 Task: When did the Fluxus movement emerge?
Action: Mouse moved to (143, 141)
Screenshot: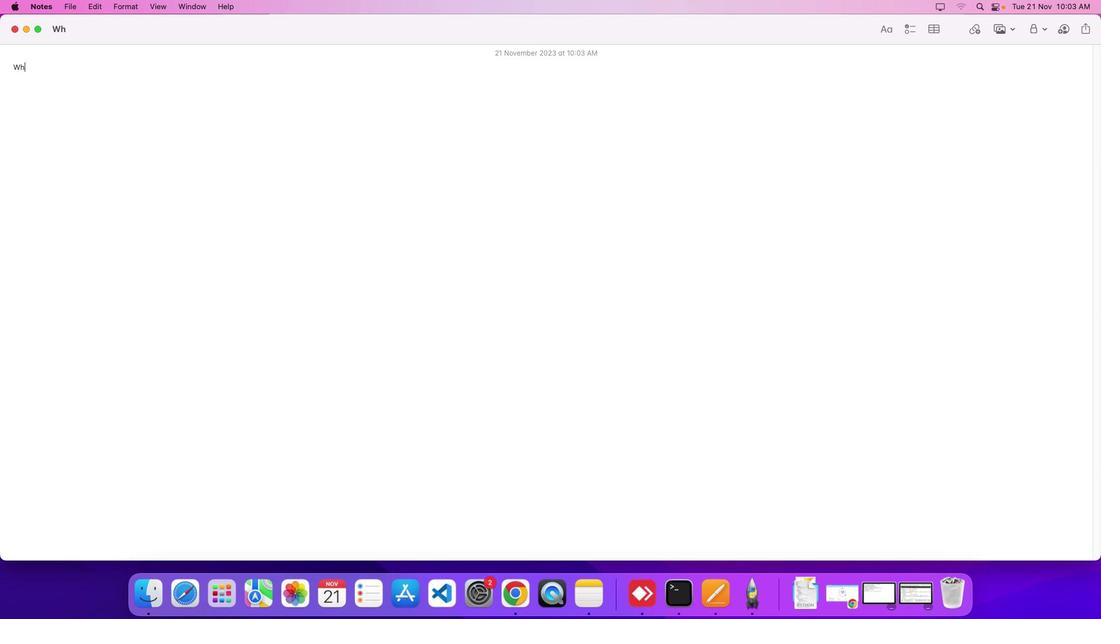 
Action: Mouse pressed left at (143, 141)
Screenshot: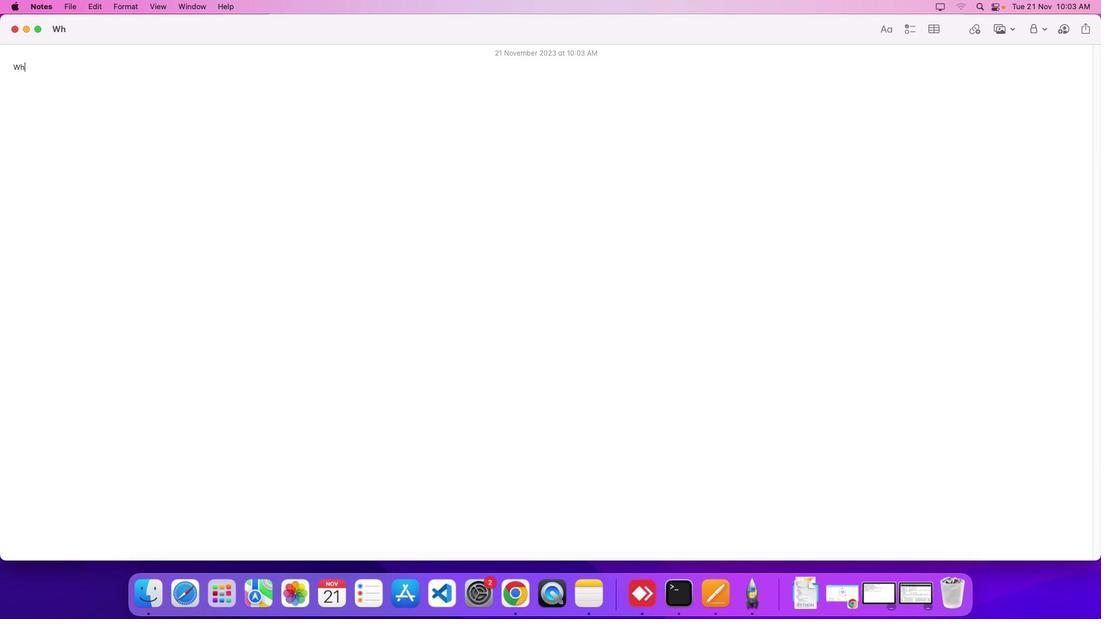 
Action: Key pressed Key.shift'W''h''e''n'Key.space'd''i''d'Key.space't''h''e'Key.spaceKey.shift'F''l''u''x''u''s''s'Key.space'm''o''v''e''m''e''n''t'Key.space'e''m''e''r''g''e'Key.shift_r'?'Key.enter
Screenshot: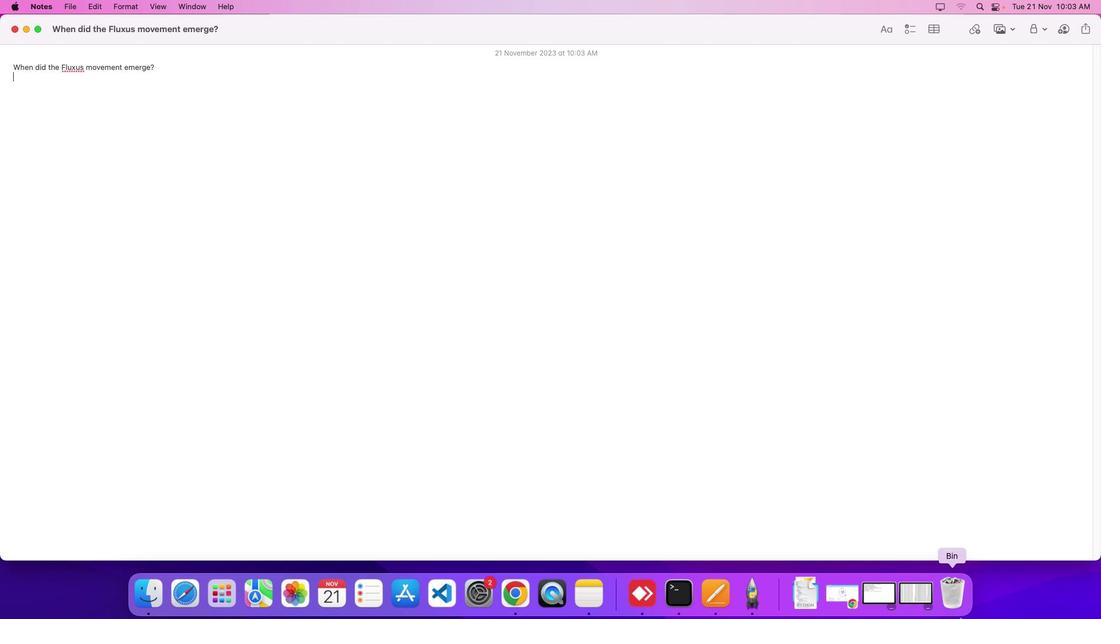 
Action: Mouse moved to (452, 368)
Screenshot: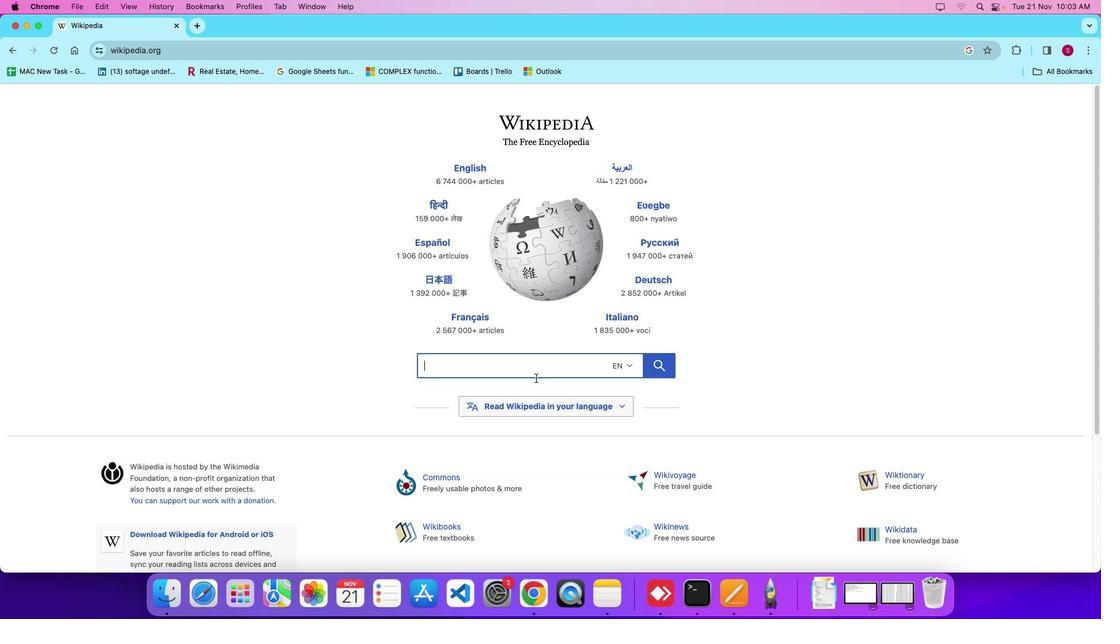 
Action: Mouse pressed left at (452, 368)
Screenshot: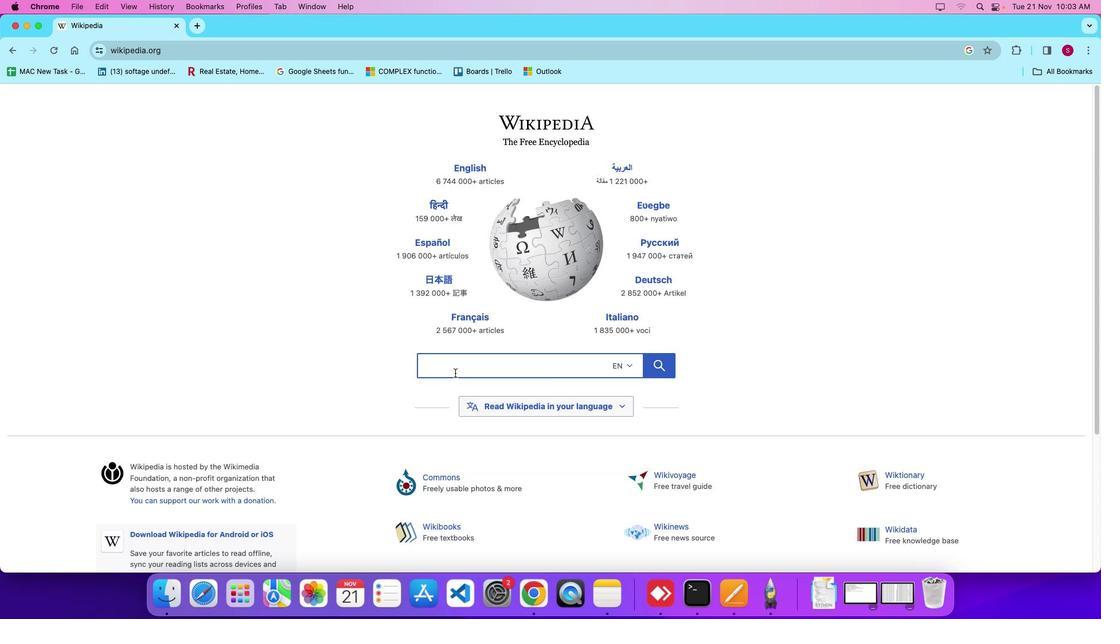 
Action: Mouse moved to (272, 261)
Screenshot: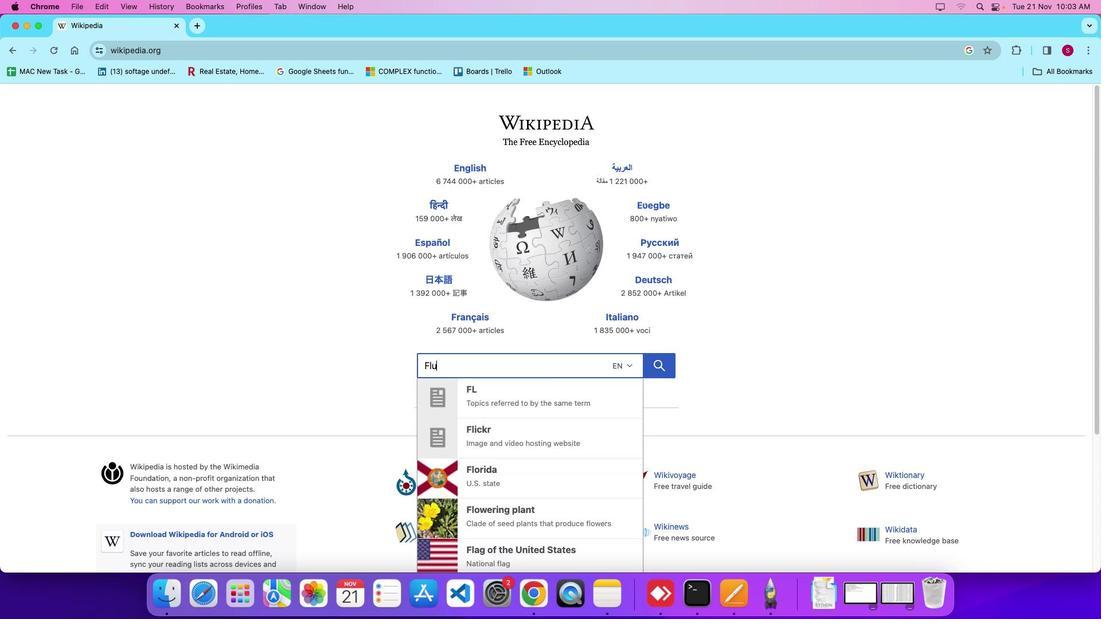 
Action: Mouse pressed left at (272, 261)
Screenshot: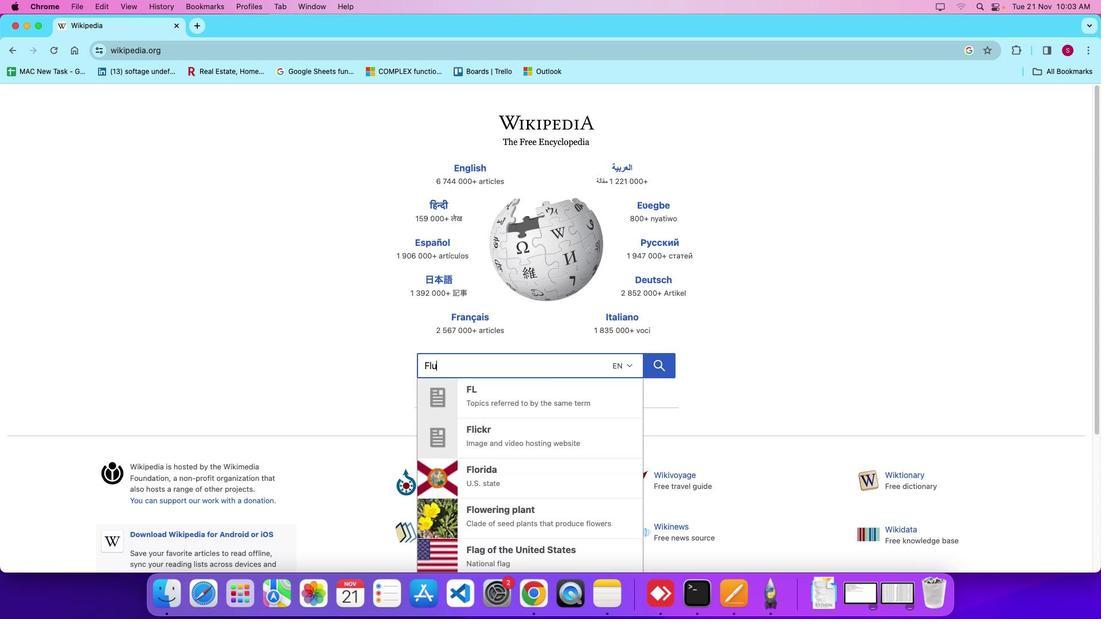 
Action: Key pressed Key.shift'F''l''u''x''u''s'Key.space'm''o''v''e''m''e''n''t'
Screenshot: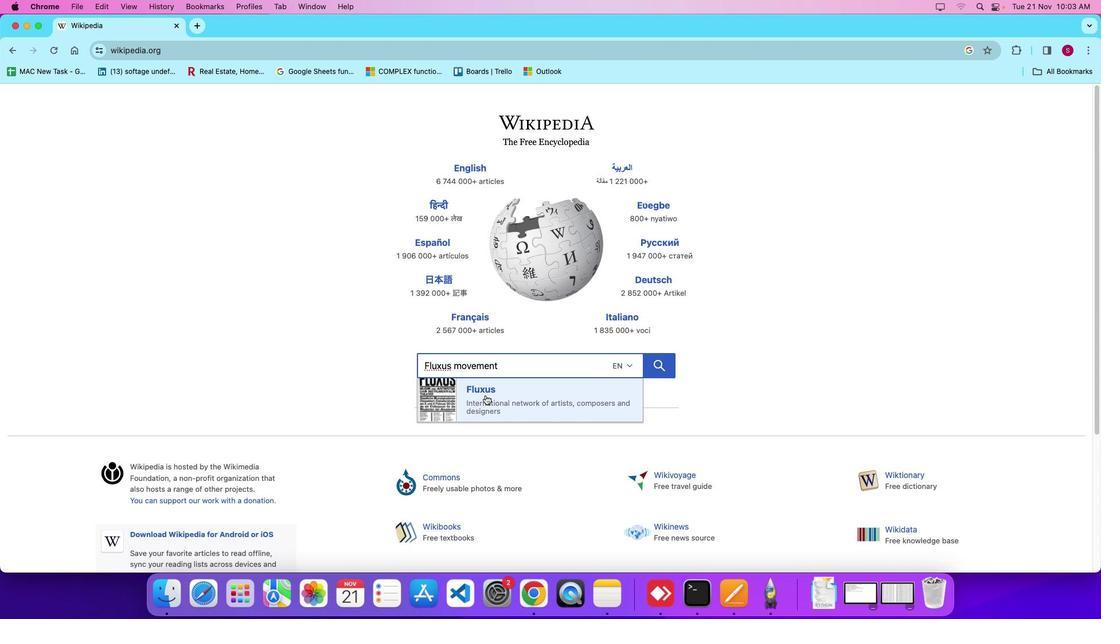 
Action: Mouse moved to (285, 269)
Screenshot: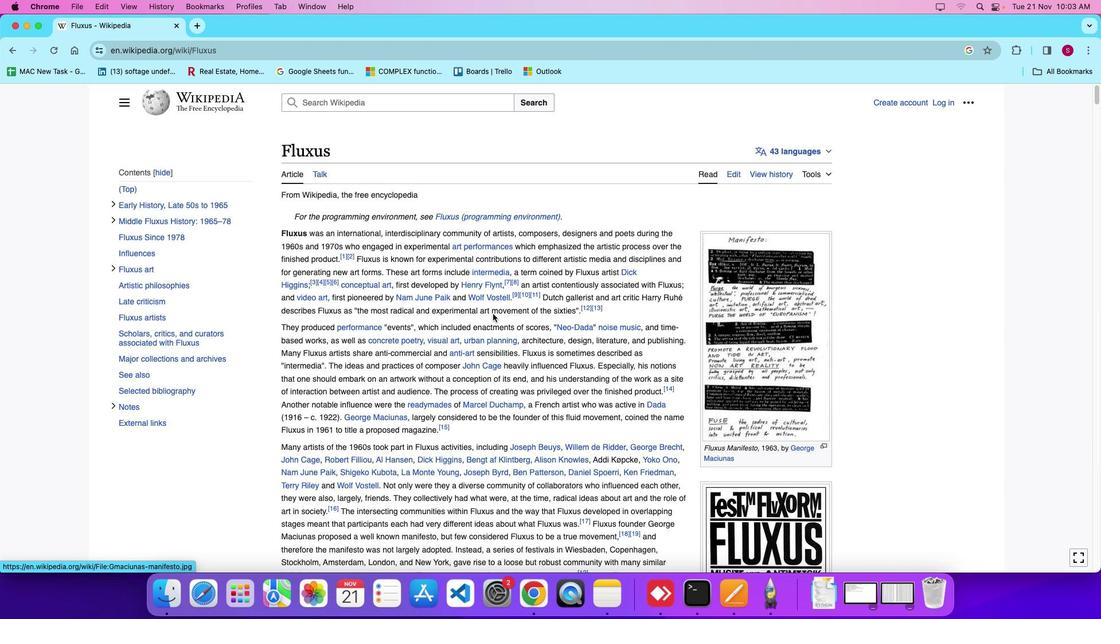 
Action: Mouse pressed left at (285, 269)
Screenshot: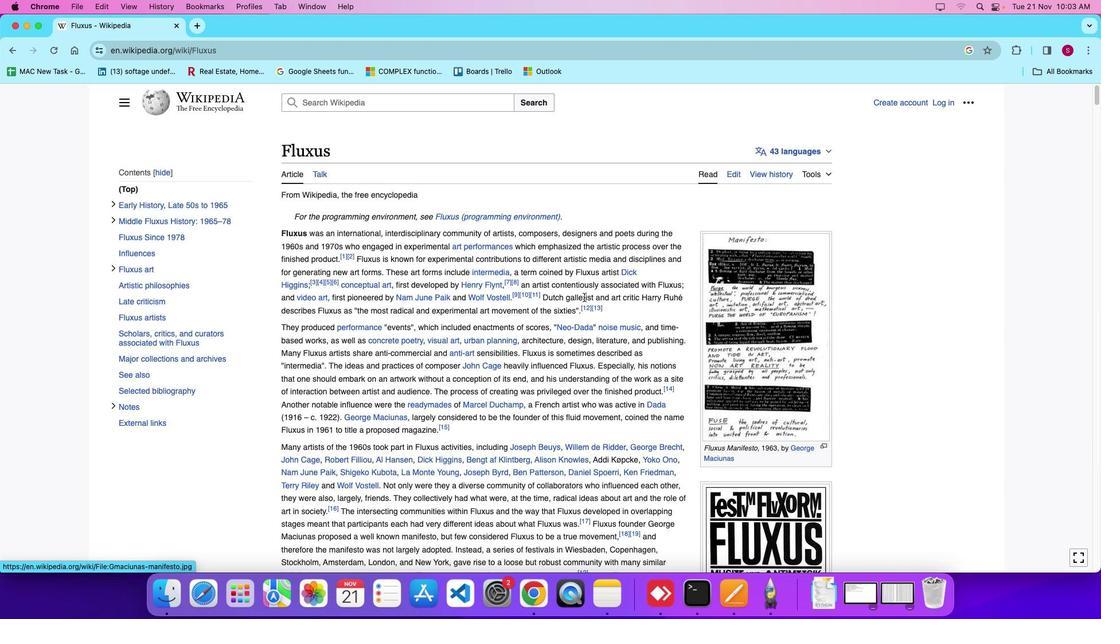 
Action: Mouse moved to (385, 220)
Screenshot: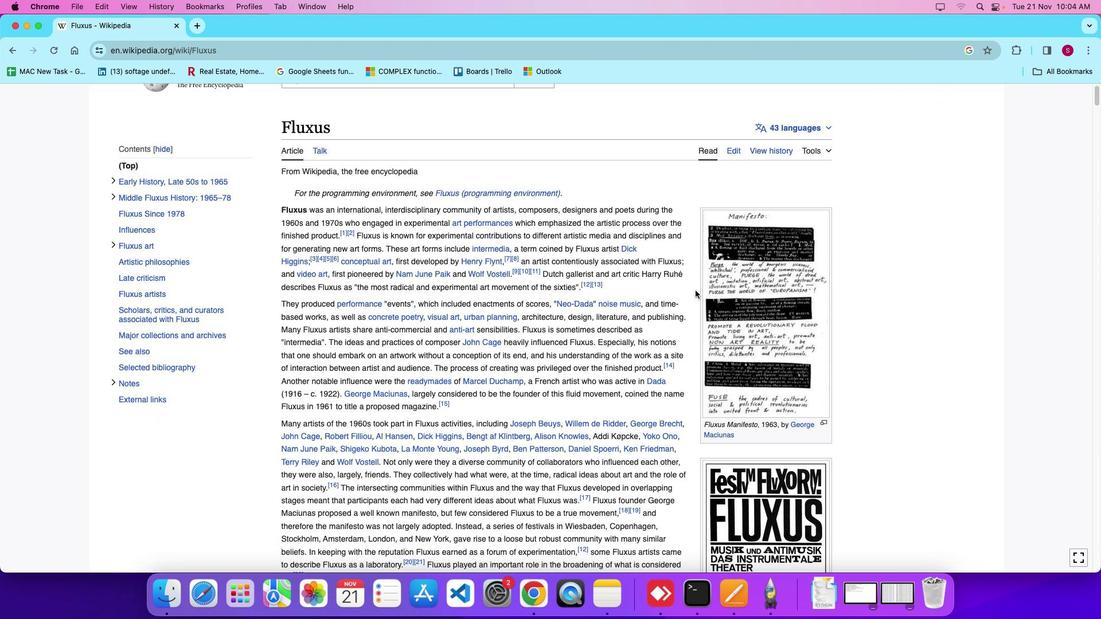 
Action: Mouse scrolled (385, 220) with delta (63, 79)
Screenshot: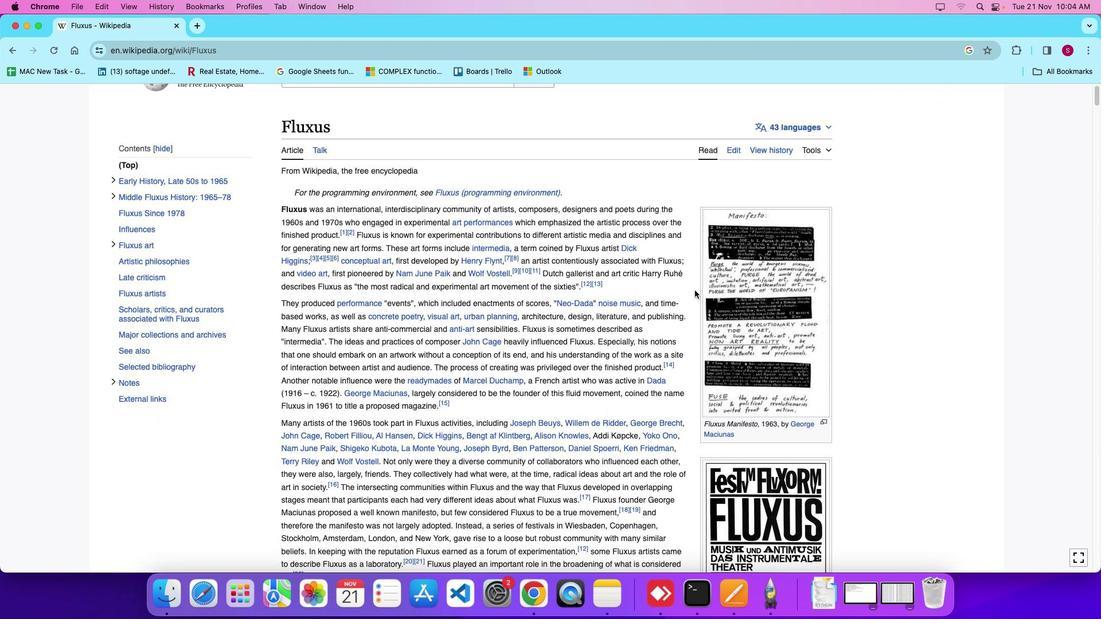 
Action: Mouse scrolled (385, 220) with delta (63, 79)
Screenshot: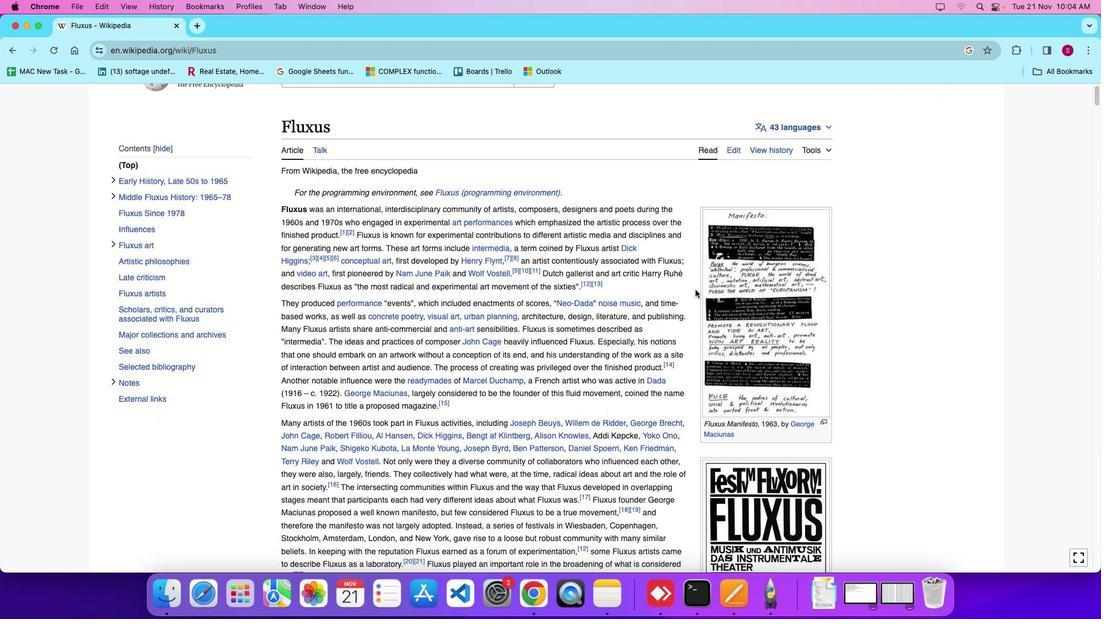 
Action: Mouse moved to (385, 220)
Screenshot: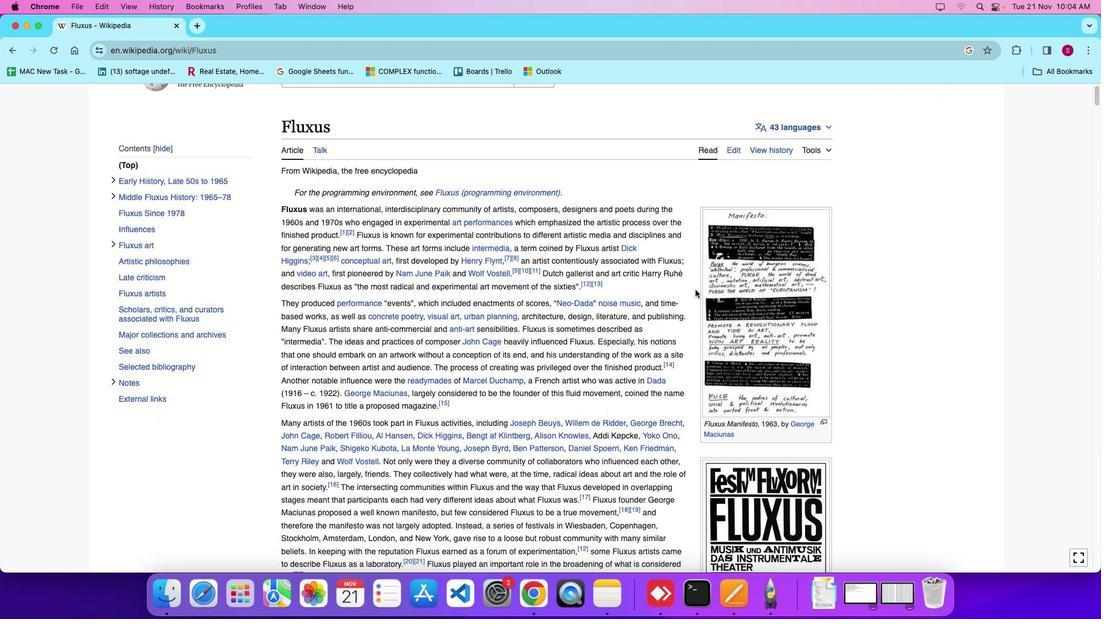 
Action: Mouse scrolled (385, 220) with delta (63, 79)
Screenshot: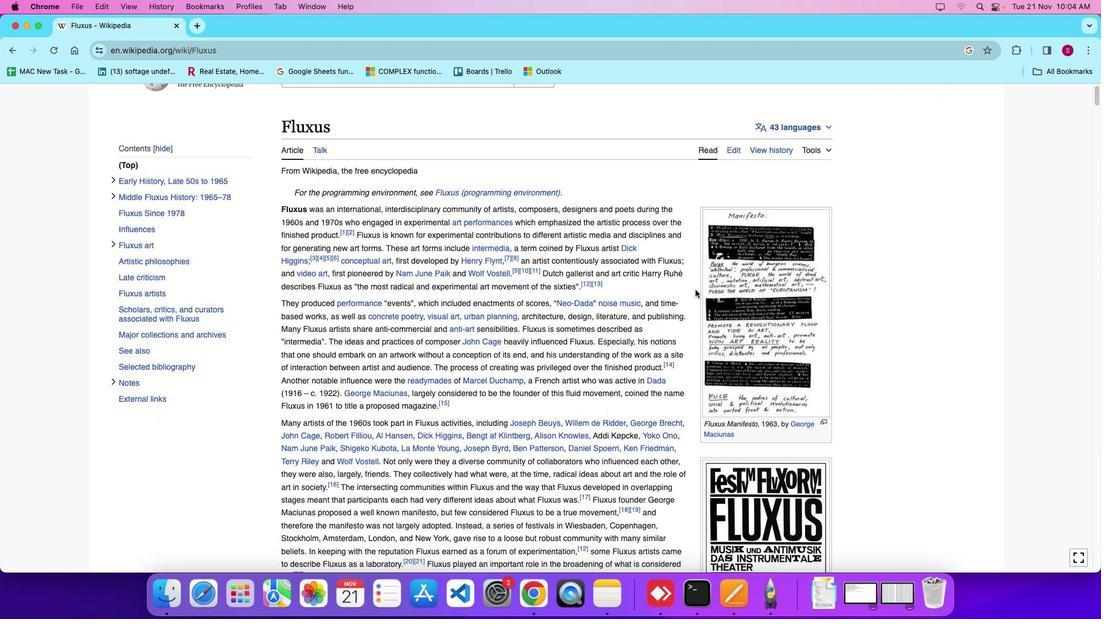 
Action: Mouse moved to (381, 220)
Screenshot: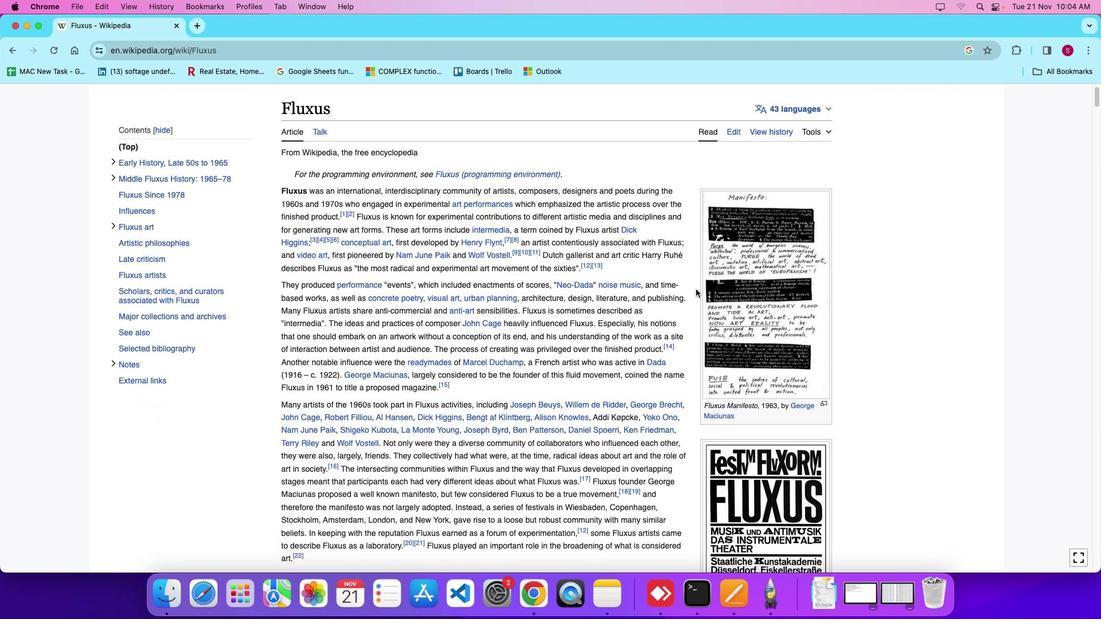
Action: Mouse scrolled (381, 220) with delta (63, 79)
Screenshot: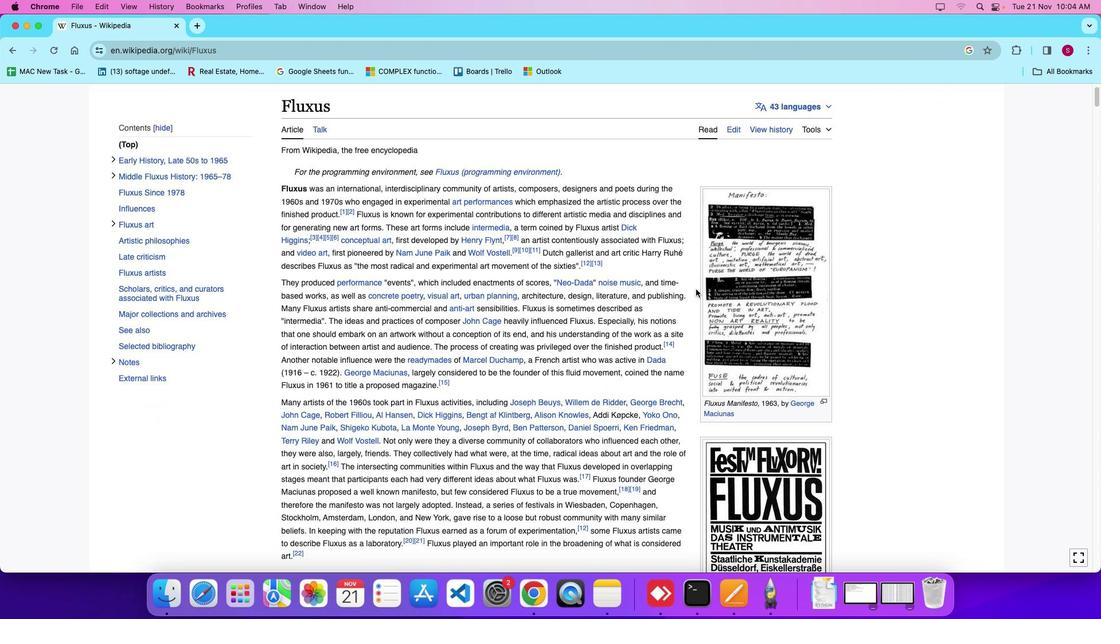 
Action: Mouse scrolled (381, 220) with delta (63, 79)
Screenshot: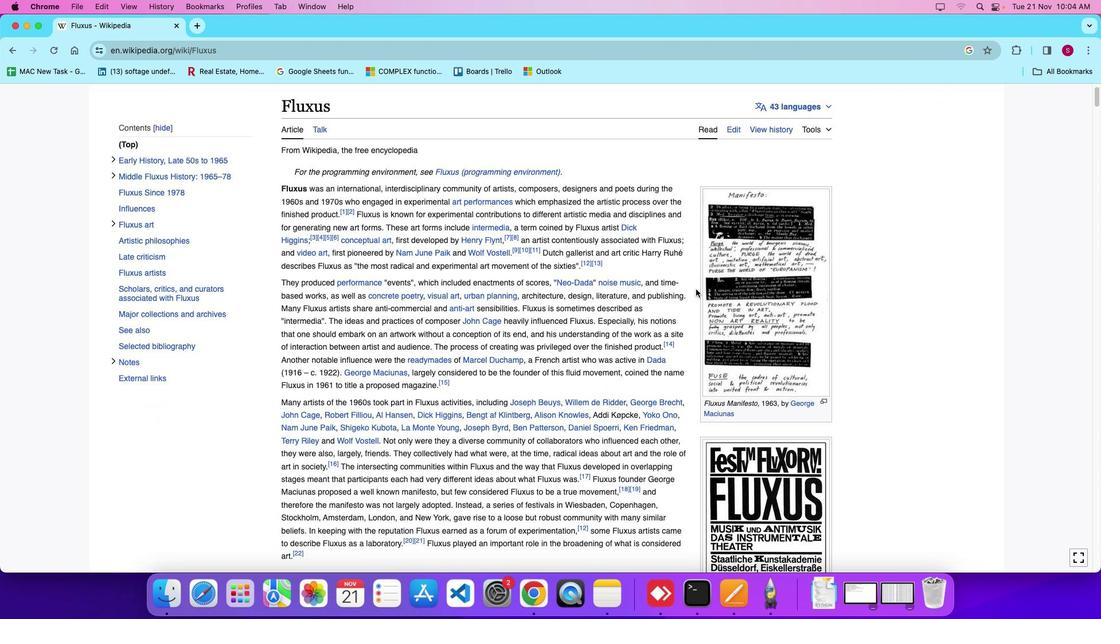 
Action: Mouse scrolled (381, 220) with delta (63, 79)
Screenshot: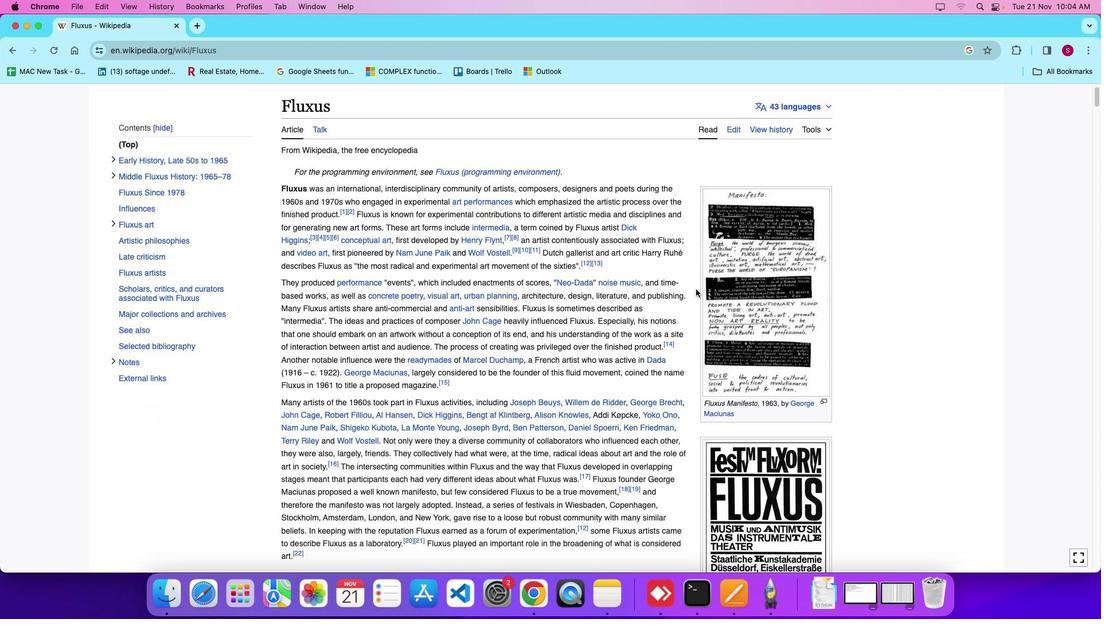 
Action: Mouse moved to (381, 220)
Screenshot: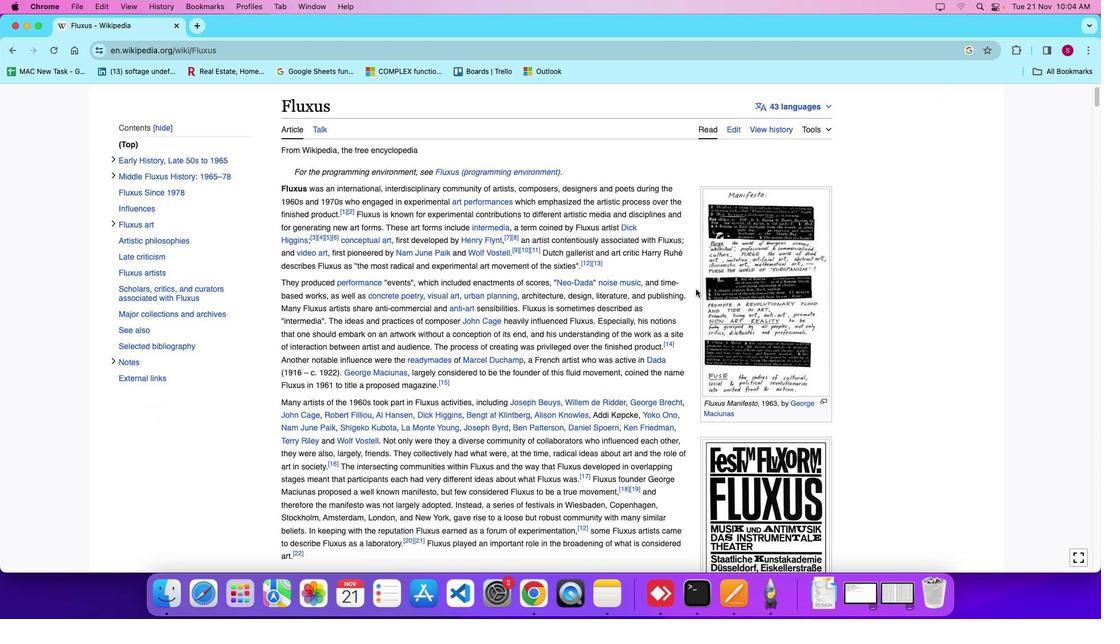 
Action: Mouse scrolled (381, 220) with delta (63, 79)
Screenshot: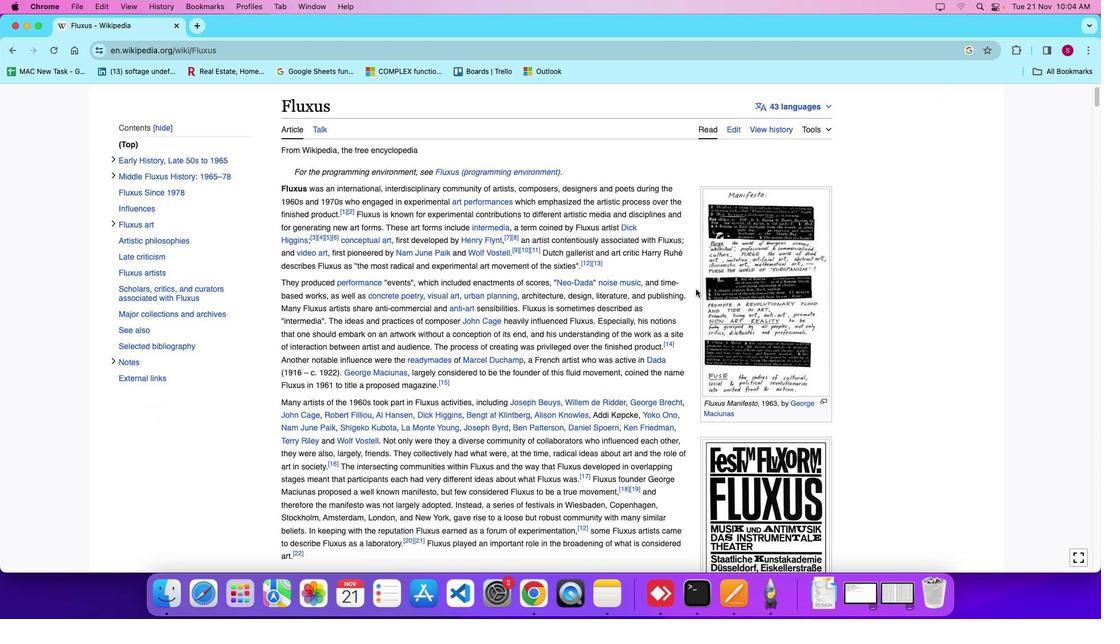 
Action: Mouse scrolled (381, 220) with delta (63, 79)
Screenshot: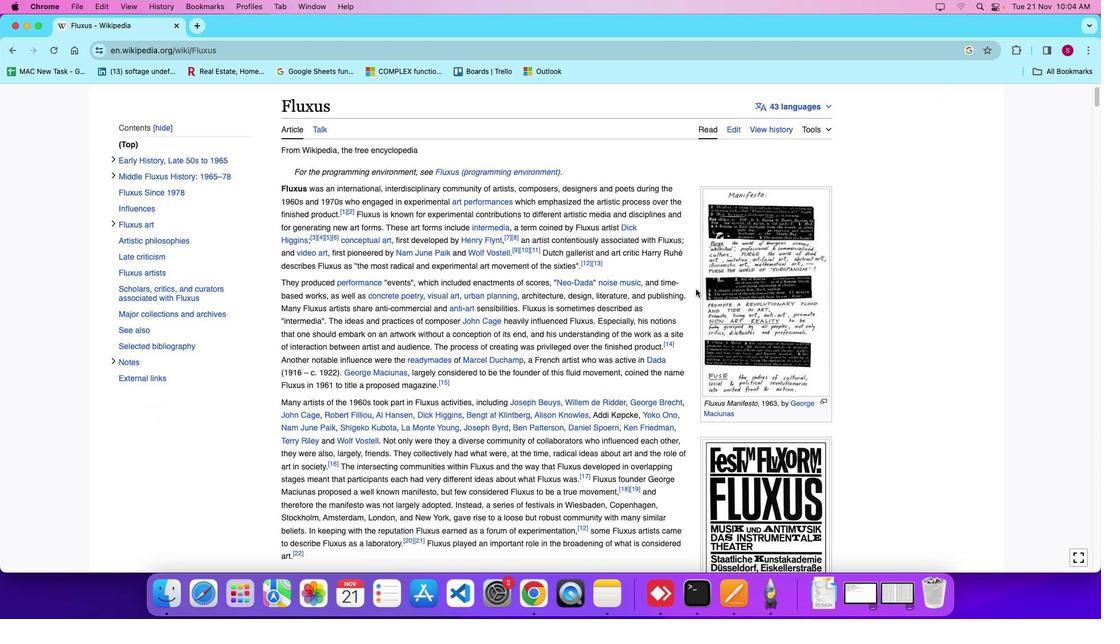 
Action: Mouse scrolled (381, 220) with delta (63, 79)
Screenshot: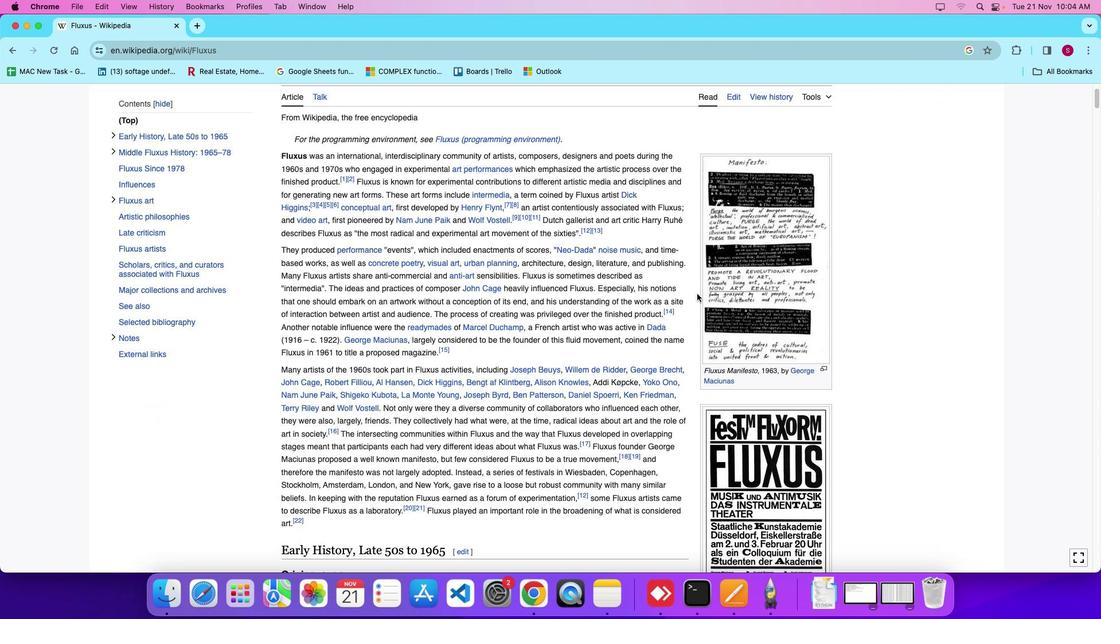
Action: Mouse scrolled (381, 220) with delta (63, 79)
Screenshot: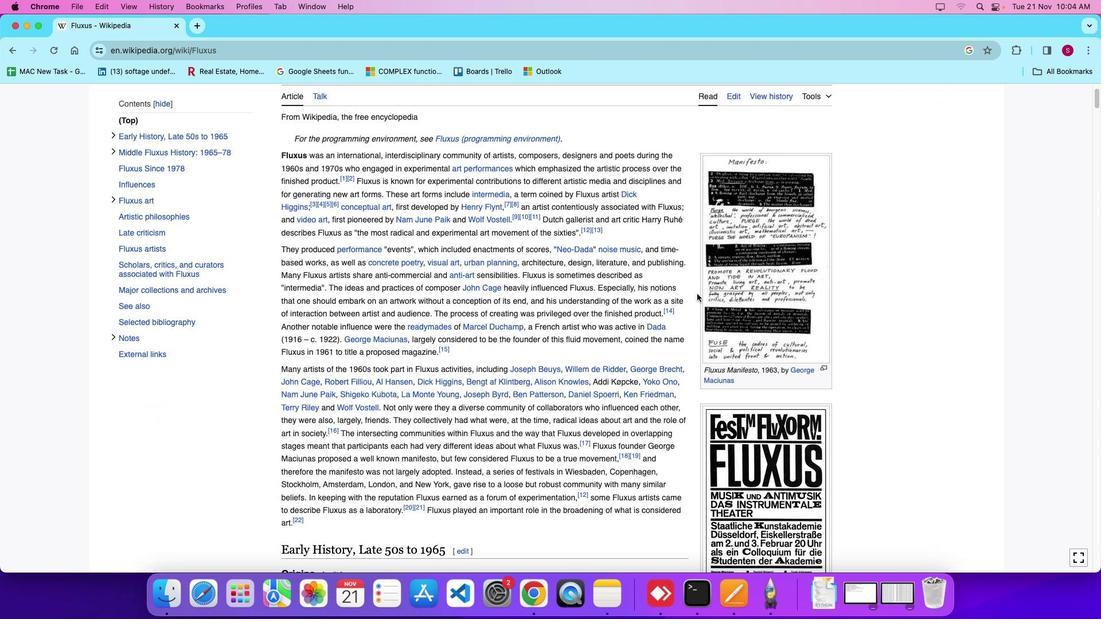 
Action: Mouse scrolled (381, 220) with delta (63, 79)
Screenshot: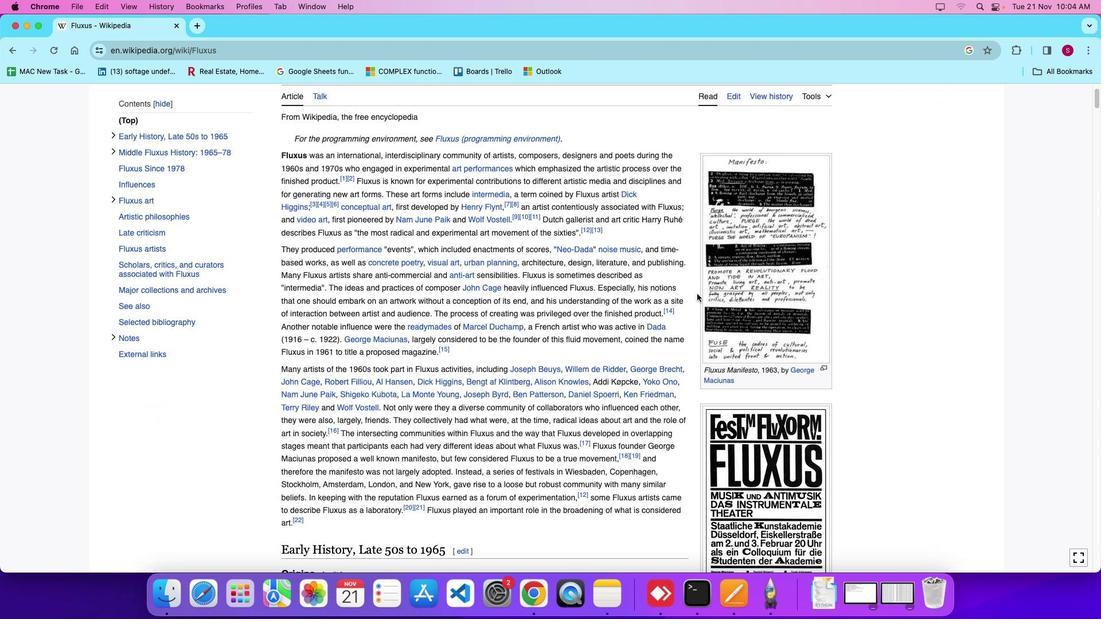 
Action: Mouse moved to (382, 222)
Screenshot: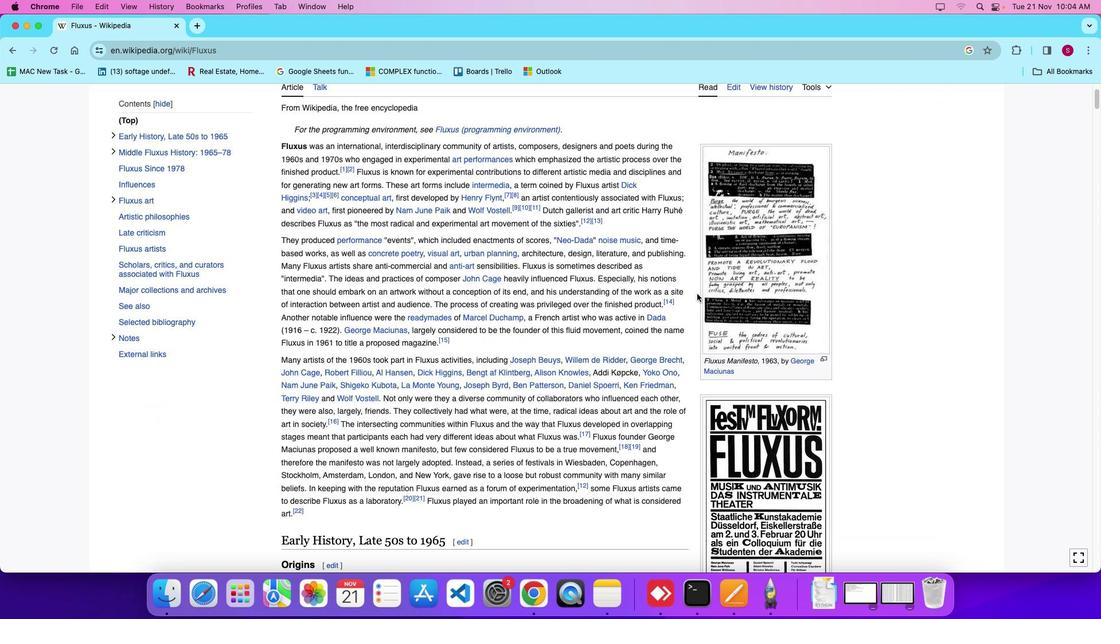 
Action: Mouse scrolled (382, 222) with delta (63, 79)
Screenshot: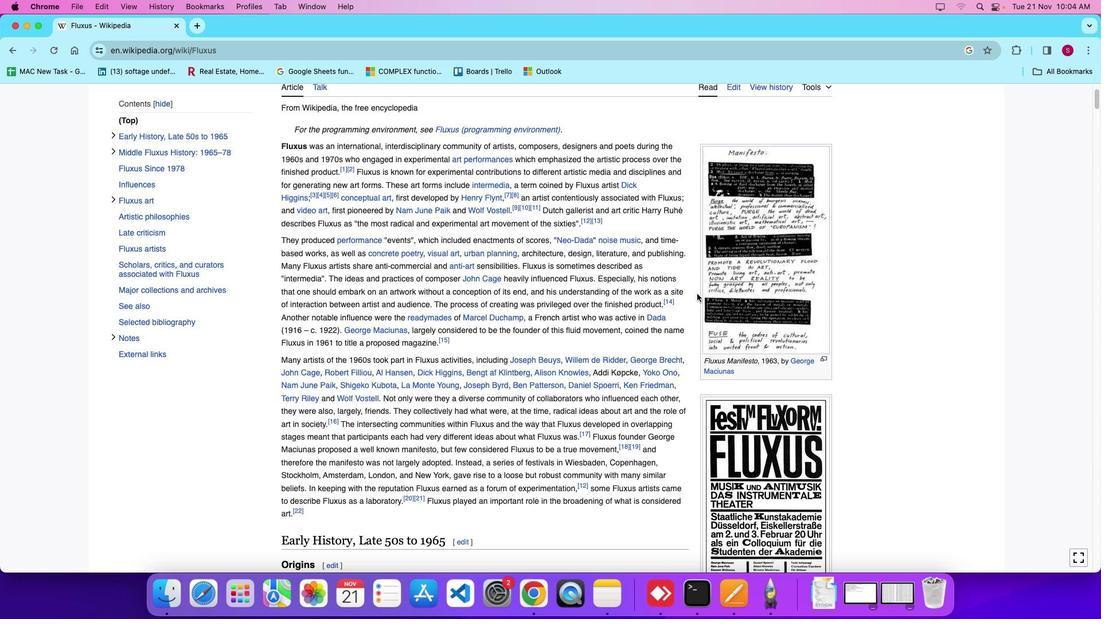 
Action: Mouse scrolled (382, 222) with delta (63, 79)
Screenshot: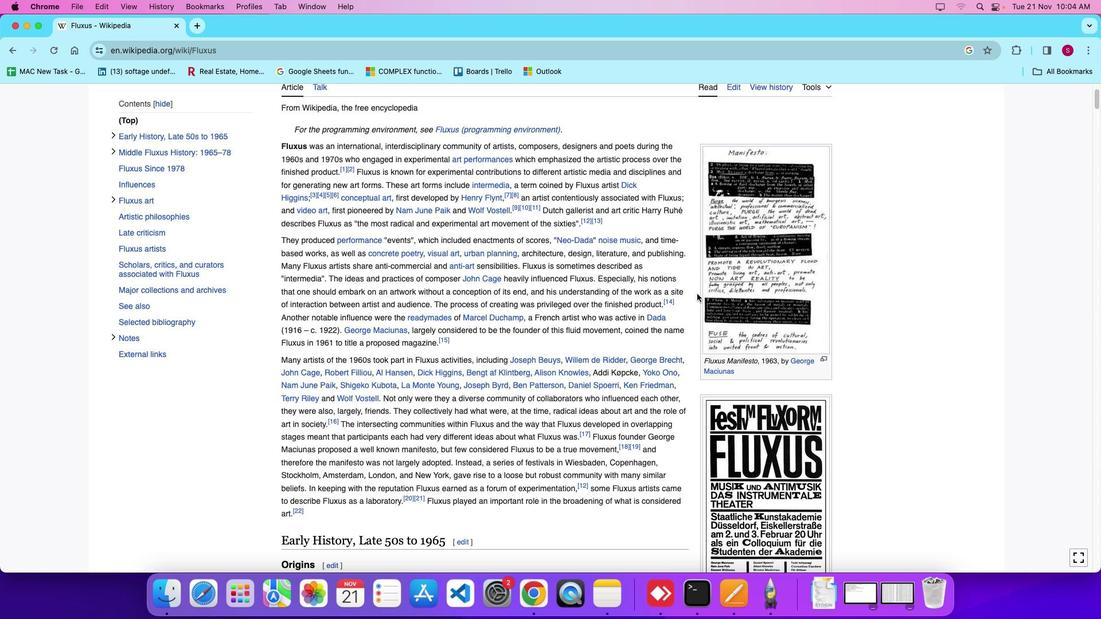 
Action: Mouse moved to (382, 222)
Screenshot: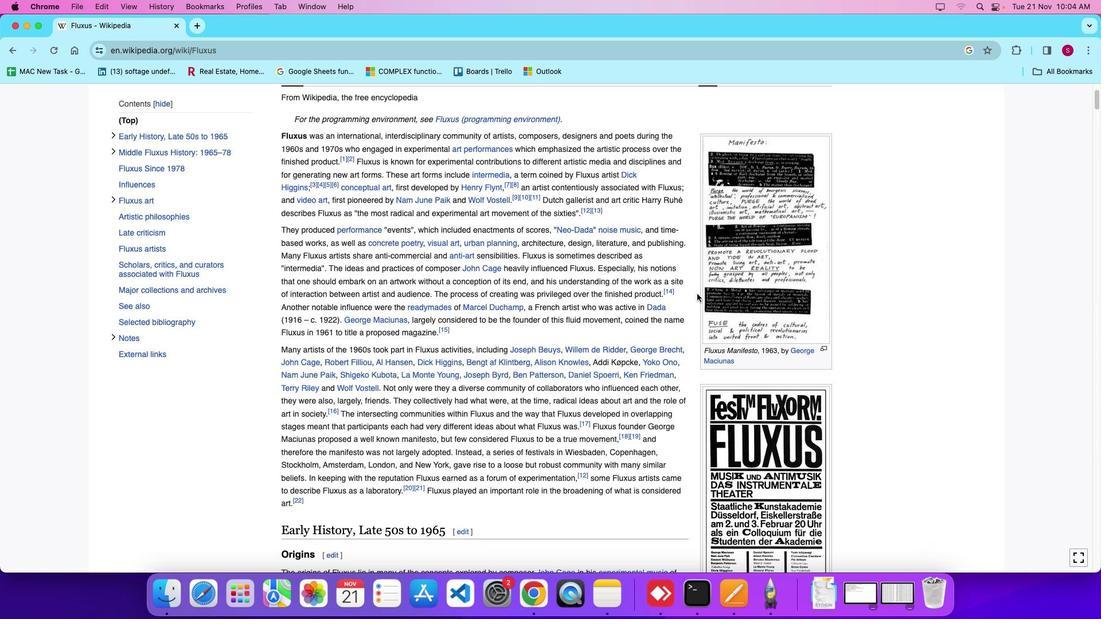 
Action: Mouse scrolled (382, 222) with delta (63, 79)
Screenshot: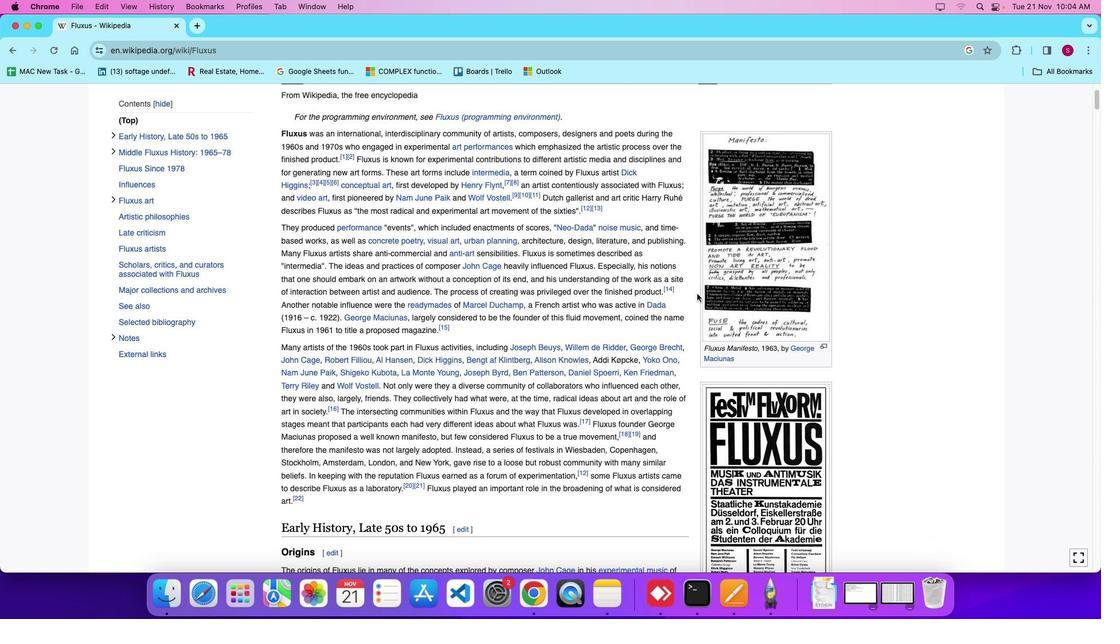
Action: Mouse scrolled (382, 222) with delta (63, 79)
Screenshot: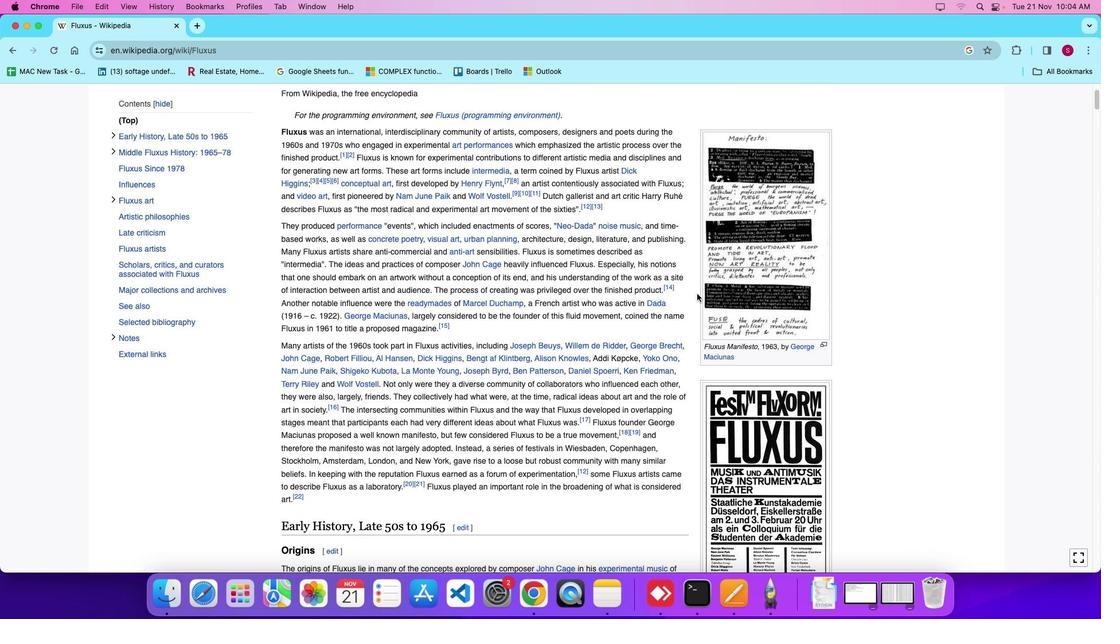 
Action: Mouse scrolled (382, 222) with delta (63, 79)
Screenshot: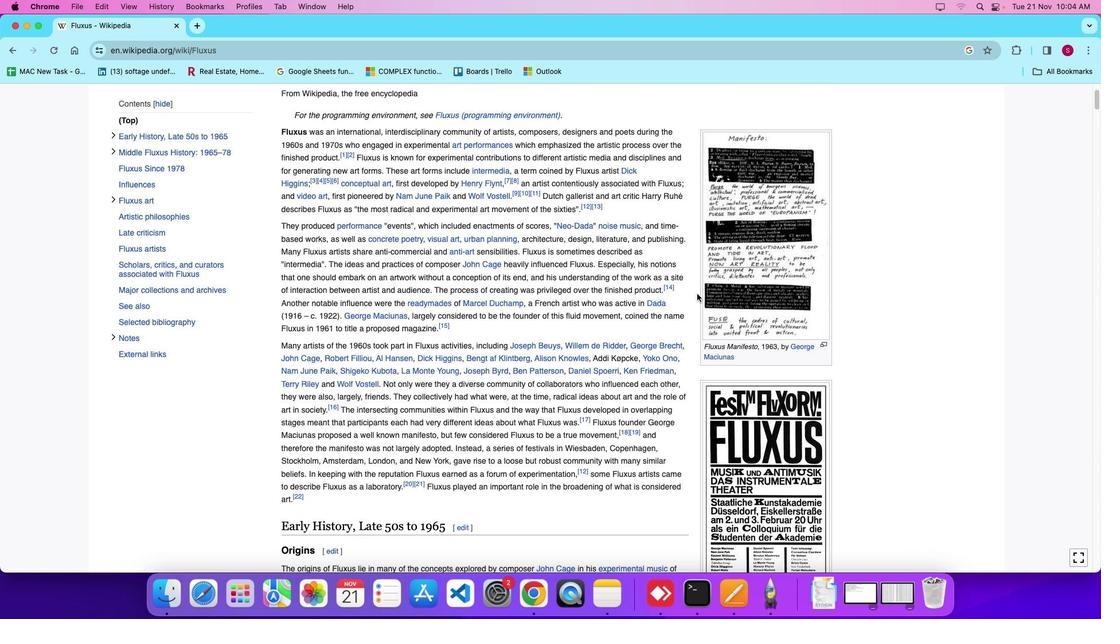 
Action: Mouse scrolled (382, 222) with delta (63, 79)
Screenshot: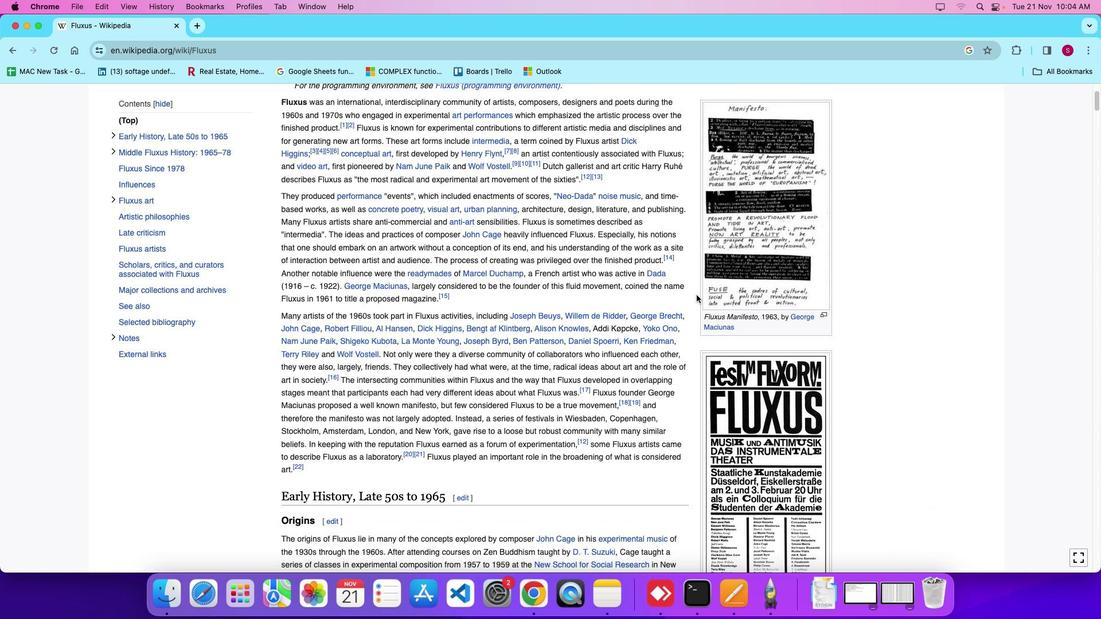 
Action: Mouse scrolled (382, 222) with delta (63, 79)
Screenshot: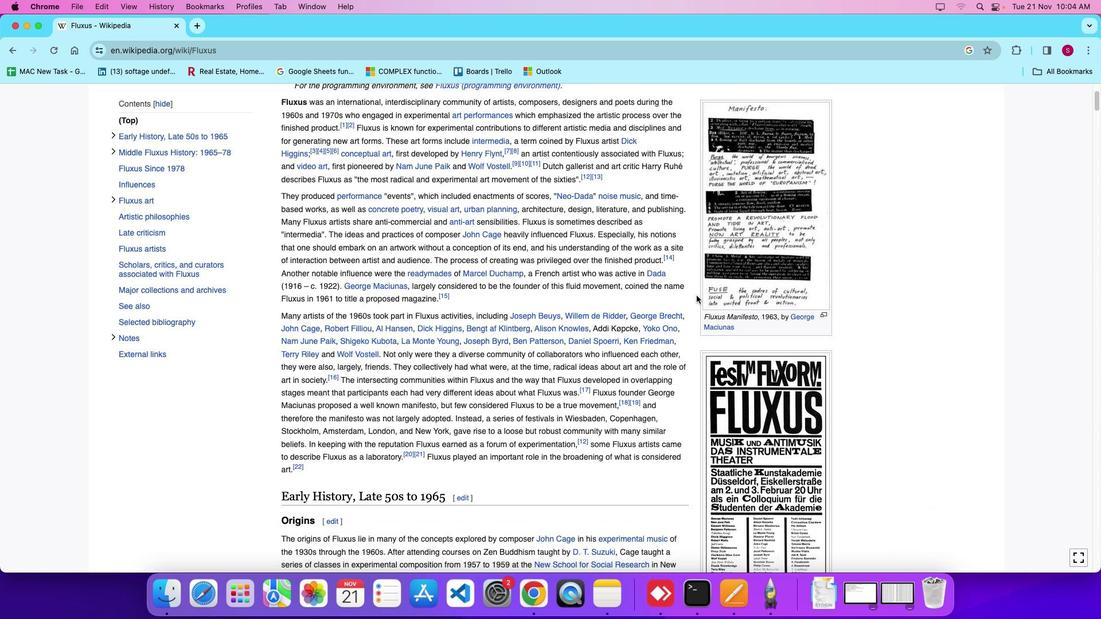 
Action: Mouse scrolled (382, 222) with delta (63, 79)
Screenshot: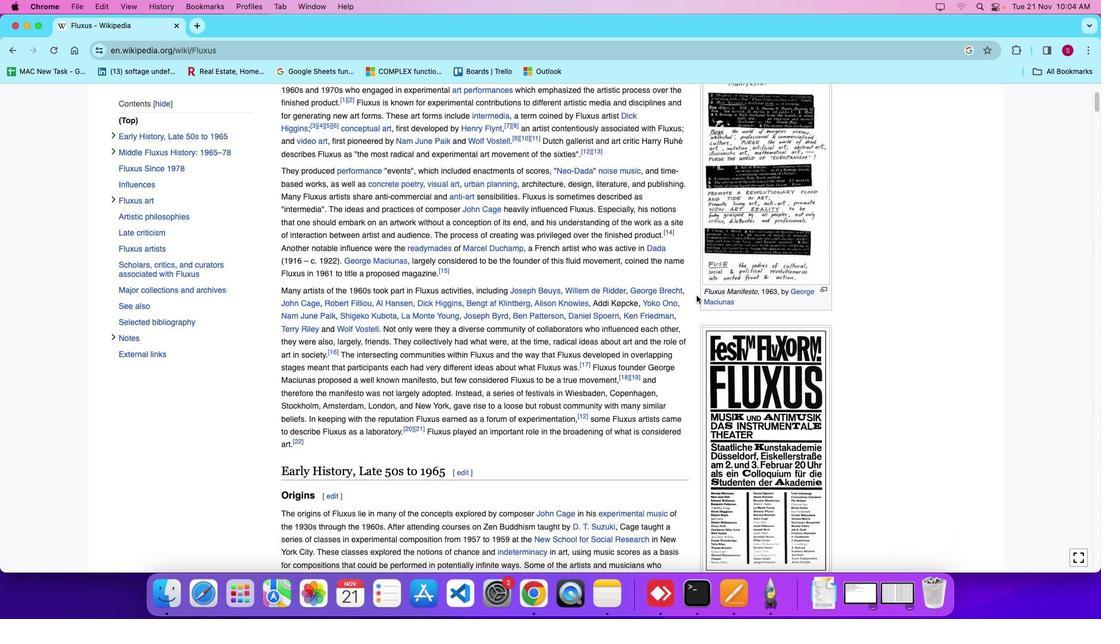 
Action: Mouse scrolled (382, 222) with delta (63, 79)
Screenshot: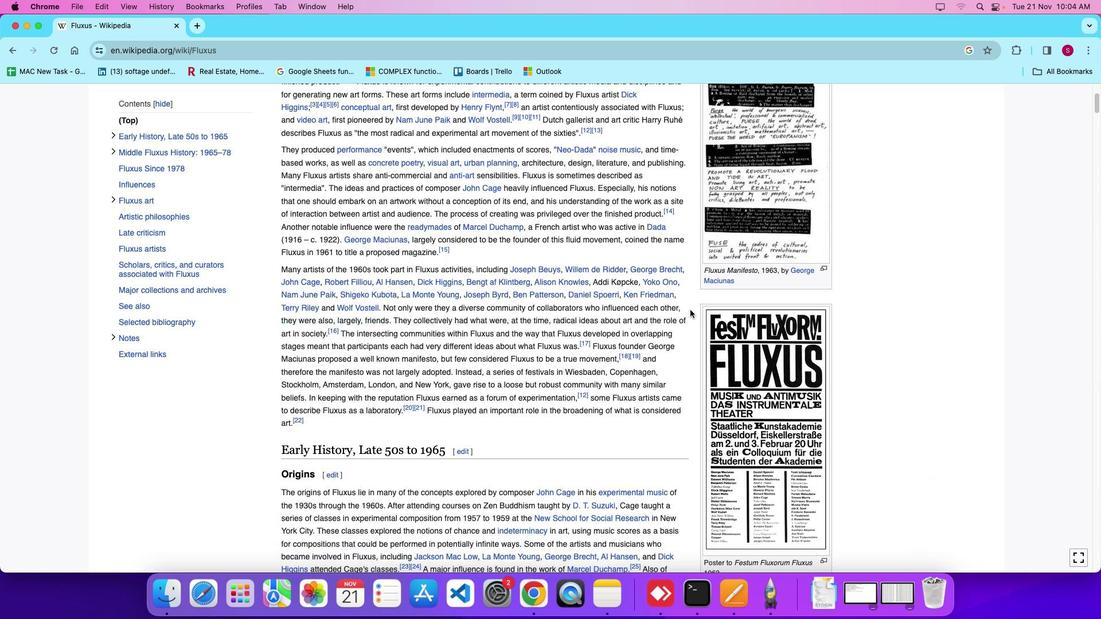 
Action: Mouse scrolled (382, 222) with delta (63, 79)
Screenshot: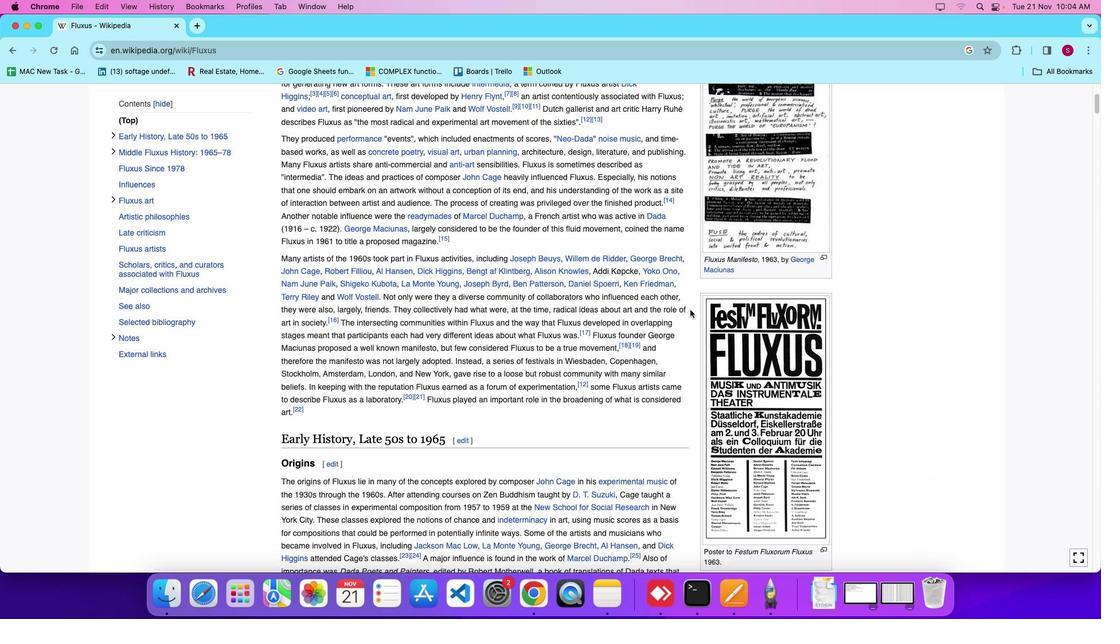 
Action: Mouse scrolled (382, 222) with delta (63, 79)
Screenshot: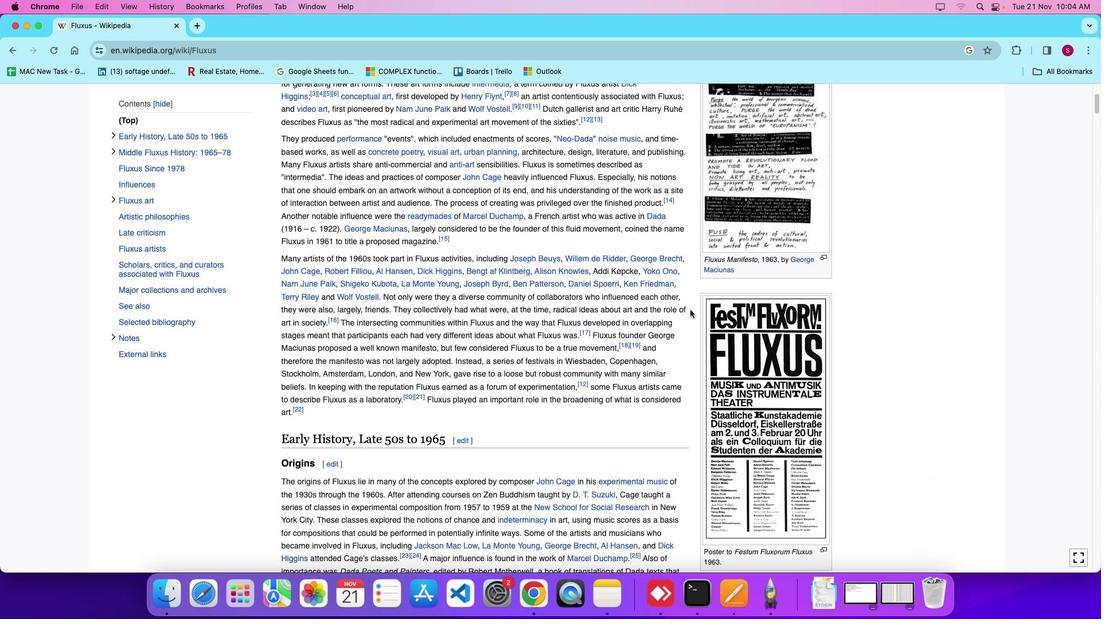 
Action: Mouse moved to (382, 223)
Screenshot: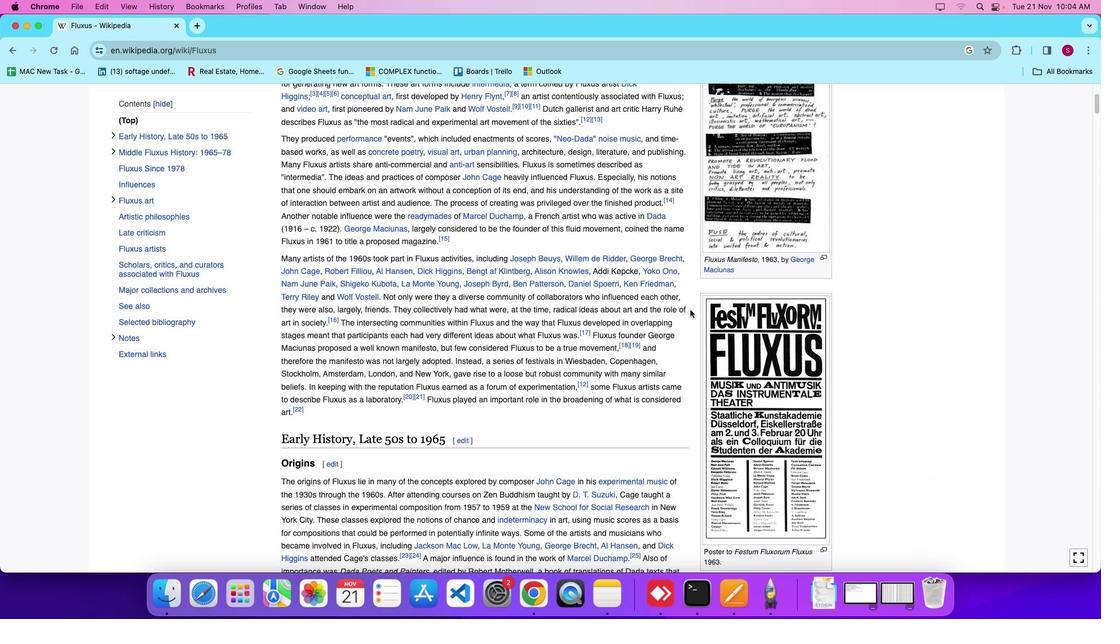 
Action: Mouse scrolled (382, 223) with delta (63, 79)
Screenshot: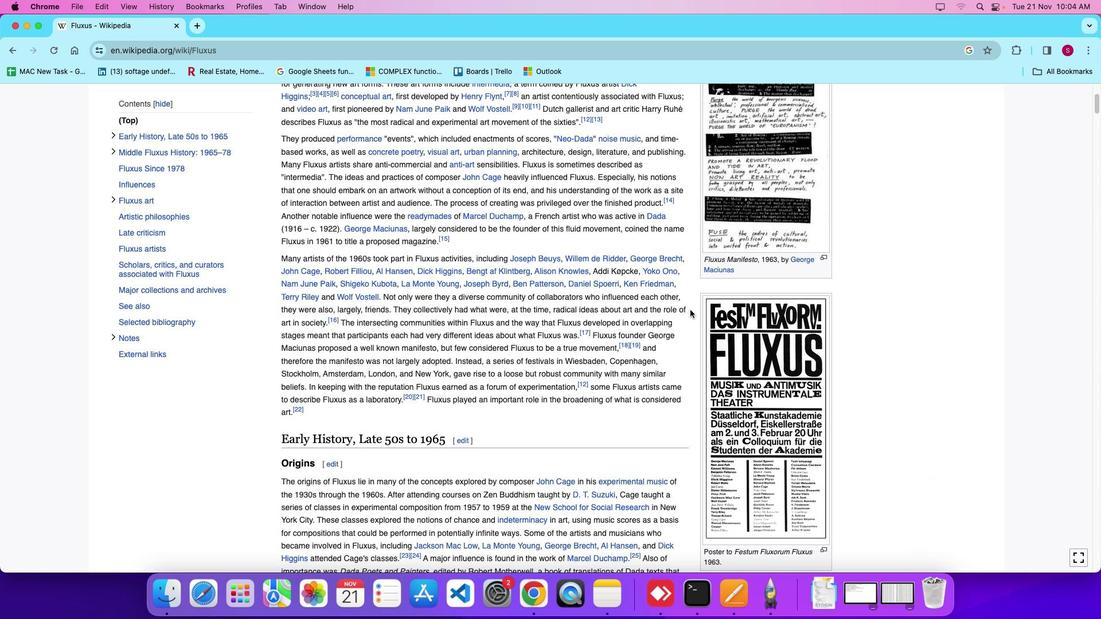 
Action: Mouse scrolled (382, 223) with delta (63, 79)
Screenshot: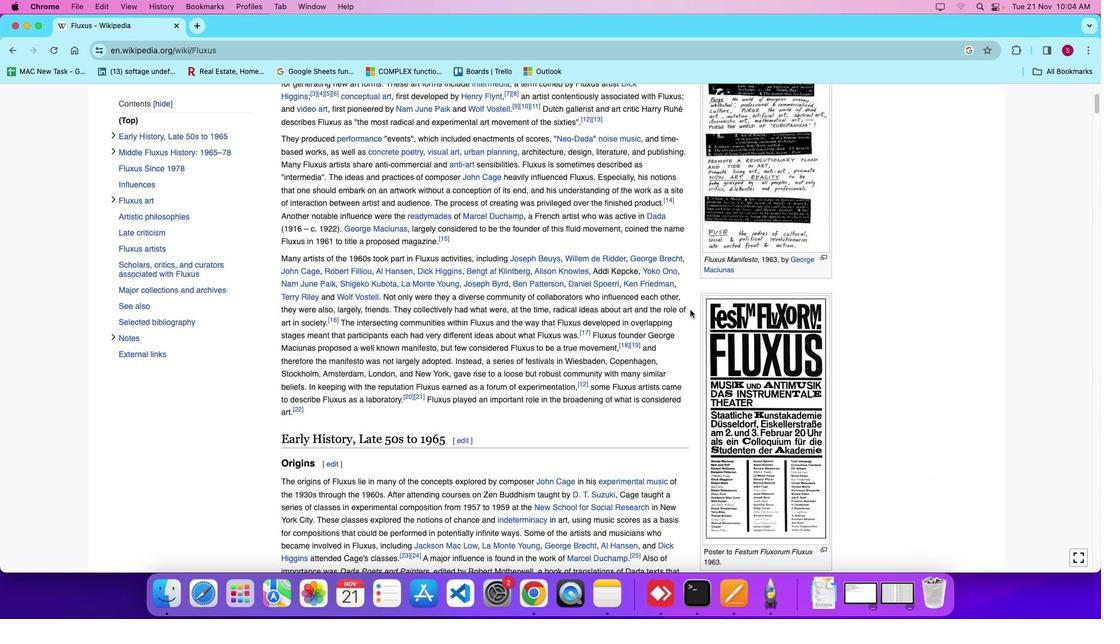 
Action: Mouse moved to (379, 230)
Screenshot: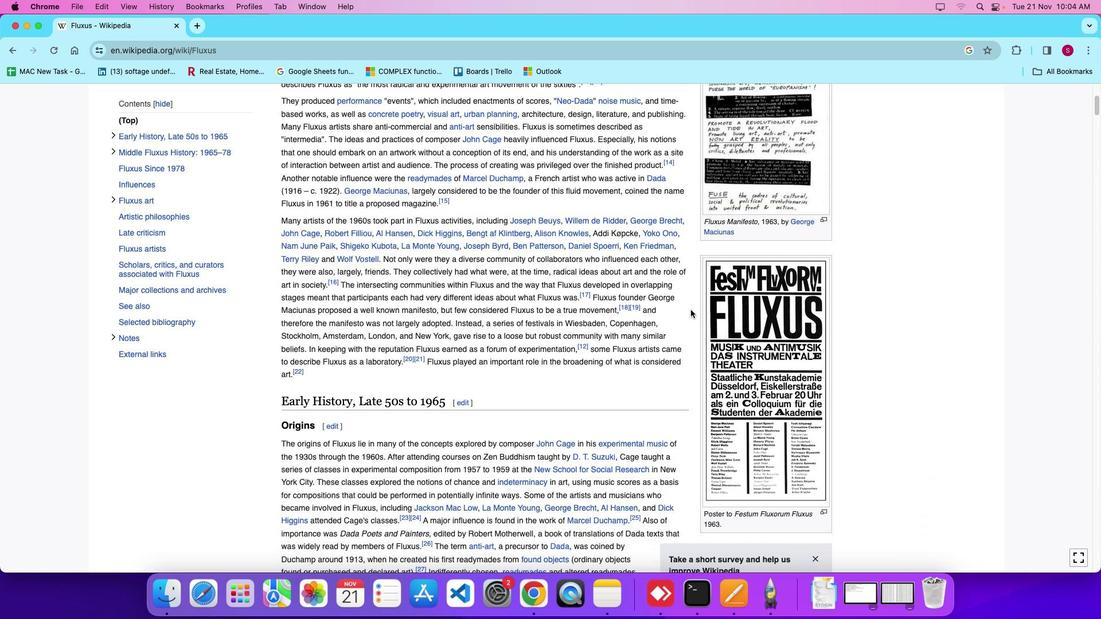 
Action: Mouse scrolled (379, 230) with delta (63, 79)
Screenshot: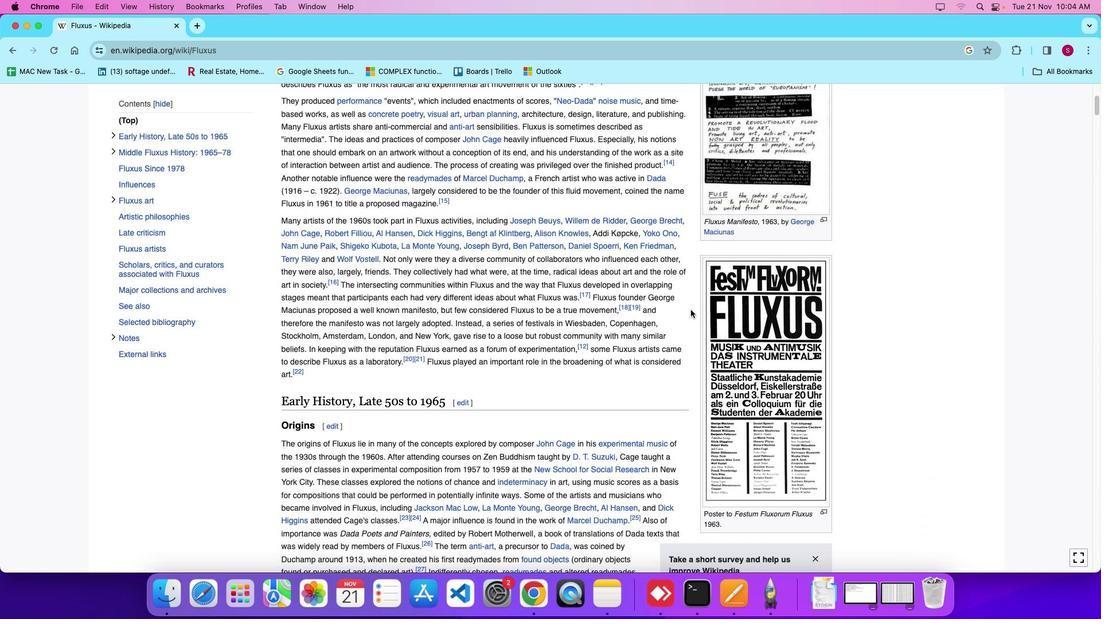 
Action: Mouse scrolled (379, 230) with delta (63, 79)
Screenshot: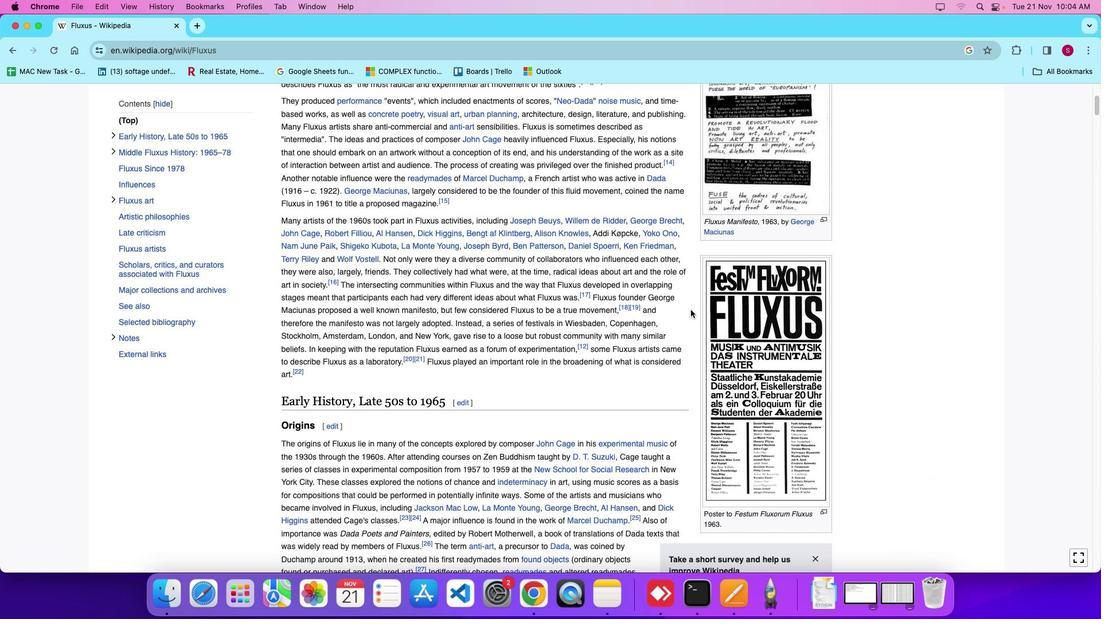 
Action: Mouse moved to (379, 230)
Screenshot: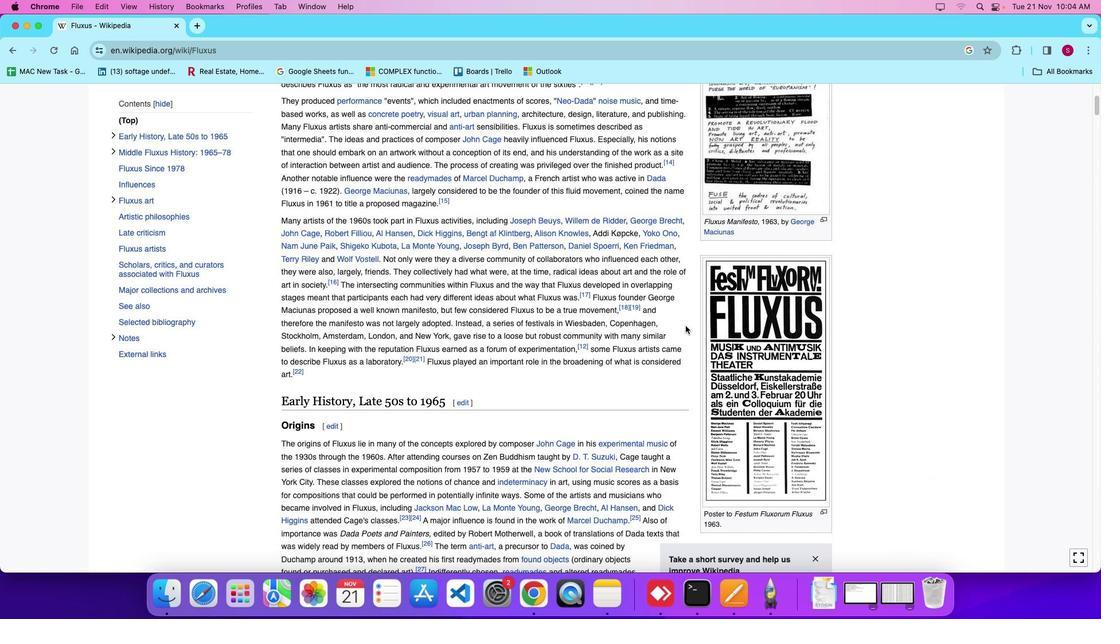 
Action: Mouse scrolled (379, 230) with delta (63, 79)
Screenshot: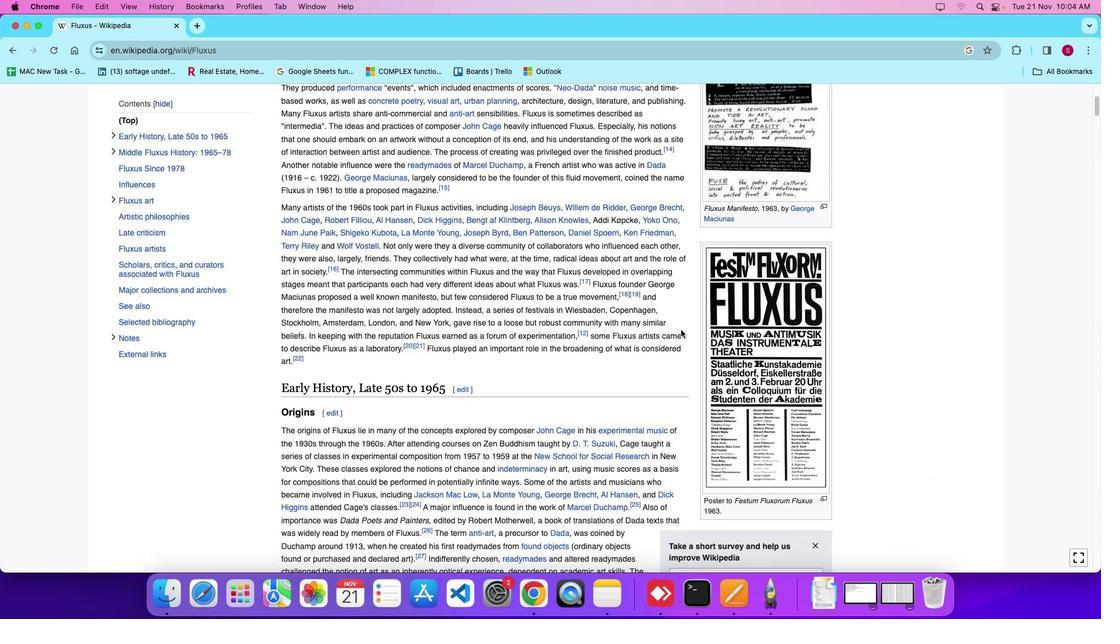 
Action: Mouse scrolled (379, 230) with delta (63, 79)
Screenshot: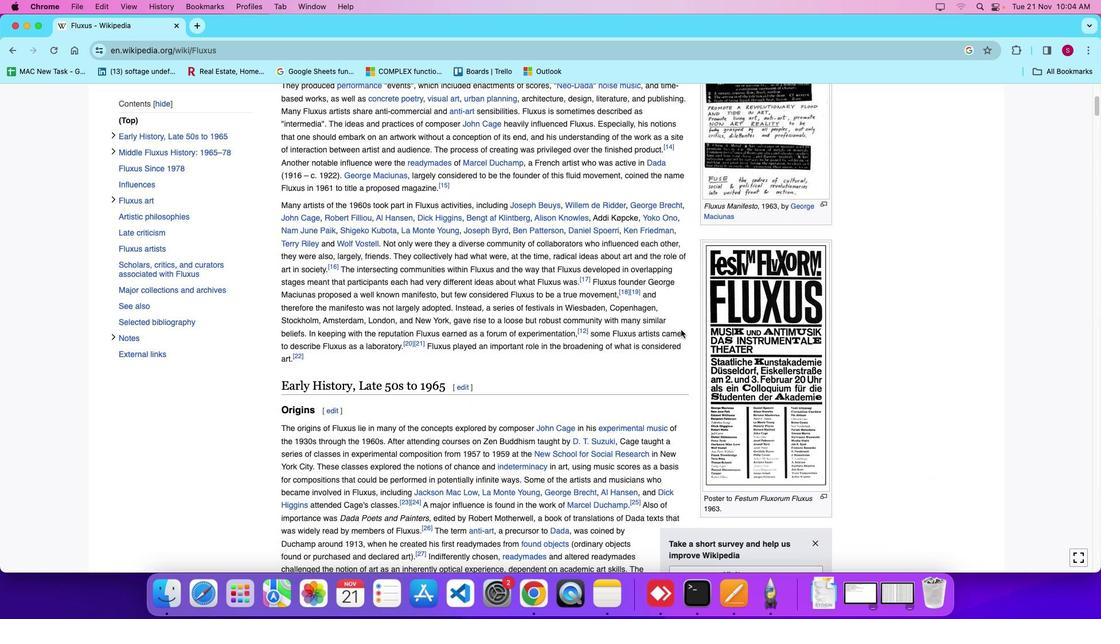 
Action: Mouse moved to (375, 239)
Screenshot: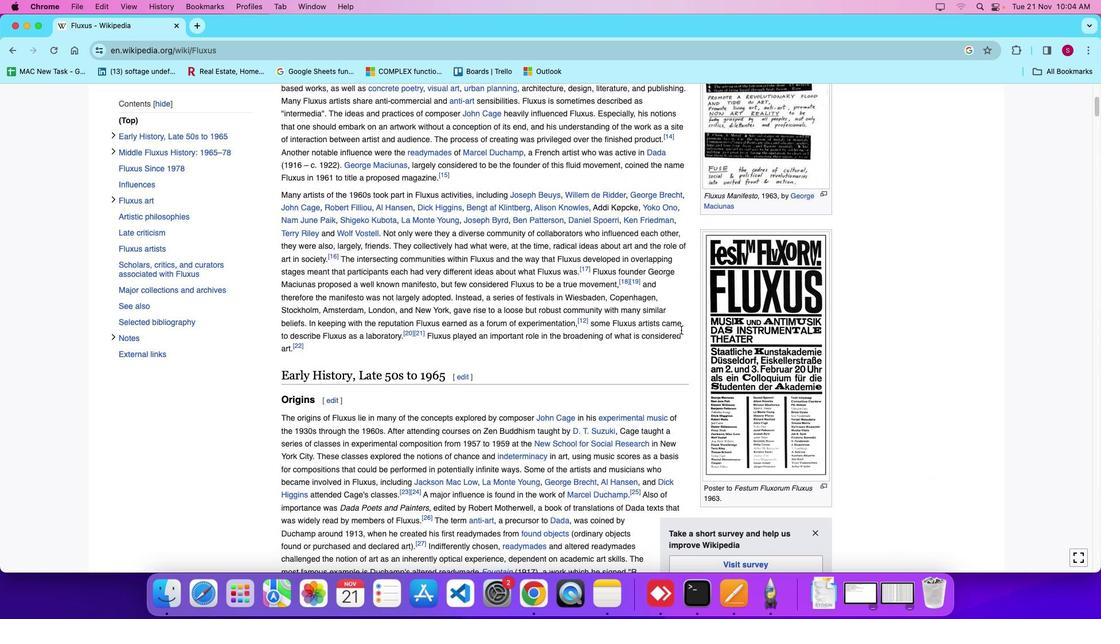 
Action: Mouse scrolled (375, 239) with delta (63, 79)
Screenshot: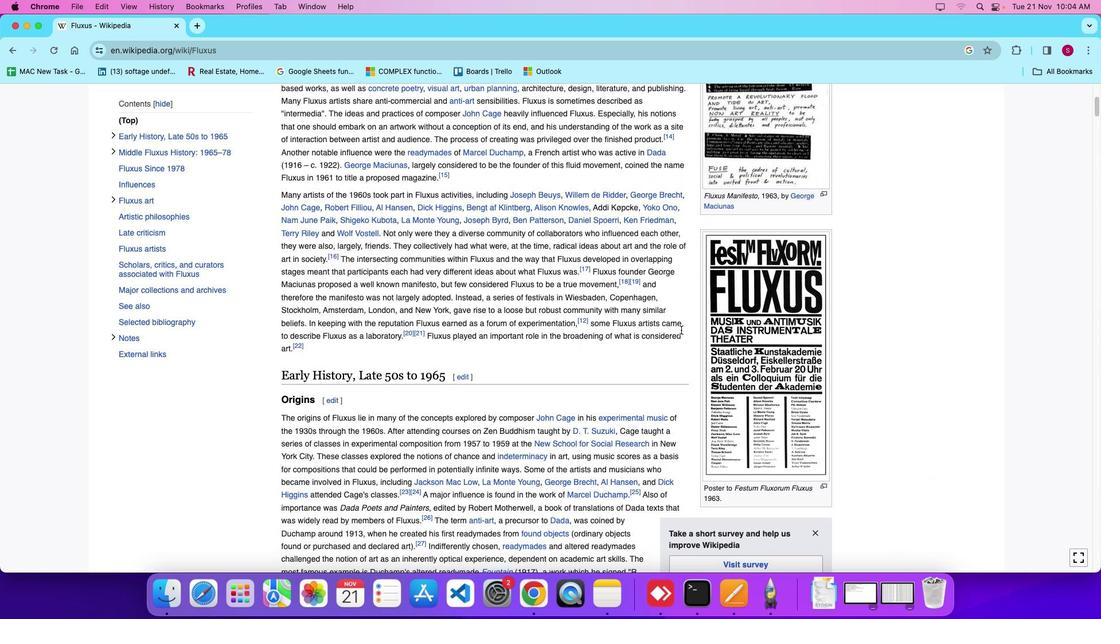 
Action: Mouse scrolled (375, 239) with delta (63, 79)
Screenshot: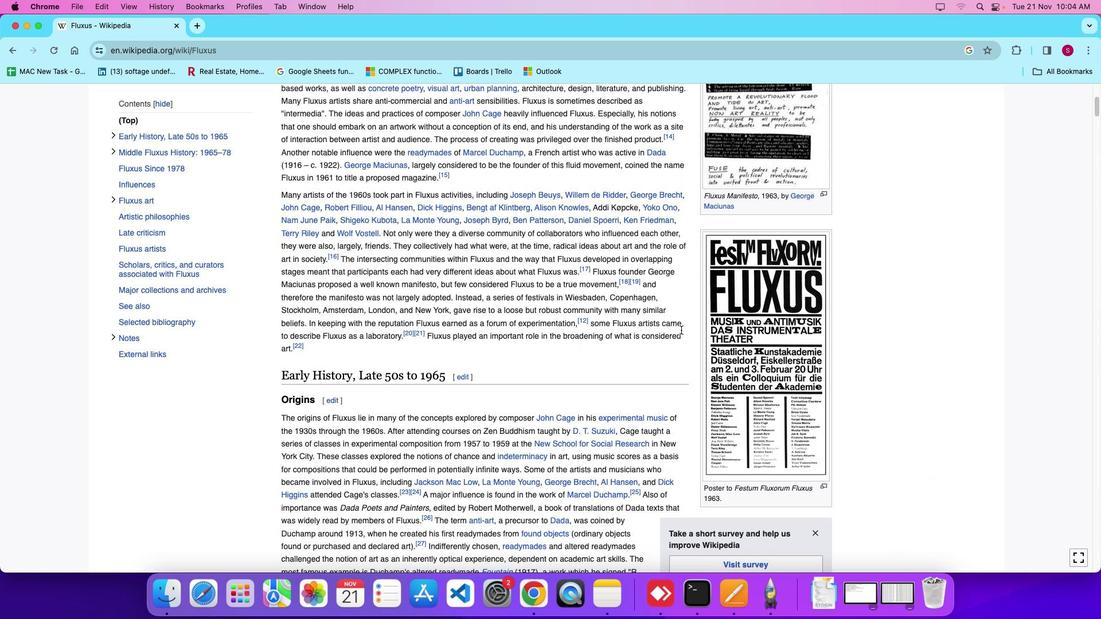 
Action: Mouse scrolled (375, 239) with delta (63, 79)
Screenshot: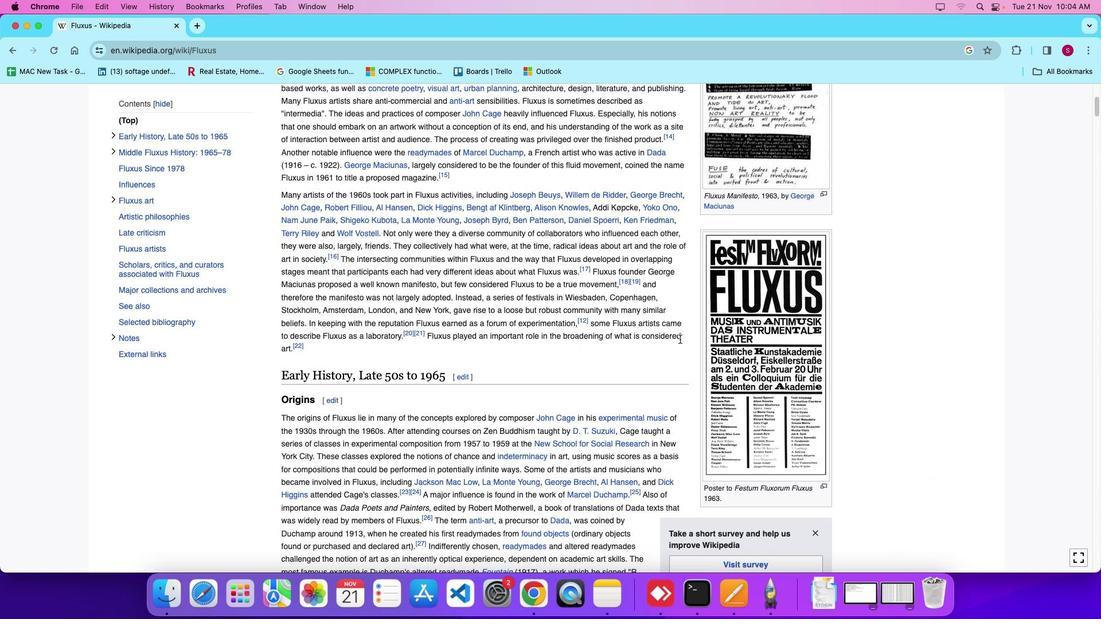 
Action: Mouse scrolled (375, 239) with delta (63, 79)
Screenshot: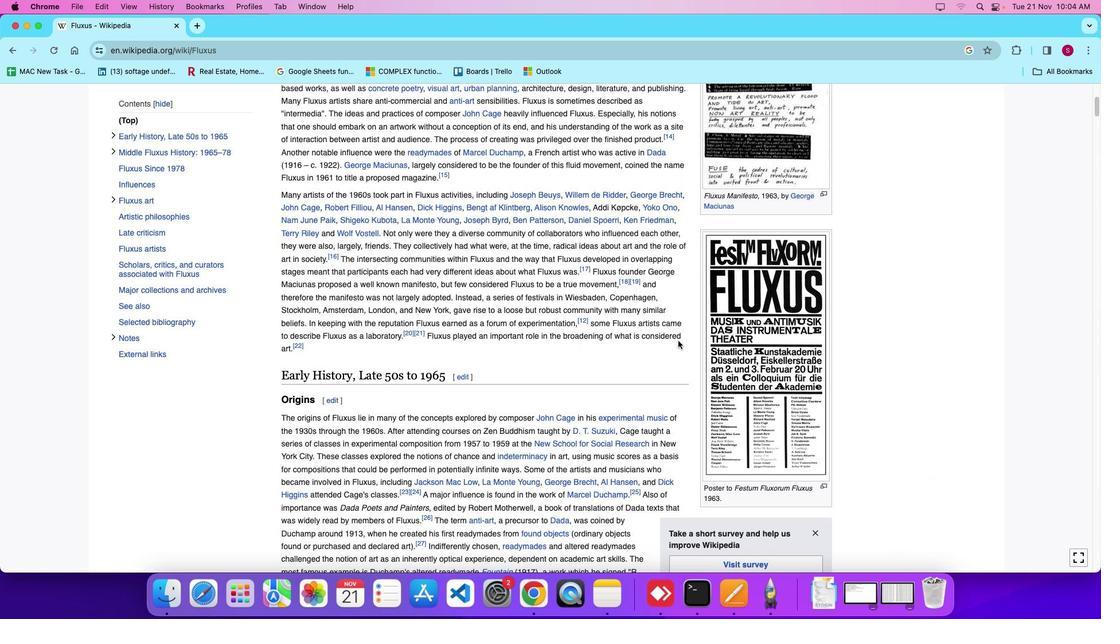 
Action: Mouse scrolled (375, 239) with delta (63, 79)
Screenshot: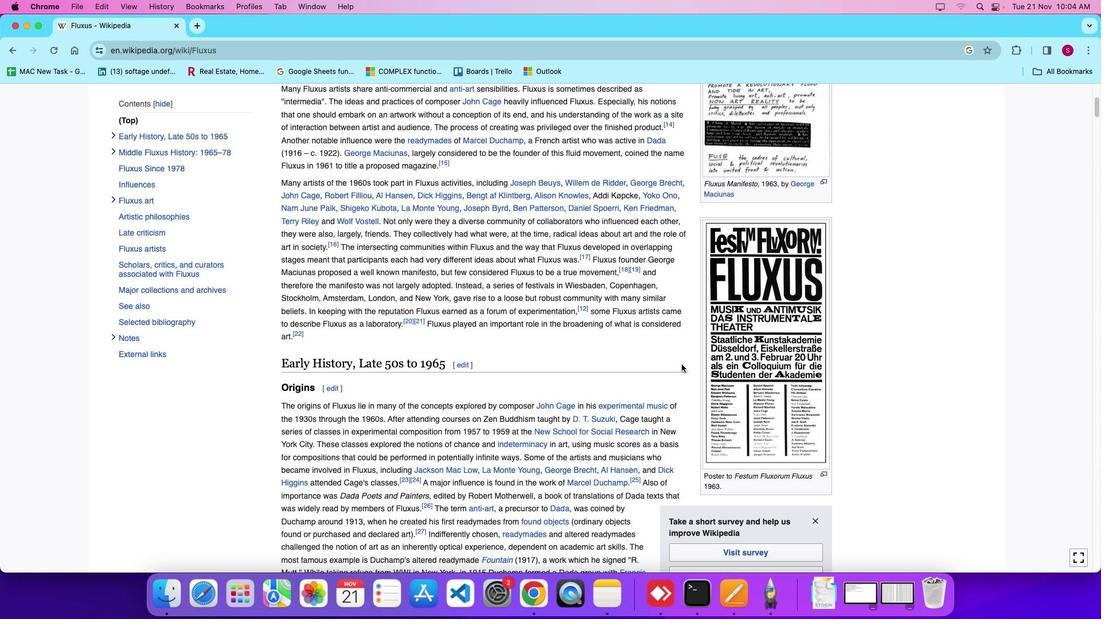
Action: Mouse scrolled (375, 239) with delta (63, 79)
Screenshot: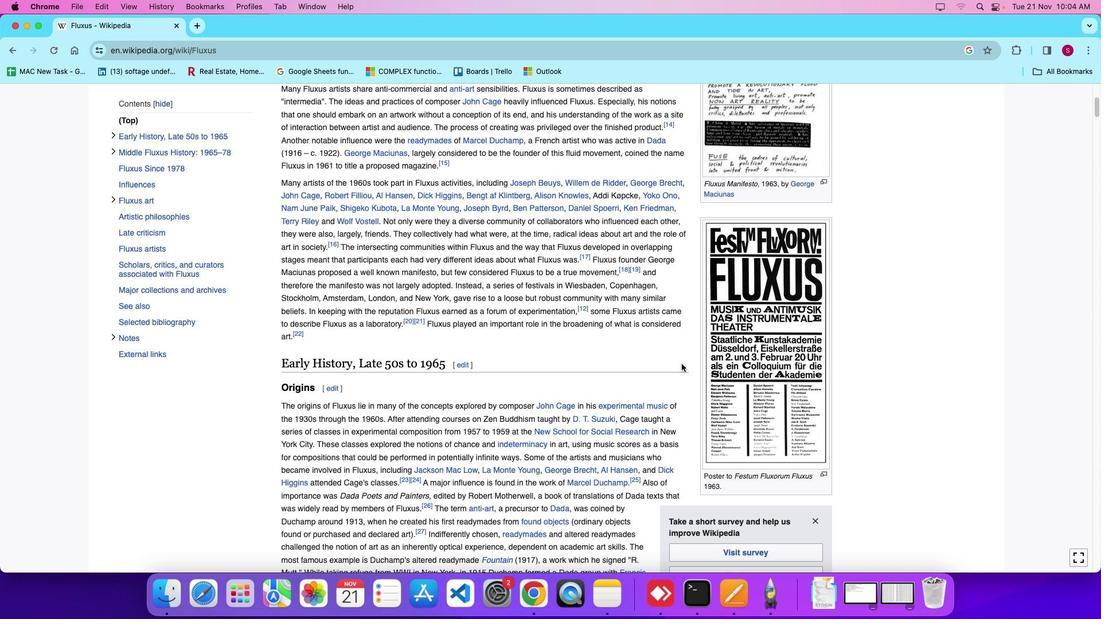 
Action: Mouse moved to (373, 245)
Screenshot: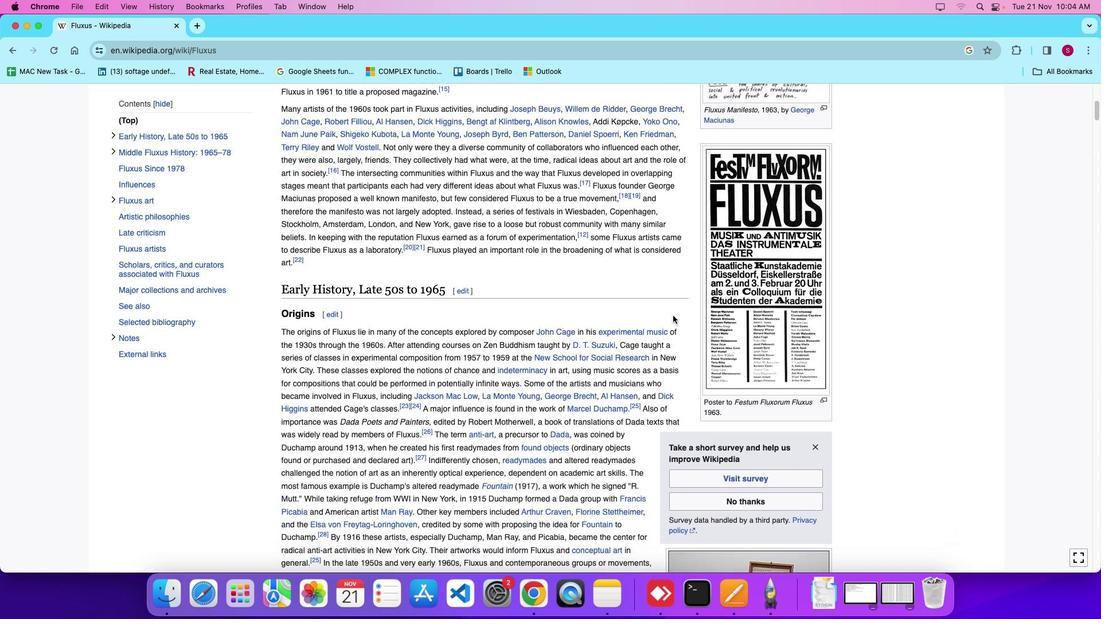 
Action: Mouse scrolled (373, 245) with delta (63, 79)
Screenshot: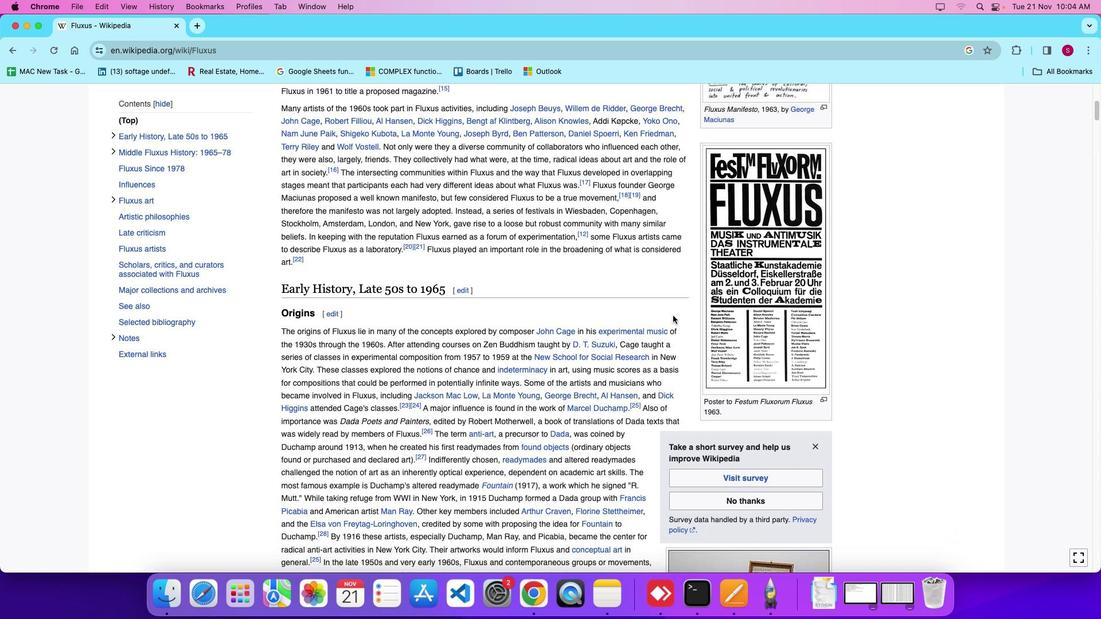 
Action: Mouse moved to (373, 245)
Screenshot: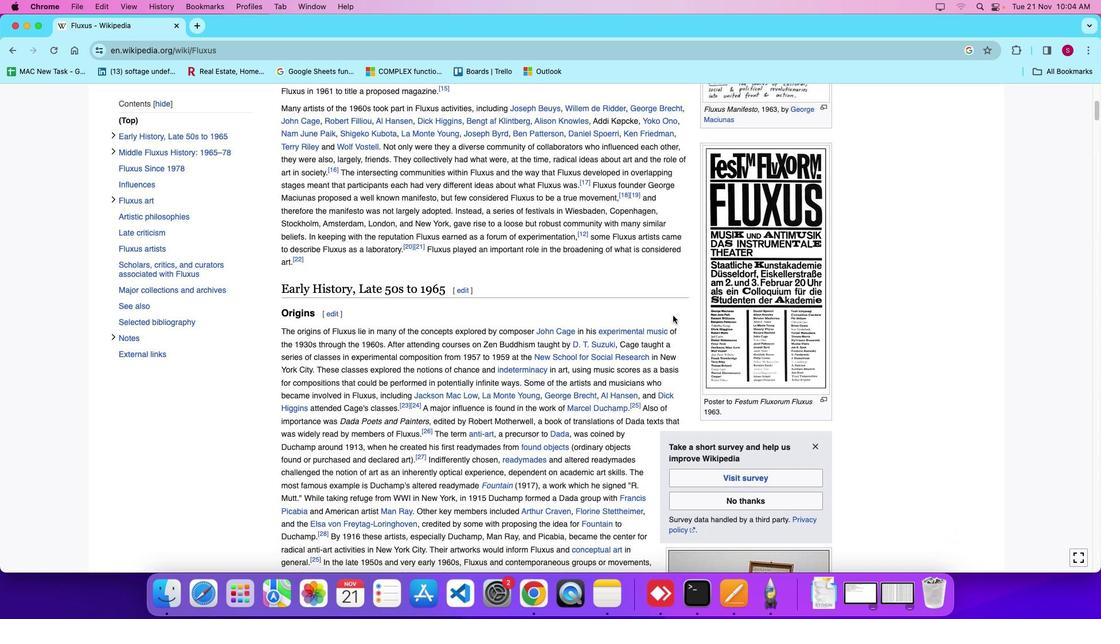 
Action: Mouse scrolled (373, 245) with delta (63, 79)
Screenshot: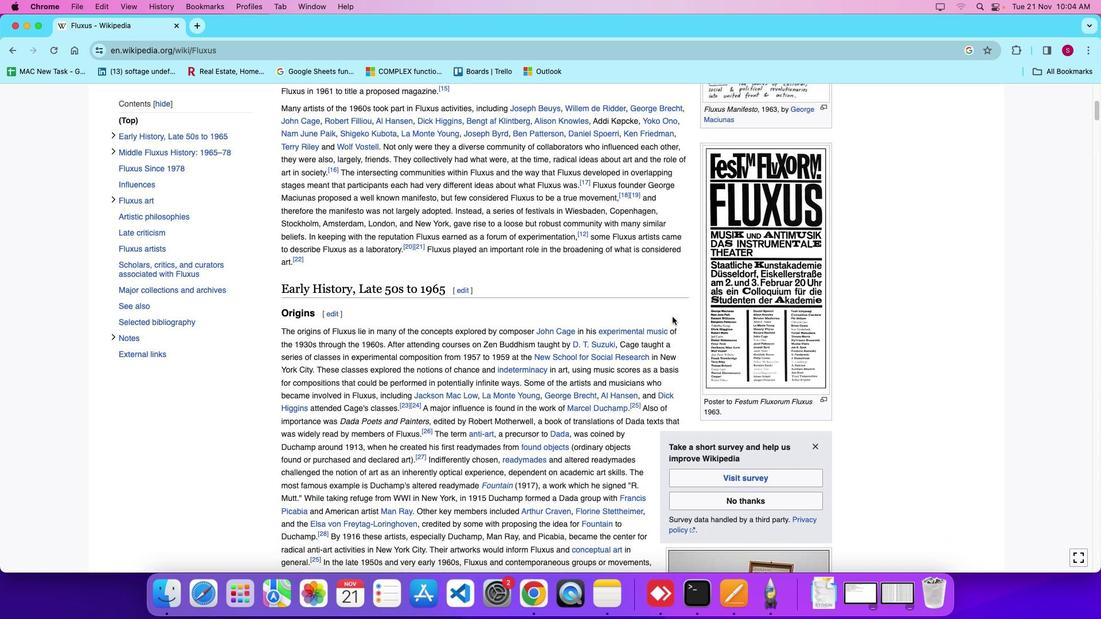 
Action: Mouse moved to (375, 256)
Screenshot: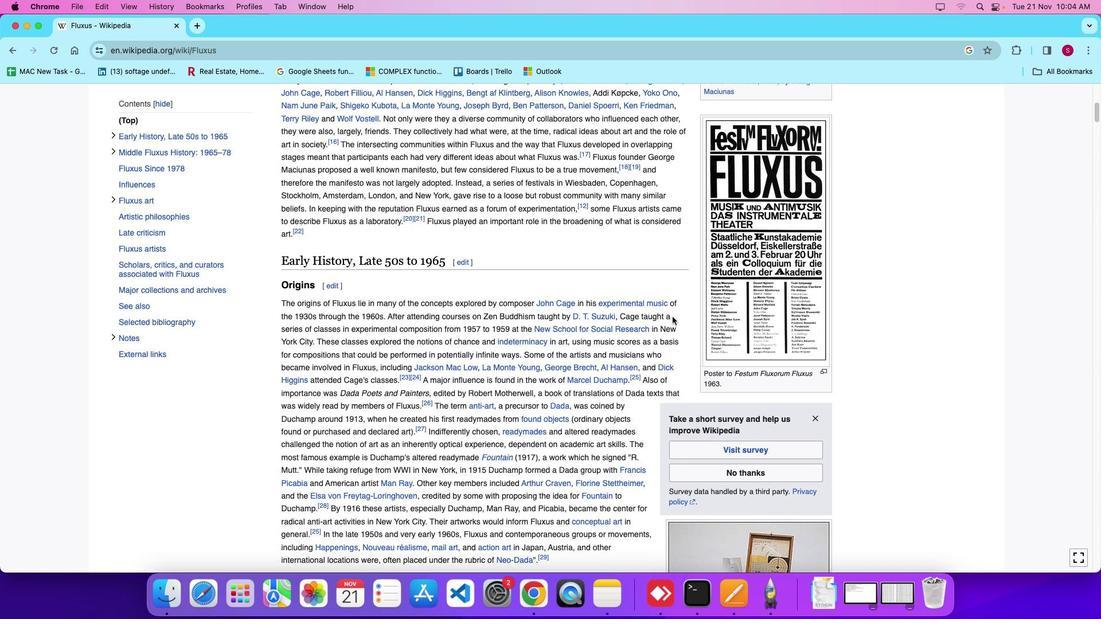 
Action: Mouse scrolled (375, 256) with delta (63, 79)
Screenshot: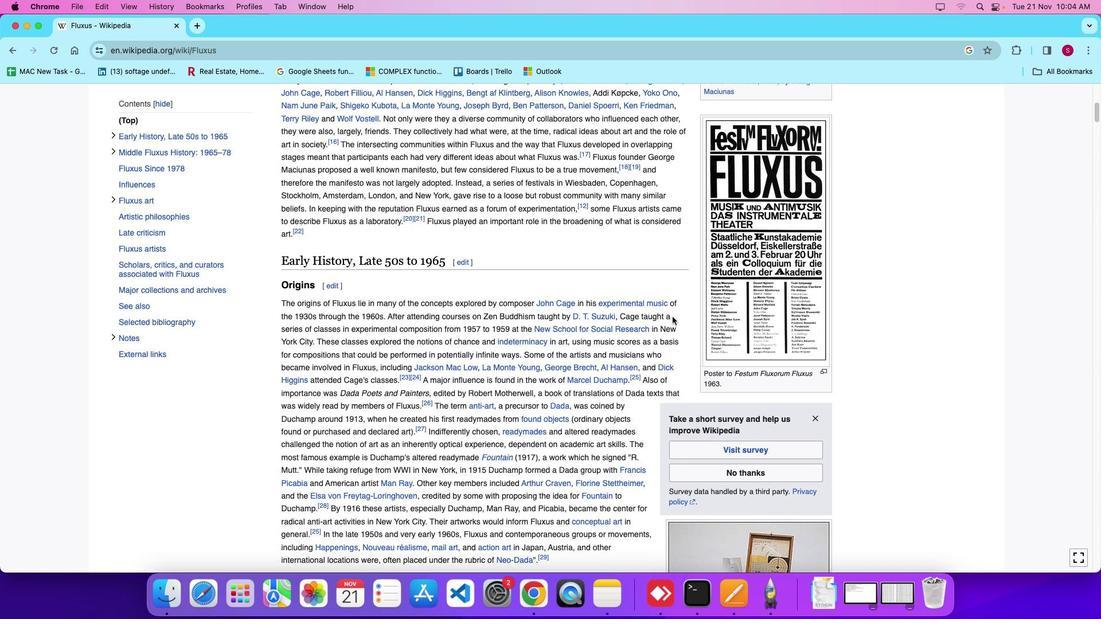
Action: Mouse moved to (375, 256)
Screenshot: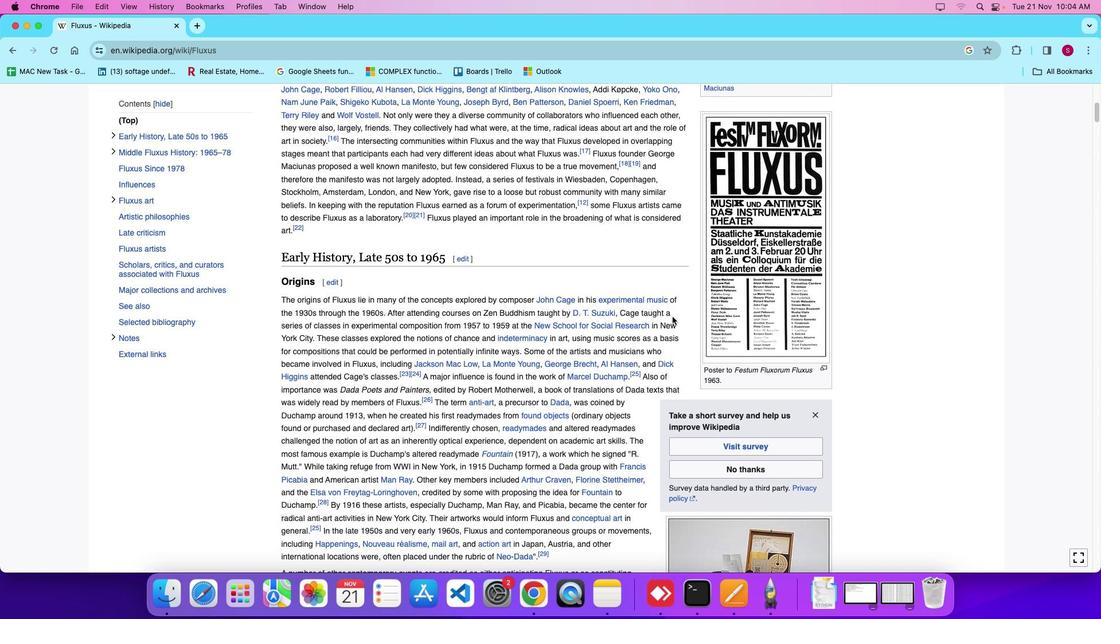 
Action: Mouse scrolled (375, 256) with delta (63, 79)
Screenshot: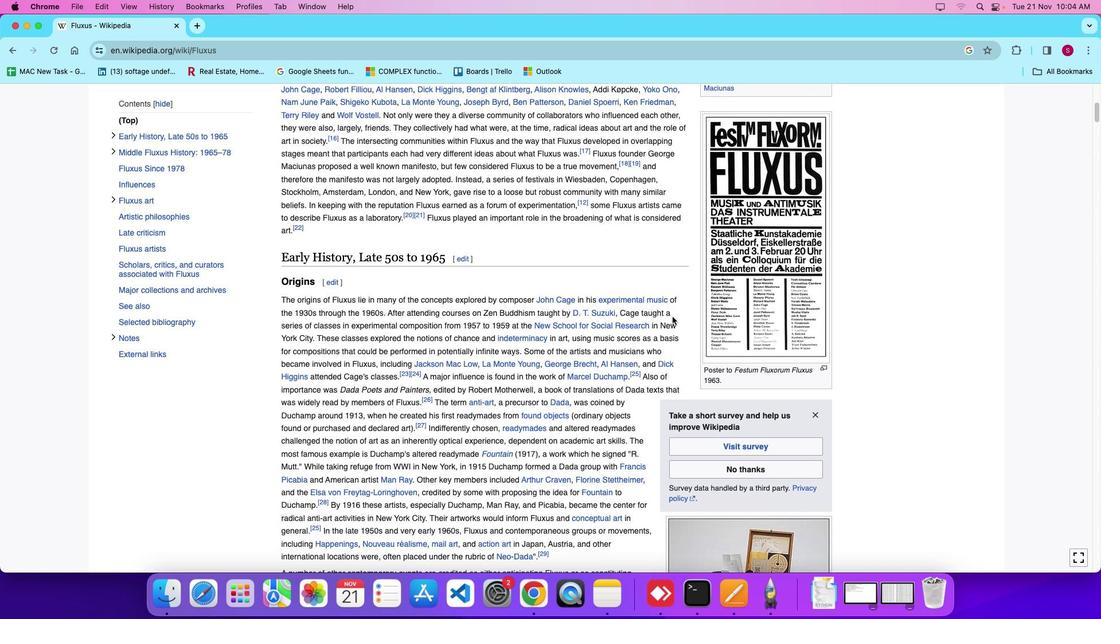 
Action: Mouse moved to (371, 232)
Screenshot: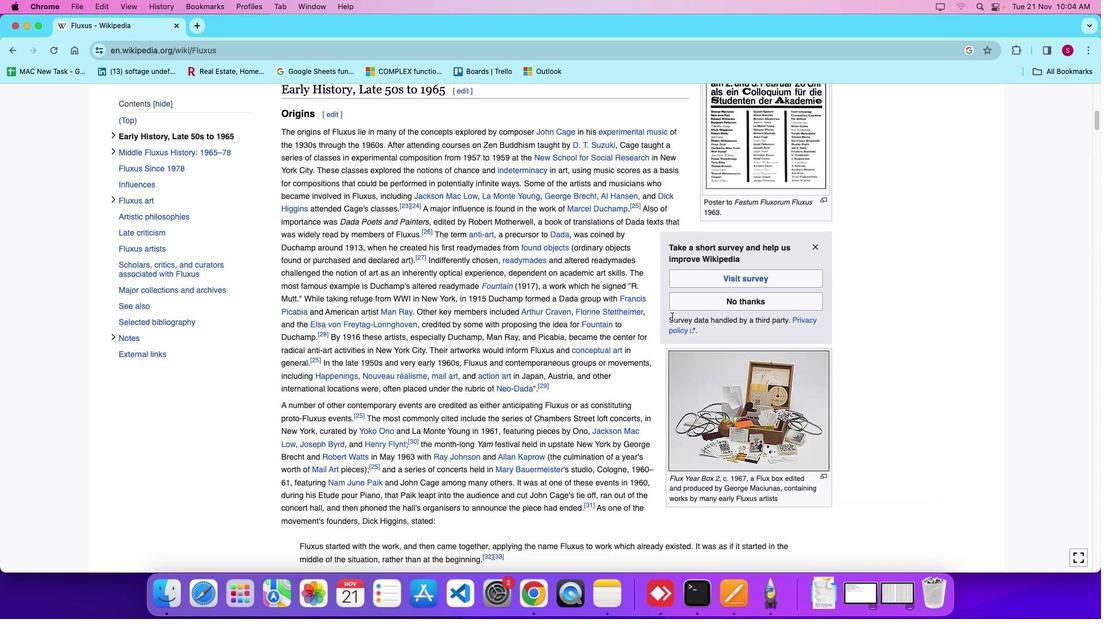 
Action: Mouse scrolled (371, 232) with delta (63, 79)
Screenshot: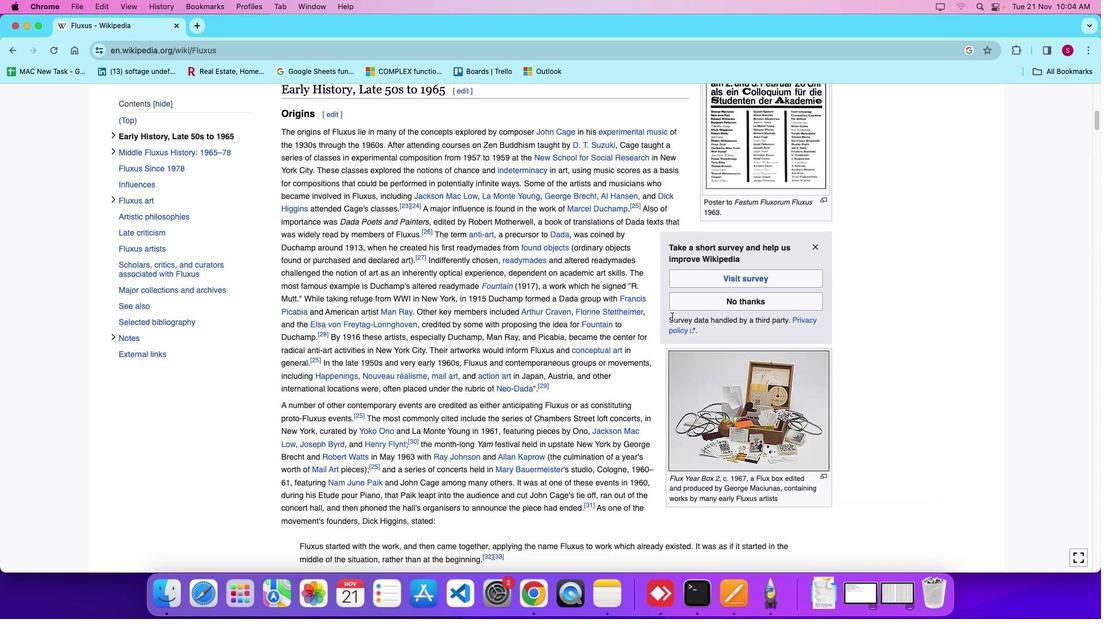 
Action: Mouse scrolled (371, 232) with delta (63, 79)
Screenshot: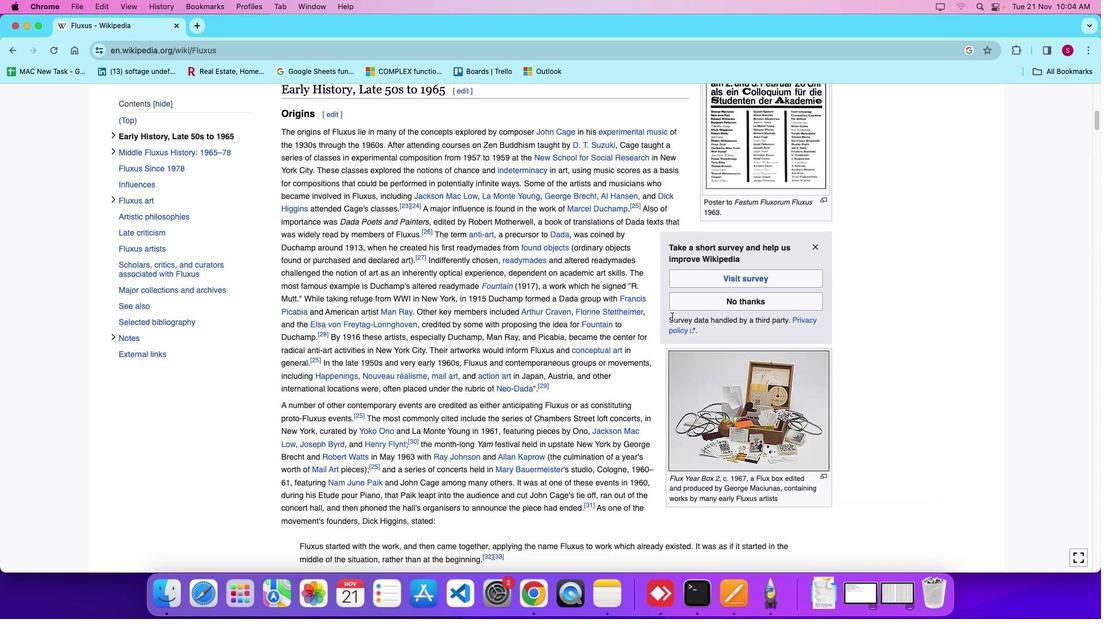 
Action: Mouse moved to (371, 233)
Screenshot: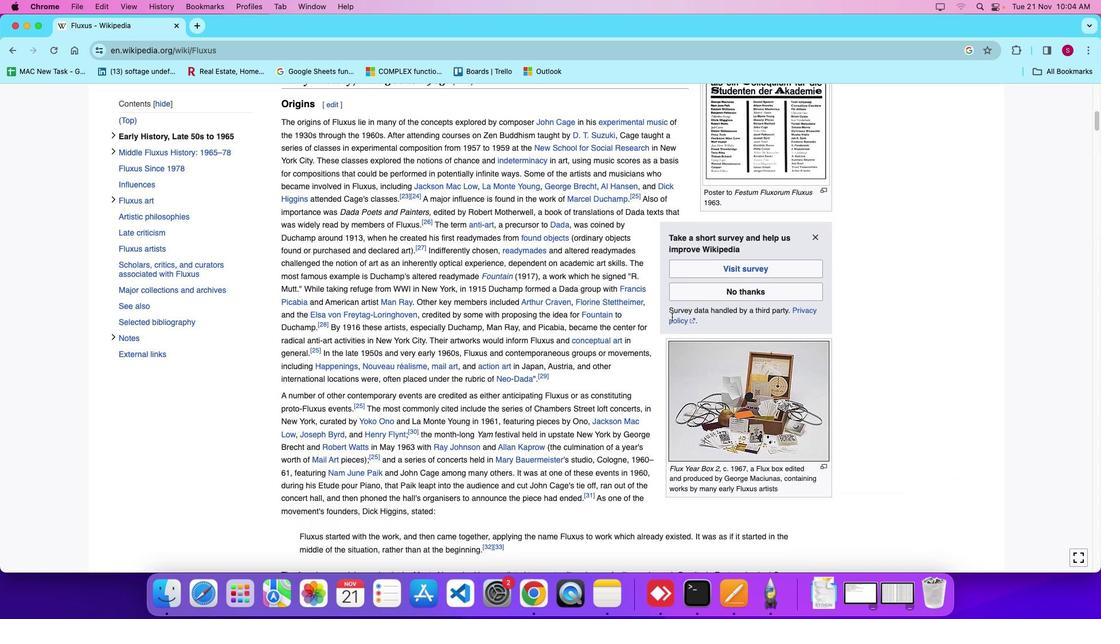 
Action: Mouse scrolled (371, 233) with delta (63, 79)
Screenshot: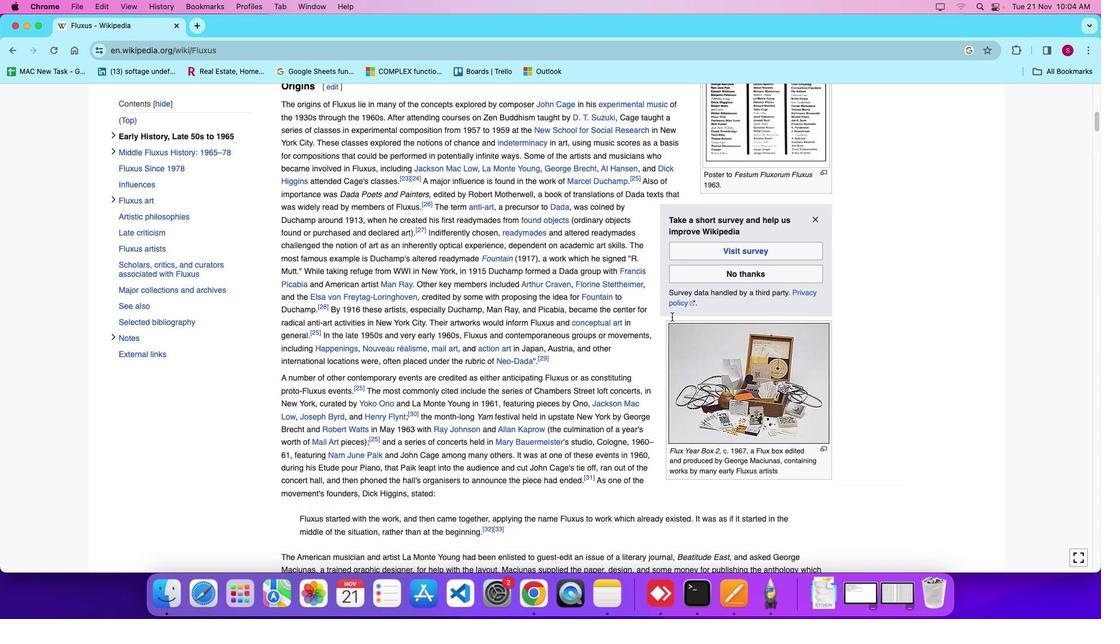 
Action: Mouse scrolled (371, 233) with delta (63, 79)
Screenshot: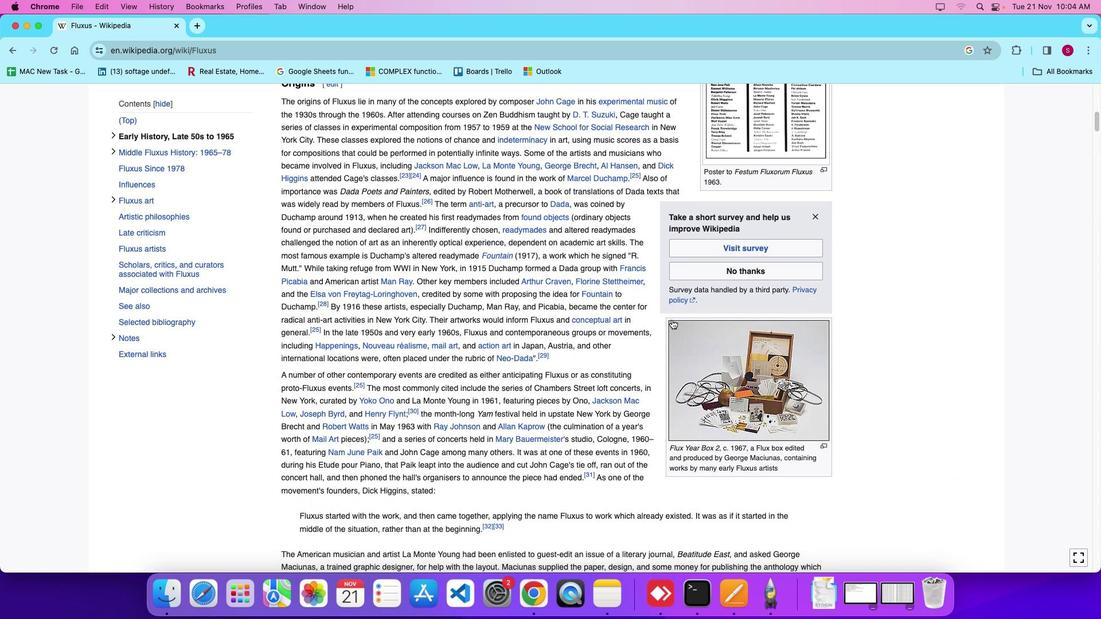 
Action: Mouse scrolled (371, 233) with delta (63, 79)
Screenshot: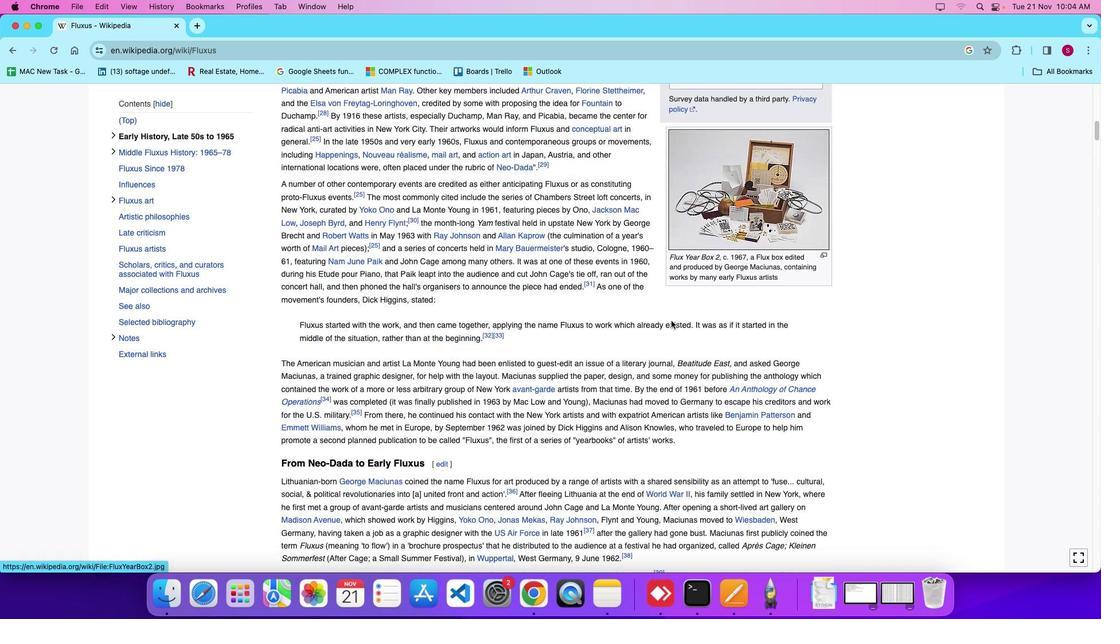 
Action: Mouse scrolled (371, 233) with delta (63, 79)
Screenshot: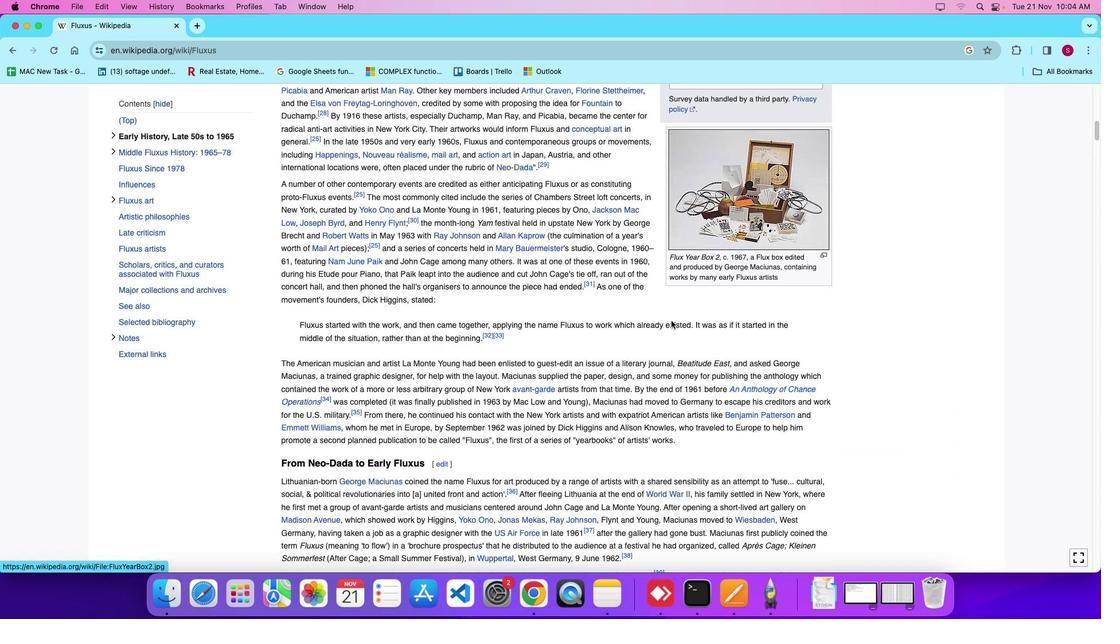 
Action: Mouse scrolled (371, 233) with delta (63, 78)
Screenshot: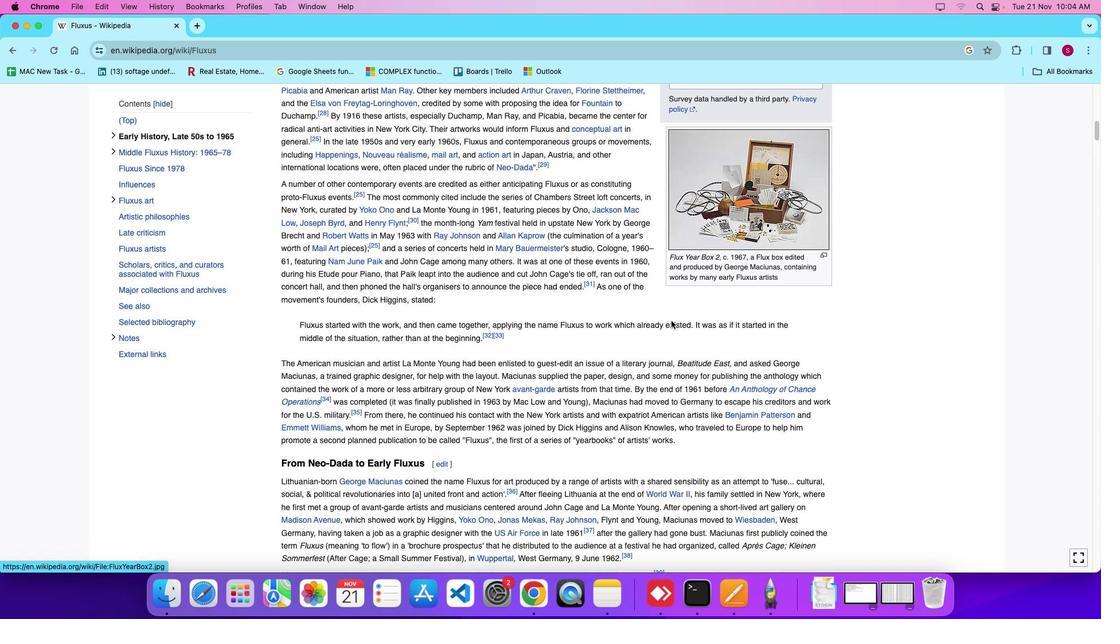 
Action: Mouse moved to (371, 233)
Screenshot: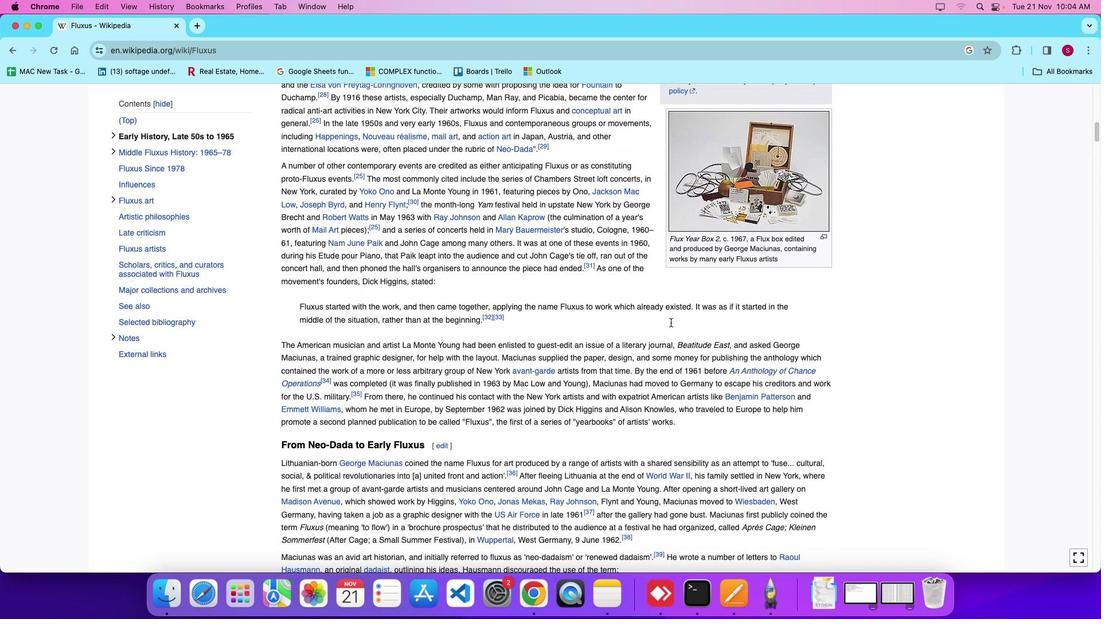 
Action: Mouse scrolled (371, 233) with delta (63, 79)
Screenshot: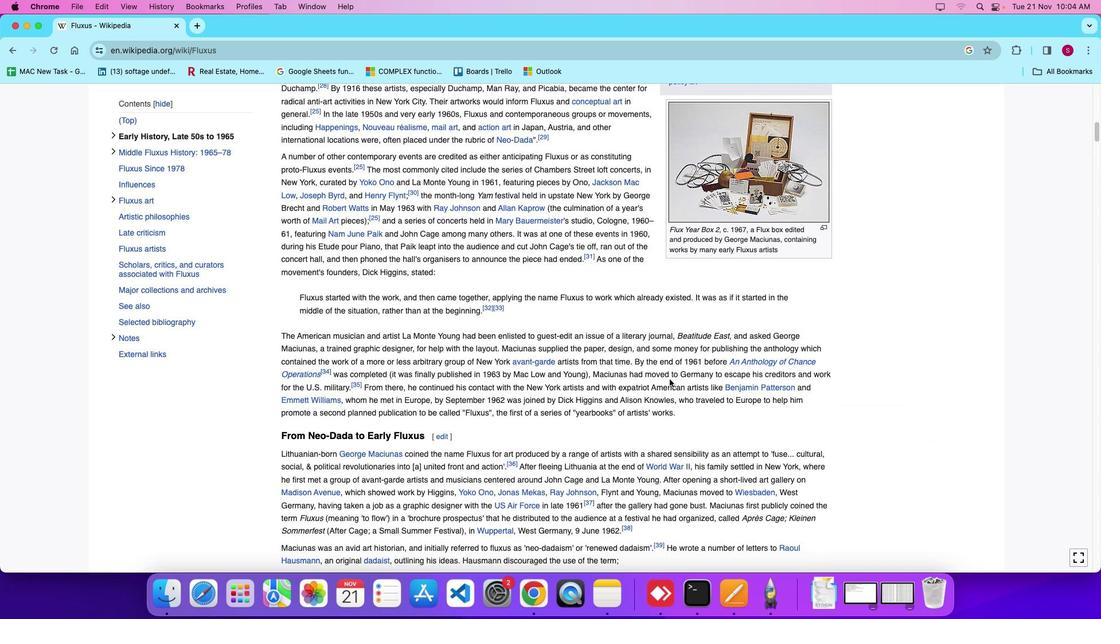 
Action: Mouse scrolled (371, 233) with delta (63, 79)
Screenshot: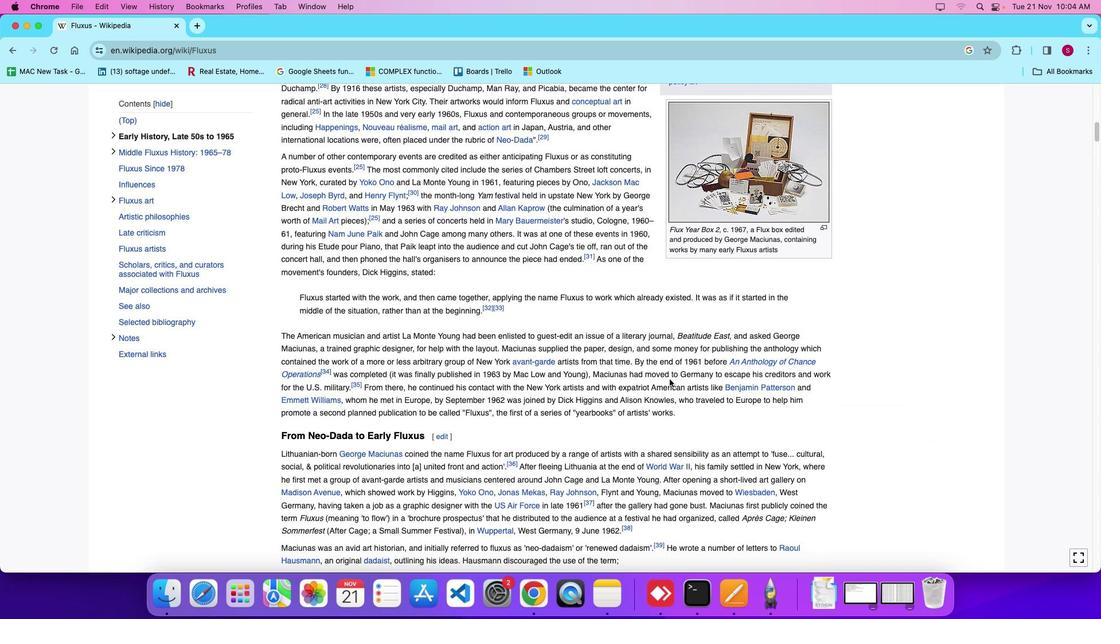 
Action: Mouse moved to (370, 235)
Screenshot: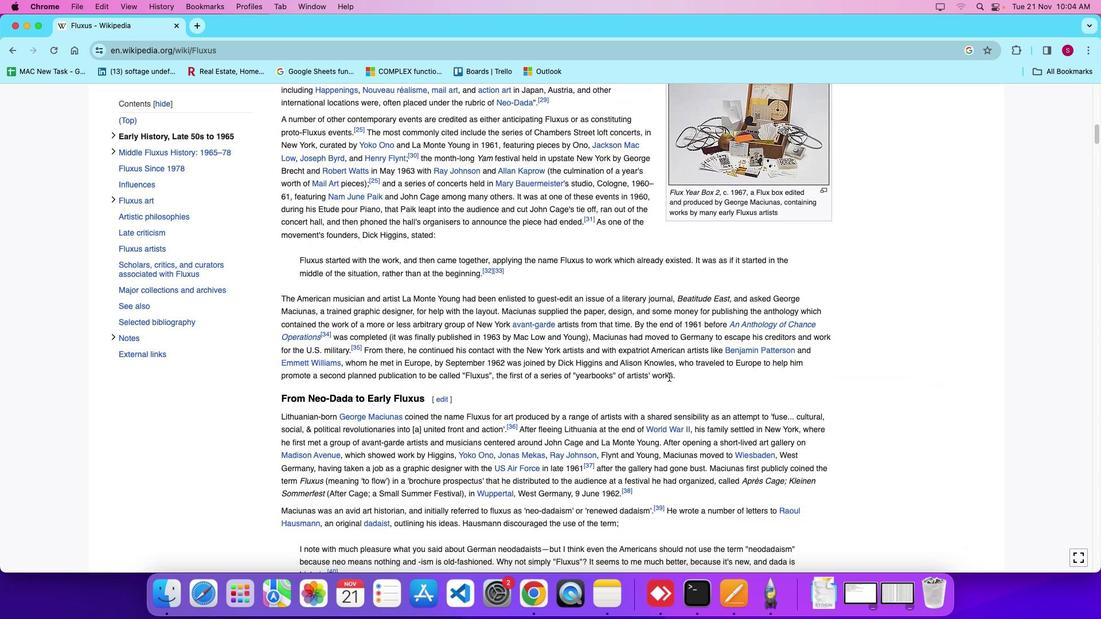 
Action: Mouse scrolled (370, 235) with delta (63, 79)
Screenshot: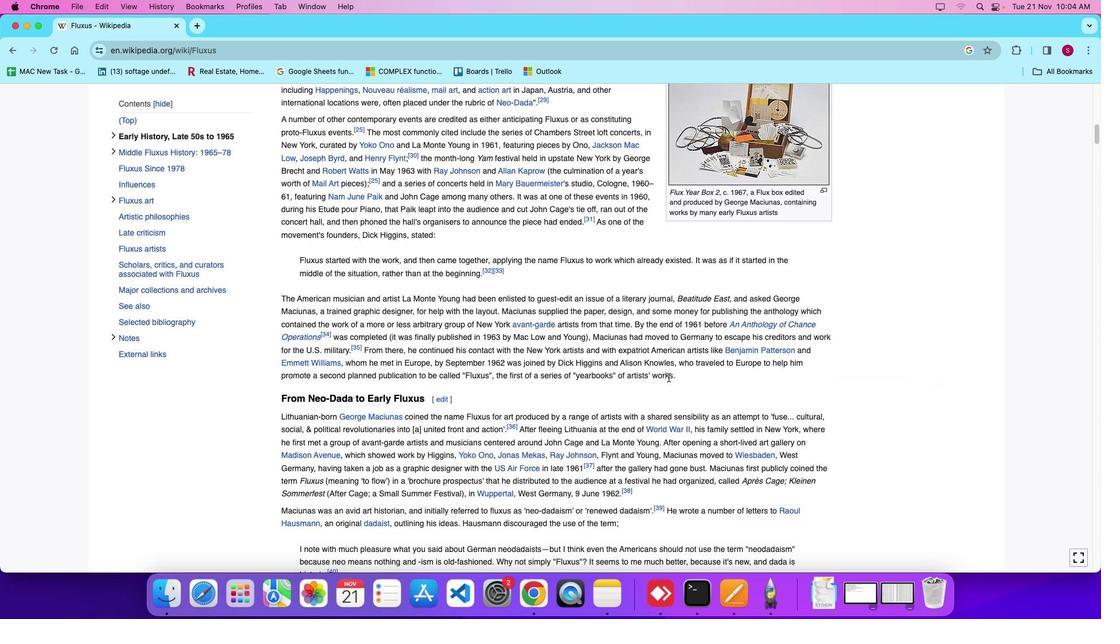 
Action: Mouse scrolled (370, 235) with delta (63, 79)
Screenshot: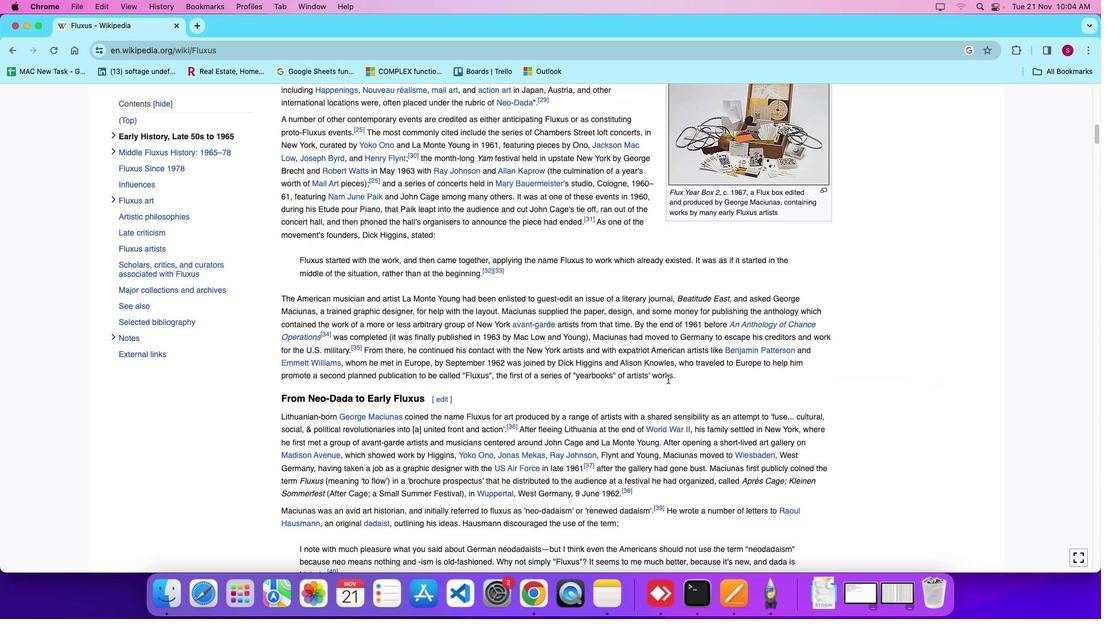
Action: Mouse scrolled (370, 235) with delta (63, 78)
Screenshot: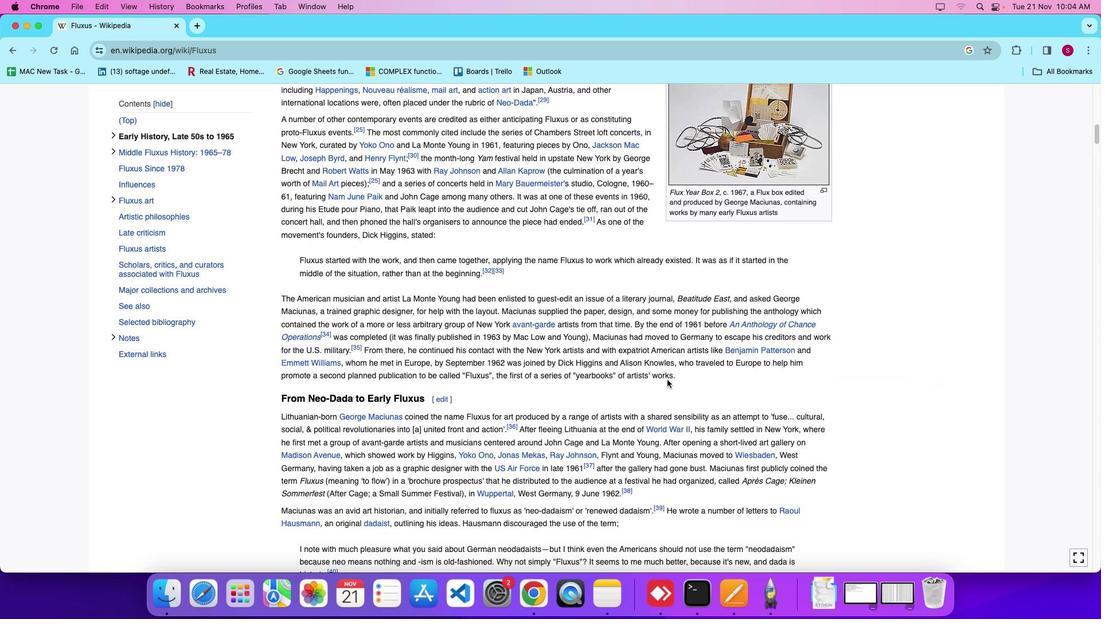 
Action: Mouse moved to (370, 236)
Screenshot: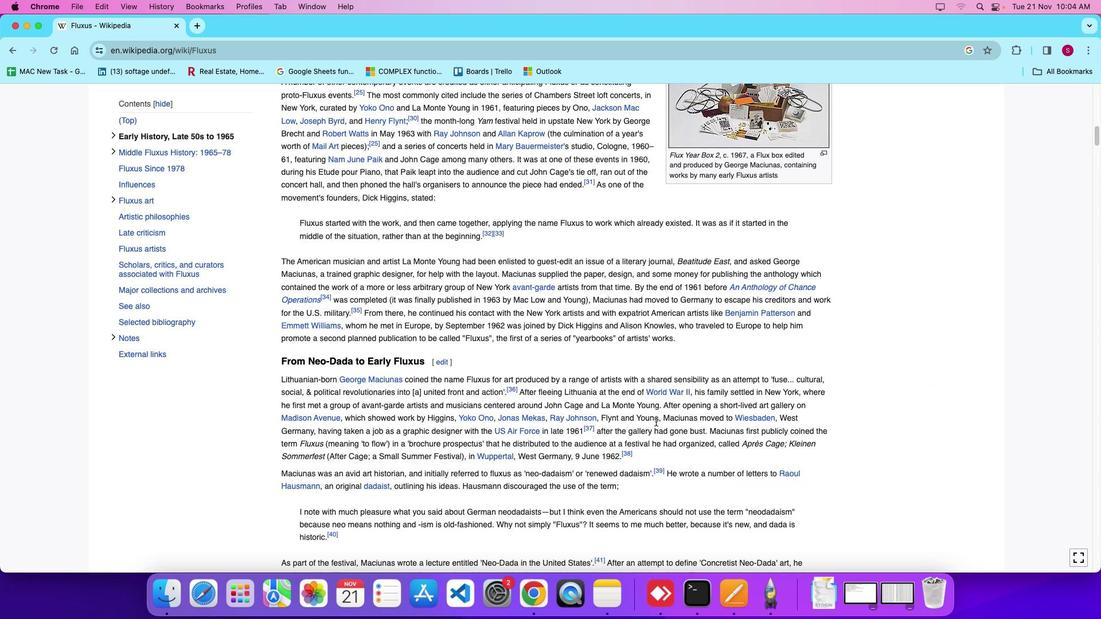 
Action: Mouse scrolled (370, 236) with delta (63, 79)
Screenshot: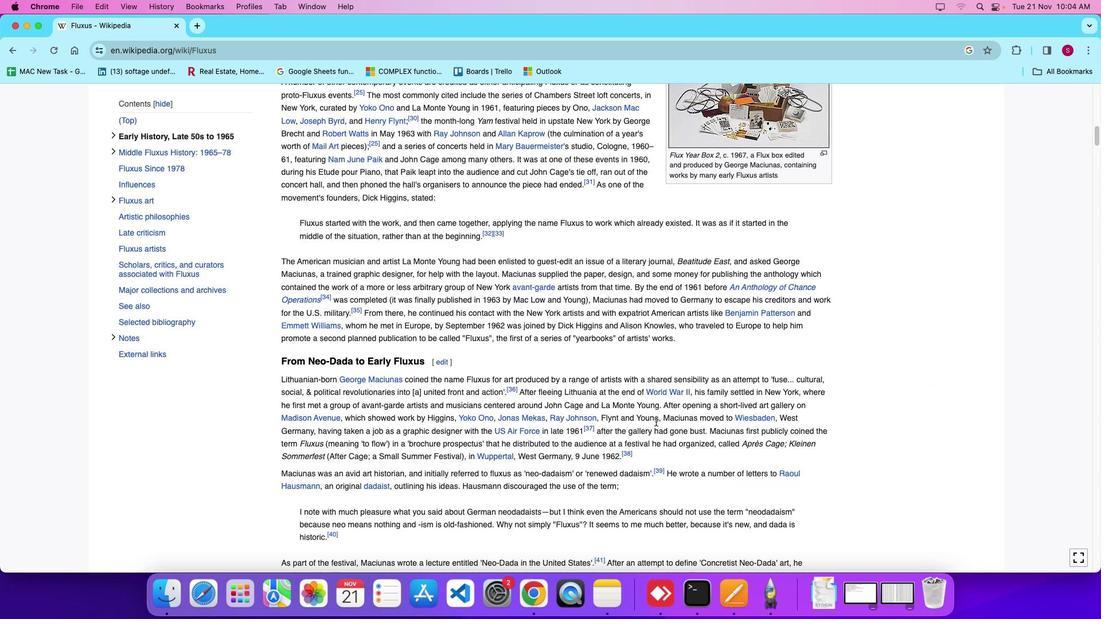 
Action: Mouse scrolled (370, 236) with delta (63, 79)
Screenshot: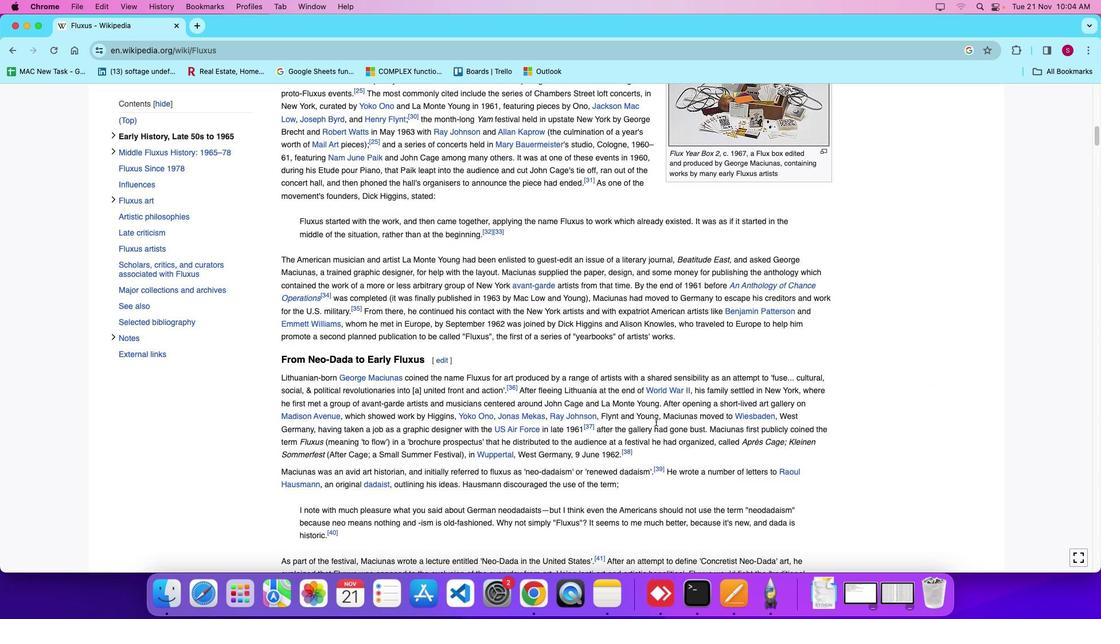 
Action: Mouse moved to (370, 263)
Screenshot: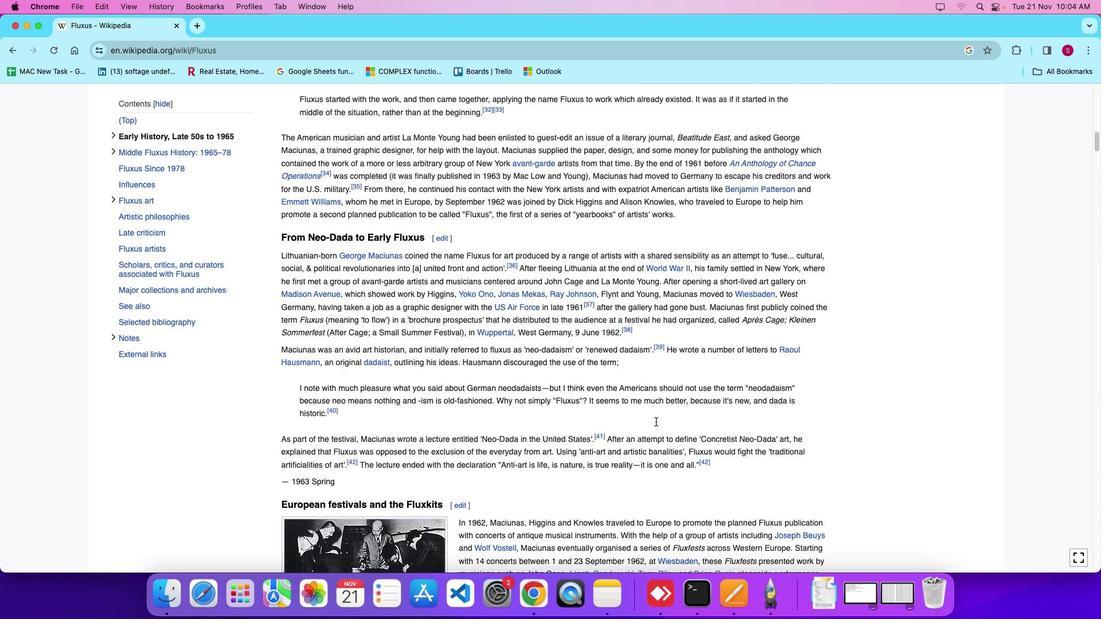 
Action: Mouse scrolled (370, 263) with delta (63, 79)
Screenshot: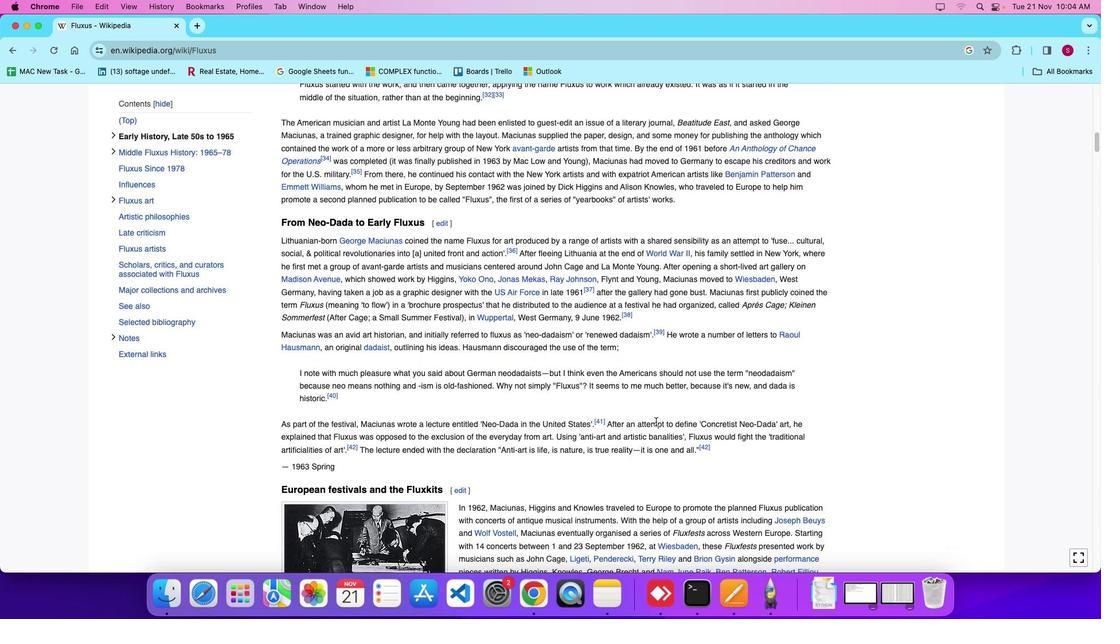 
Action: Mouse scrolled (370, 263) with delta (63, 79)
Screenshot: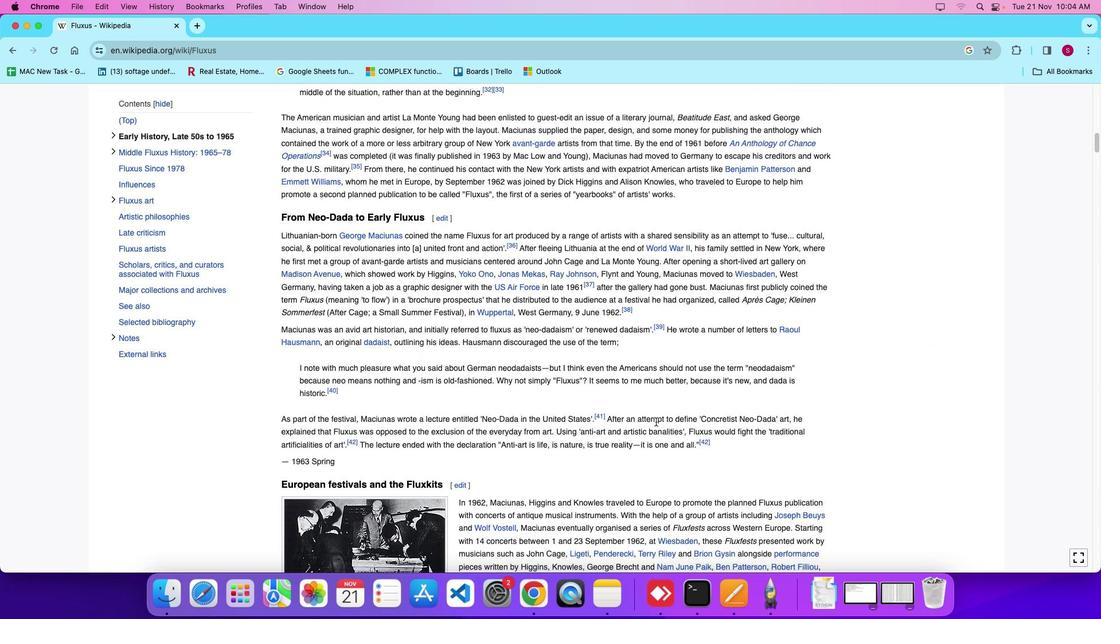
Action: Mouse moved to (367, 266)
Screenshot: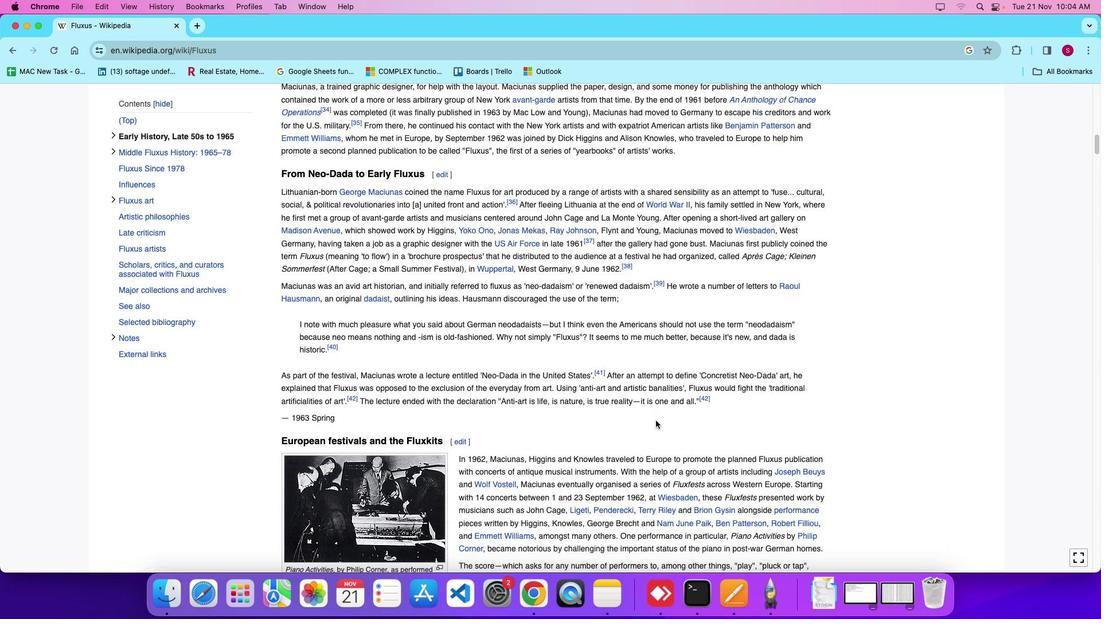 
Action: Mouse scrolled (367, 266) with delta (63, 79)
Screenshot: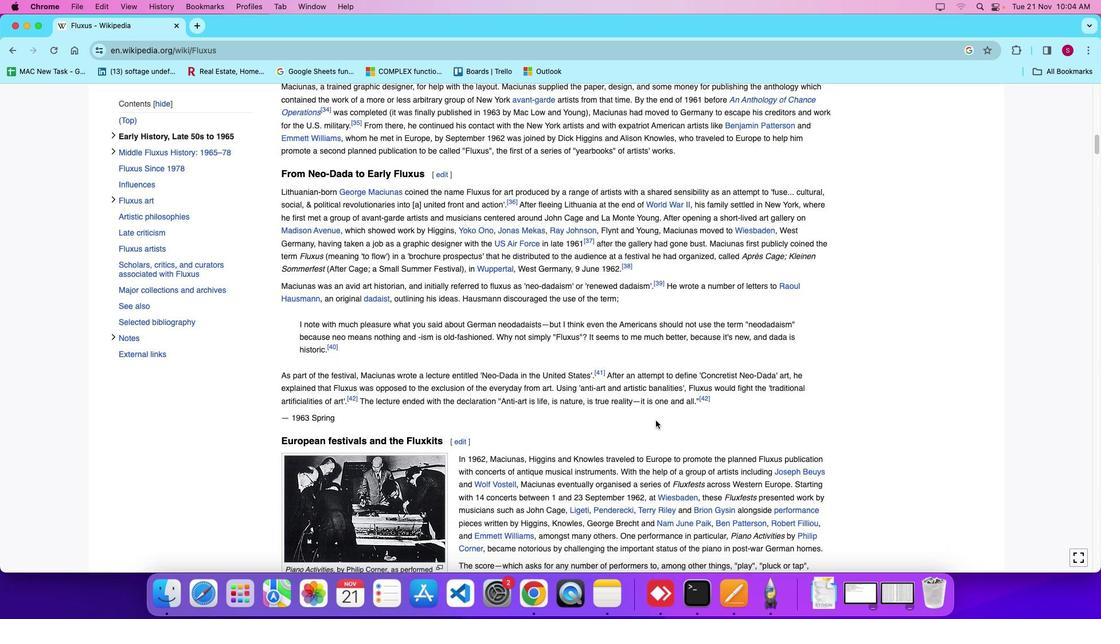 
Action: Mouse scrolled (367, 266) with delta (63, 79)
Screenshot: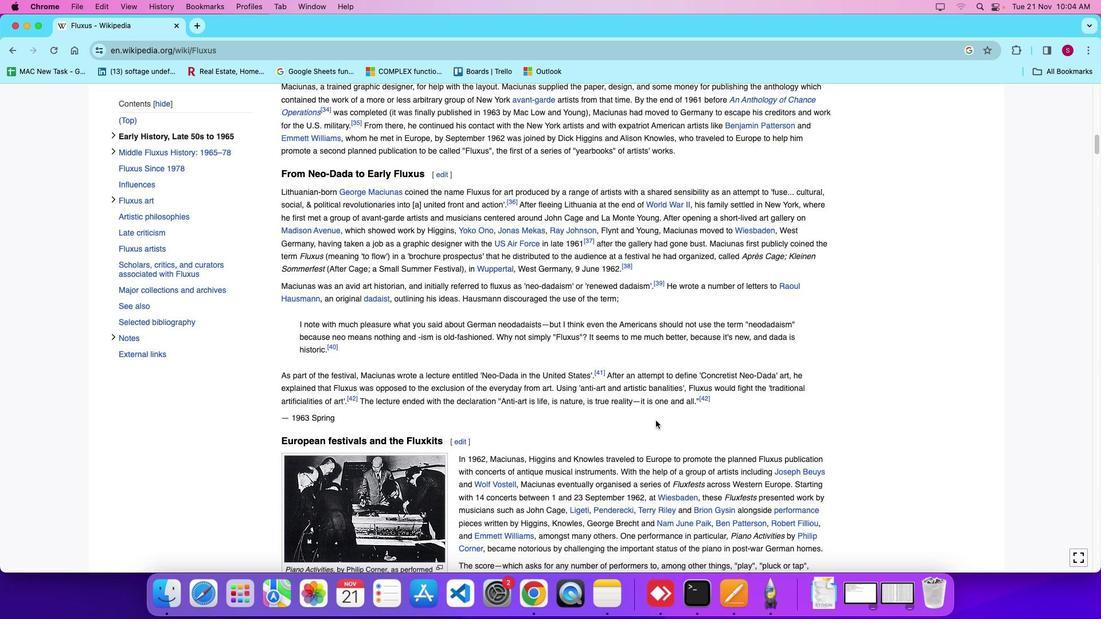
Action: Mouse moved to (363, 284)
Screenshot: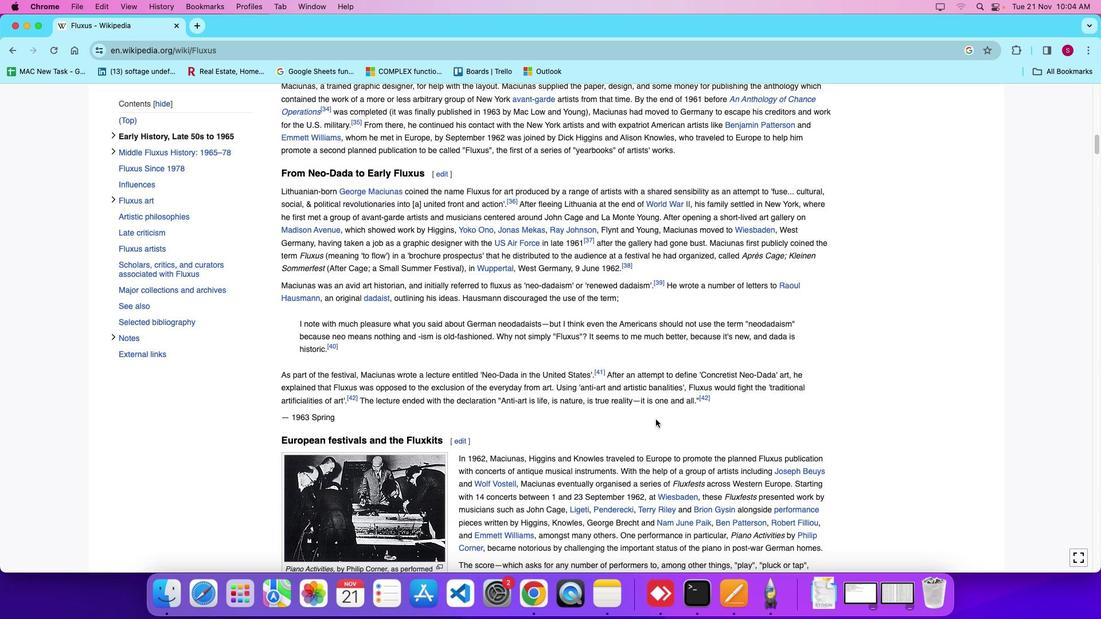 
Action: Mouse scrolled (363, 284) with delta (63, 79)
Screenshot: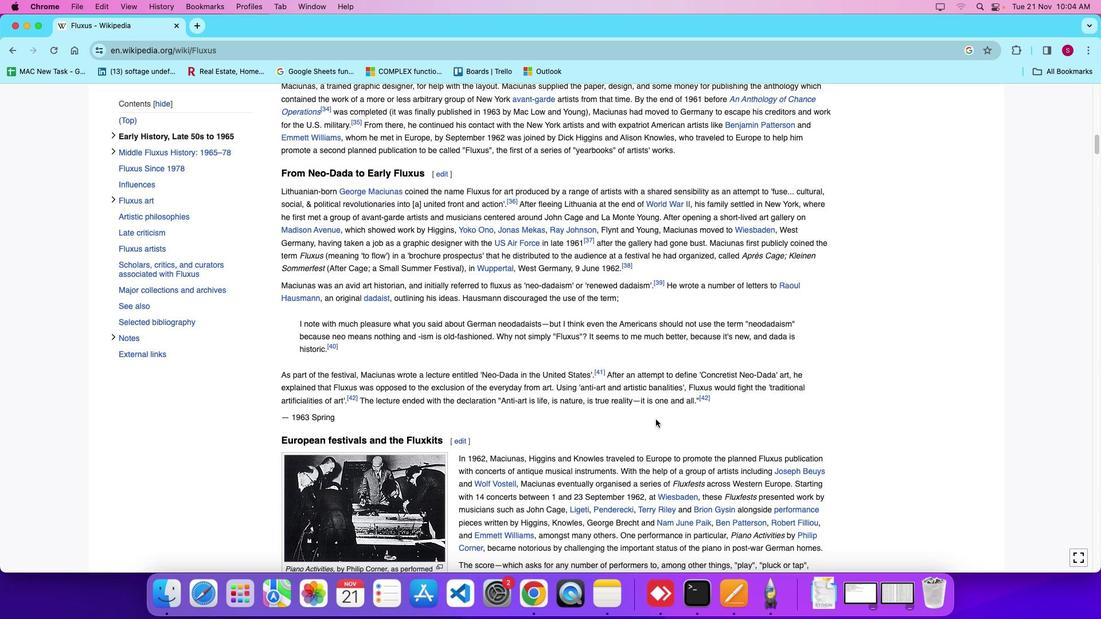 
Action: Mouse scrolled (363, 284) with delta (63, 79)
Screenshot: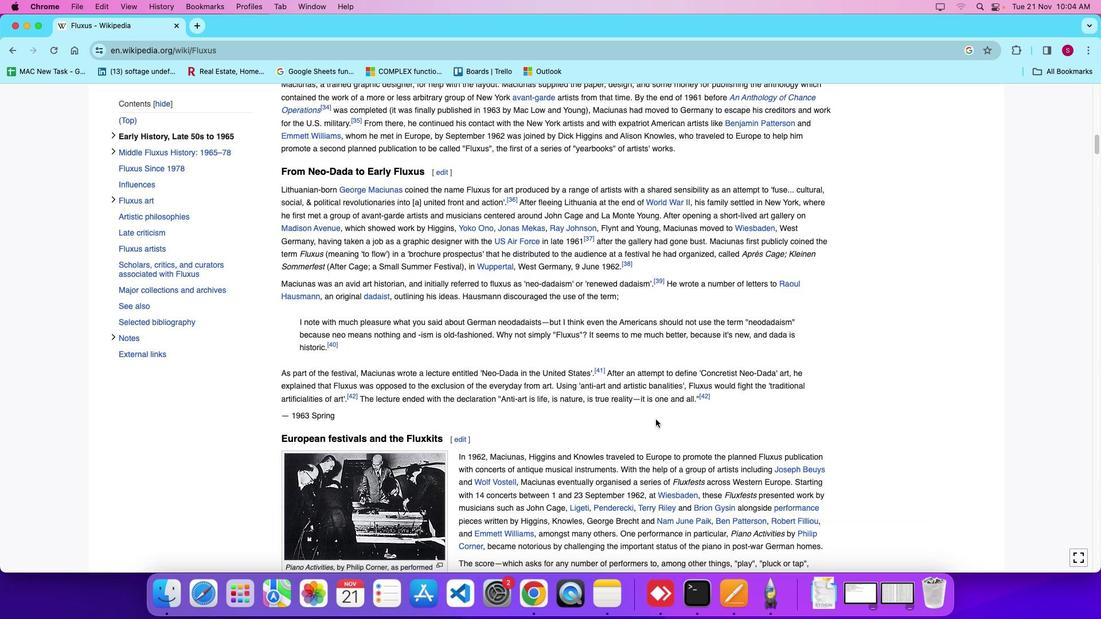
Action: Mouse scrolled (363, 284) with delta (63, 79)
Screenshot: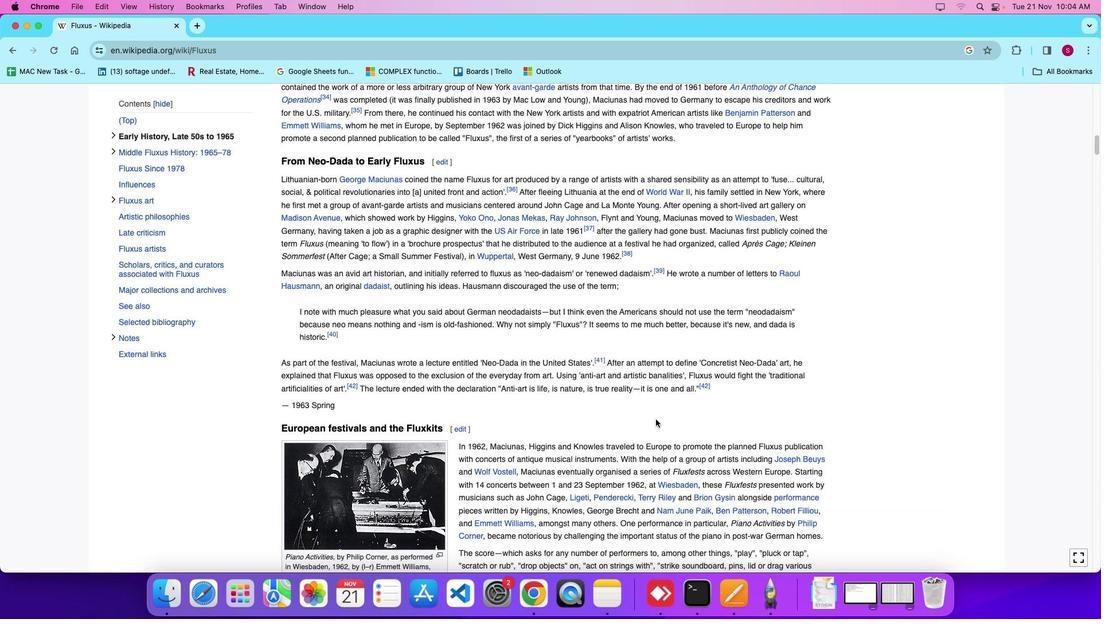 
Action: Mouse scrolled (363, 284) with delta (63, 79)
Screenshot: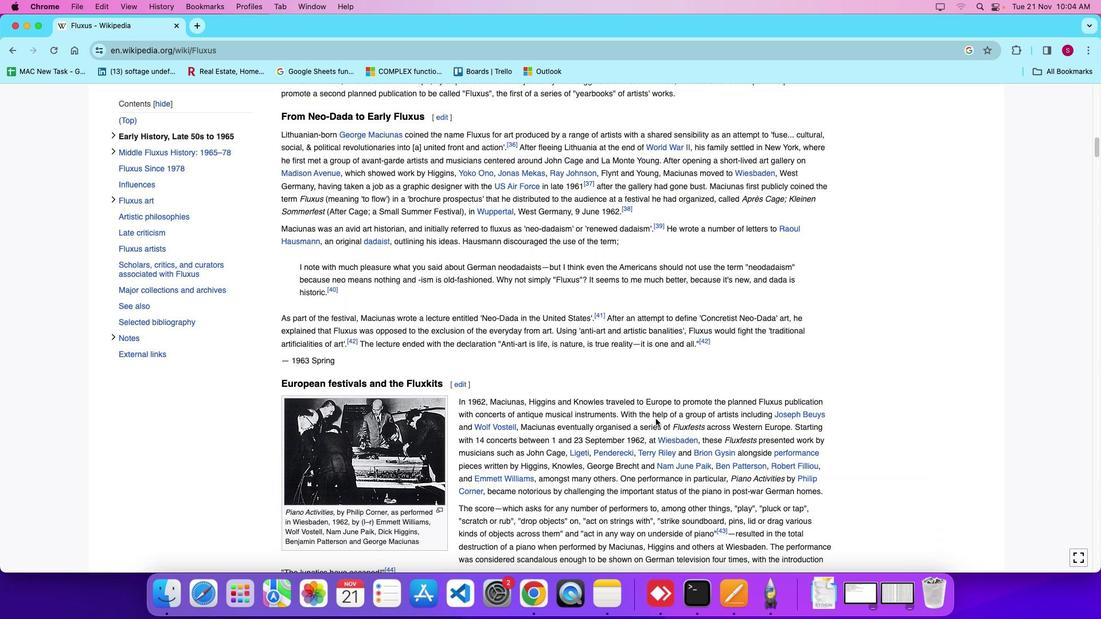 
Action: Mouse scrolled (363, 284) with delta (63, 79)
Screenshot: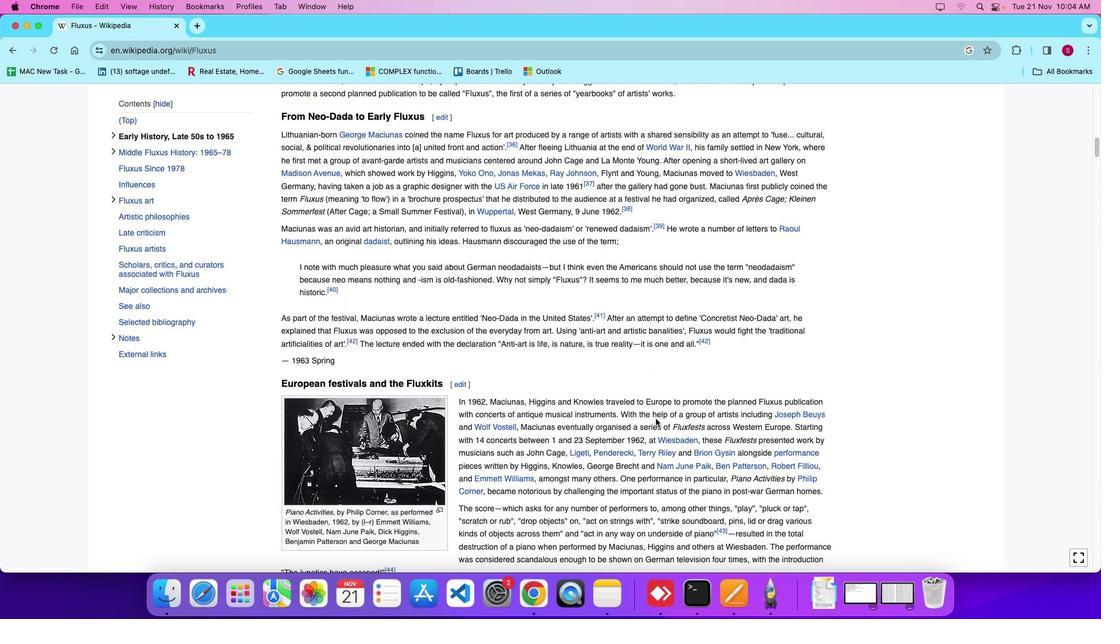 
Action: Mouse moved to (363, 284)
Screenshot: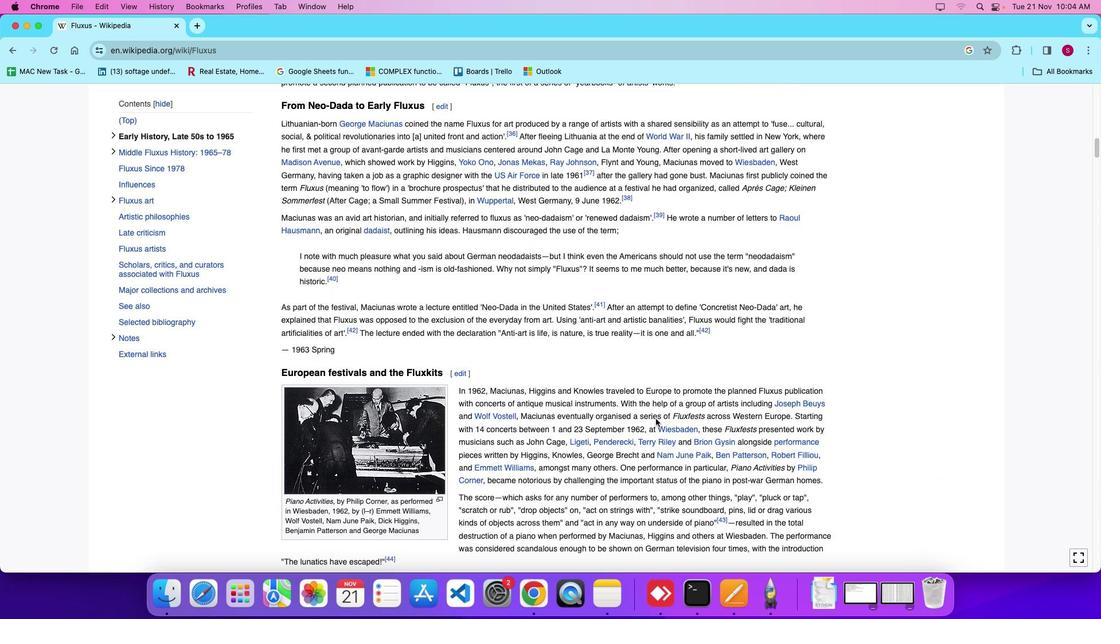 
Action: Mouse scrolled (363, 284) with delta (63, 79)
Screenshot: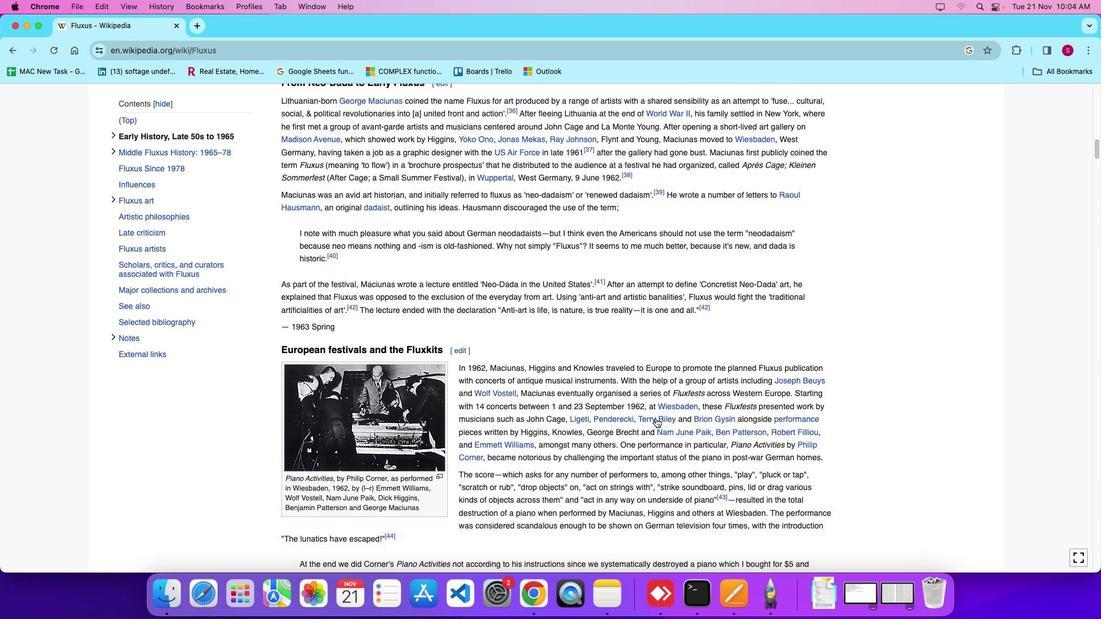 
Action: Mouse scrolled (363, 284) with delta (63, 79)
Screenshot: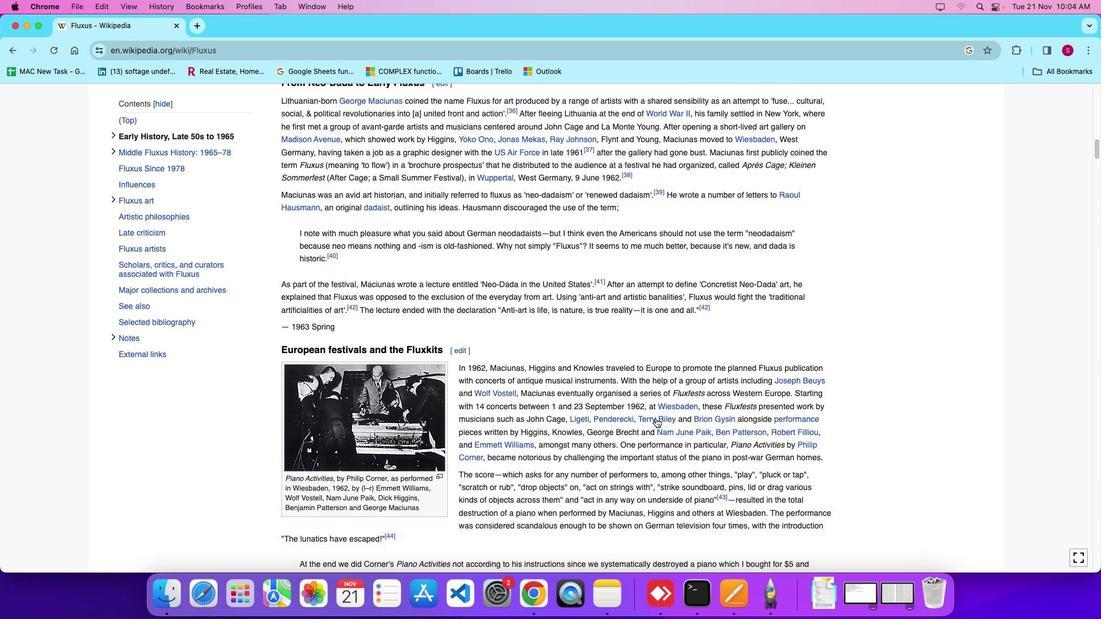 
Action: Mouse moved to (363, 283)
Screenshot: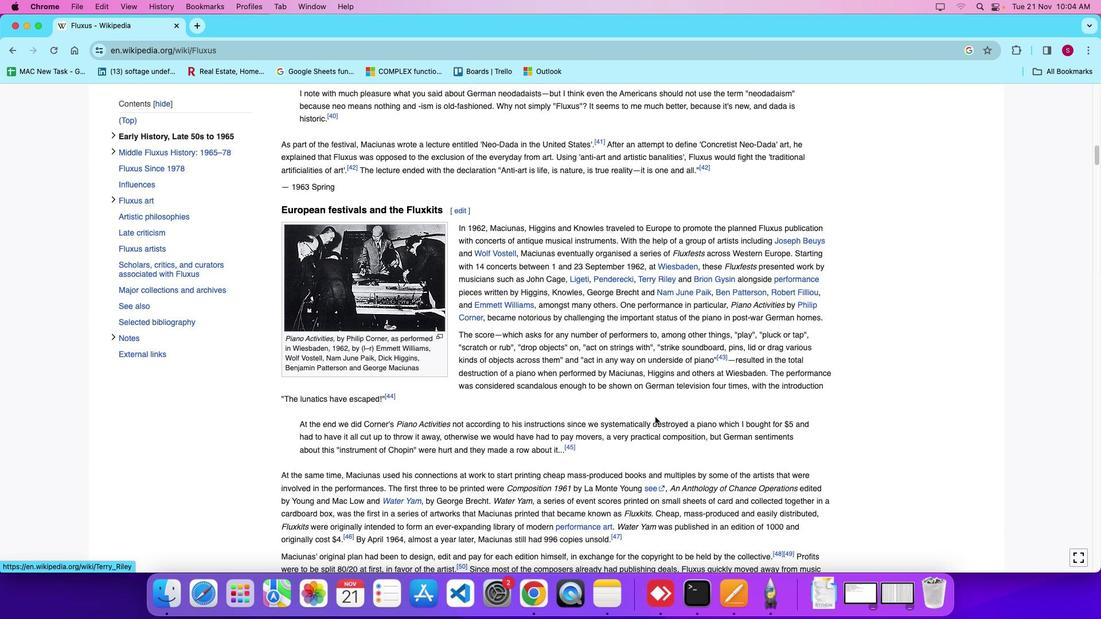
Action: Mouse scrolled (363, 283) with delta (63, 79)
Screenshot: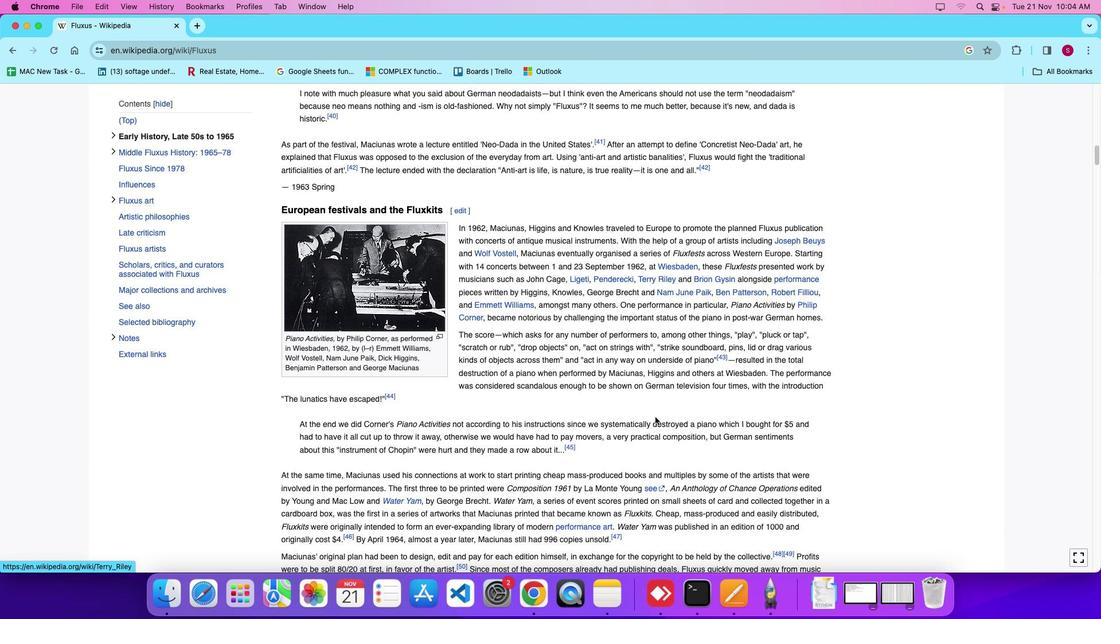 
Action: Mouse scrolled (363, 283) with delta (63, 79)
Screenshot: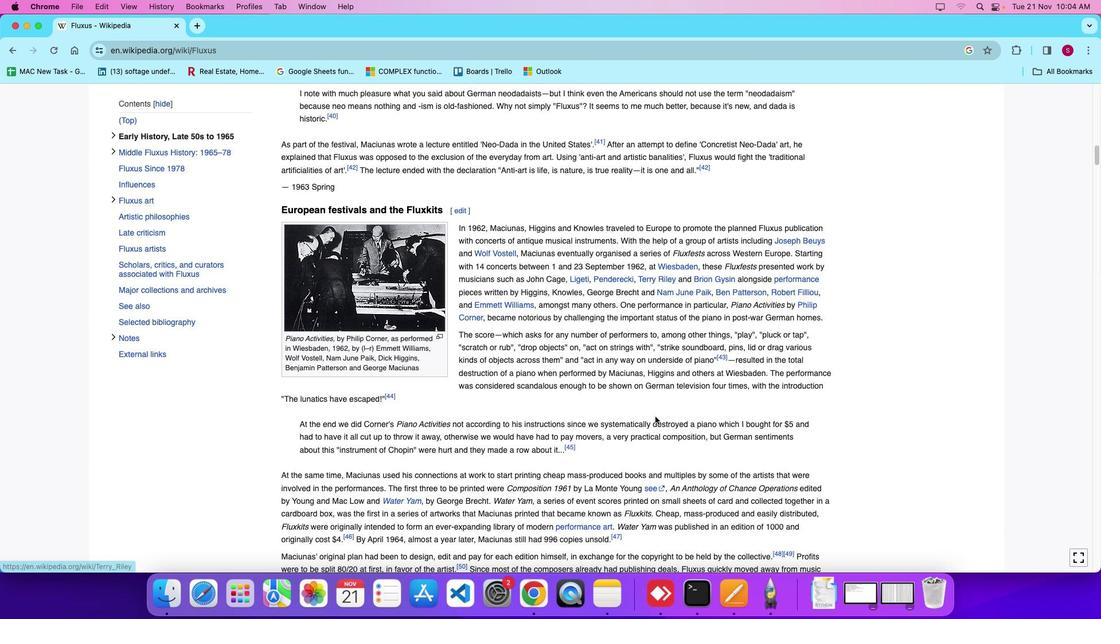 
Action: Mouse scrolled (363, 283) with delta (63, 79)
Screenshot: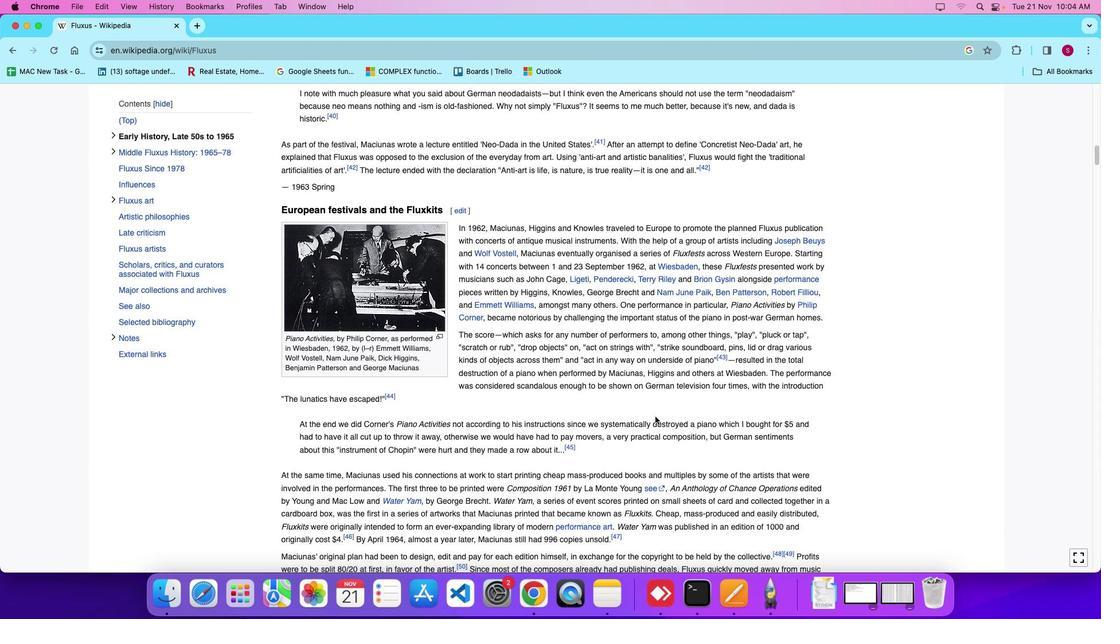 
Action: Mouse moved to (363, 283)
Screenshot: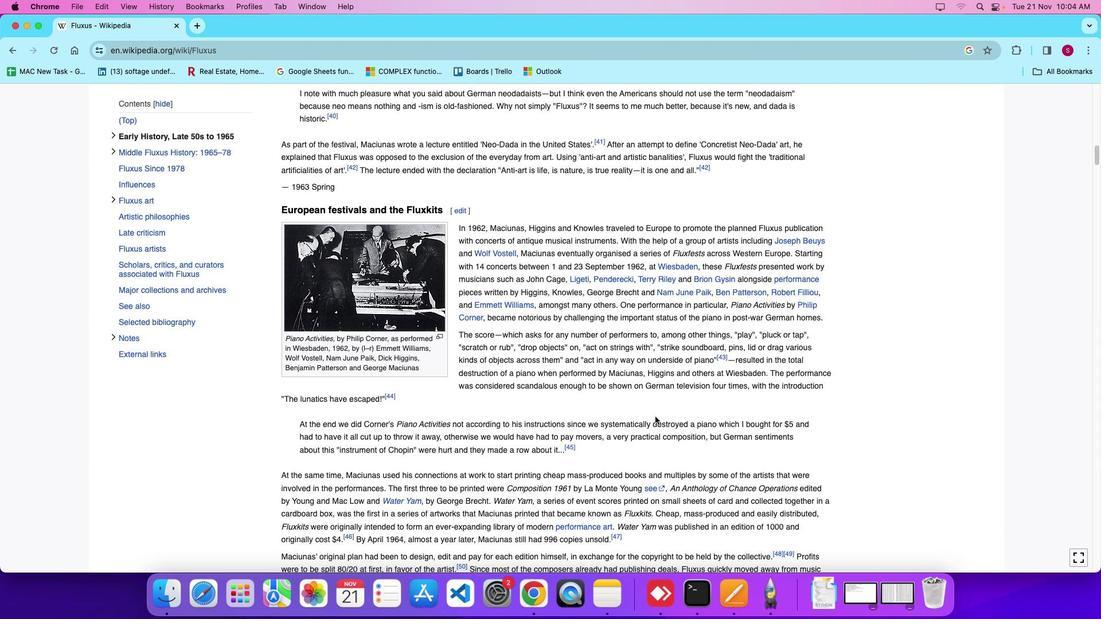 
Action: Mouse scrolled (363, 283) with delta (63, 79)
Screenshot: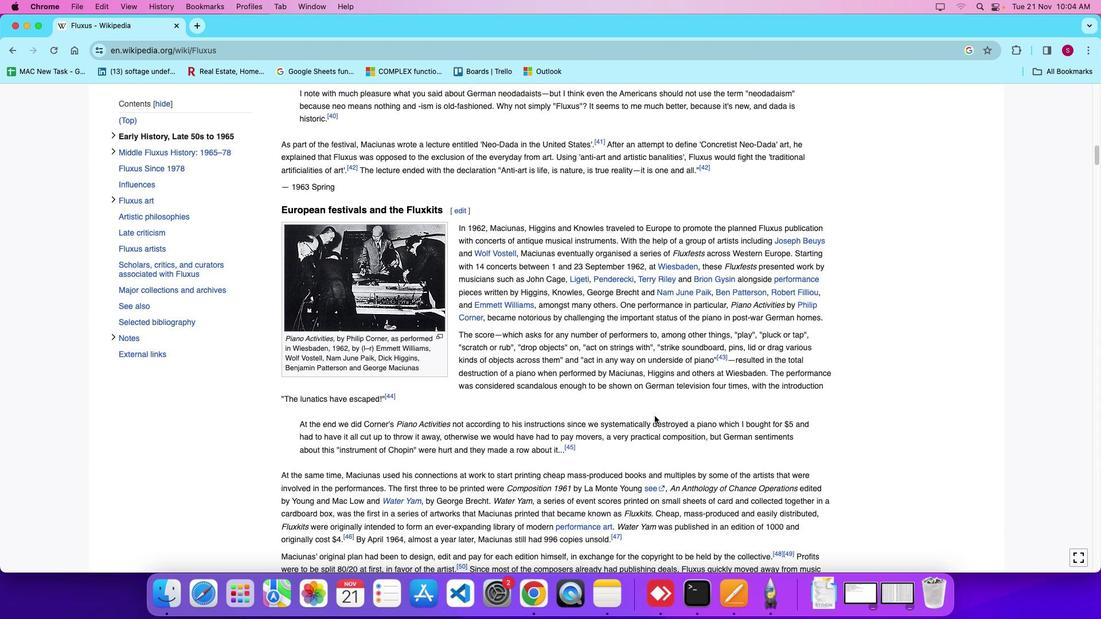 
Action: Mouse scrolled (363, 283) with delta (63, 79)
Screenshot: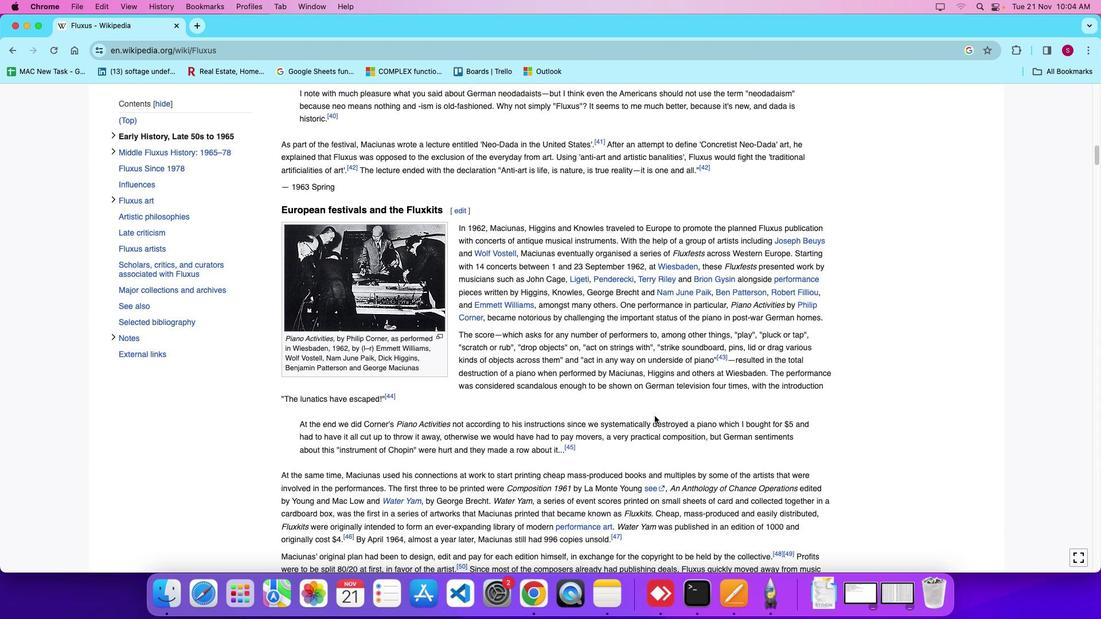 
Action: Mouse moved to (363, 282)
Screenshot: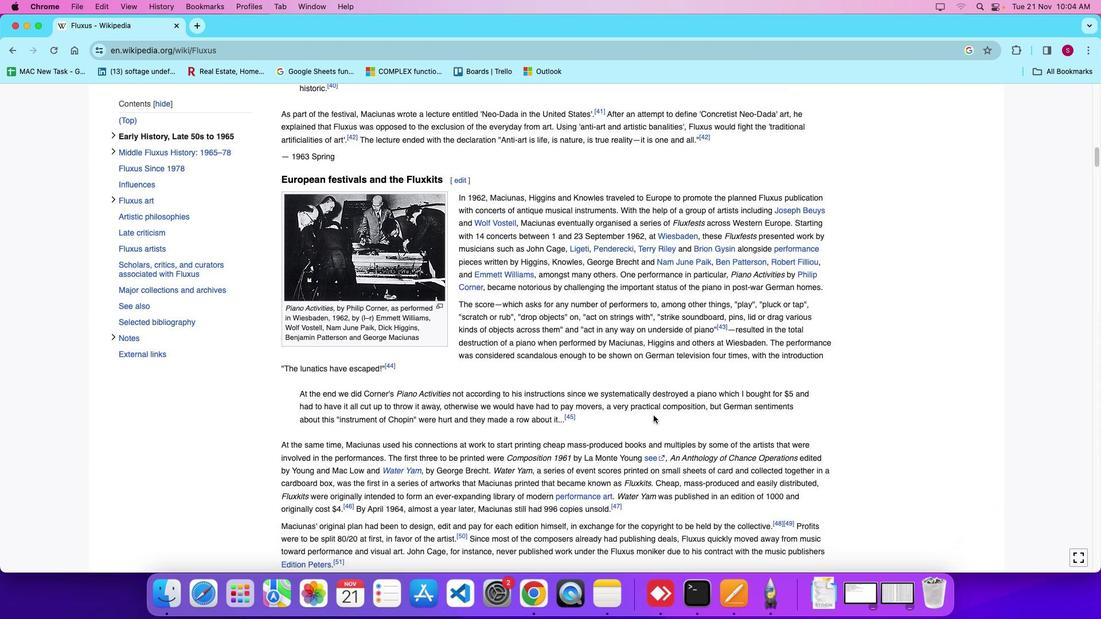 
Action: Mouse scrolled (363, 282) with delta (63, 79)
Screenshot: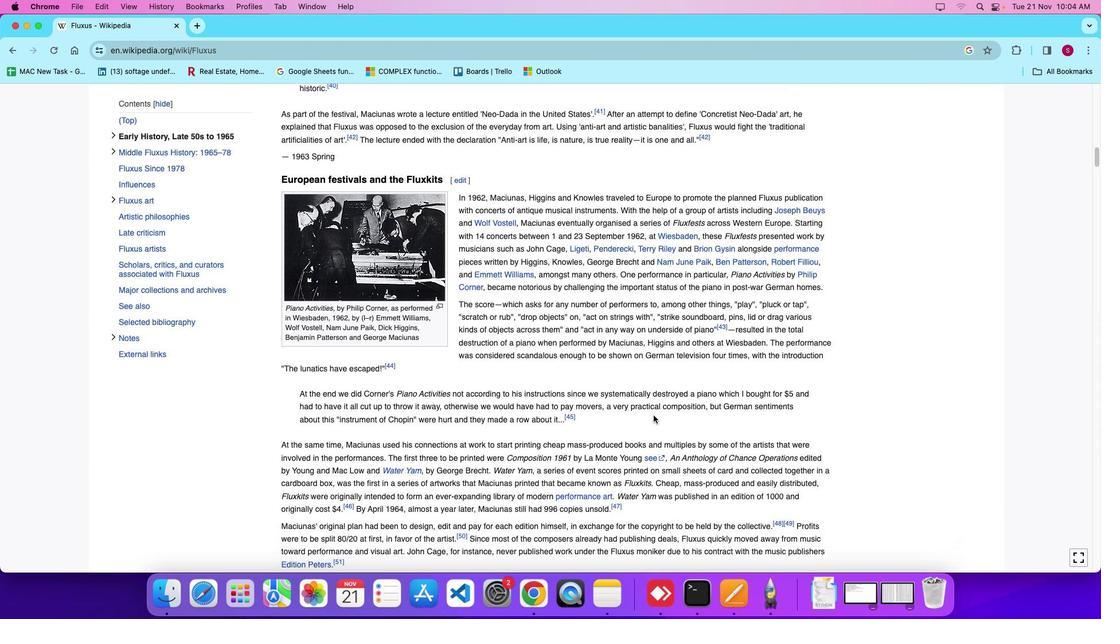 
Action: Mouse scrolled (363, 282) with delta (63, 79)
Screenshot: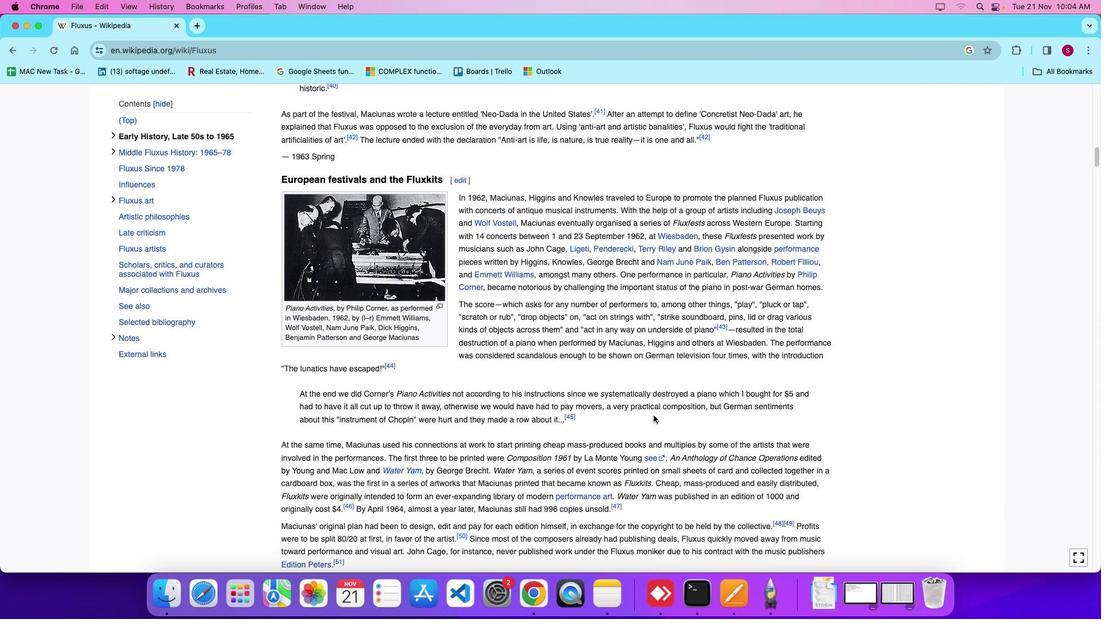 
Action: Mouse moved to (363, 282)
Screenshot: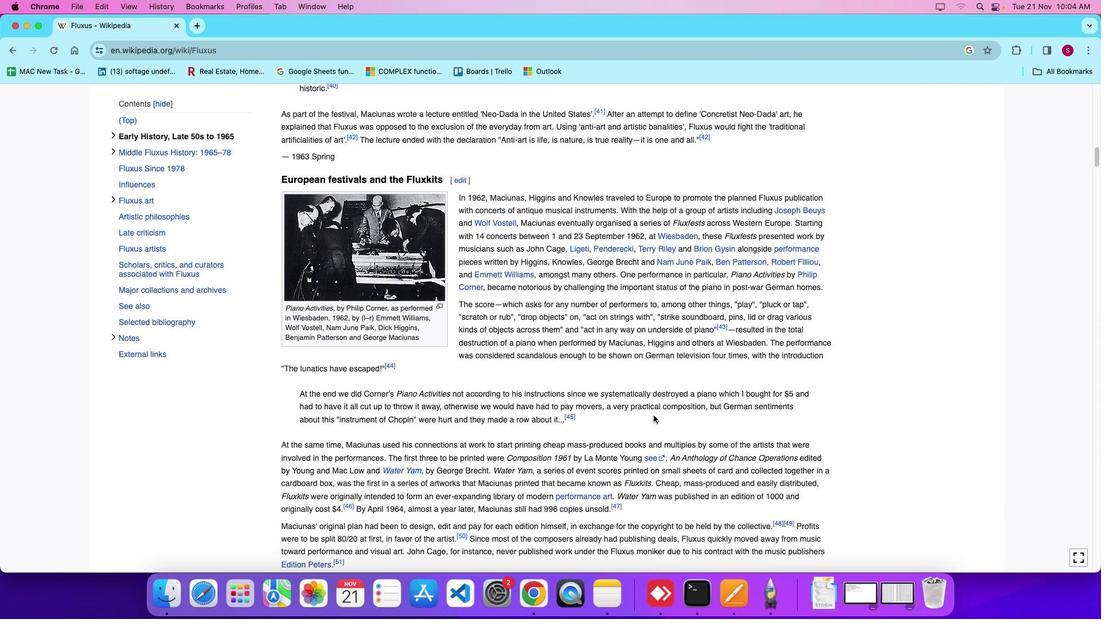 
Action: Mouse scrolled (363, 282) with delta (63, 78)
Screenshot: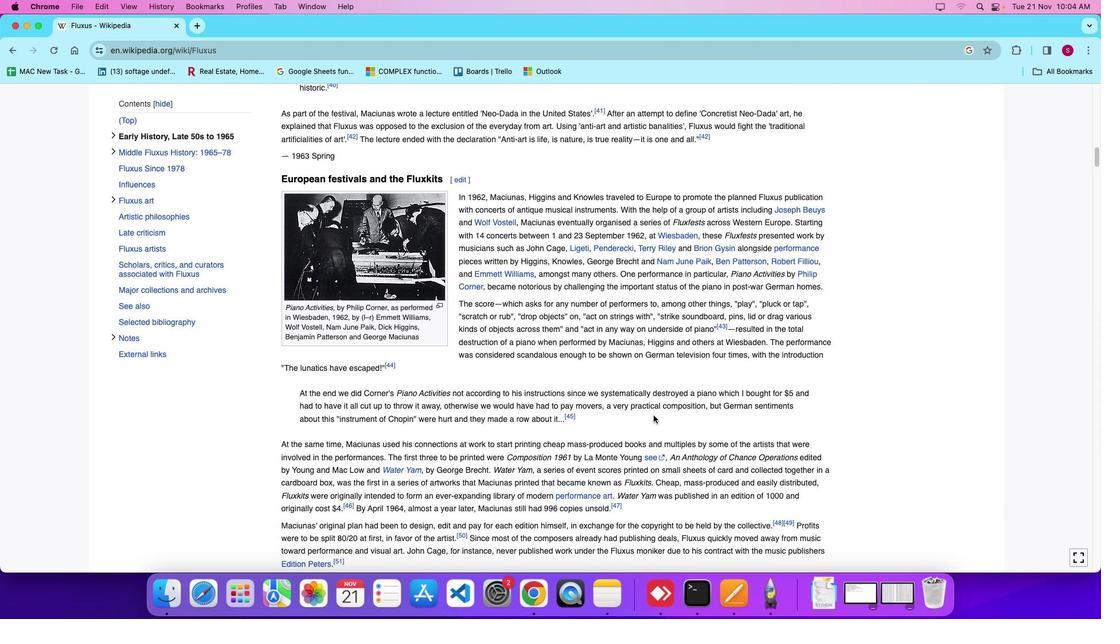 
Action: Mouse moved to (363, 281)
Screenshot: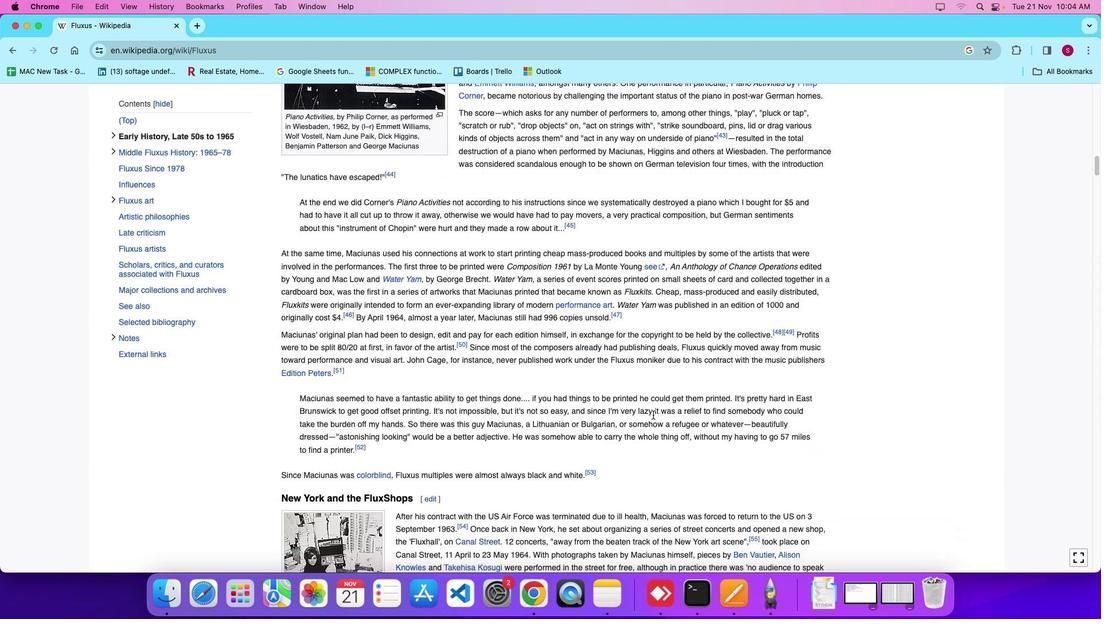 
Action: Mouse scrolled (363, 281) with delta (63, 79)
Screenshot: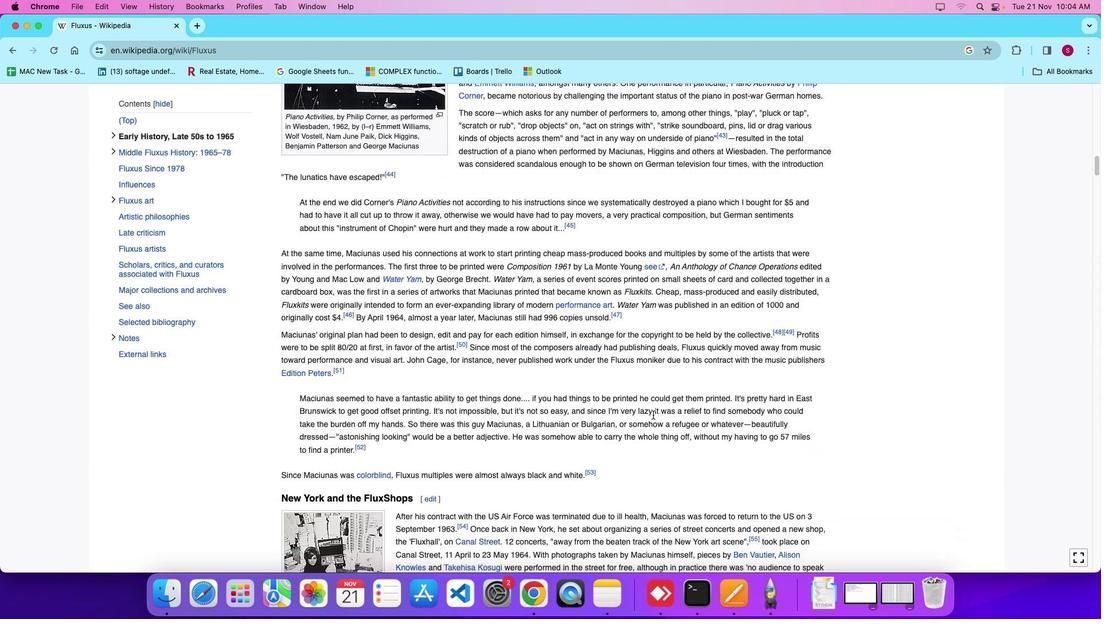 
Action: Mouse scrolled (363, 281) with delta (63, 79)
Screenshot: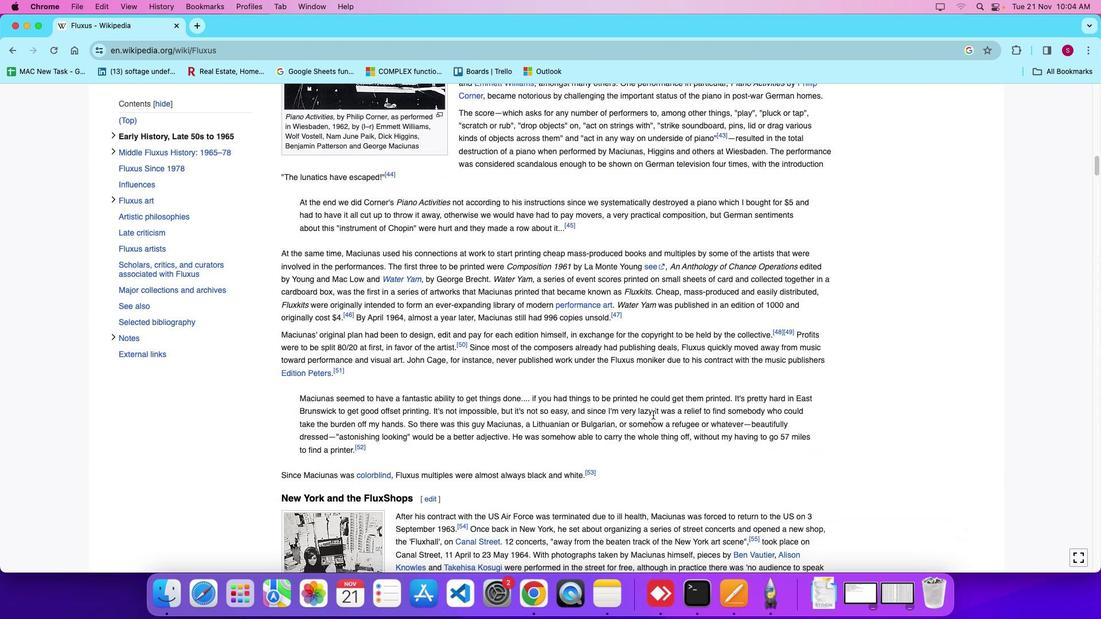 
Action: Mouse moved to (362, 281)
Screenshot: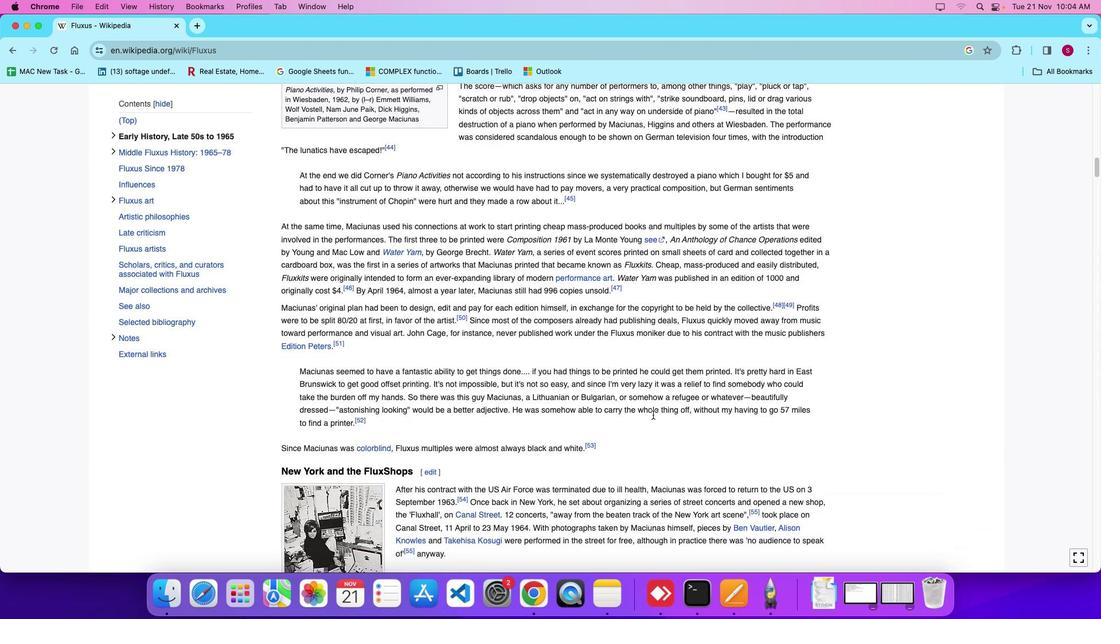 
Action: Mouse scrolled (362, 281) with delta (63, 79)
Screenshot: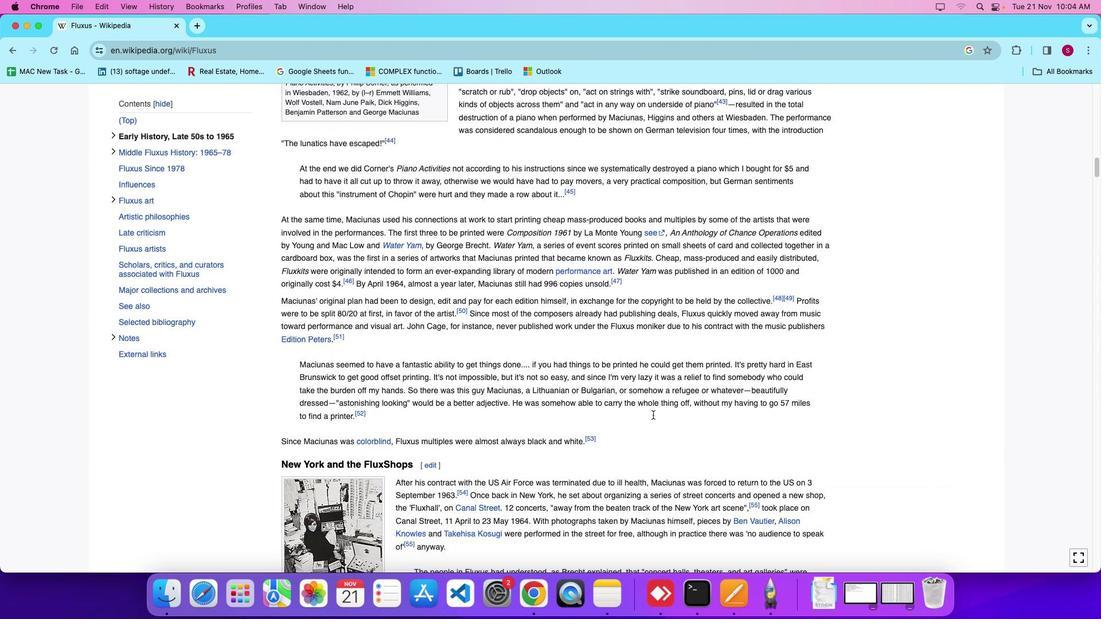 
Action: Mouse scrolled (362, 281) with delta (63, 79)
Screenshot: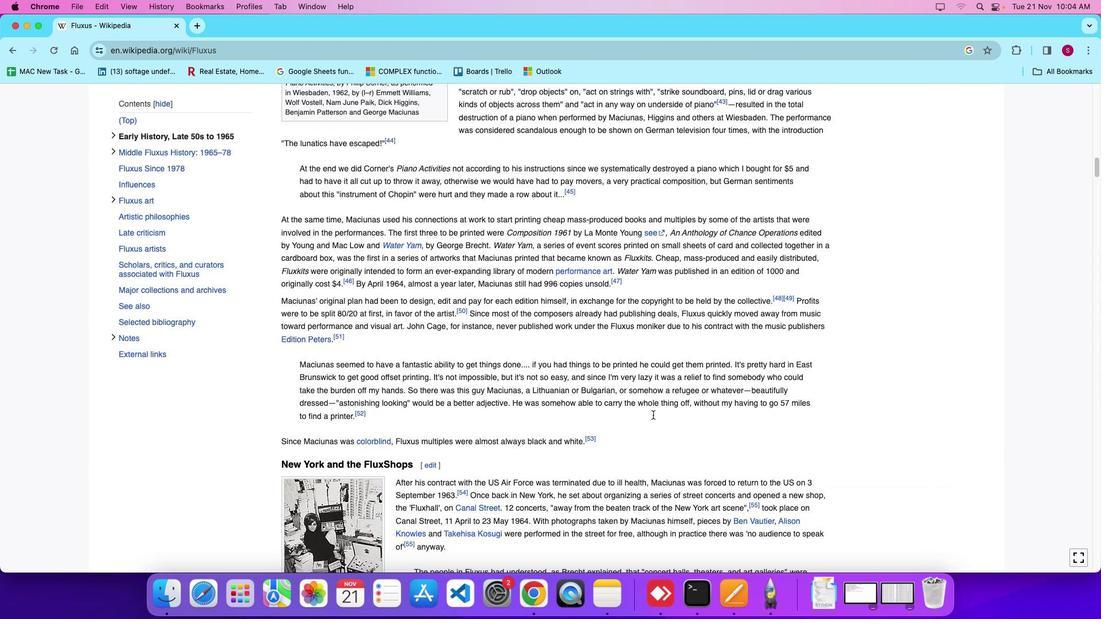 
Action: Mouse moved to (362, 281)
Screenshot: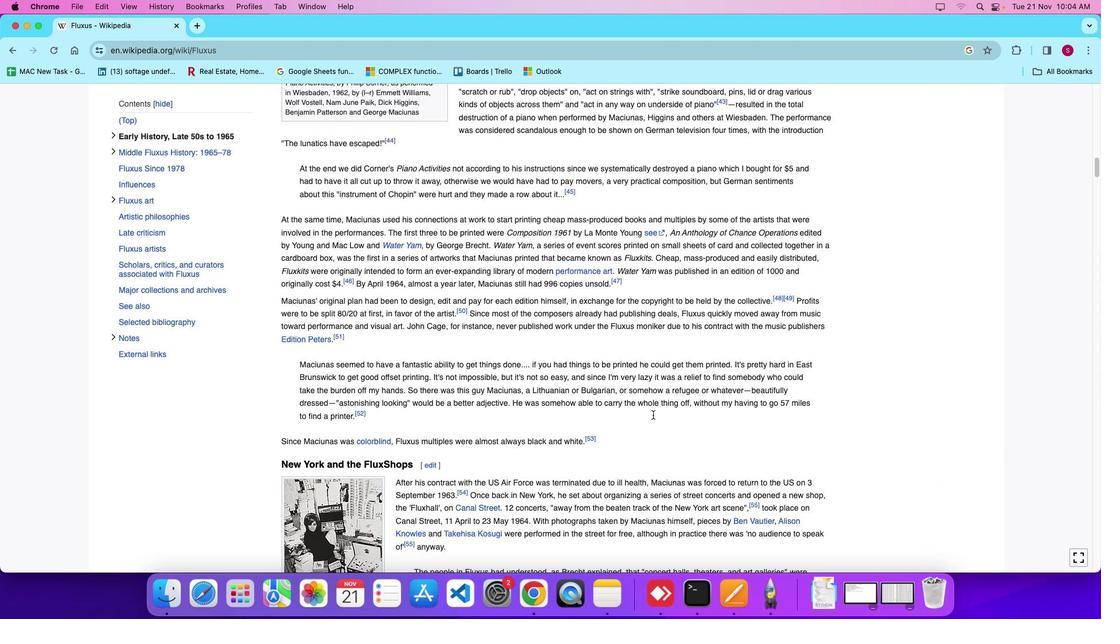 
Action: Mouse scrolled (362, 281) with delta (63, 79)
Screenshot: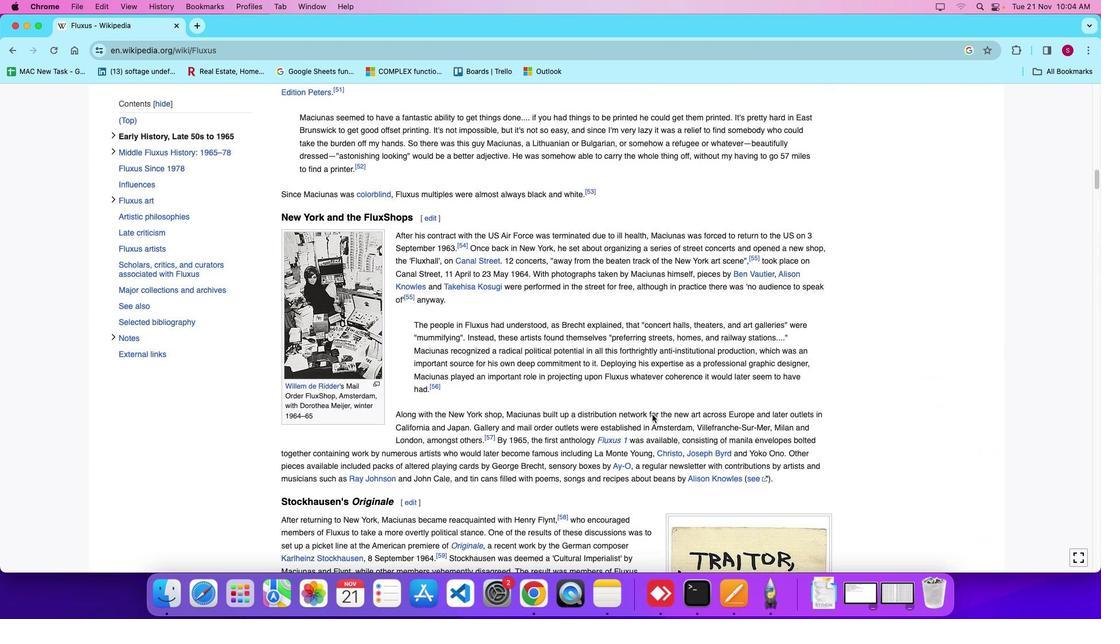 
Action: Mouse scrolled (362, 281) with delta (63, 79)
Screenshot: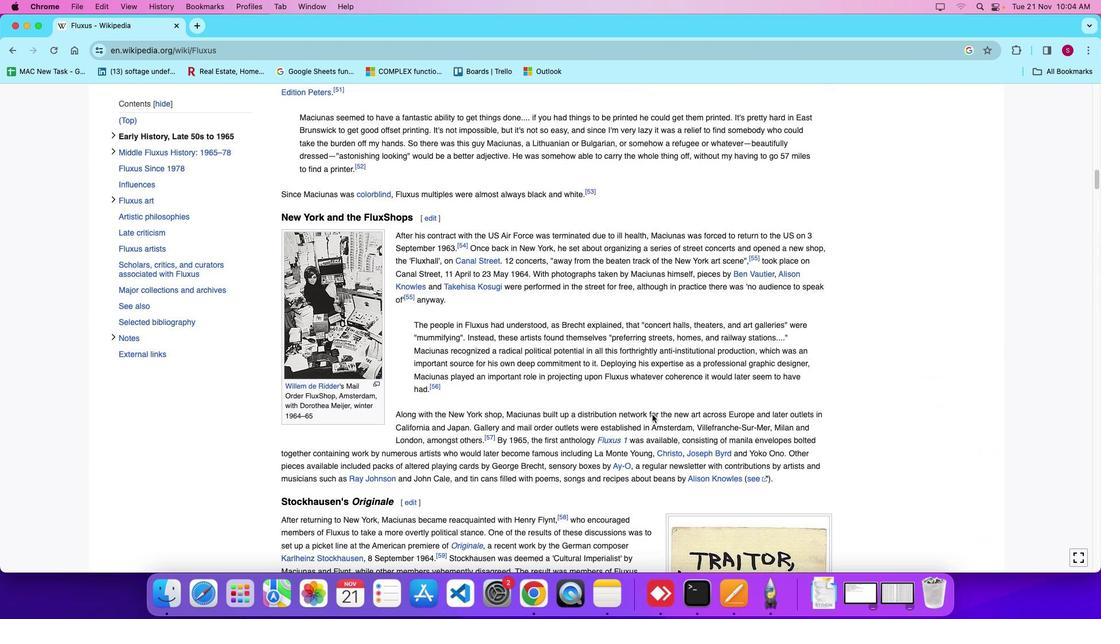
Action: Mouse scrolled (362, 281) with delta (63, 78)
Screenshot: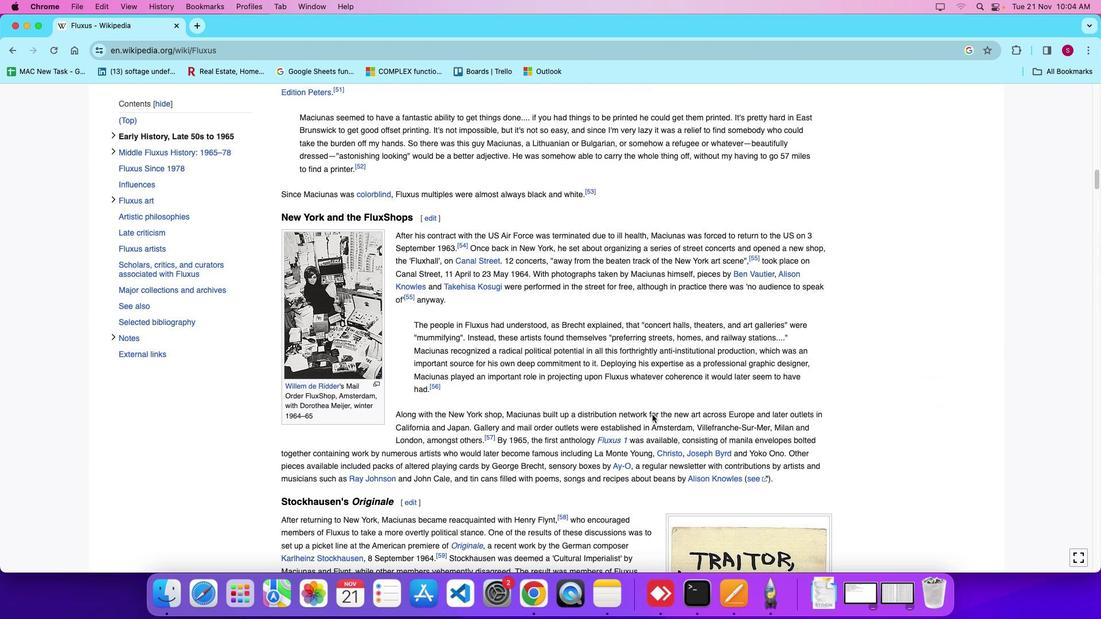 
Action: Mouse moved to (362, 281)
Screenshot: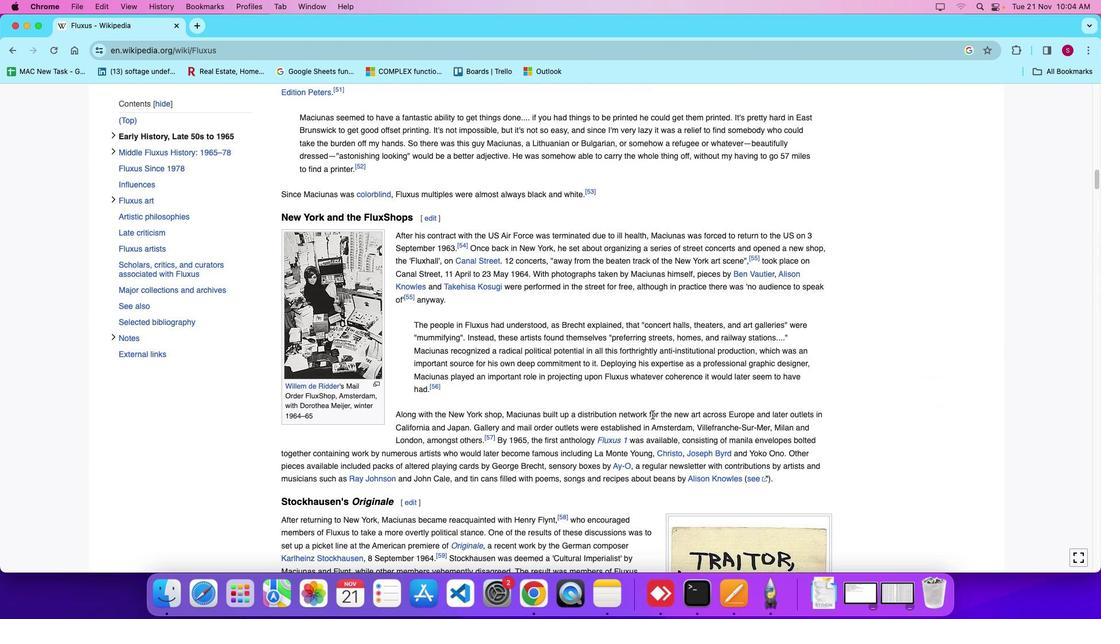 
Action: Mouse scrolled (362, 281) with delta (63, 79)
Screenshot: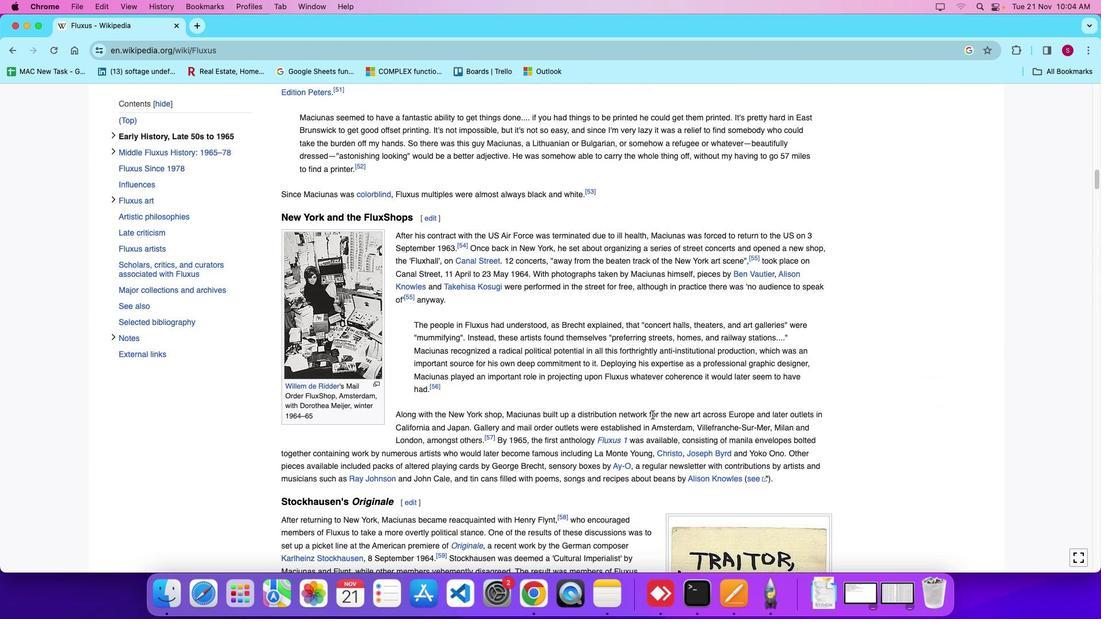 
Action: Mouse scrolled (362, 281) with delta (63, 79)
Screenshot: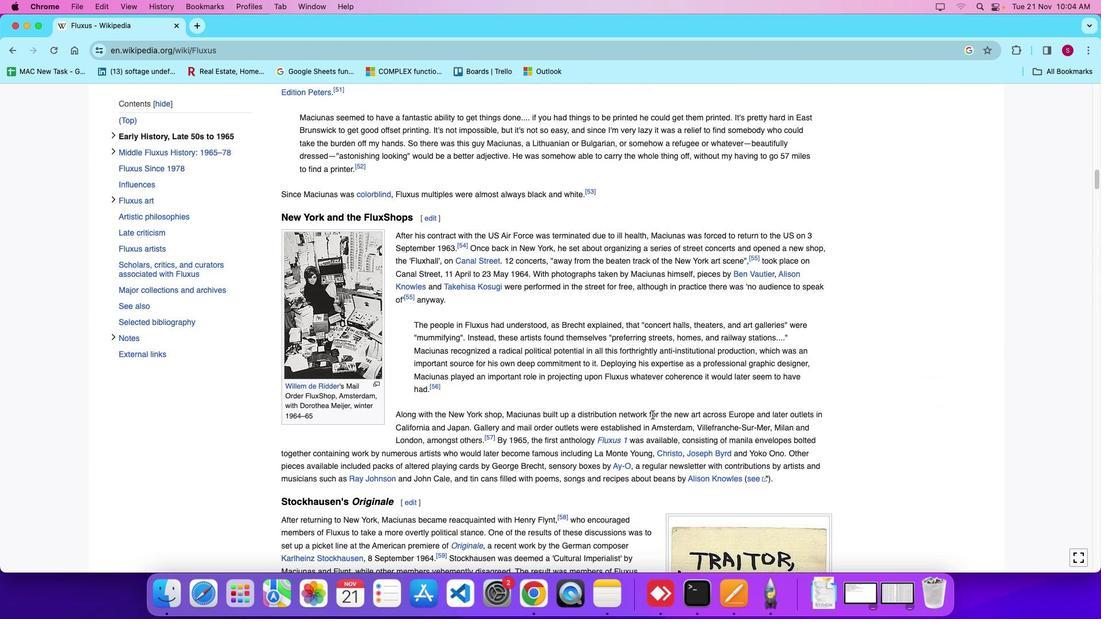 
Action: Mouse scrolled (362, 281) with delta (63, 79)
Screenshot: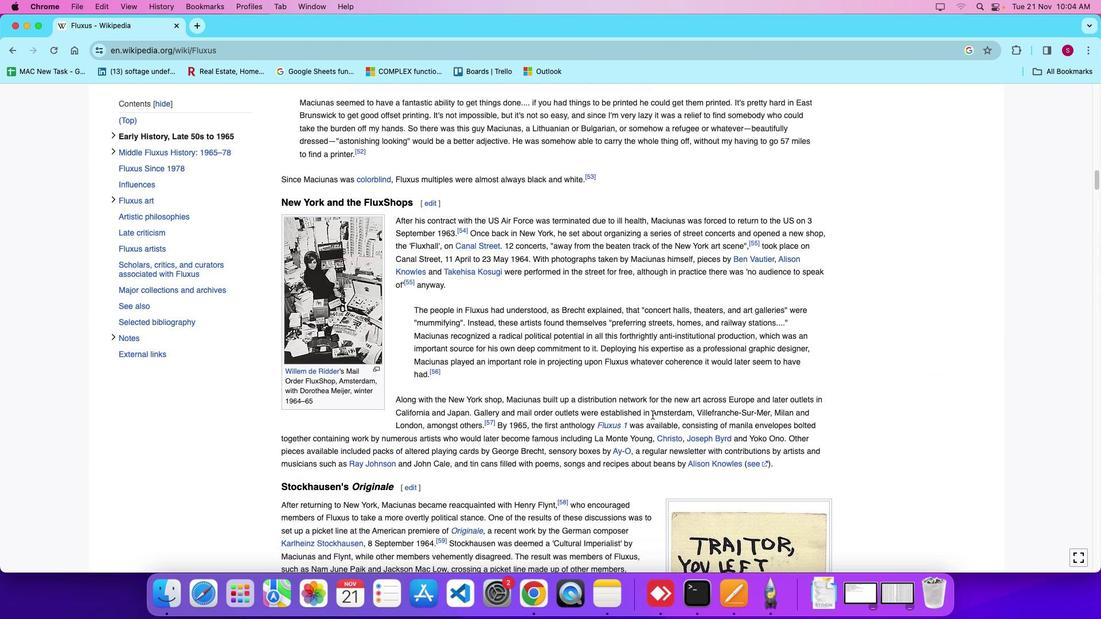 
Action: Mouse scrolled (362, 281) with delta (63, 79)
Screenshot: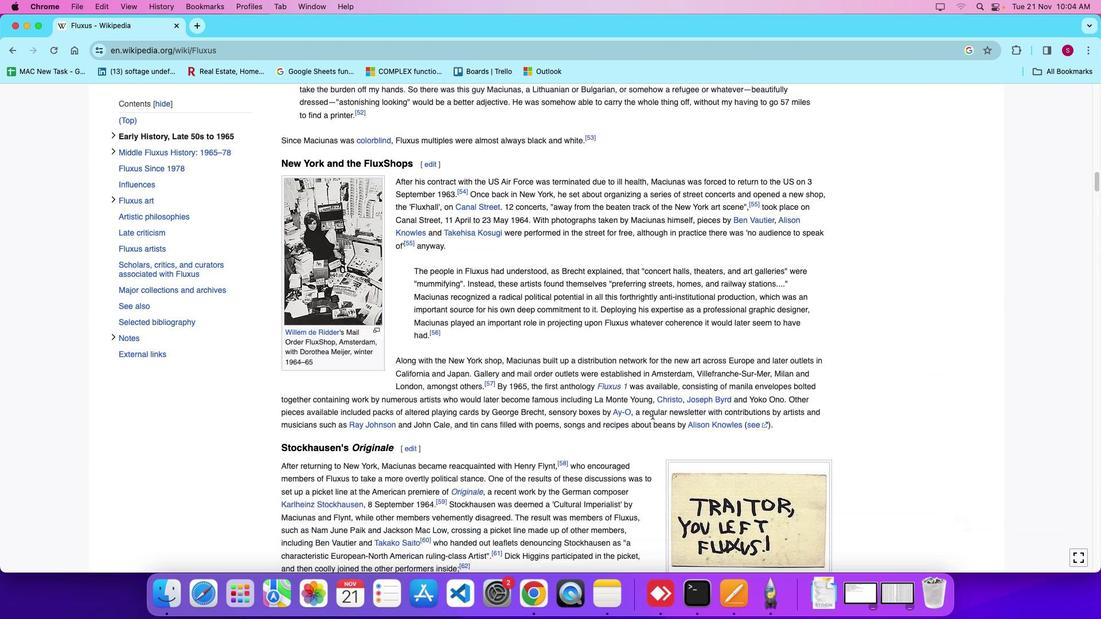 
Action: Mouse scrolled (362, 281) with delta (63, 79)
Screenshot: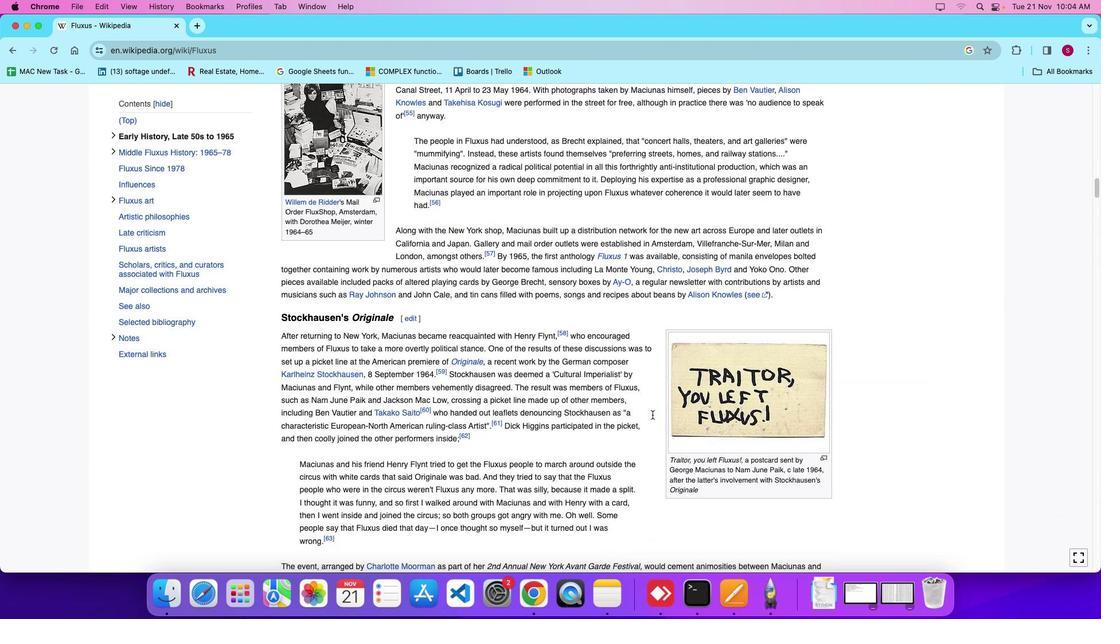 
Action: Mouse scrolled (362, 281) with delta (63, 79)
Screenshot: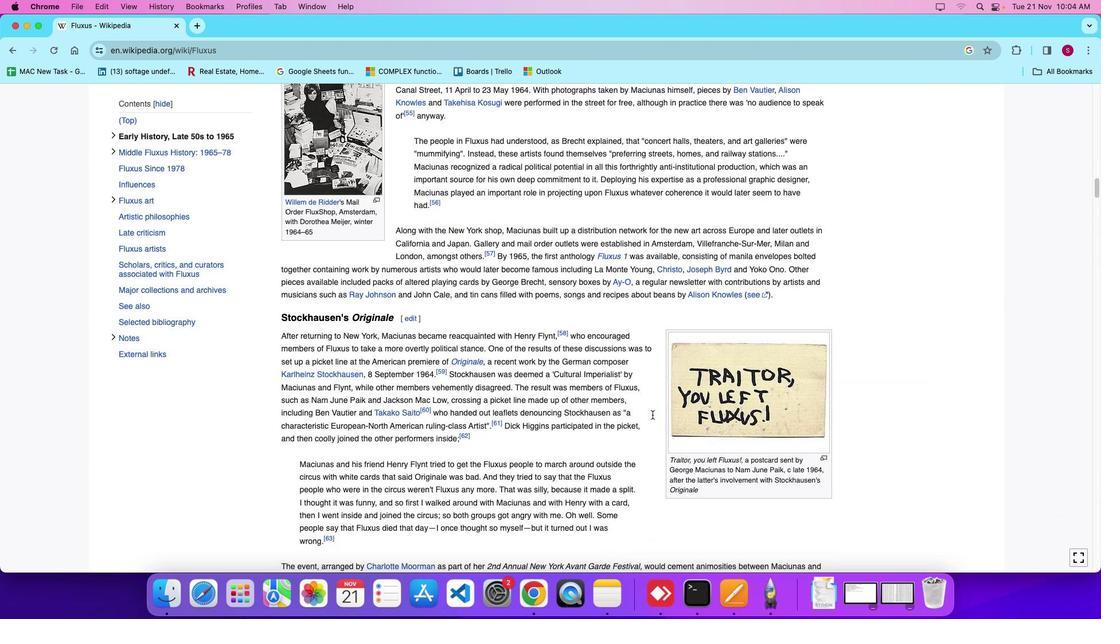 
Action: Mouse scrolled (362, 281) with delta (63, 78)
Screenshot: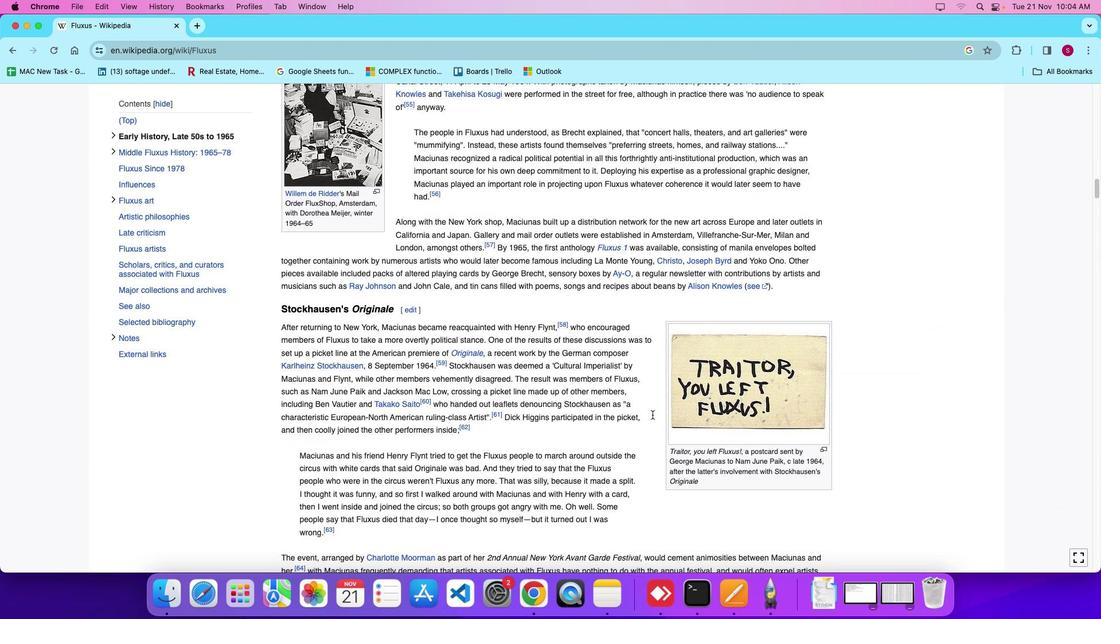 
Action: Mouse moved to (362, 281)
Screenshot: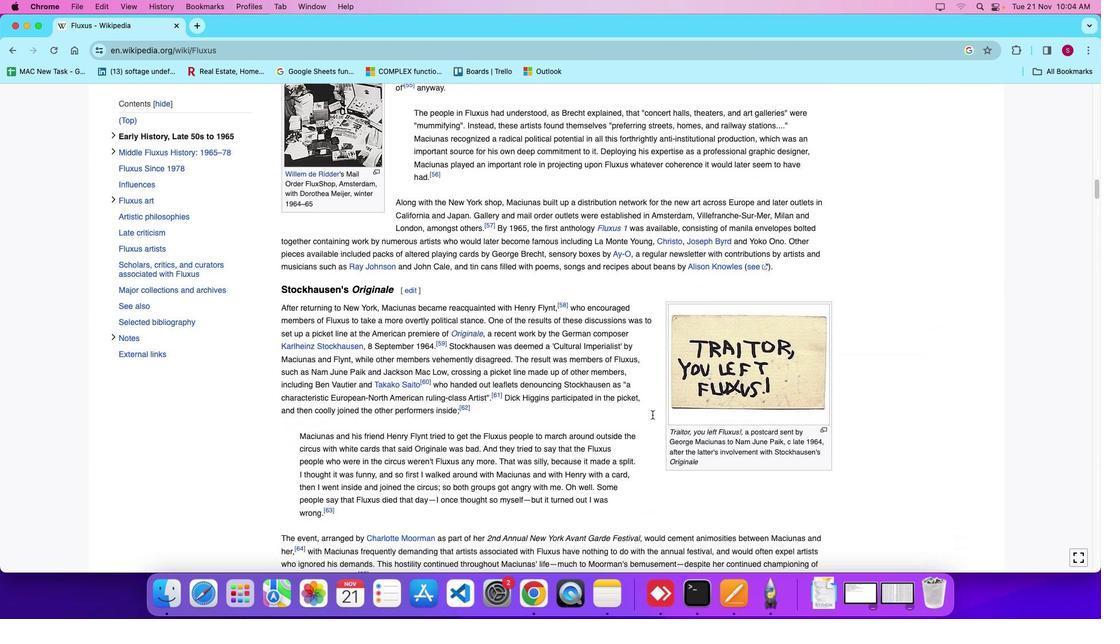 
Action: Mouse scrolled (362, 281) with delta (63, 79)
Screenshot: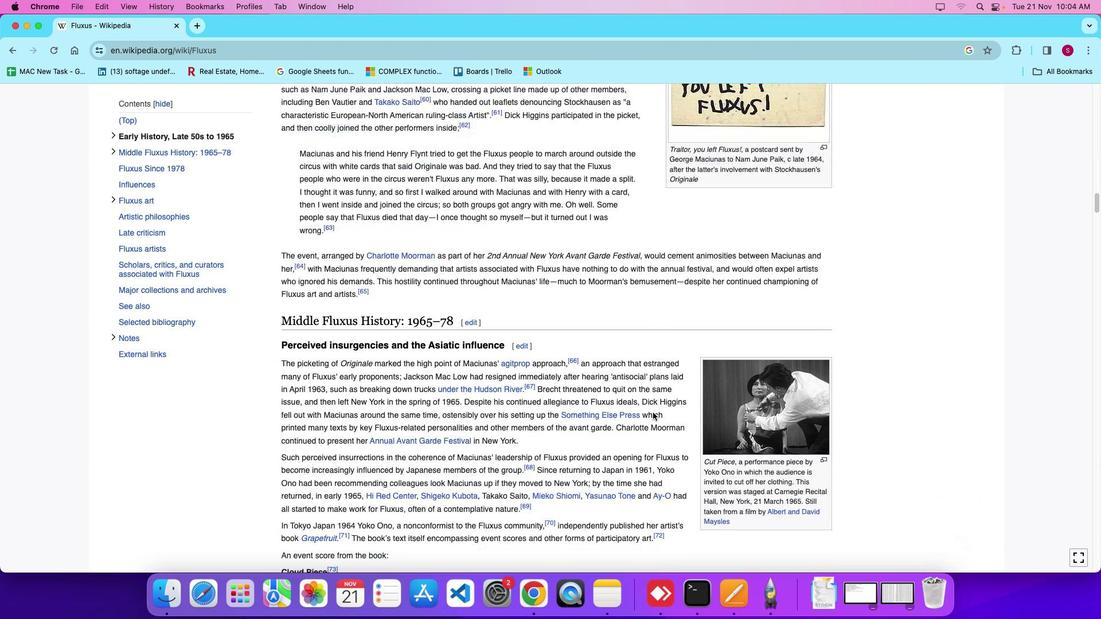 
Action: Mouse scrolled (362, 281) with delta (63, 79)
Screenshot: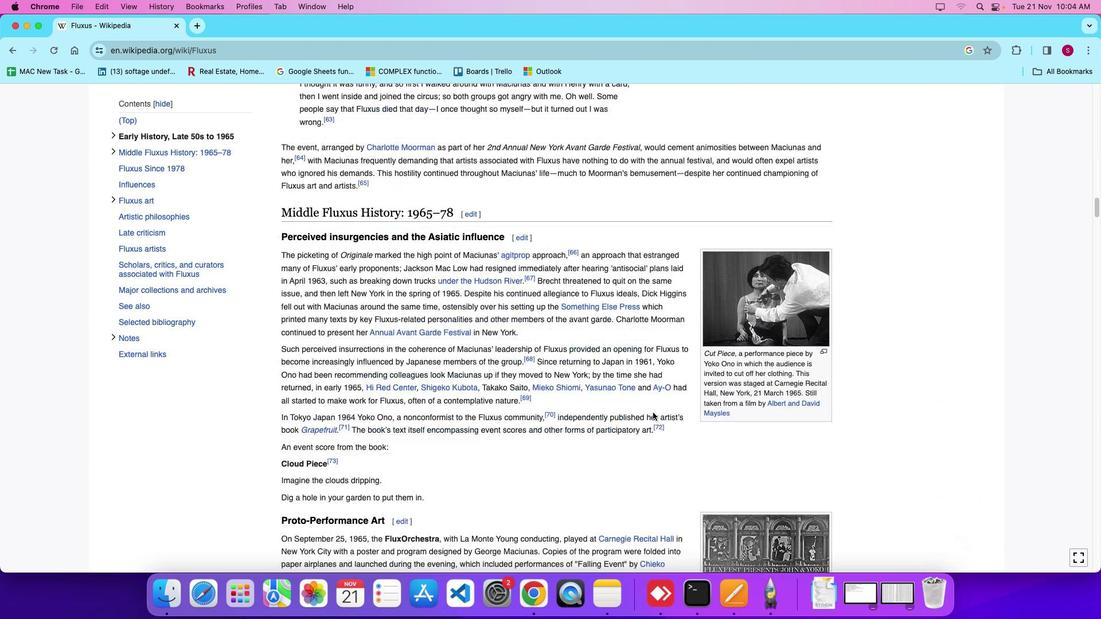 
Action: Mouse scrolled (362, 281) with delta (63, 78)
Screenshot: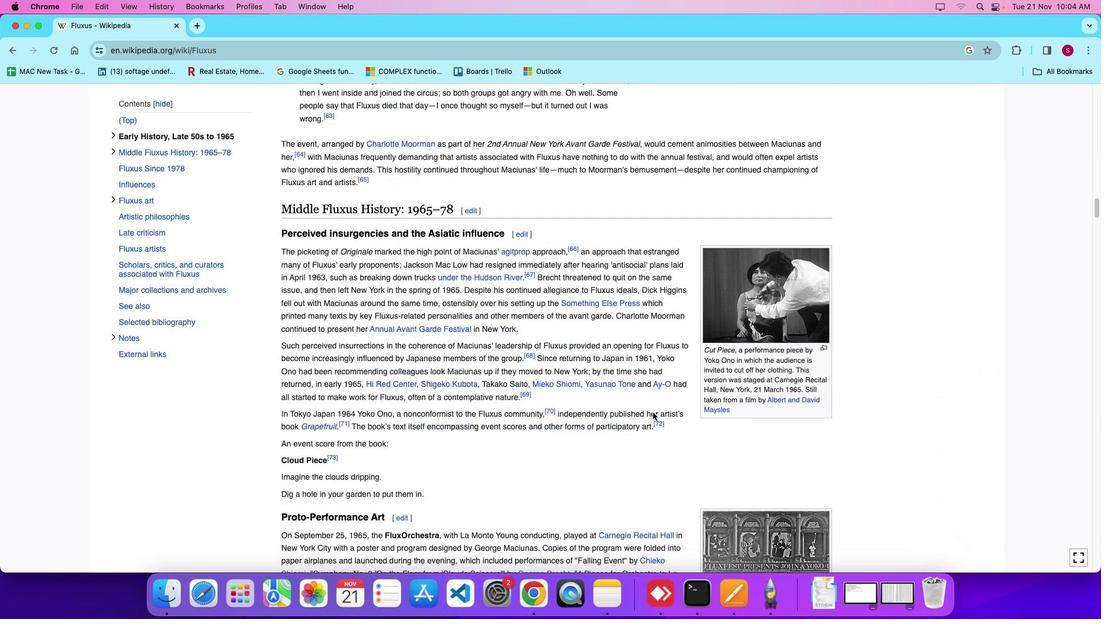 
Action: Mouse scrolled (362, 281) with delta (63, 79)
Screenshot: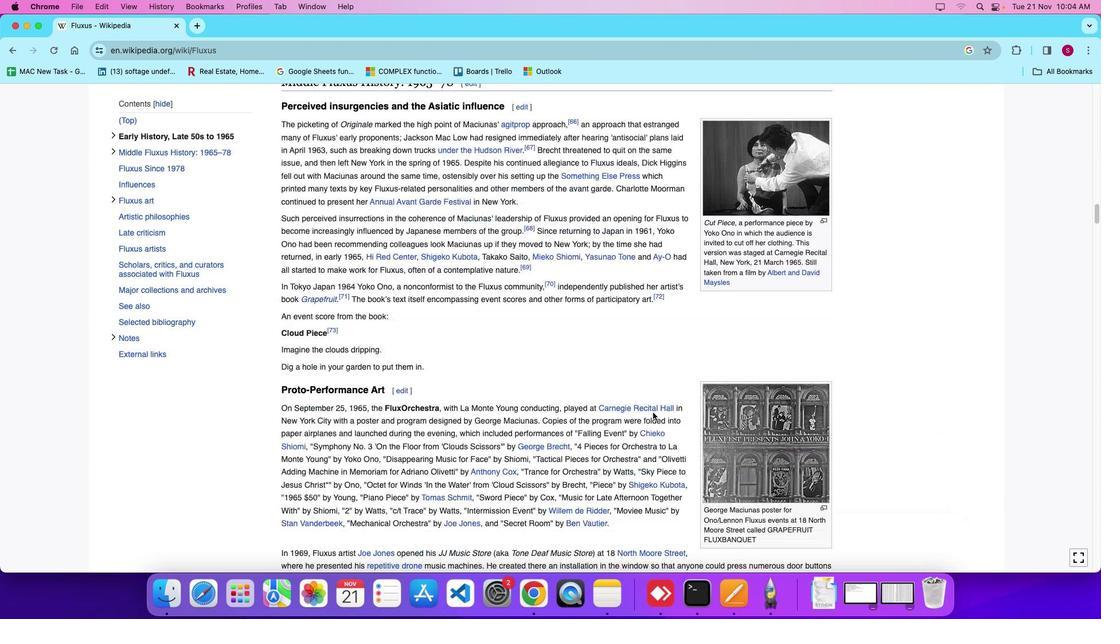 
Action: Mouse scrolled (362, 281) with delta (63, 79)
Screenshot: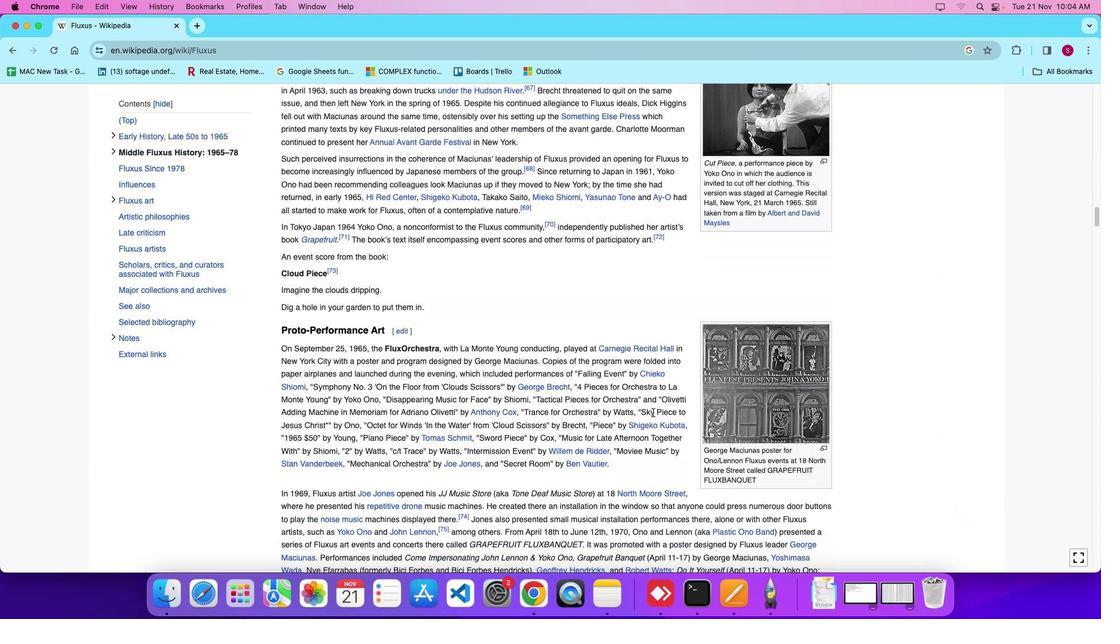 
Action: Mouse moved to (362, 280)
Screenshot: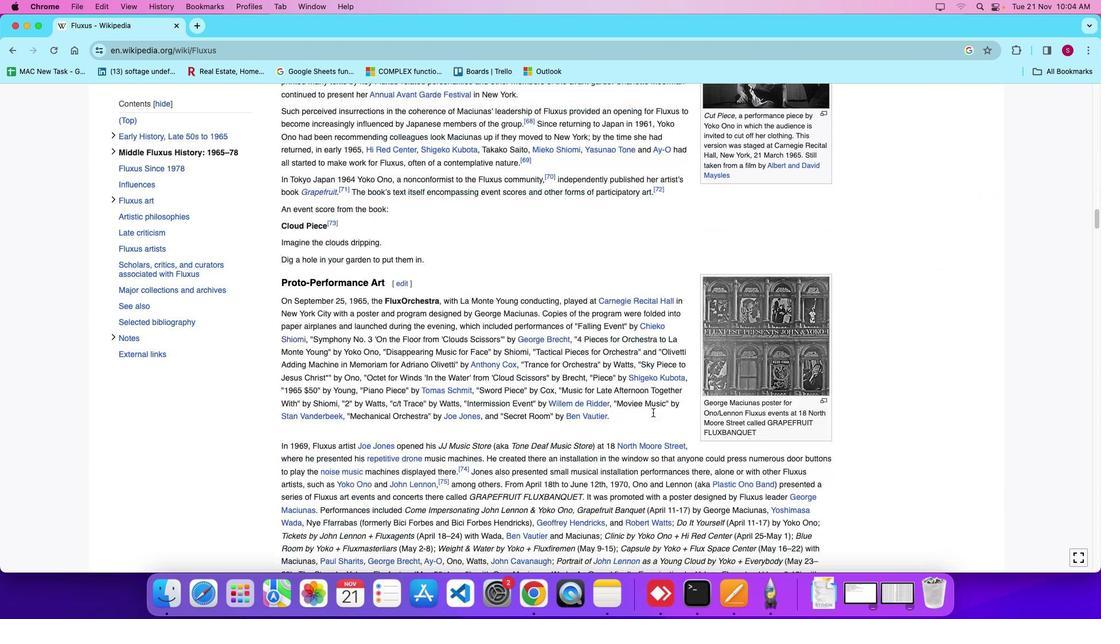 
Action: Mouse scrolled (362, 280) with delta (63, 79)
Screenshot: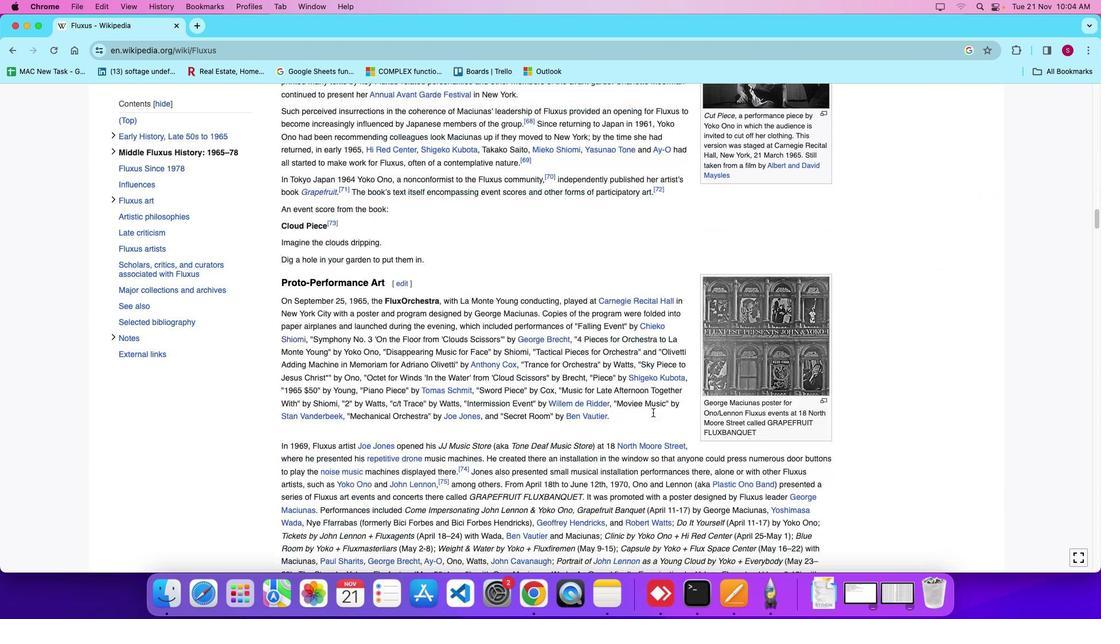 
Action: Mouse scrolled (362, 280) with delta (63, 79)
Screenshot: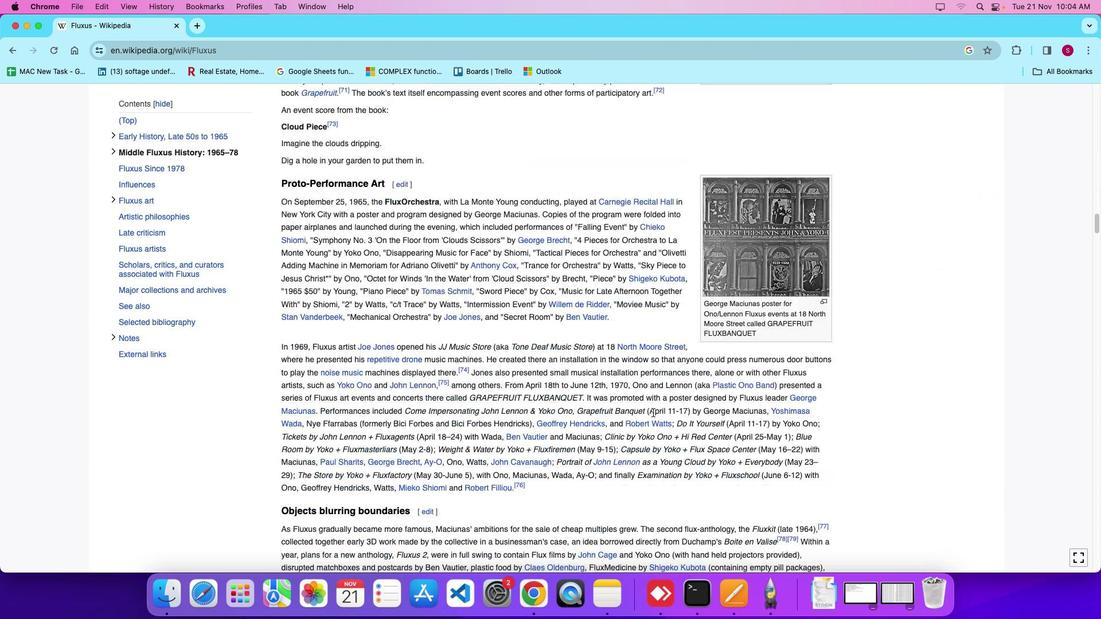 
Action: Mouse moved to (362, 280)
Screenshot: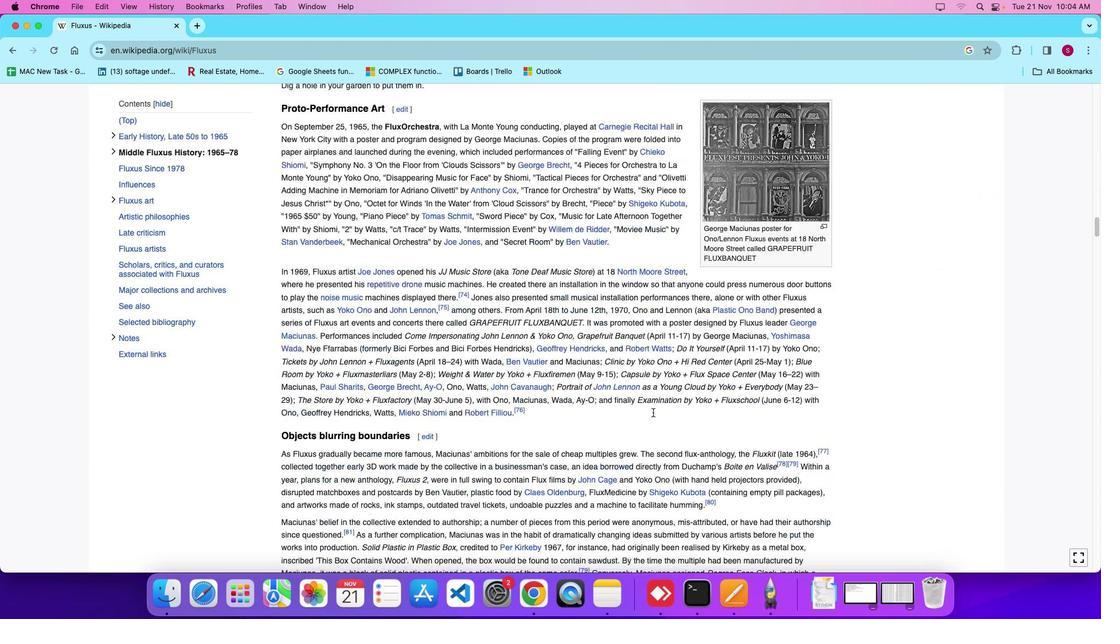 
Action: Mouse scrolled (362, 280) with delta (63, 78)
Screenshot: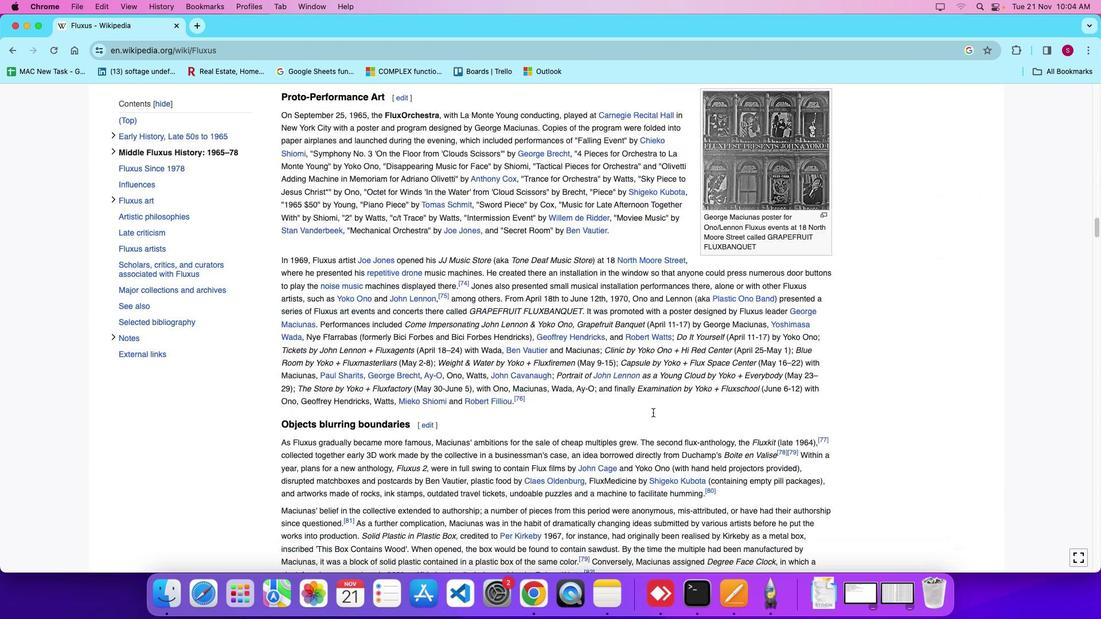 
Action: Mouse moved to (362, 280)
Screenshot: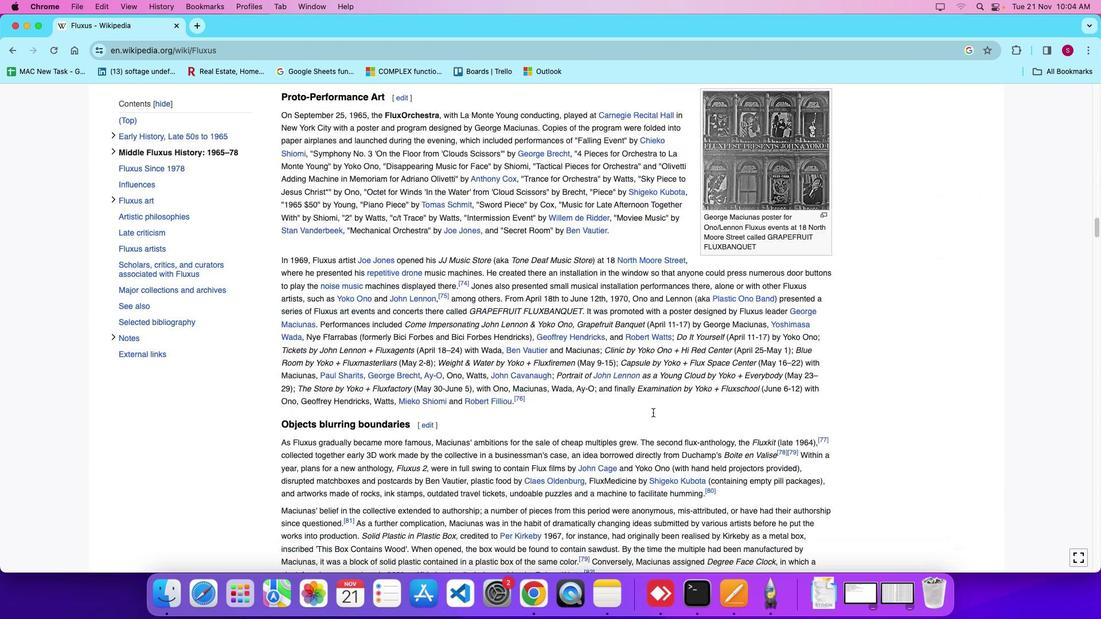 
Action: Mouse scrolled (362, 280) with delta (63, 79)
Screenshot: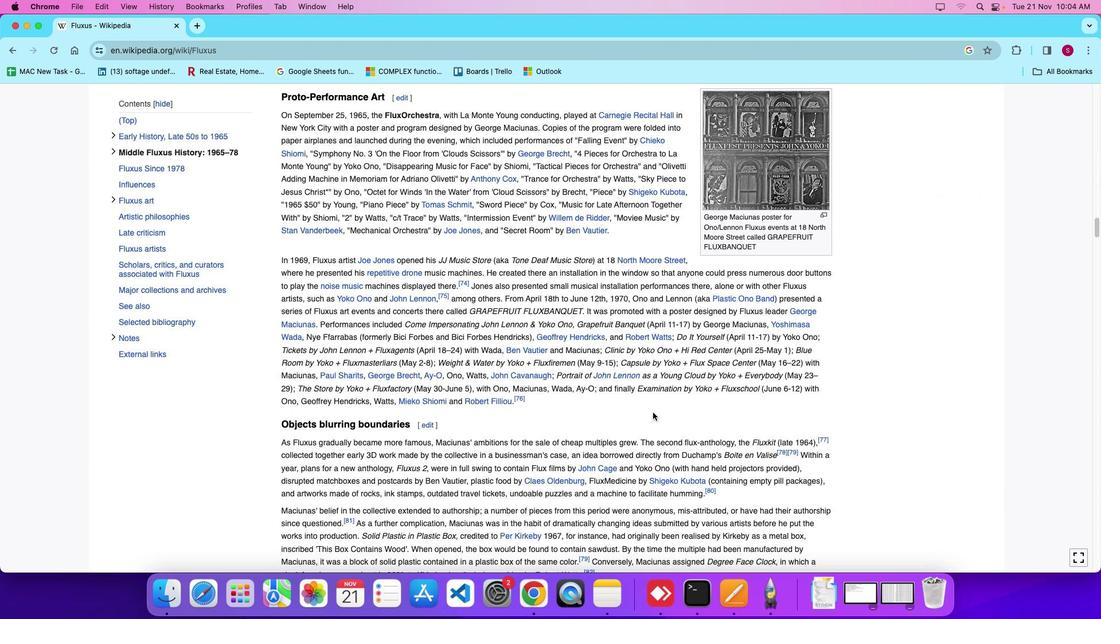 
Action: Mouse scrolled (362, 280) with delta (63, 79)
Screenshot: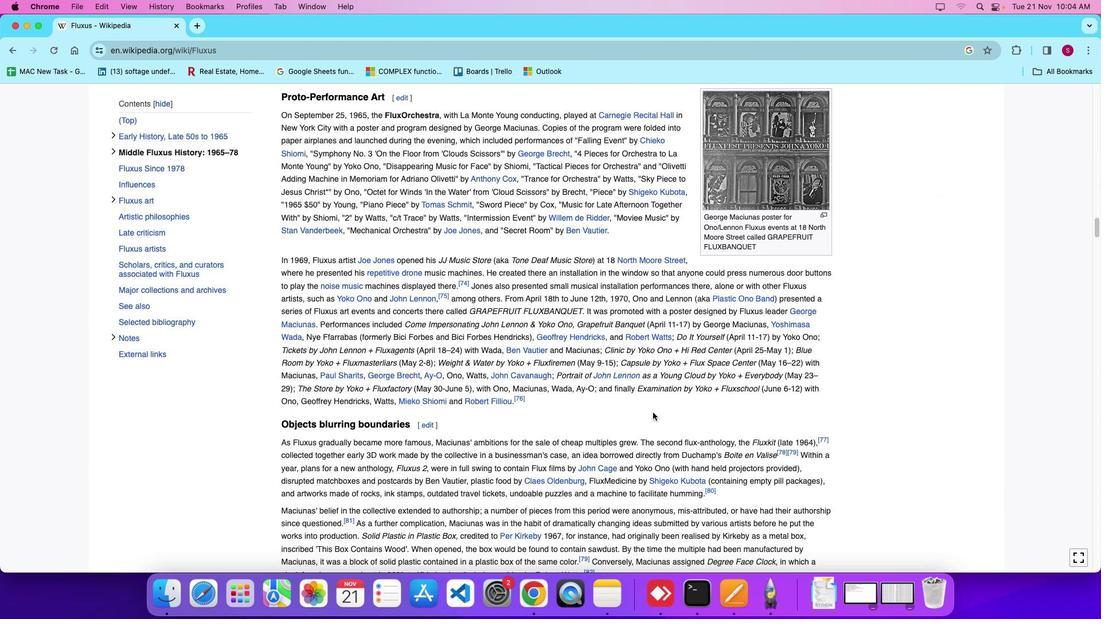 
Action: Mouse moved to (362, 280)
Screenshot: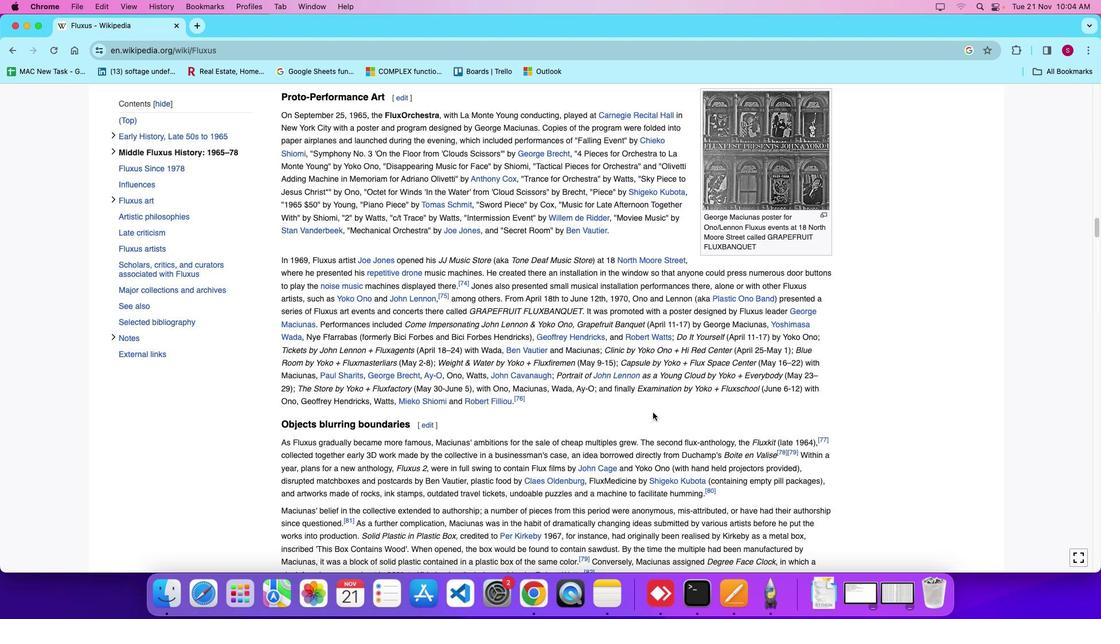 
Action: Mouse scrolled (362, 280) with delta (63, 79)
Screenshot: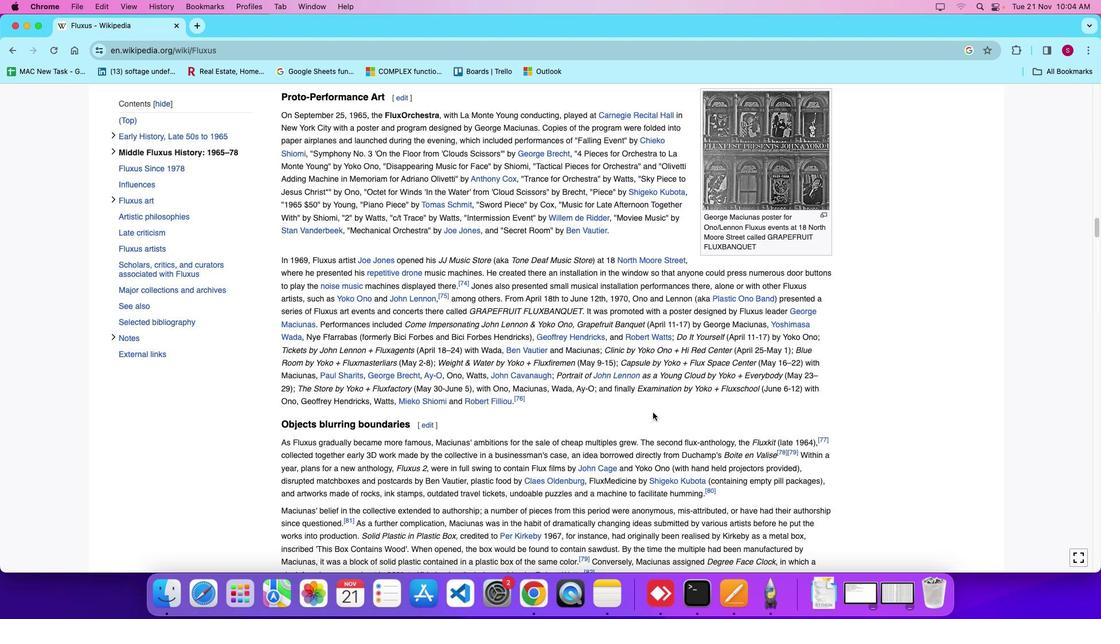 
Action: Mouse scrolled (362, 280) with delta (63, 79)
Screenshot: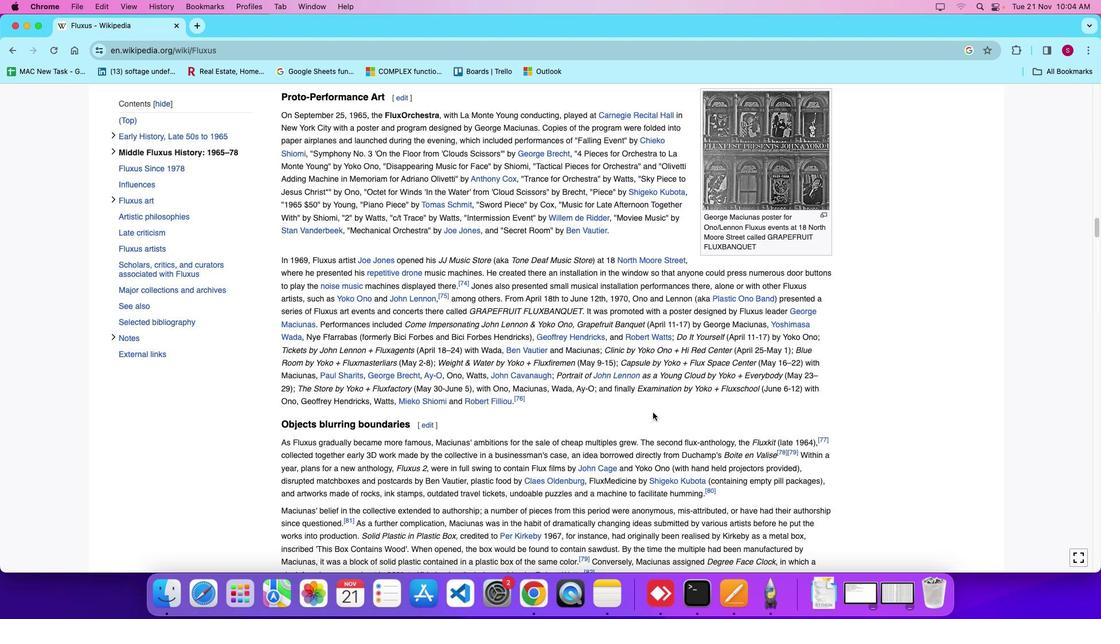 
Action: Mouse scrolled (362, 280) with delta (63, 78)
Screenshot: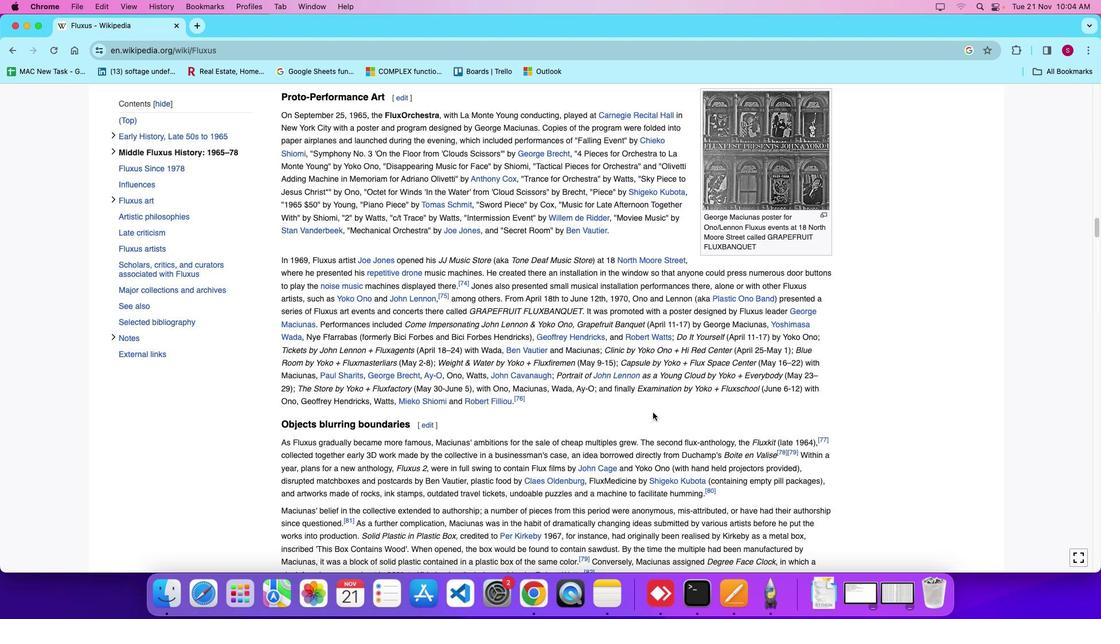 
Action: Mouse scrolled (362, 280) with delta (63, 79)
Screenshot: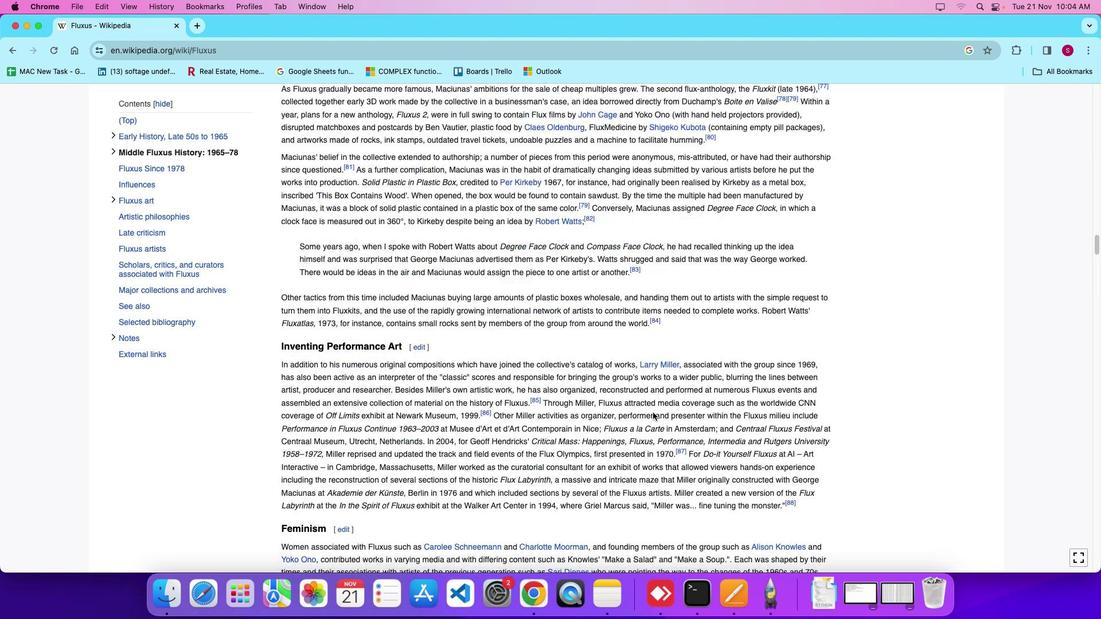 
Action: Mouse scrolled (362, 280) with delta (63, 79)
Screenshot: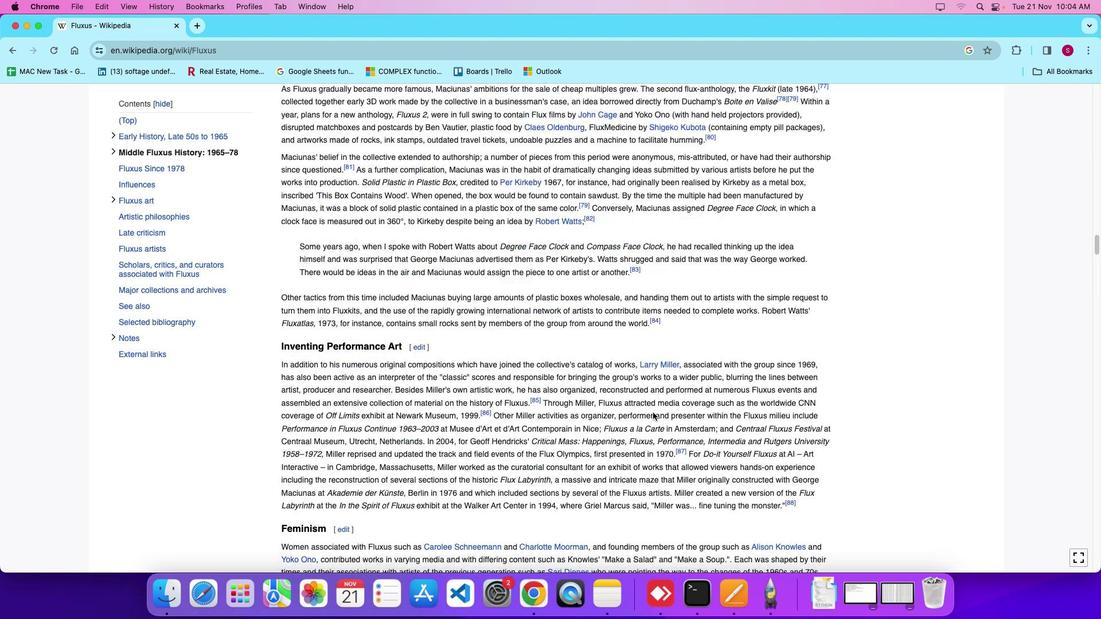 
Action: Mouse scrolled (362, 280) with delta (63, 78)
Screenshot: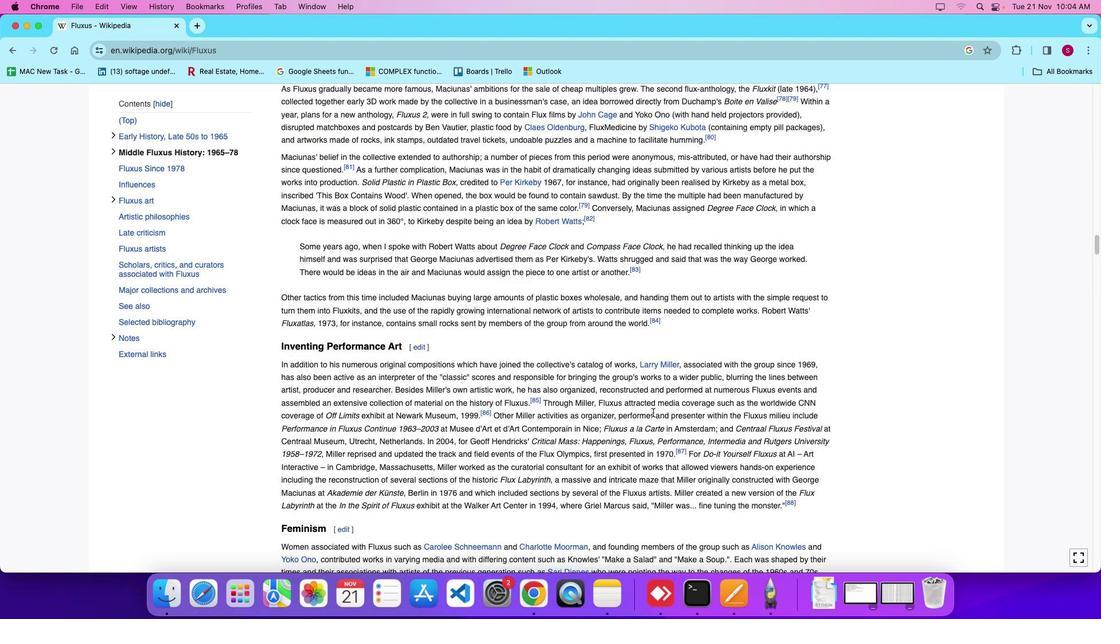 
Action: Mouse scrolled (362, 280) with delta (63, 79)
Screenshot: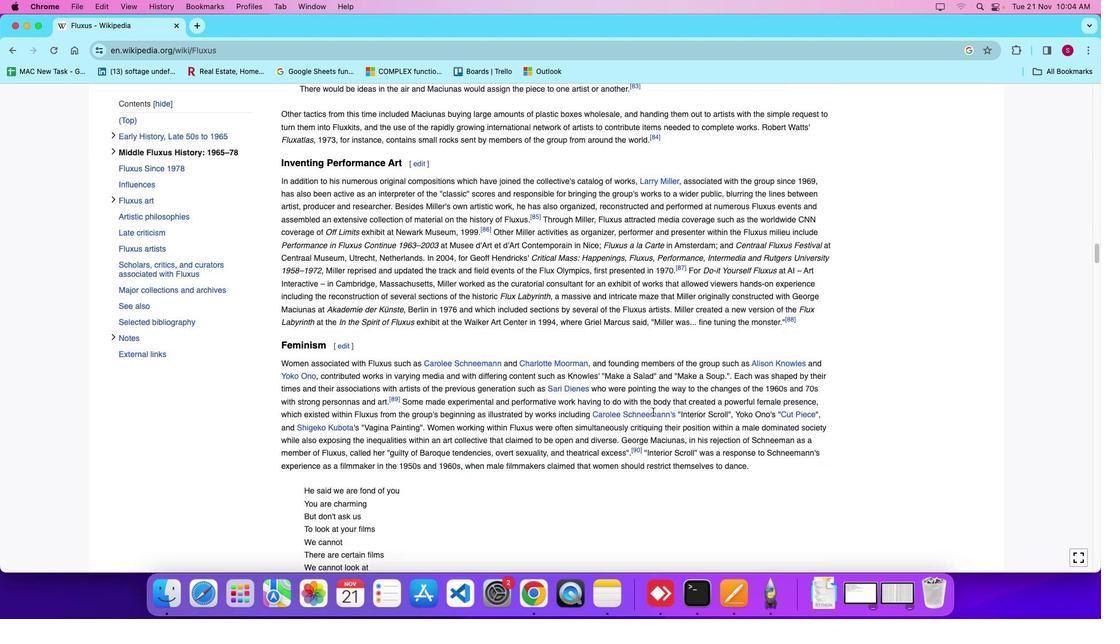 
Action: Mouse scrolled (362, 280) with delta (63, 79)
Screenshot: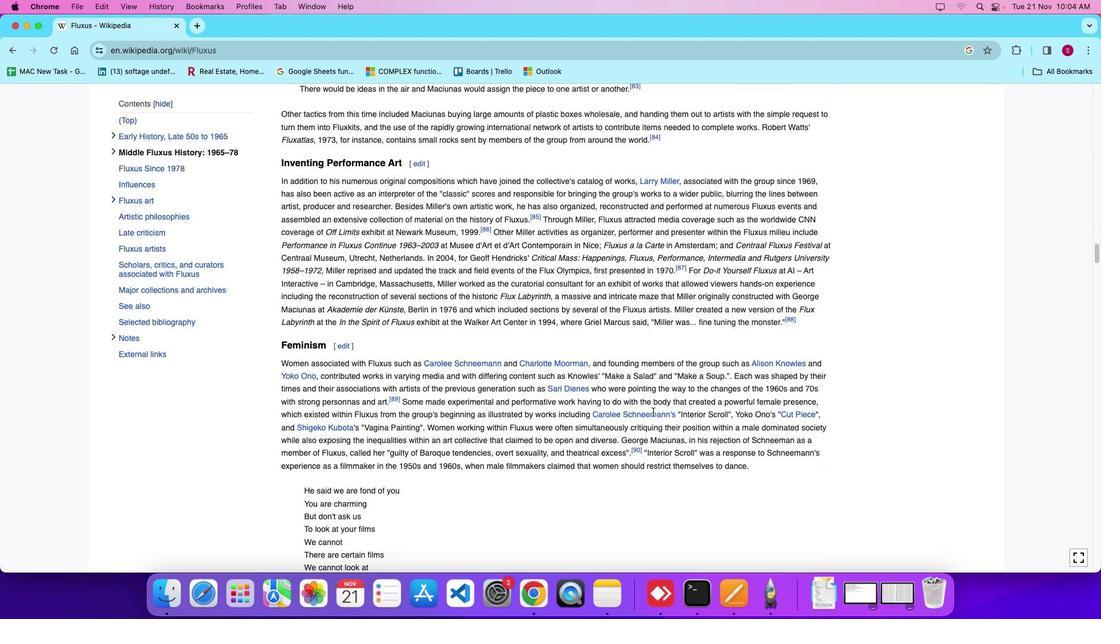 
Action: Mouse scrolled (362, 280) with delta (63, 77)
Screenshot: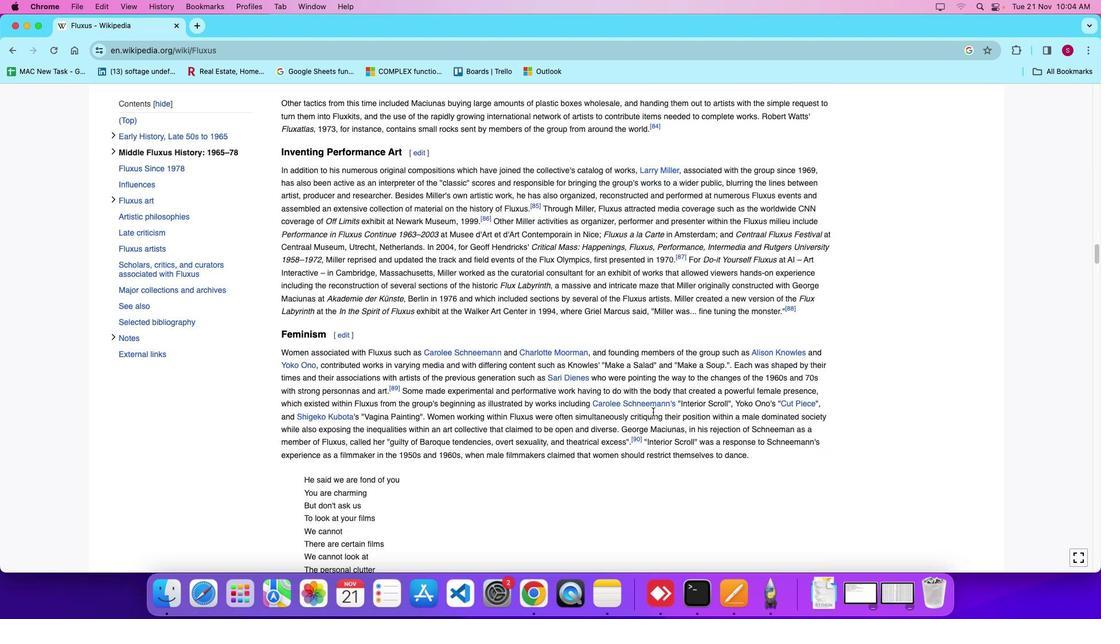 
Action: Mouse moved to (362, 280)
Screenshot: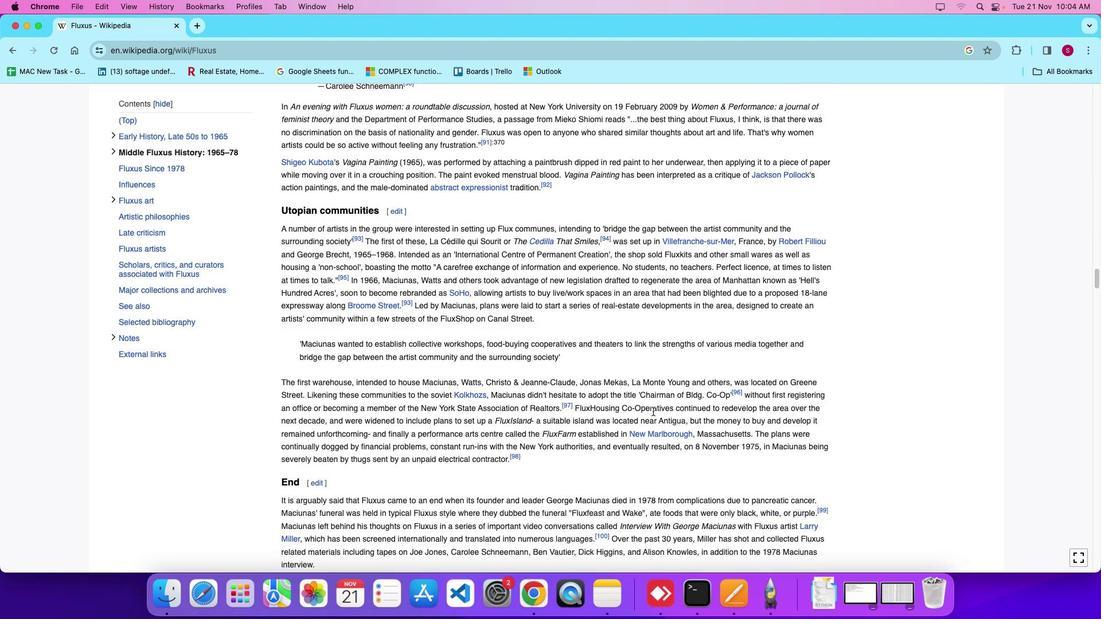
Action: Mouse scrolled (362, 280) with delta (63, 79)
Screenshot: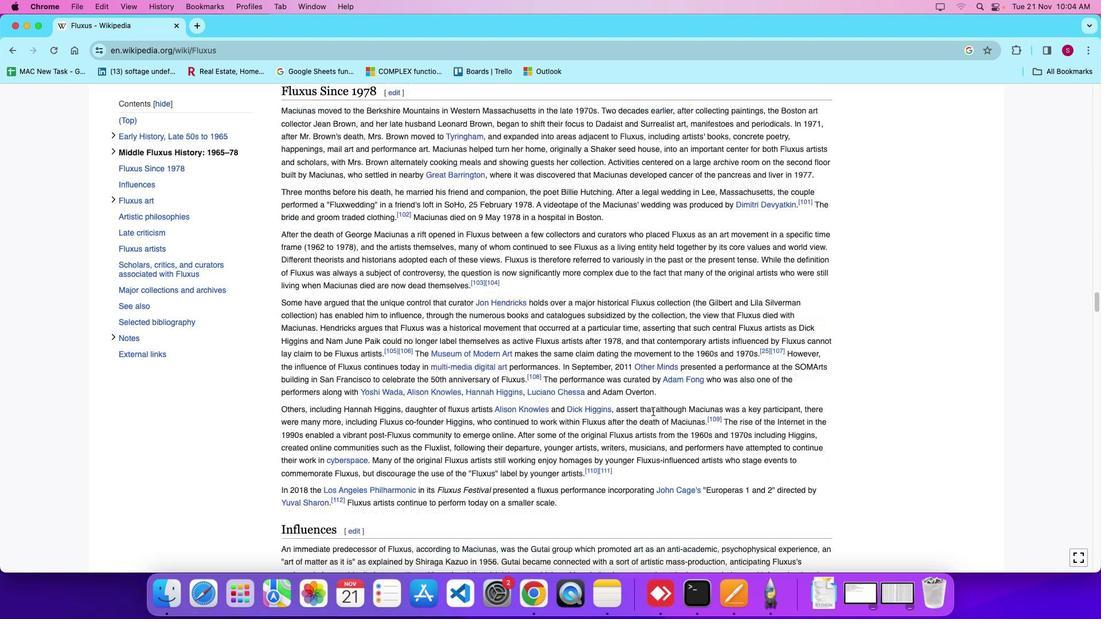 
Action: Mouse scrolled (362, 280) with delta (63, 79)
Screenshot: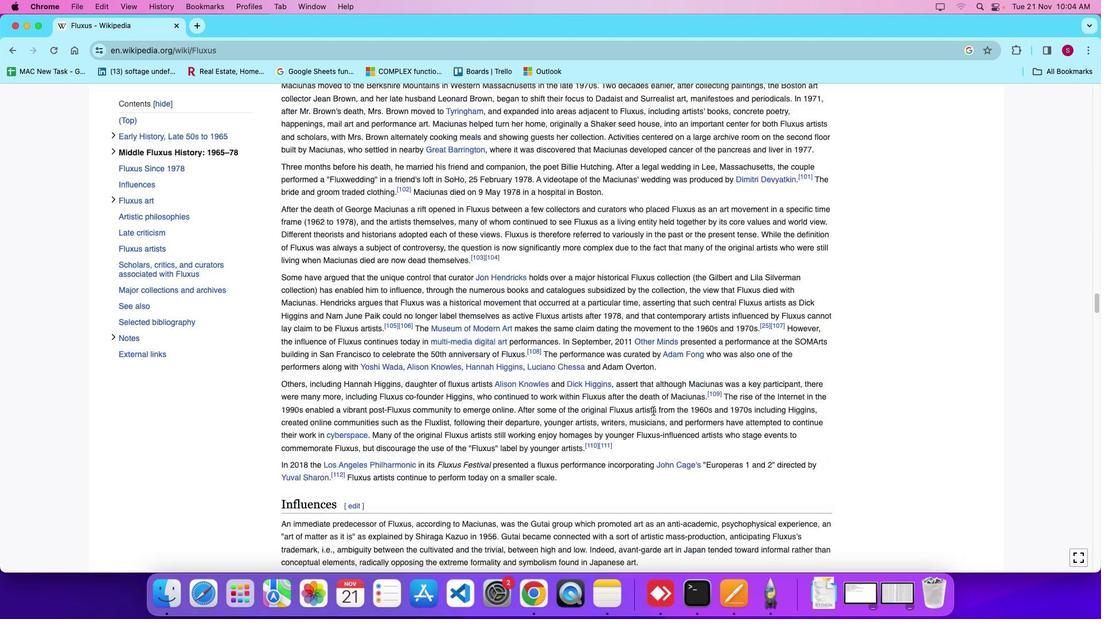 
Action: Mouse scrolled (362, 280) with delta (63, 78)
Screenshot: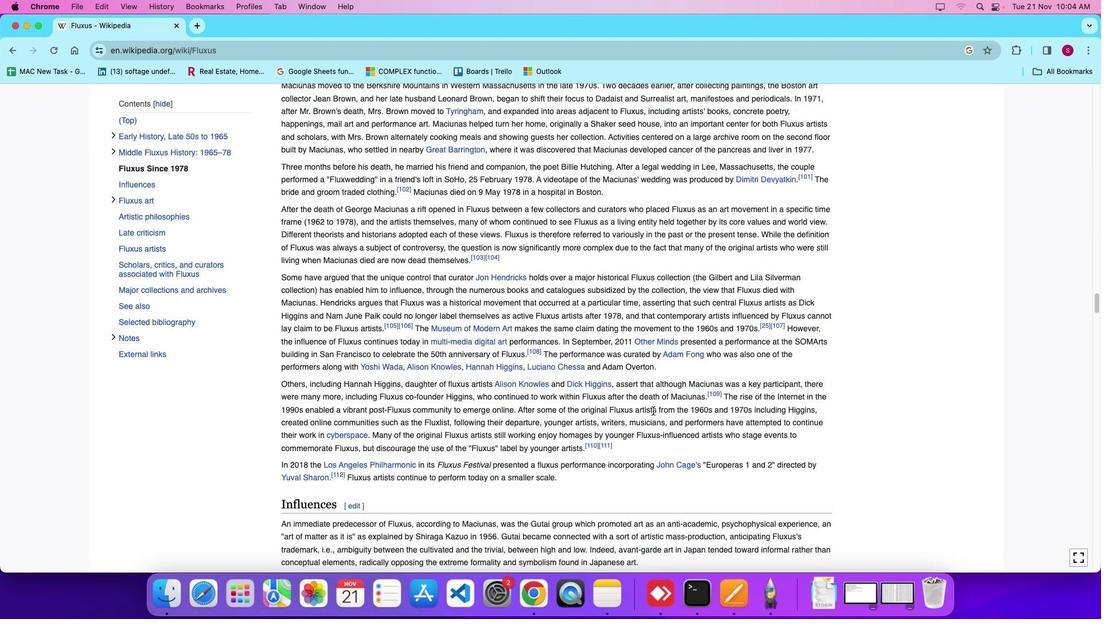 
Action: Mouse scrolled (362, 280) with delta (63, 77)
Screenshot: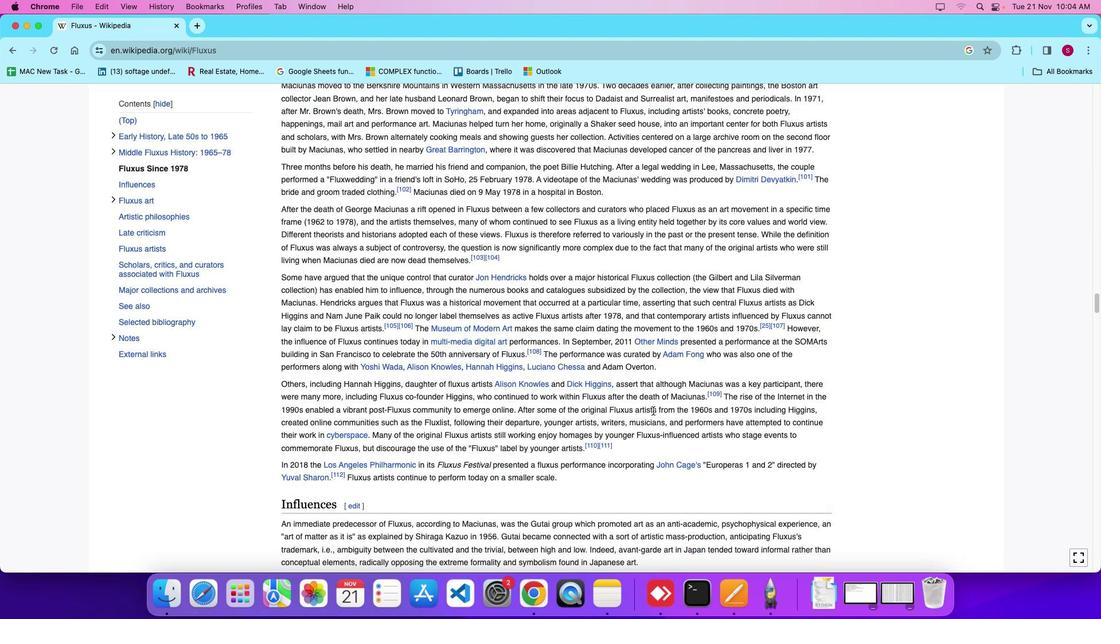 
Action: Mouse moved to (362, 280)
Screenshot: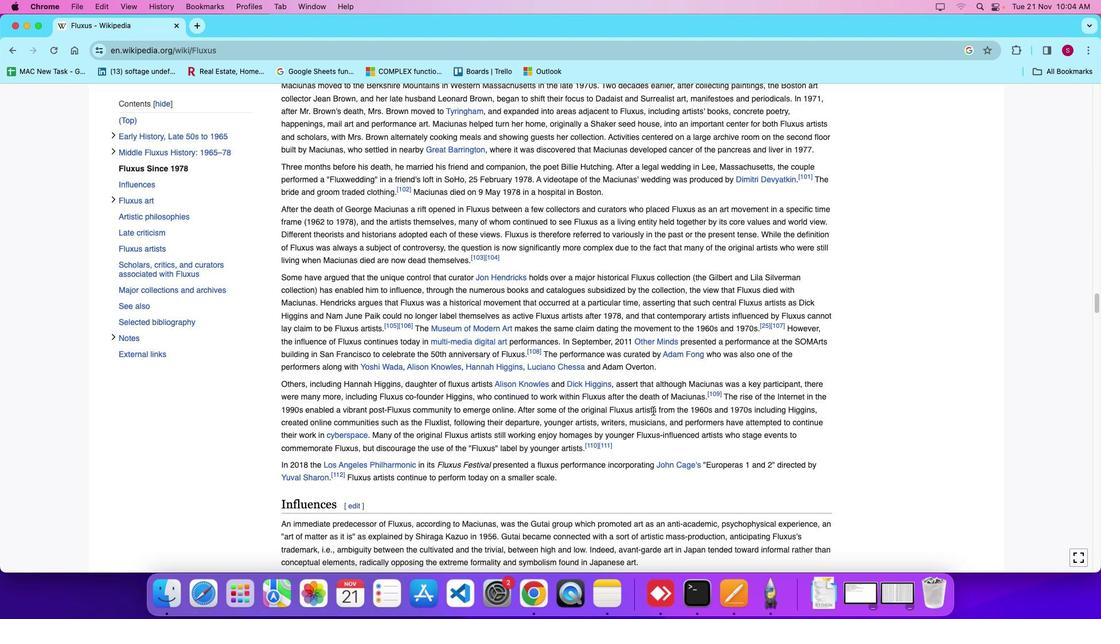 
Action: Mouse scrolled (362, 280) with delta (63, 79)
Screenshot: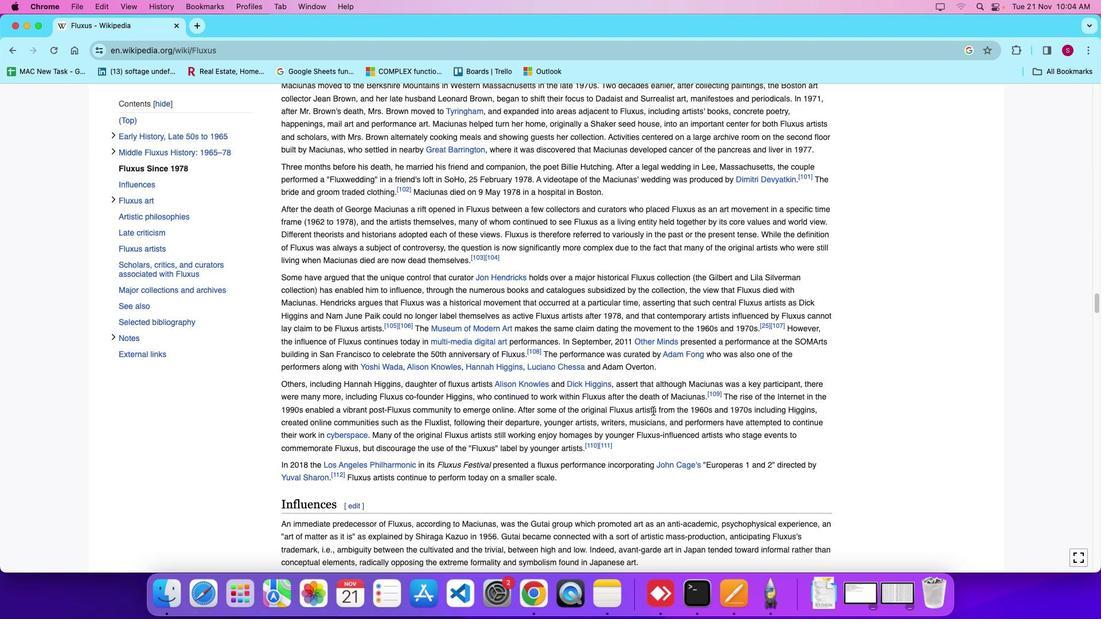 
Action: Mouse scrolled (362, 280) with delta (63, 79)
Screenshot: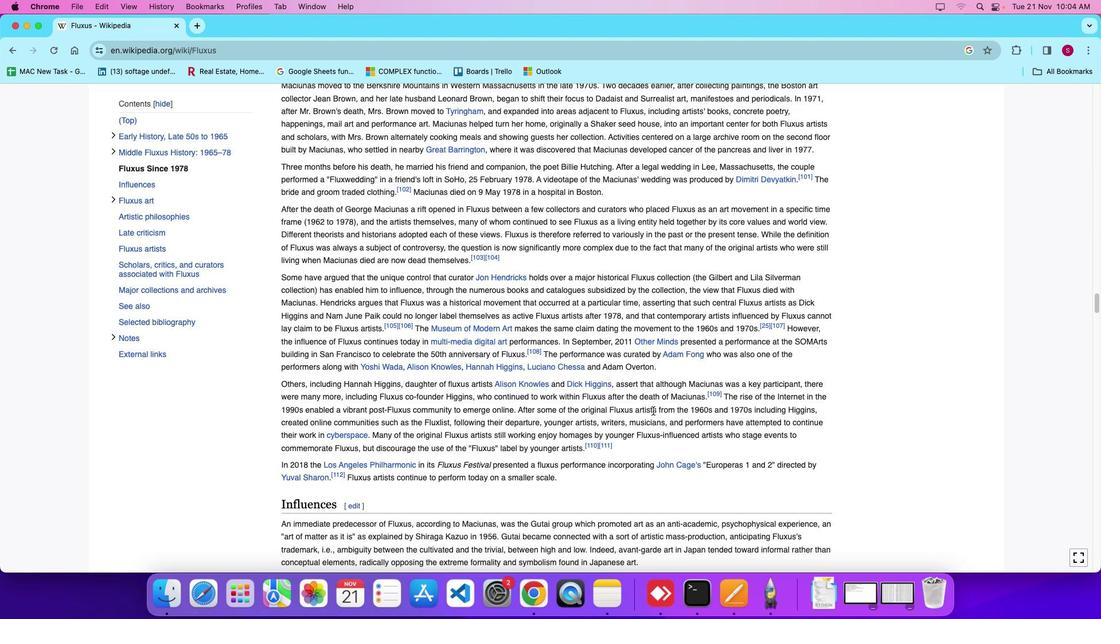 
Action: Mouse moved to (362, 279)
Screenshot: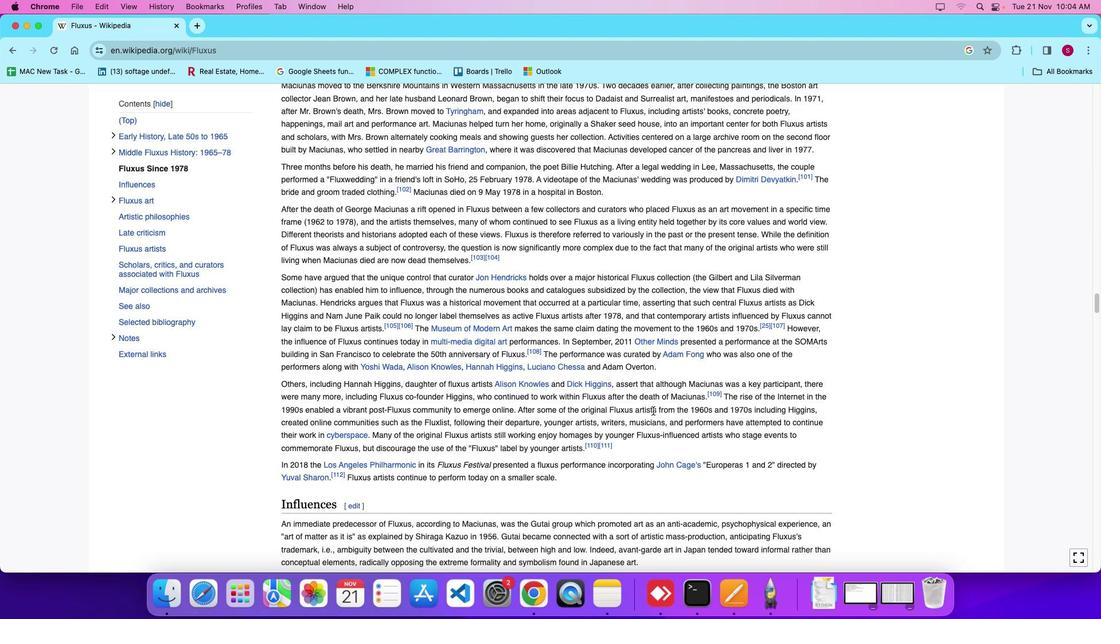 
Action: Mouse scrolled (362, 279) with delta (63, 78)
Screenshot: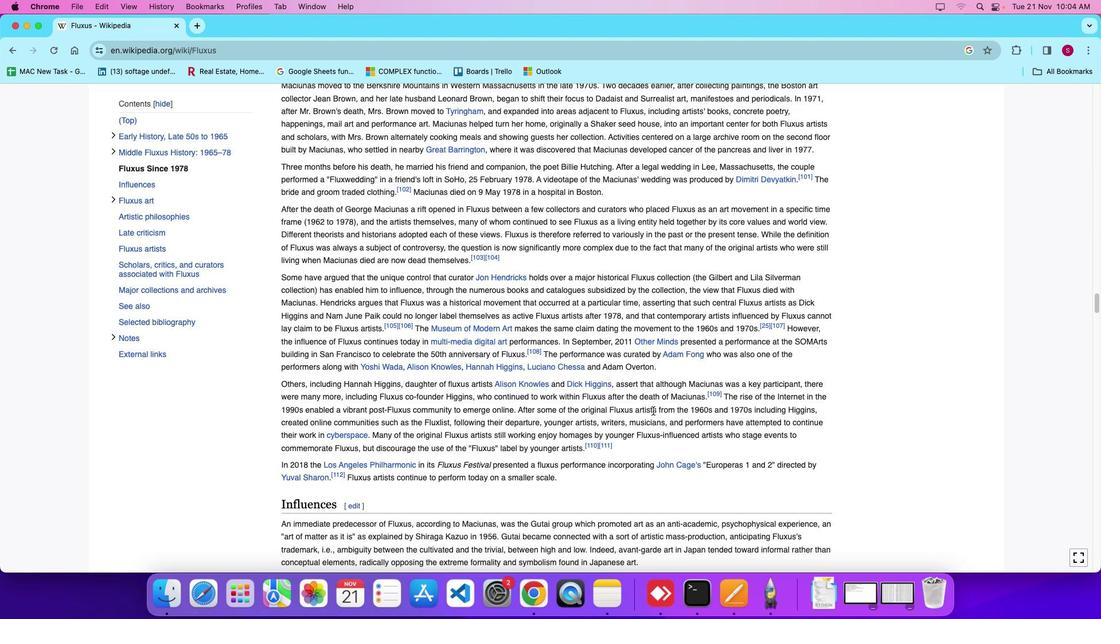 
Action: Mouse scrolled (362, 279) with delta (63, 79)
Screenshot: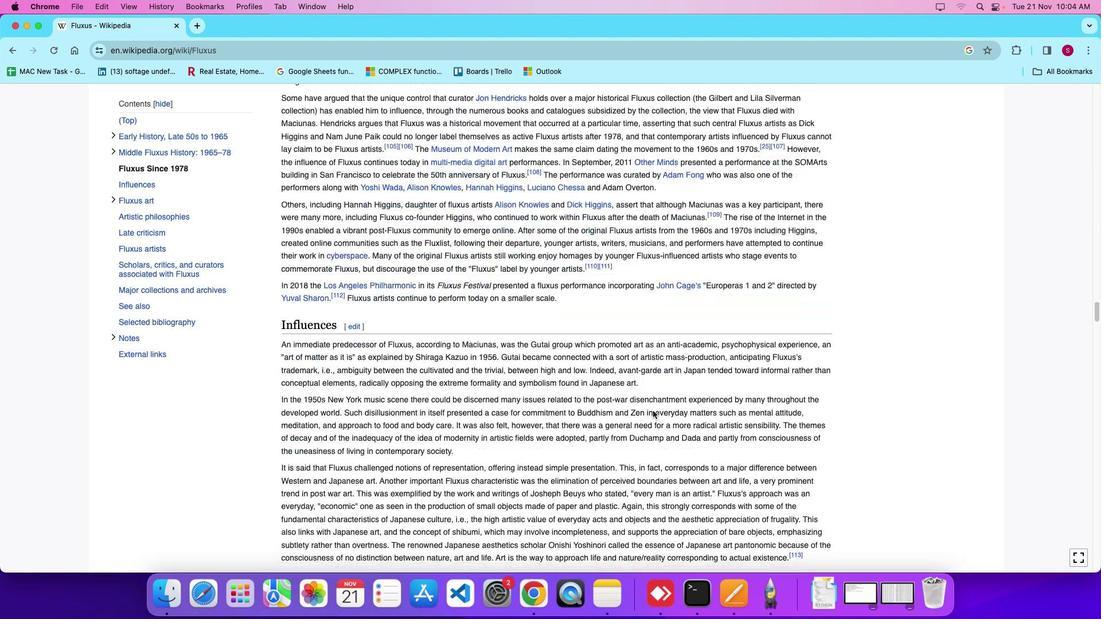 
Action: Mouse scrolled (362, 279) with delta (63, 79)
Screenshot: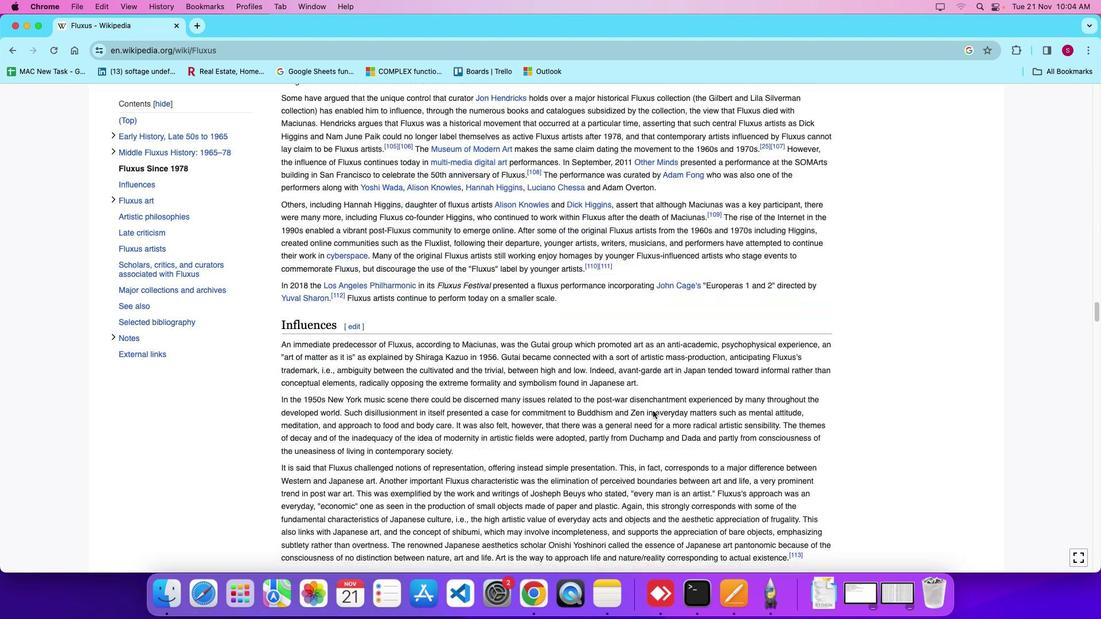 
Action: Mouse scrolled (362, 279) with delta (63, 77)
Screenshot: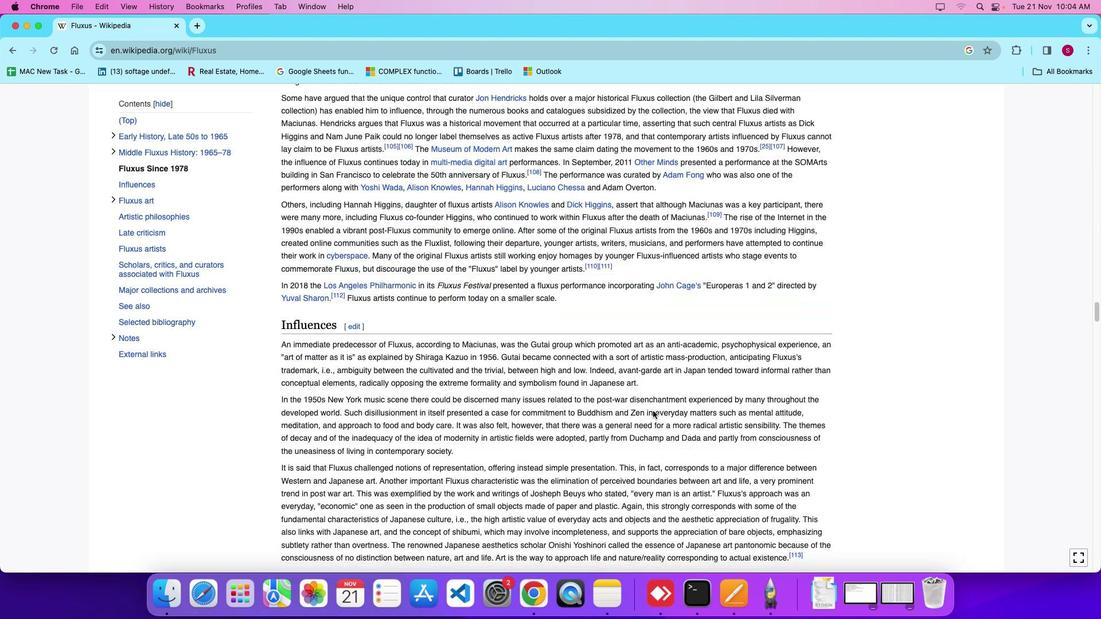 
Action: Mouse scrolled (362, 279) with delta (63, 76)
Screenshot: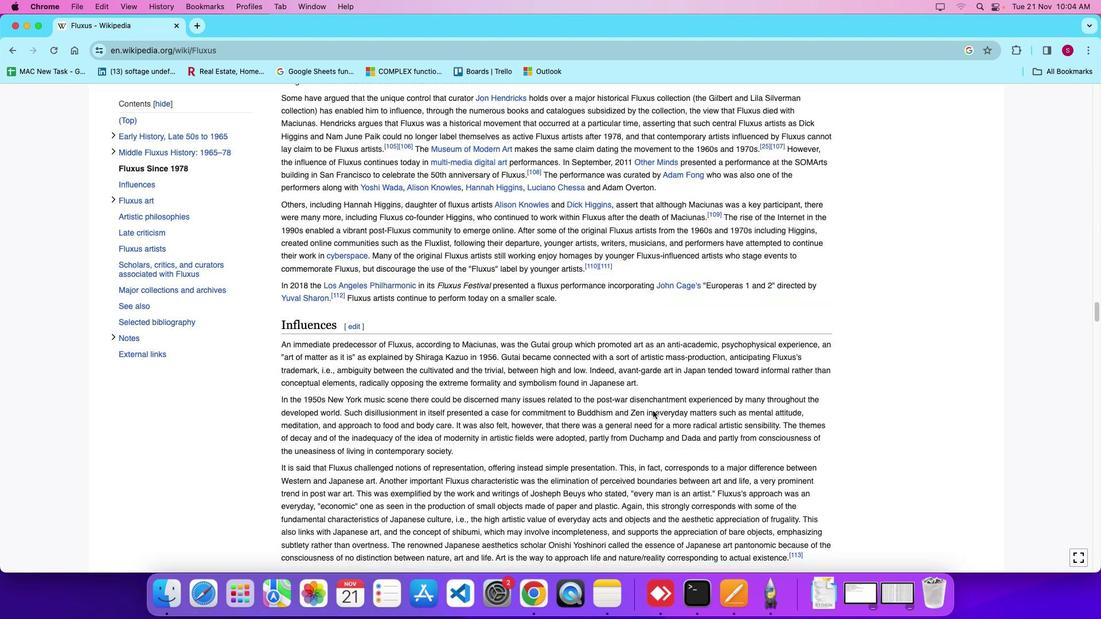 
Action: Mouse moved to (362, 279)
Screenshot: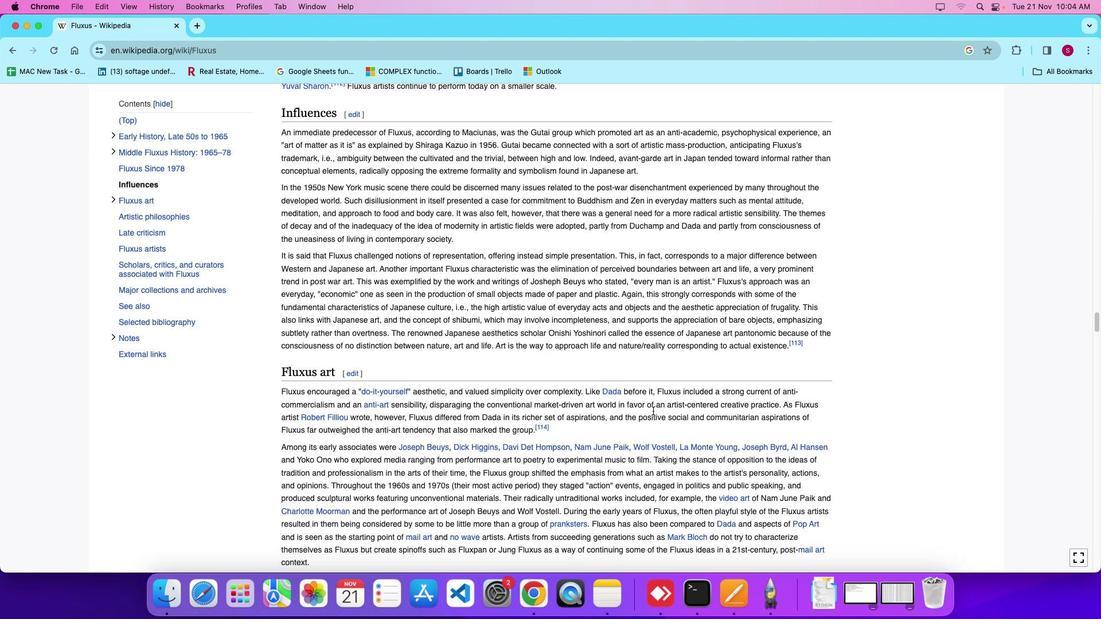 
Action: Mouse scrolled (362, 279) with delta (63, 79)
Screenshot: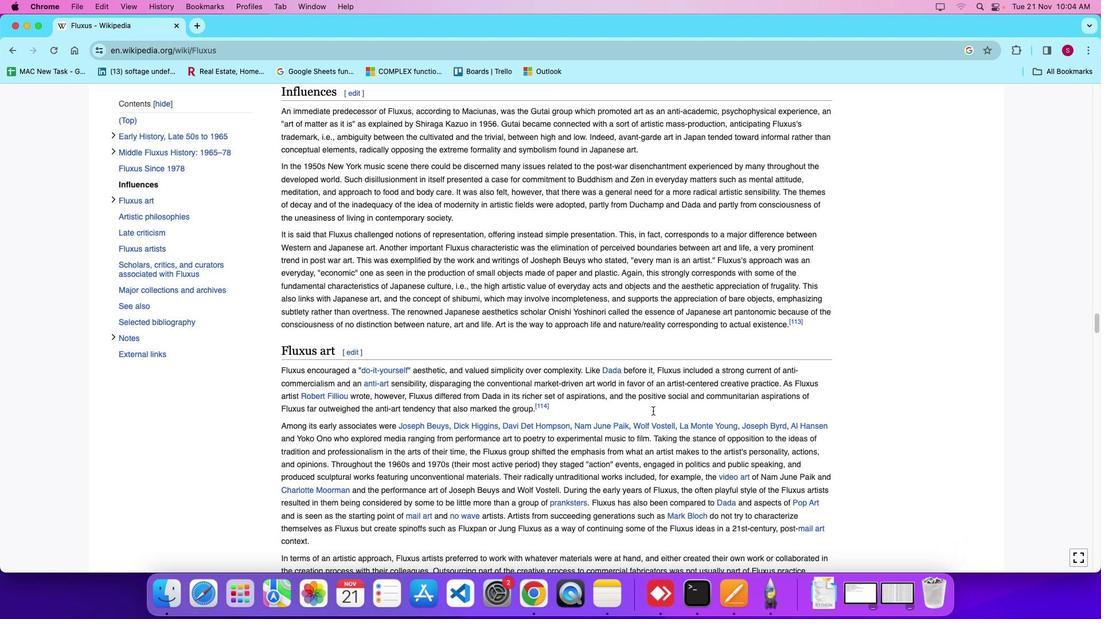
Action: Mouse scrolled (362, 279) with delta (63, 79)
Screenshot: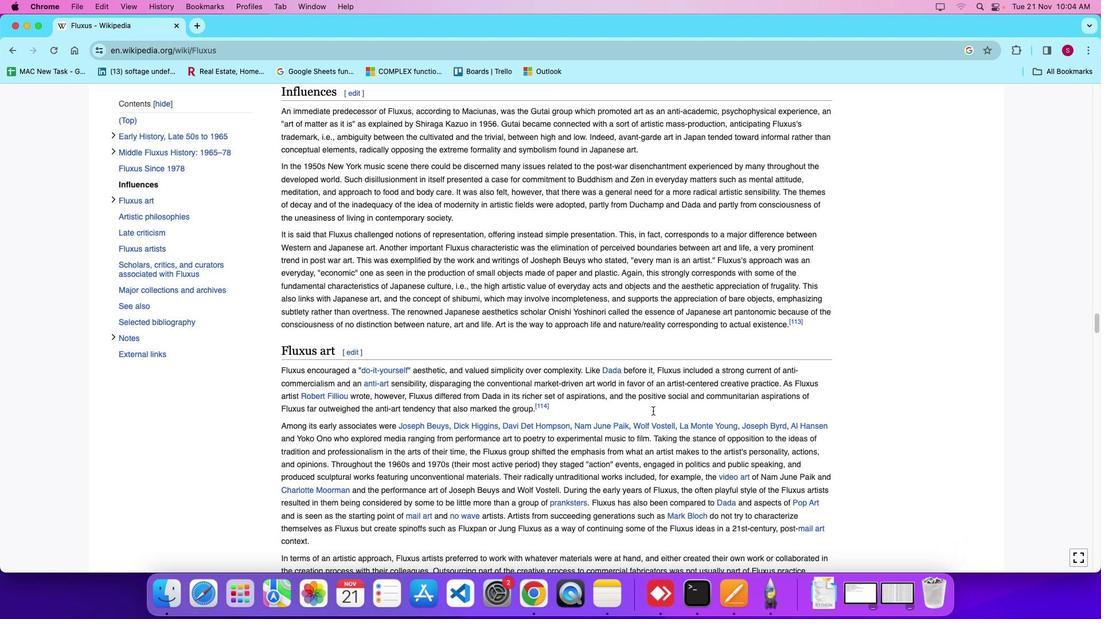 
Action: Mouse scrolled (362, 279) with delta (63, 77)
Screenshot: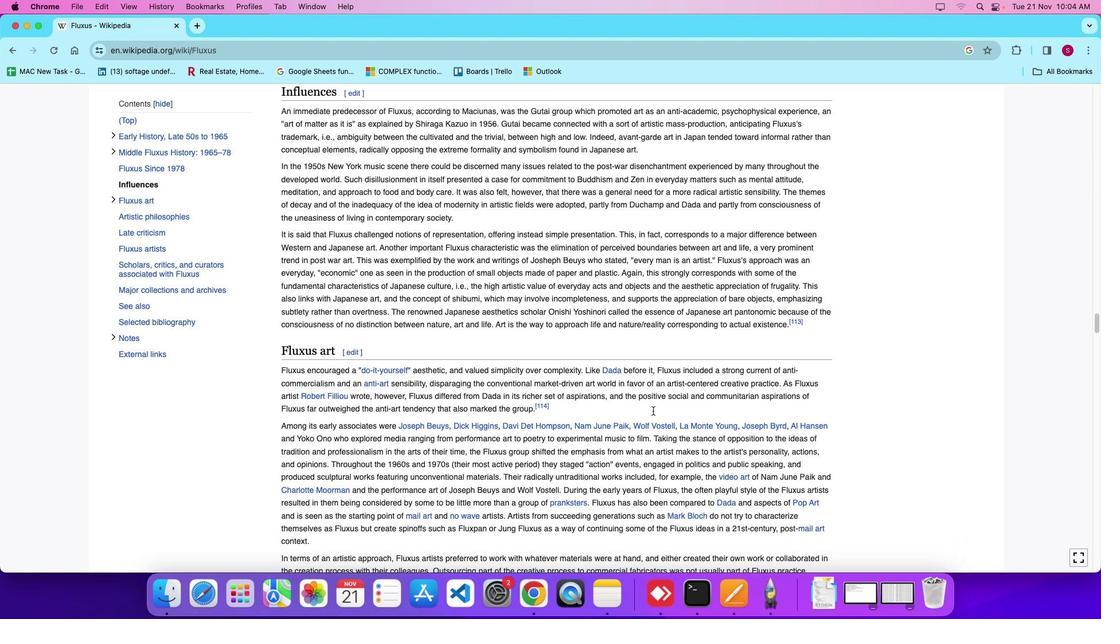 
Action: Mouse scrolled (362, 279) with delta (63, 76)
Screenshot: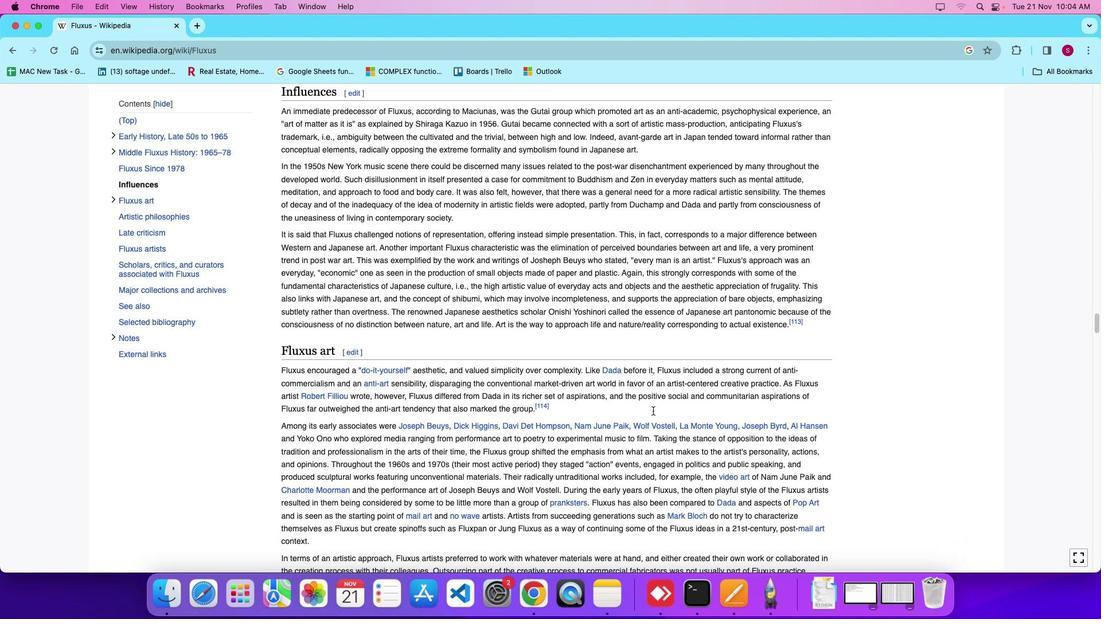 
Action: Mouse moved to (362, 278)
Screenshot: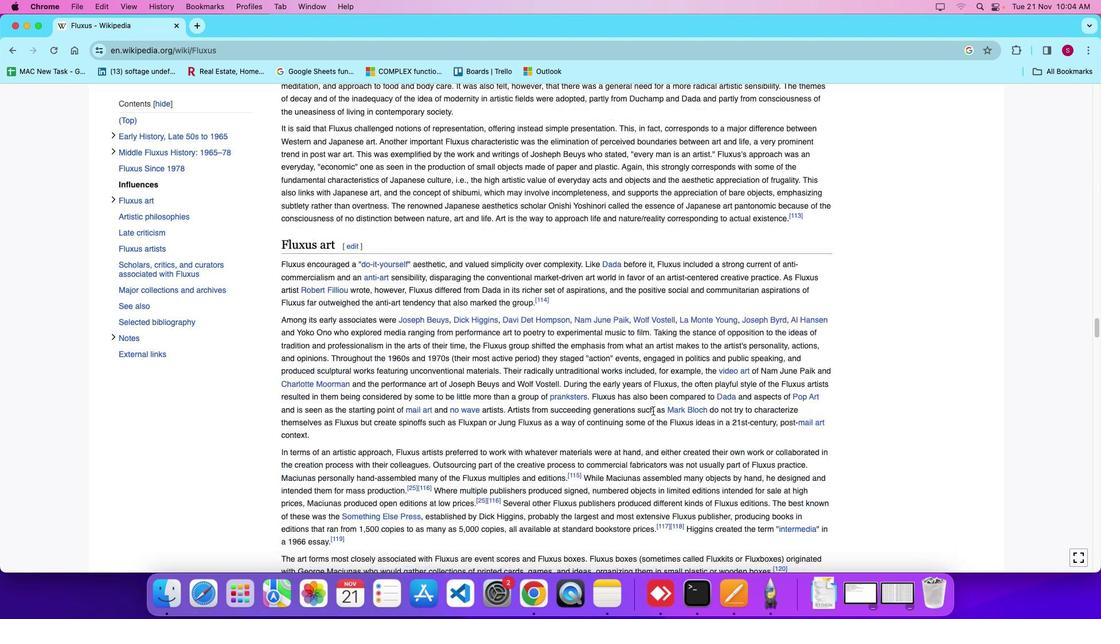 
Action: Mouse scrolled (362, 278) with delta (63, 79)
Screenshot: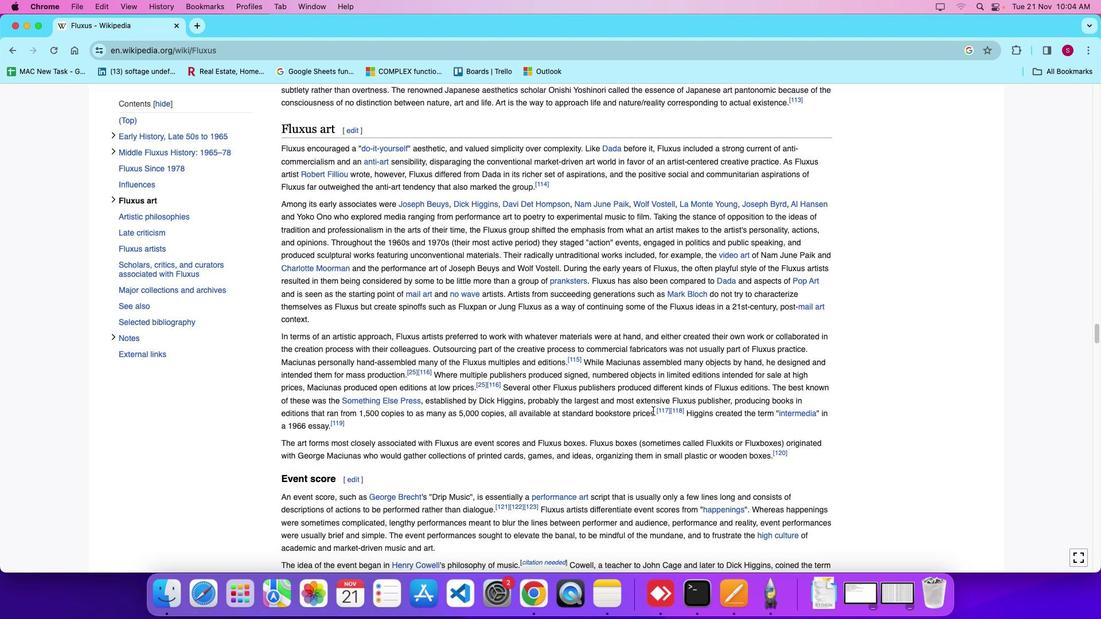 
Action: Mouse scrolled (362, 278) with delta (63, 79)
Screenshot: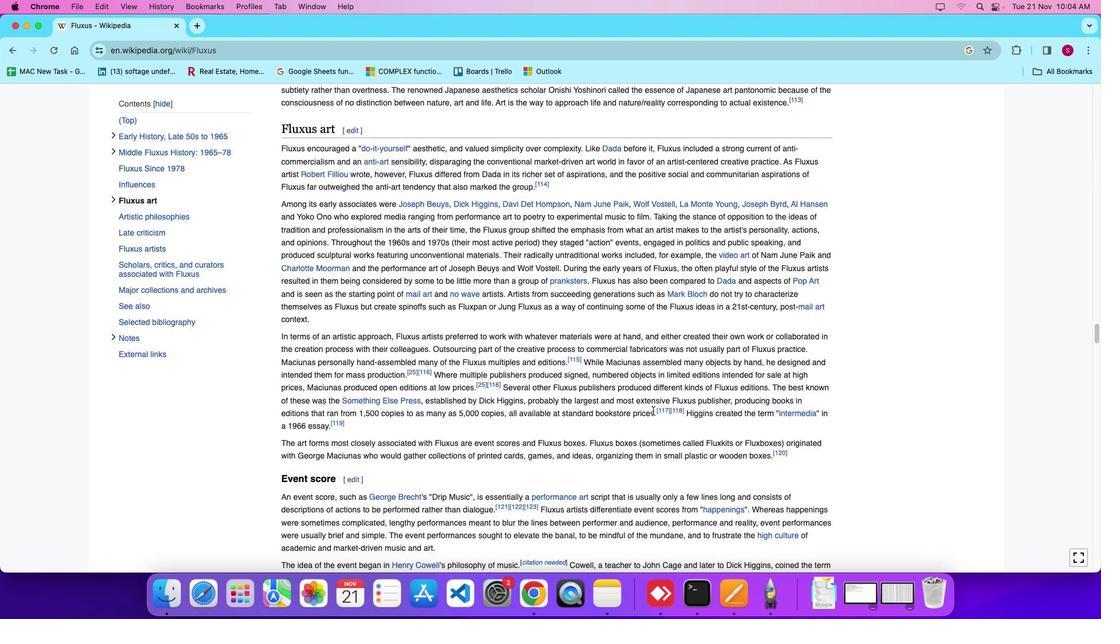 
Action: Mouse scrolled (362, 278) with delta (63, 78)
Screenshot: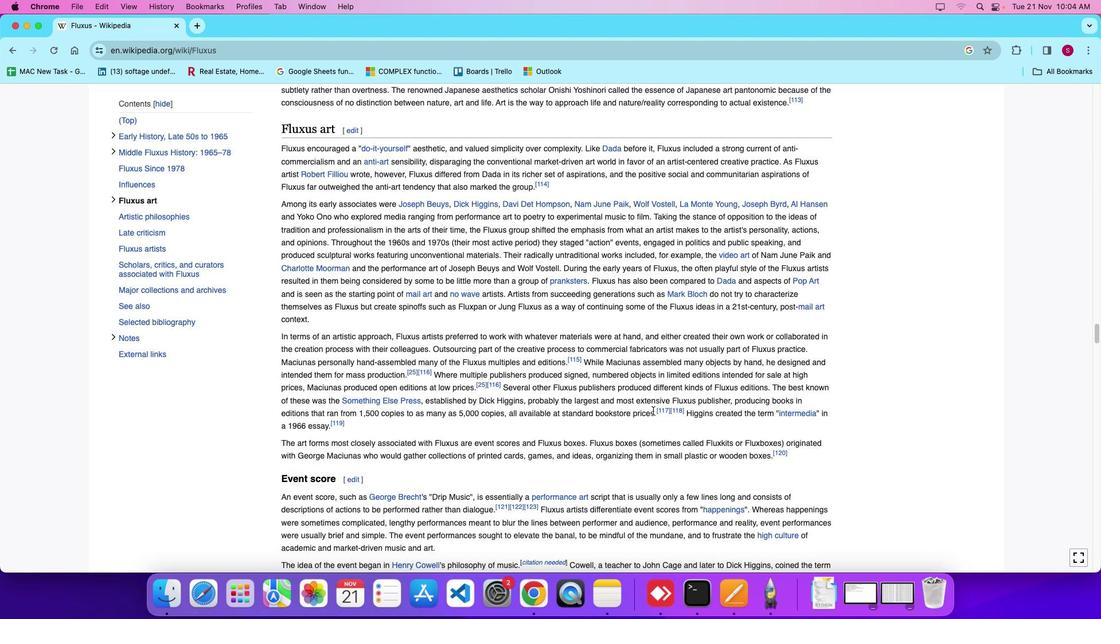 
Action: Mouse moved to (362, 278)
Screenshot: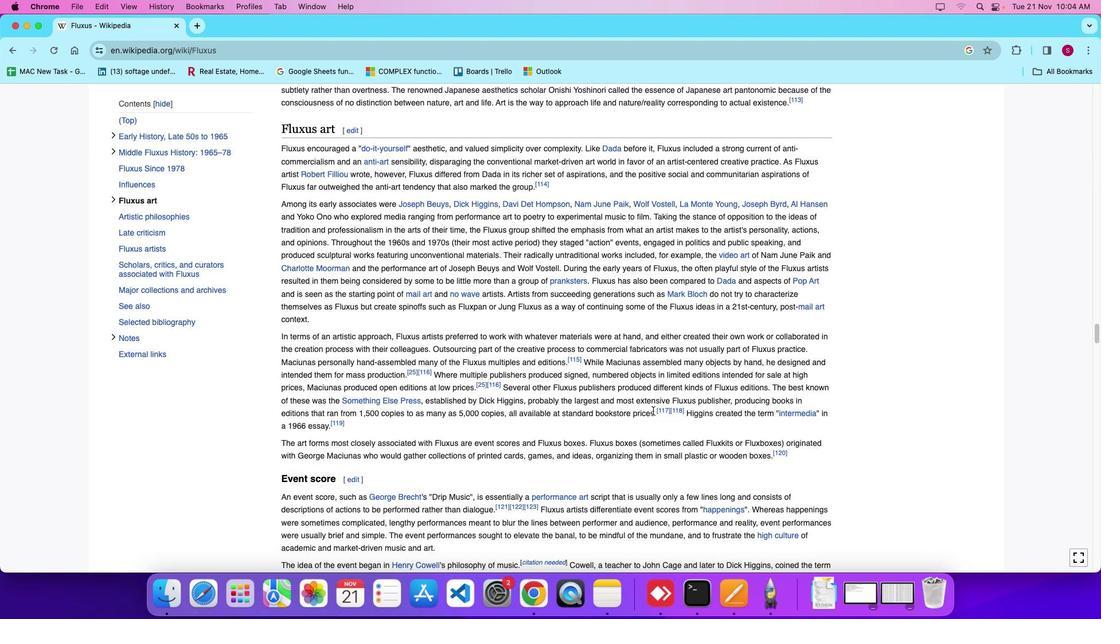 
Action: Mouse scrolled (362, 278) with delta (63, 79)
Screenshot: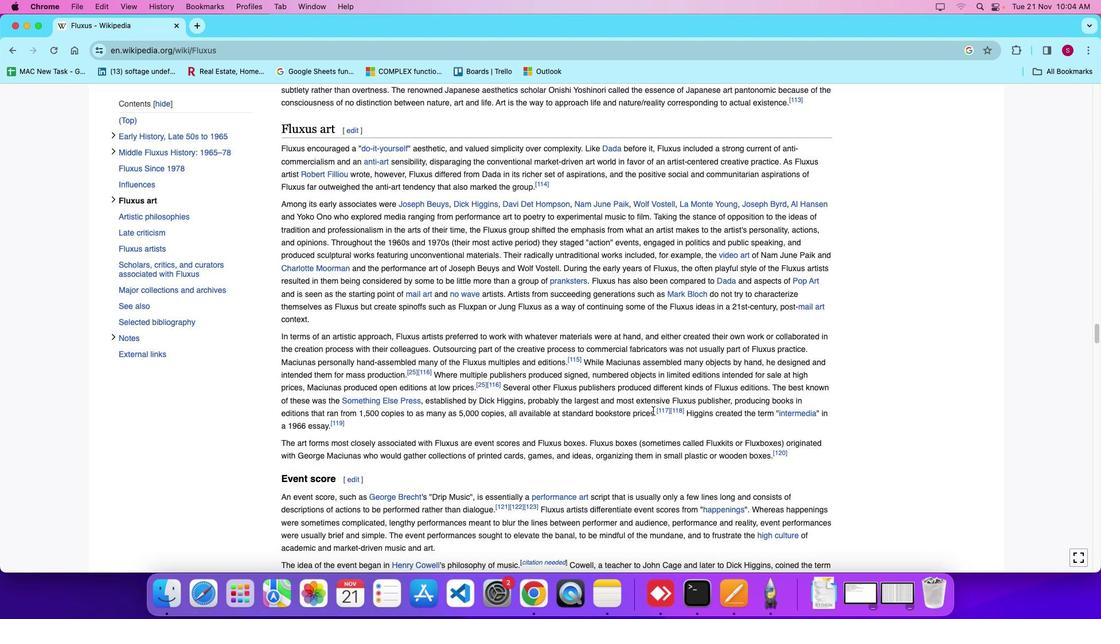 
Action: Mouse scrolled (362, 278) with delta (63, 79)
Screenshot: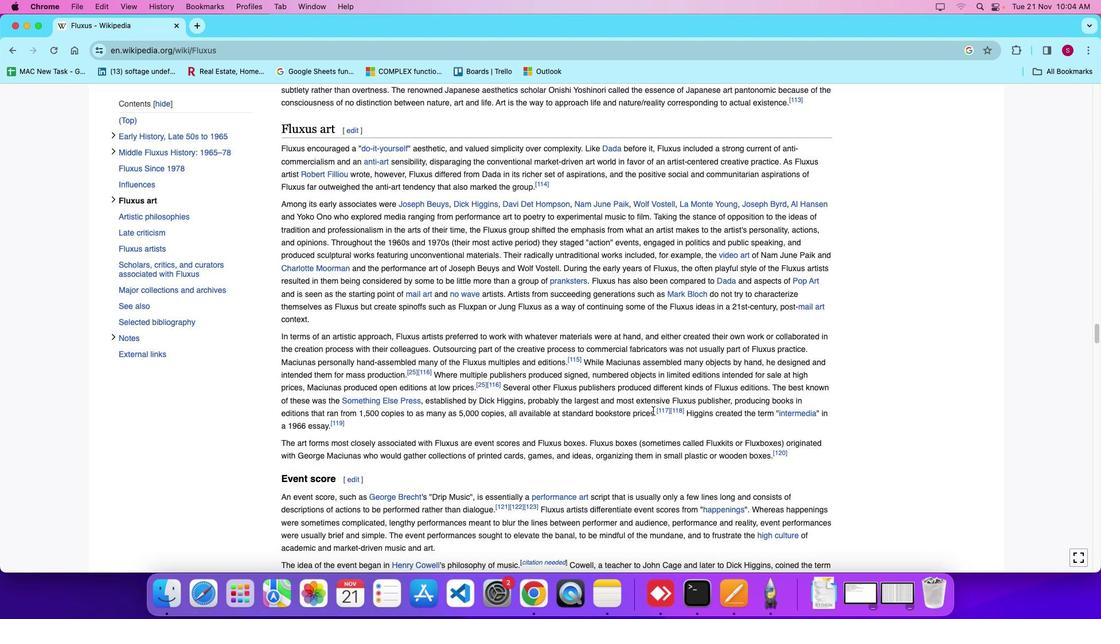 
Action: Mouse scrolled (362, 278) with delta (63, 78)
Screenshot: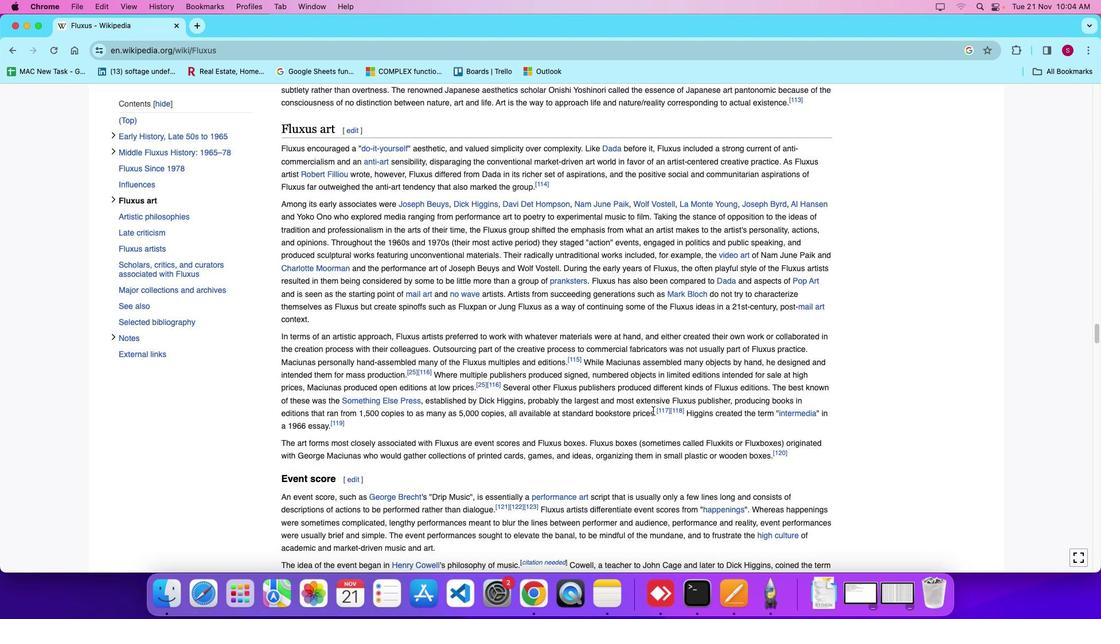 
Action: Mouse scrolled (362, 278) with delta (63, 79)
Screenshot: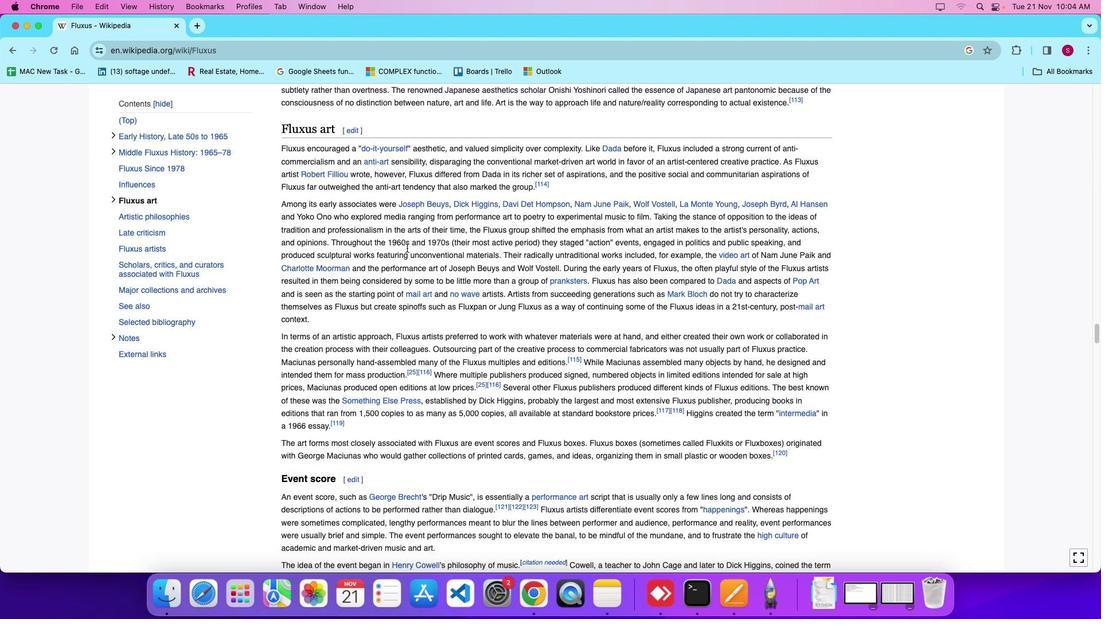
Action: Mouse scrolled (362, 278) with delta (63, 79)
Screenshot: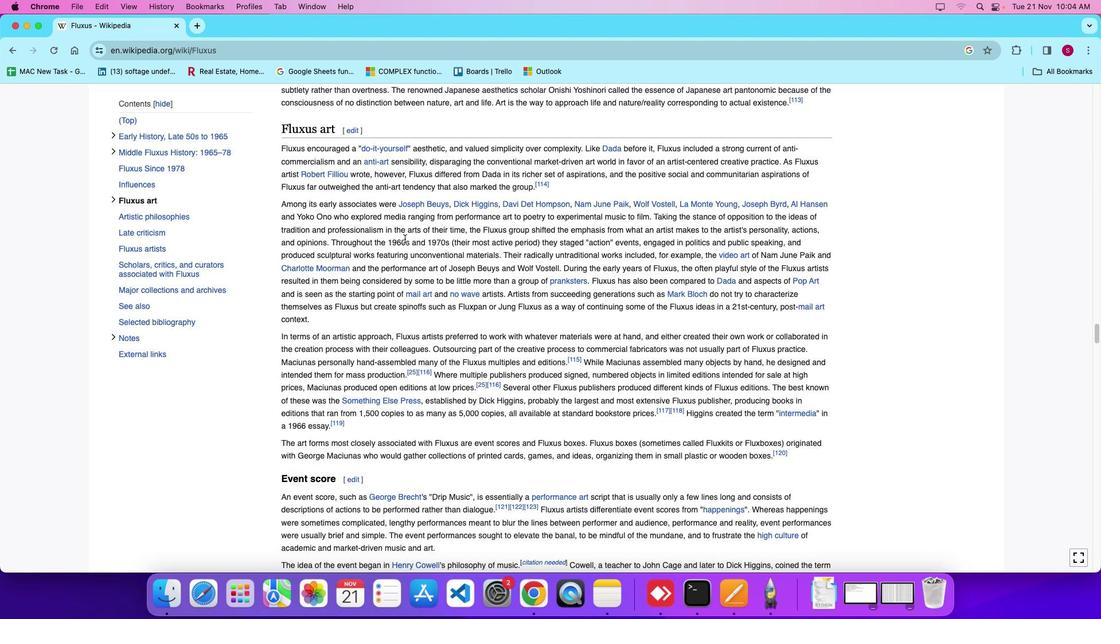 
Action: Mouse scrolled (362, 278) with delta (63, 79)
Screenshot: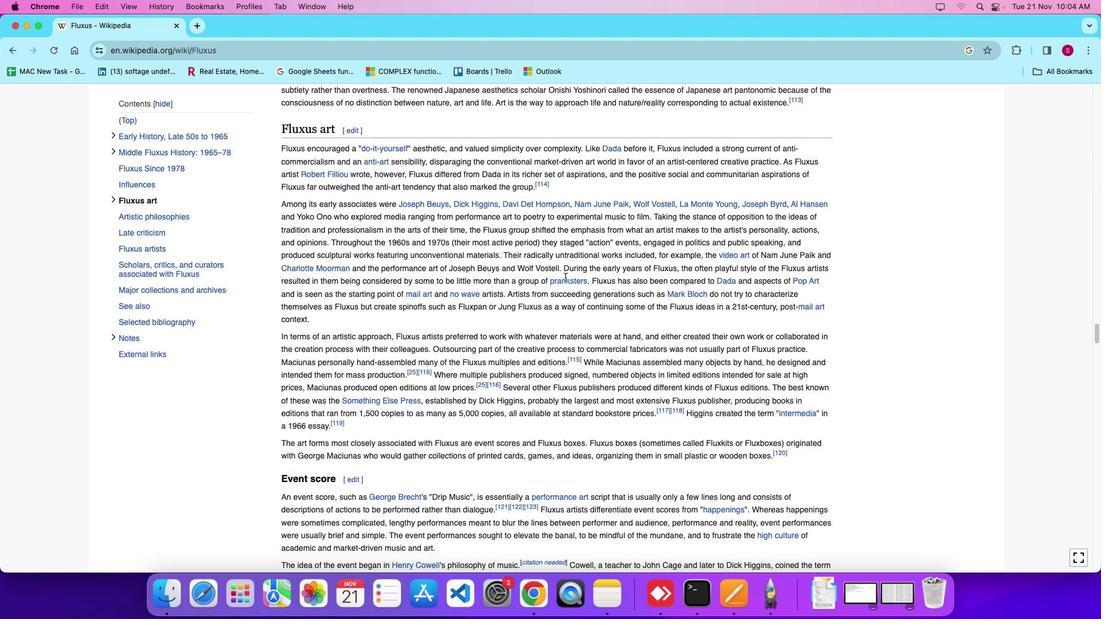 
Action: Mouse scrolled (362, 278) with delta (63, 79)
Screenshot: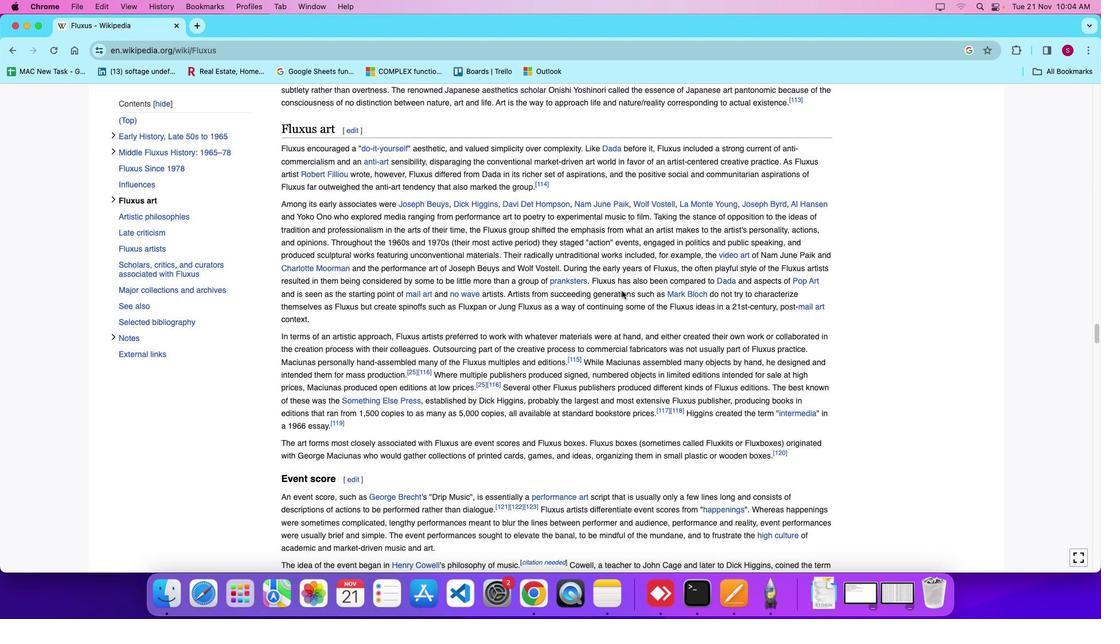 
Action: Mouse scrolled (362, 278) with delta (63, 78)
Screenshot: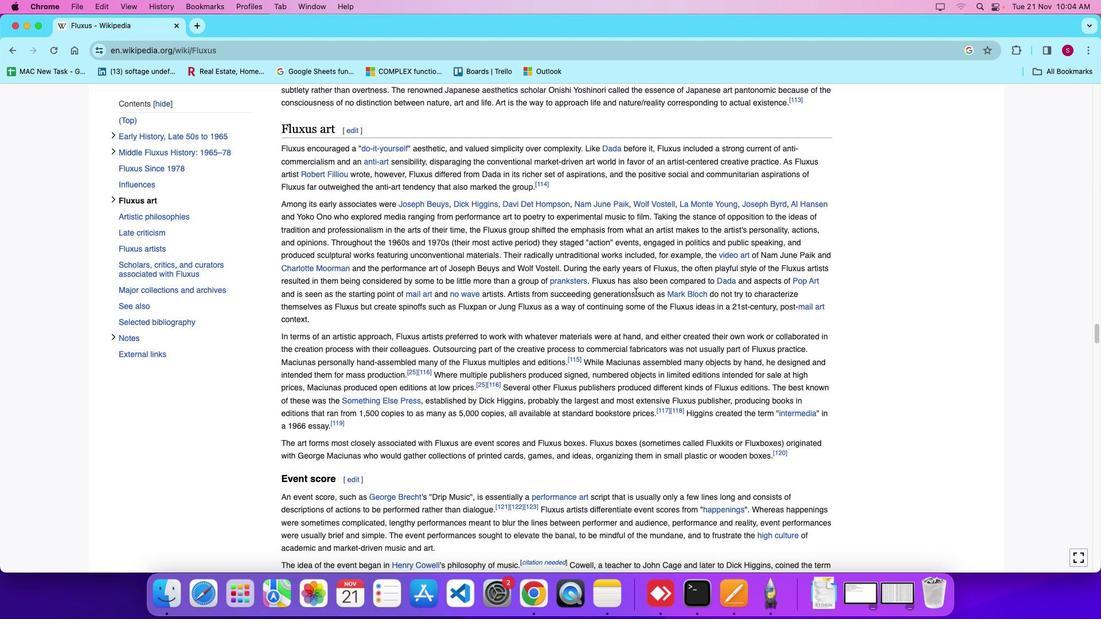 
Action: Mouse moved to (422, 232)
Screenshot: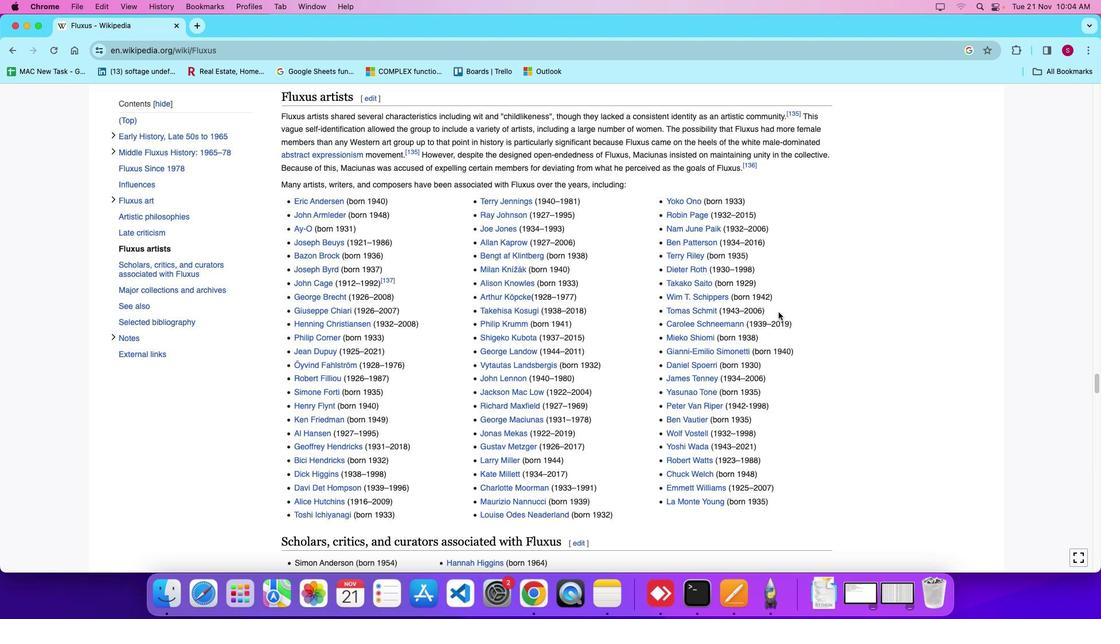 
Action: Mouse scrolled (422, 232) with delta (63, 79)
Screenshot: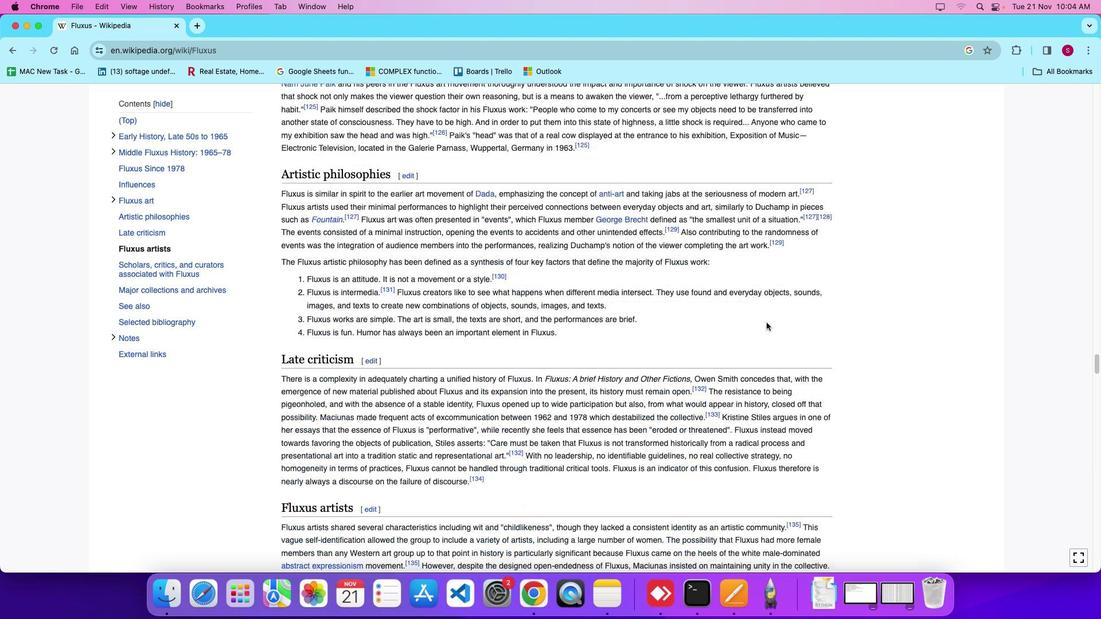 
Action: Mouse scrolled (422, 232) with delta (63, 79)
Screenshot: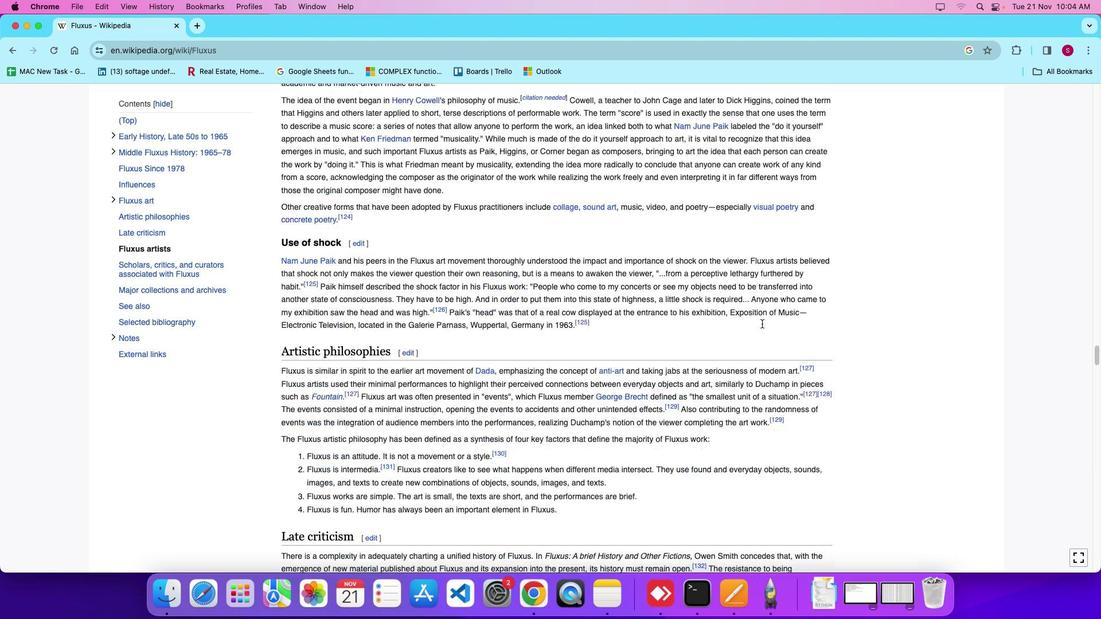 
Action: Mouse scrolled (422, 232) with delta (63, 77)
Screenshot: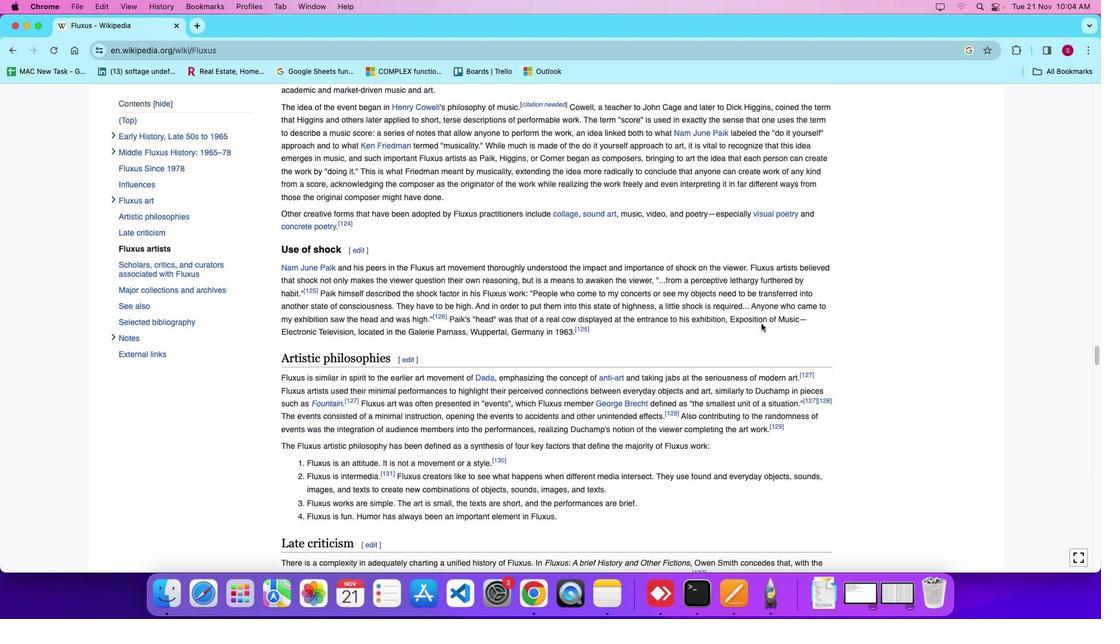 
Action: Mouse scrolled (422, 232) with delta (63, 76)
Screenshot: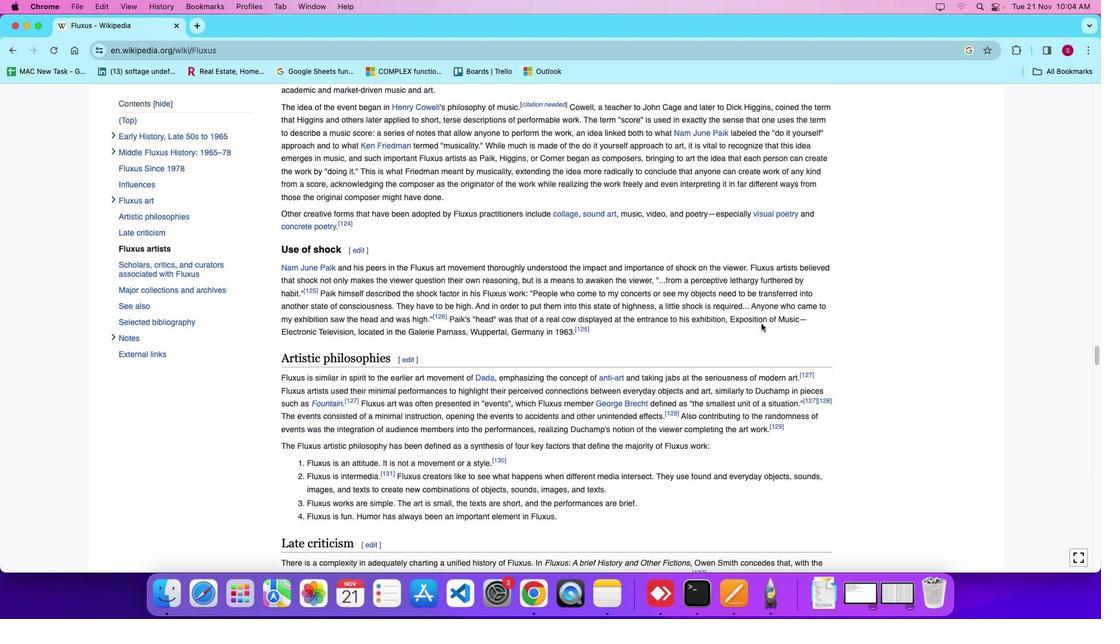 
Action: Mouse scrolled (422, 232) with delta (63, 76)
Screenshot: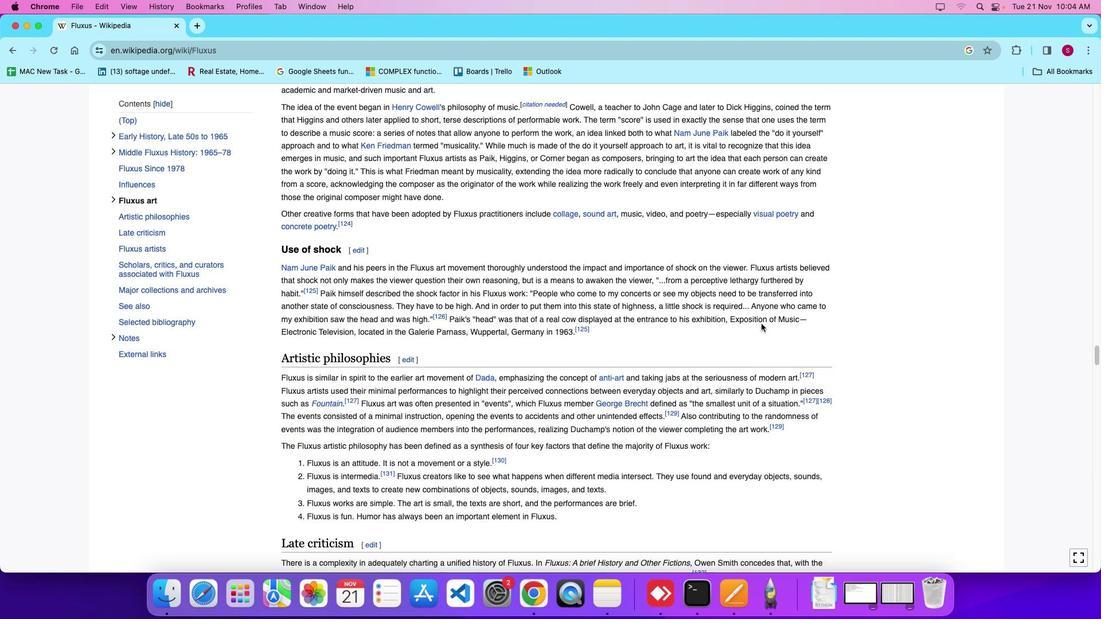 
Action: Mouse moved to (420, 231)
Screenshot: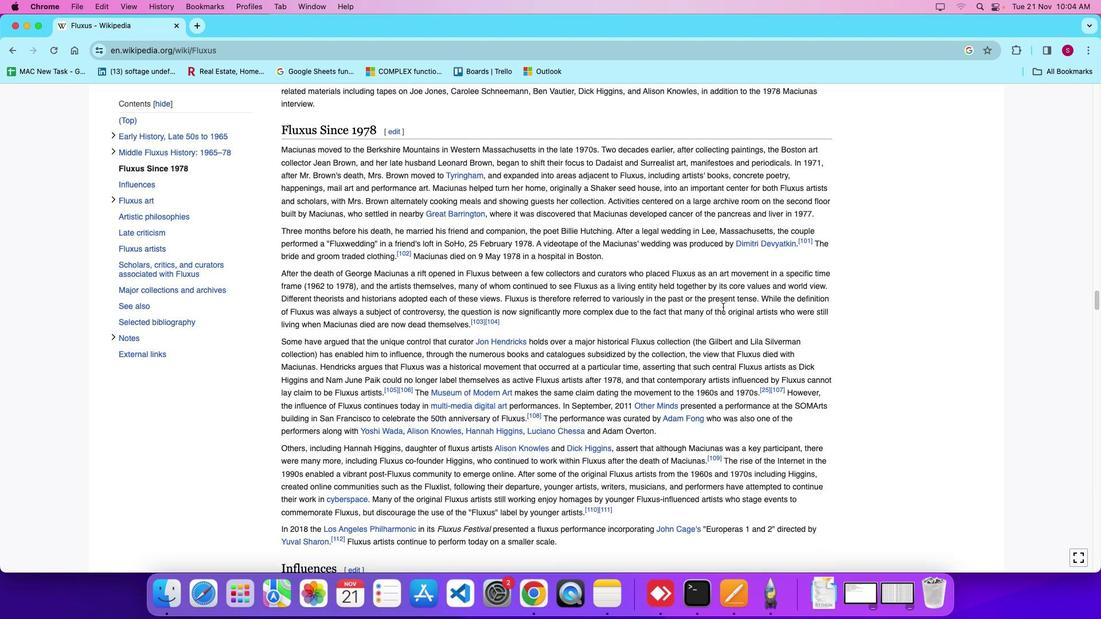
Action: Mouse scrolled (420, 231) with delta (63, 79)
Screenshot: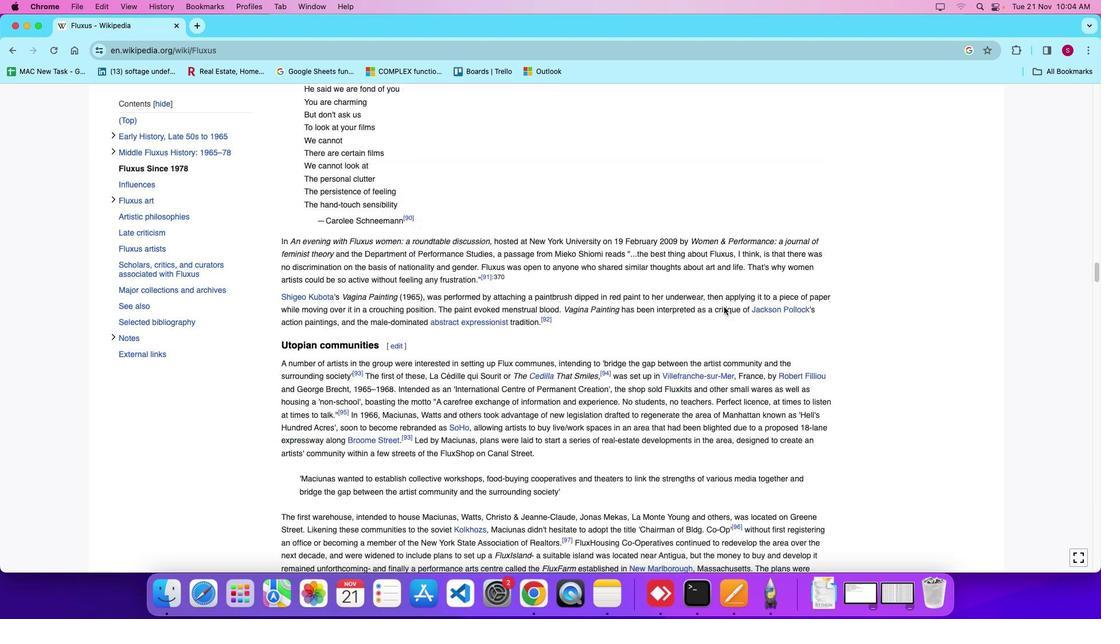 
Action: Mouse moved to (420, 231)
Screenshot: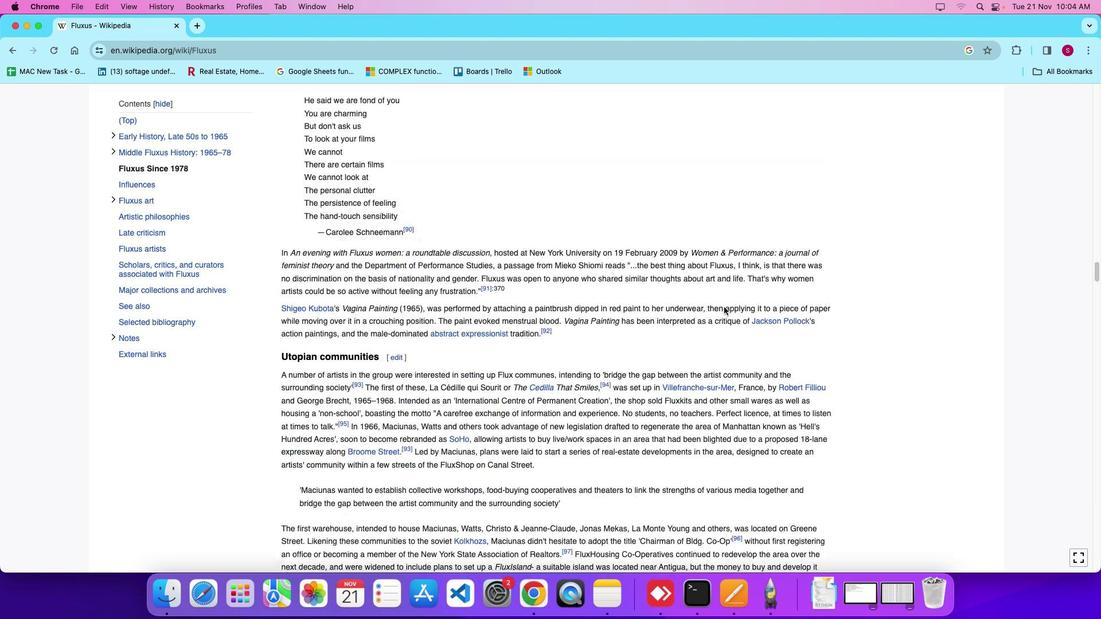 
Action: Mouse scrolled (420, 231) with delta (63, 79)
Screenshot: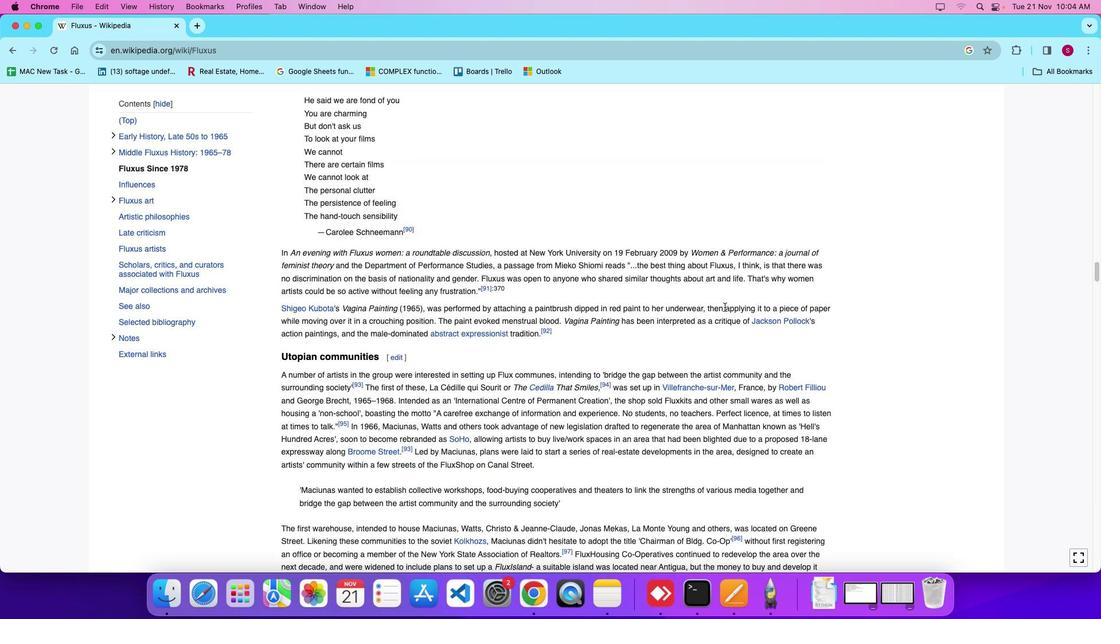 
Action: Mouse scrolled (420, 231) with delta (63, 78)
Screenshot: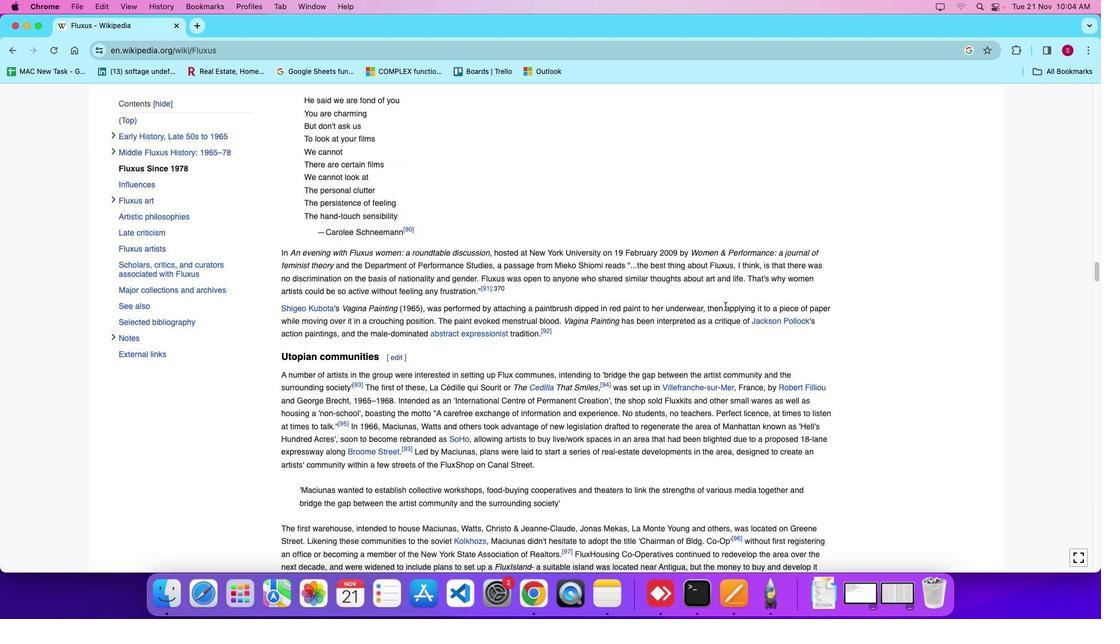 
Action: Mouse scrolled (420, 231) with delta (63, 80)
Screenshot: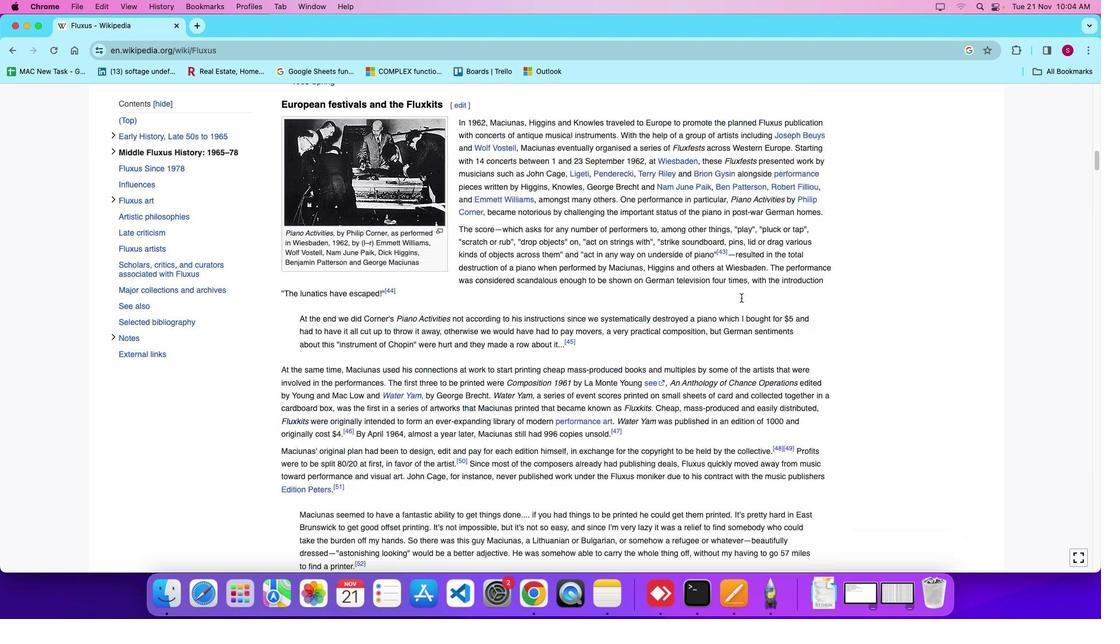 
Action: Mouse moved to (419, 231)
Screenshot: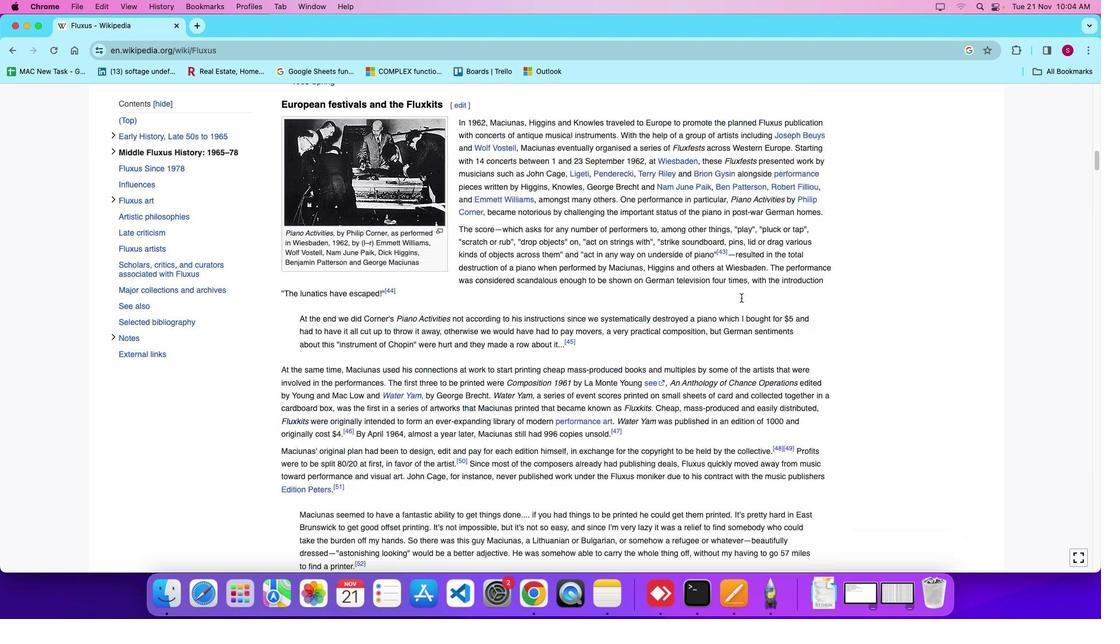 
Action: Mouse scrolled (419, 231) with delta (63, 80)
Screenshot: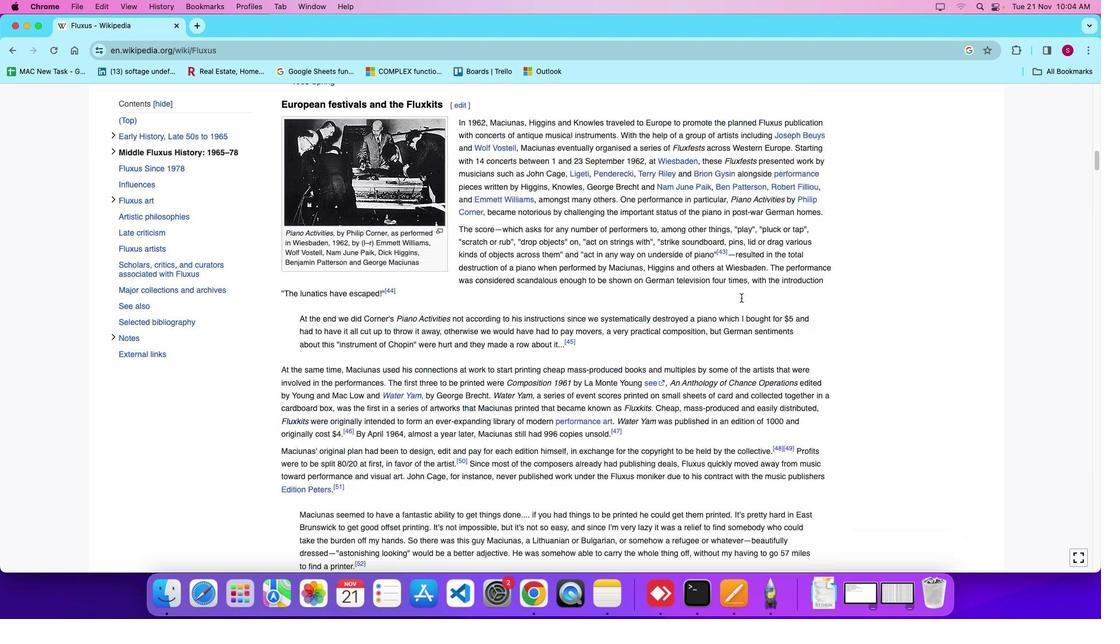 
Action: Mouse scrolled (419, 231) with delta (63, 82)
Screenshot: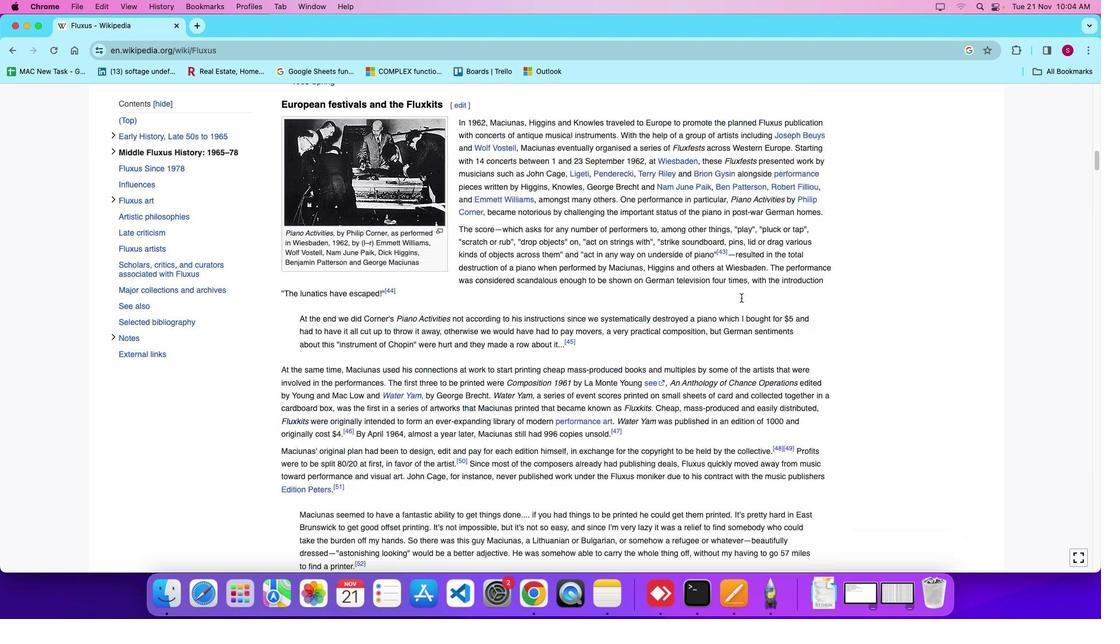 
Action: Mouse scrolled (419, 231) with delta (63, 83)
Screenshot: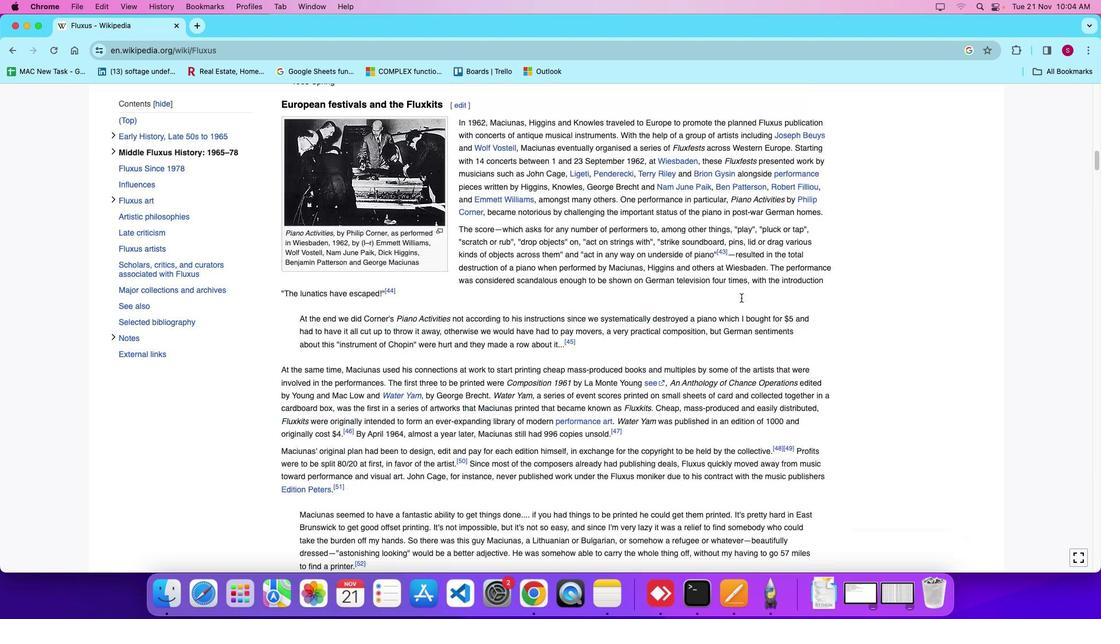 
Action: Mouse moved to (412, 236)
Screenshot: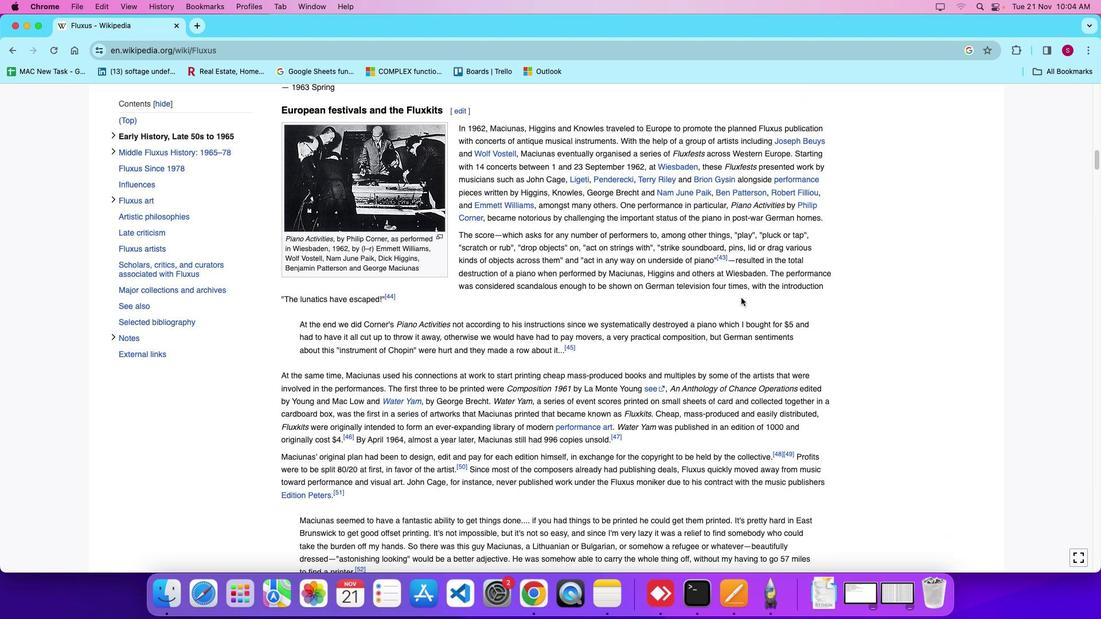 
Action: Mouse scrolled (412, 236) with delta (63, 80)
Screenshot: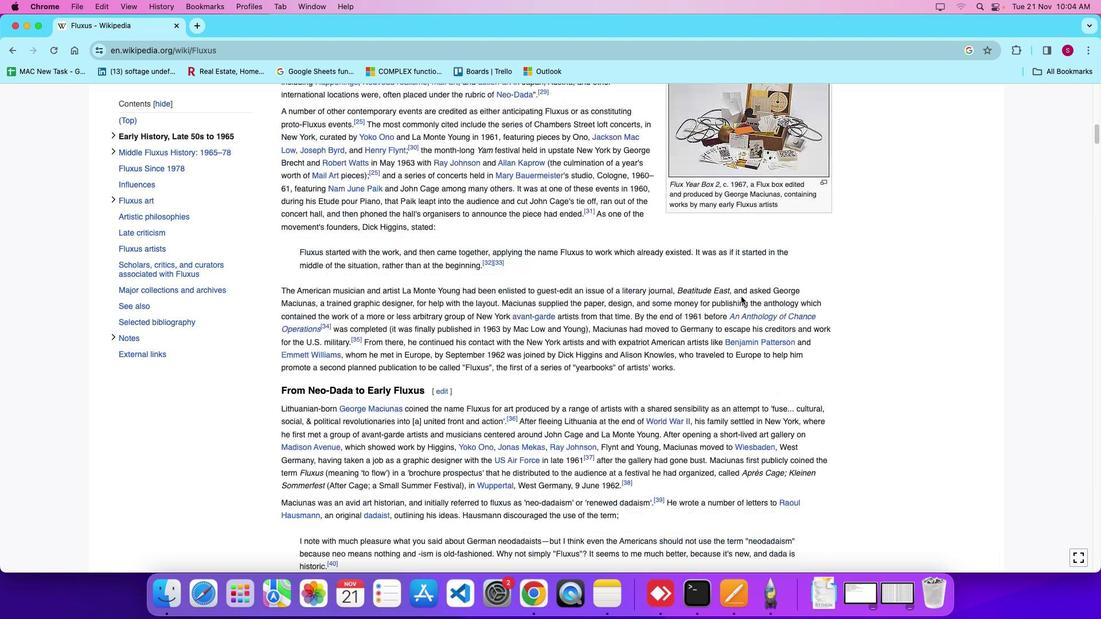 
Action: Mouse moved to (412, 236)
Screenshot: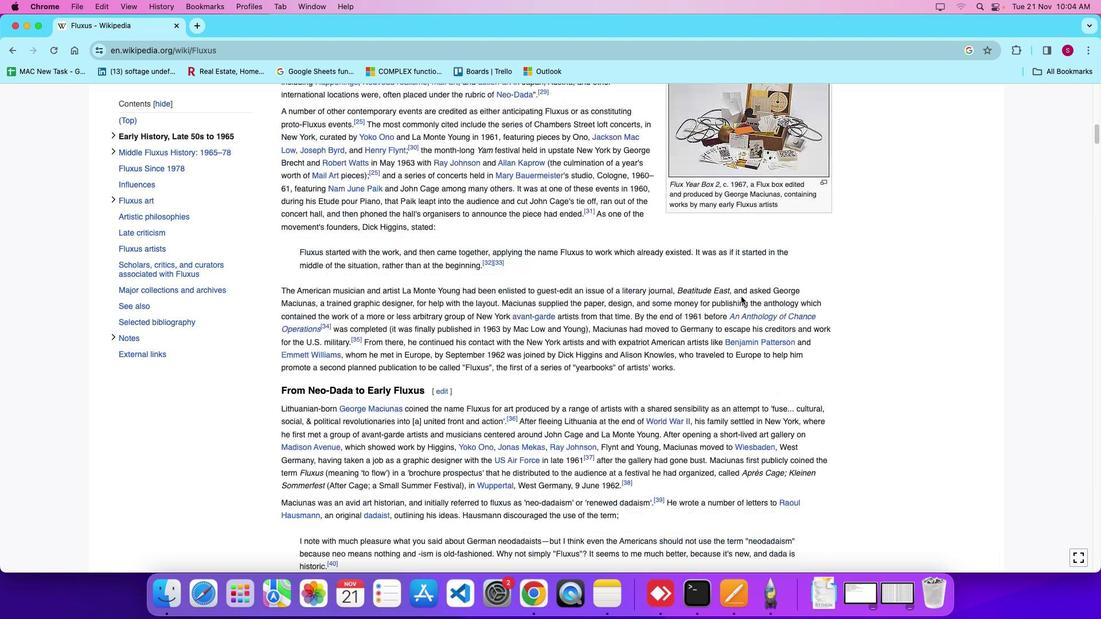 
Action: Mouse scrolled (412, 236) with delta (63, 80)
Screenshot: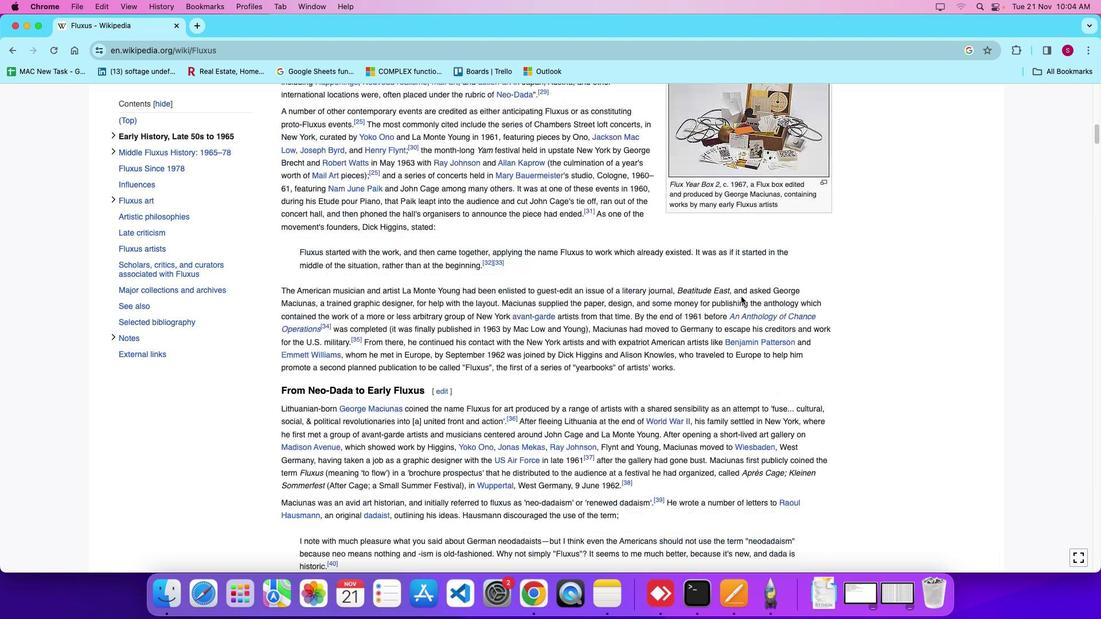 
Action: Mouse scrolled (412, 236) with delta (63, 82)
Screenshot: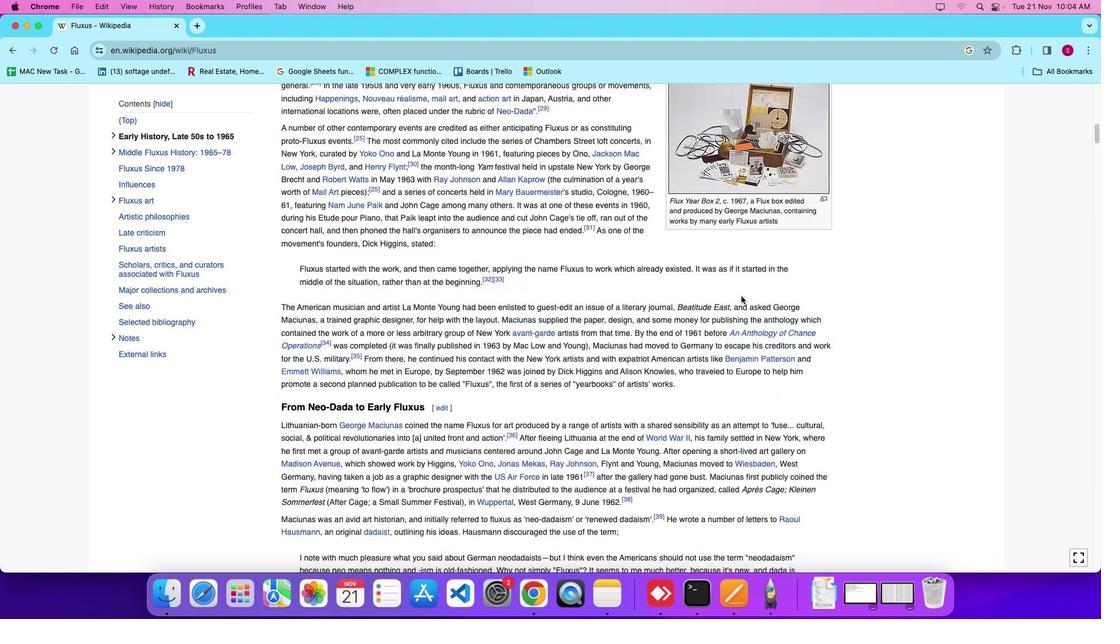 
Action: Mouse scrolled (412, 236) with delta (63, 83)
Screenshot: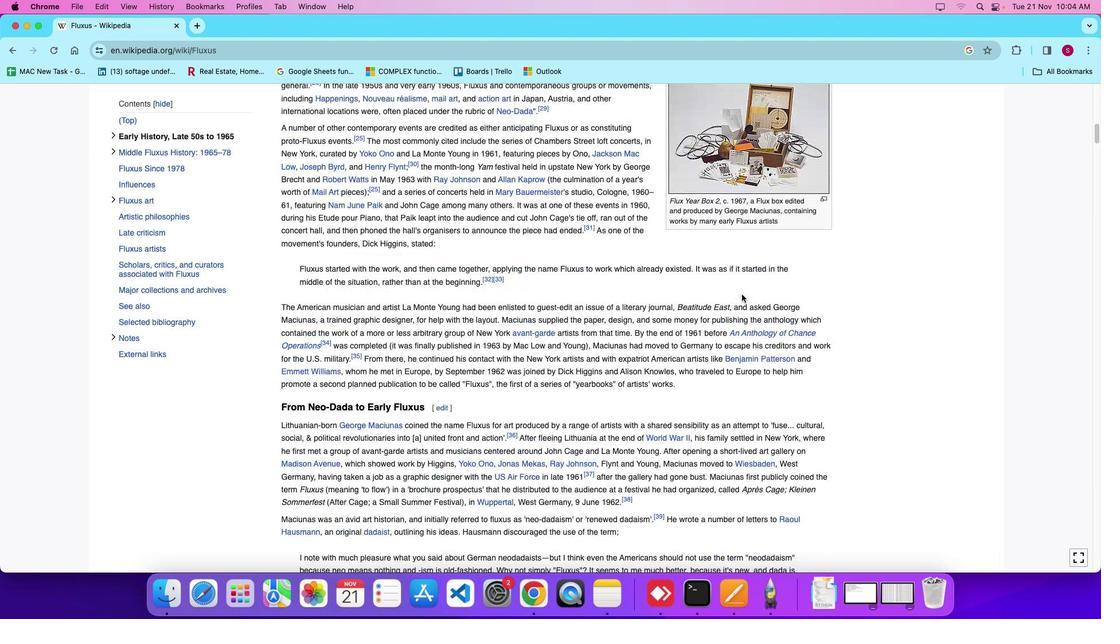 
Action: Mouse moved to (393, 231)
Screenshot: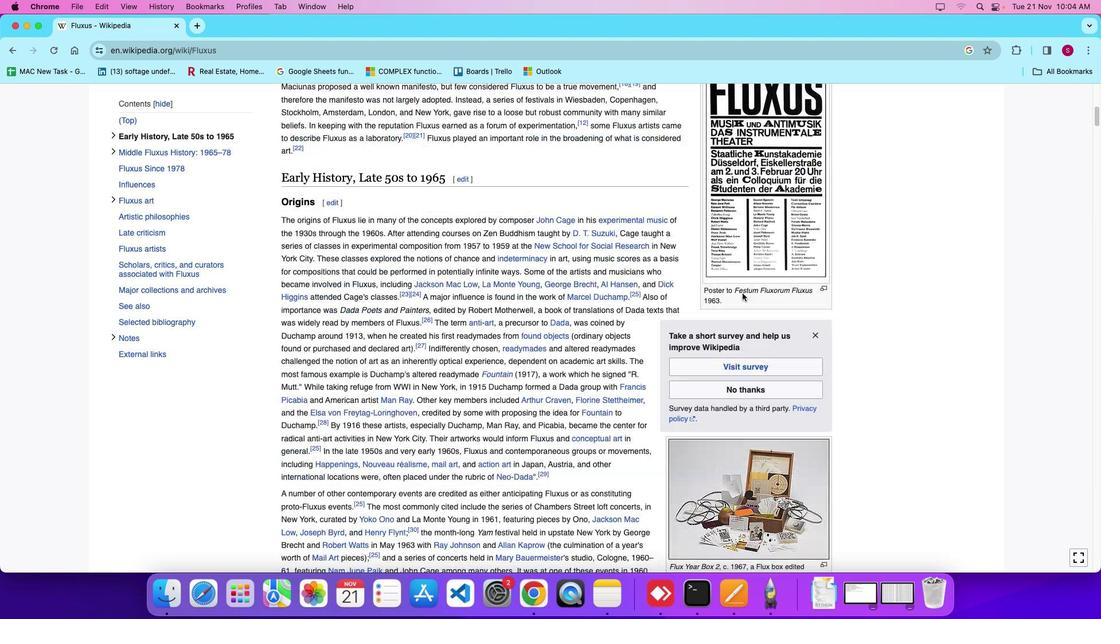 
Action: Mouse scrolled (393, 231) with delta (63, 80)
Screenshot: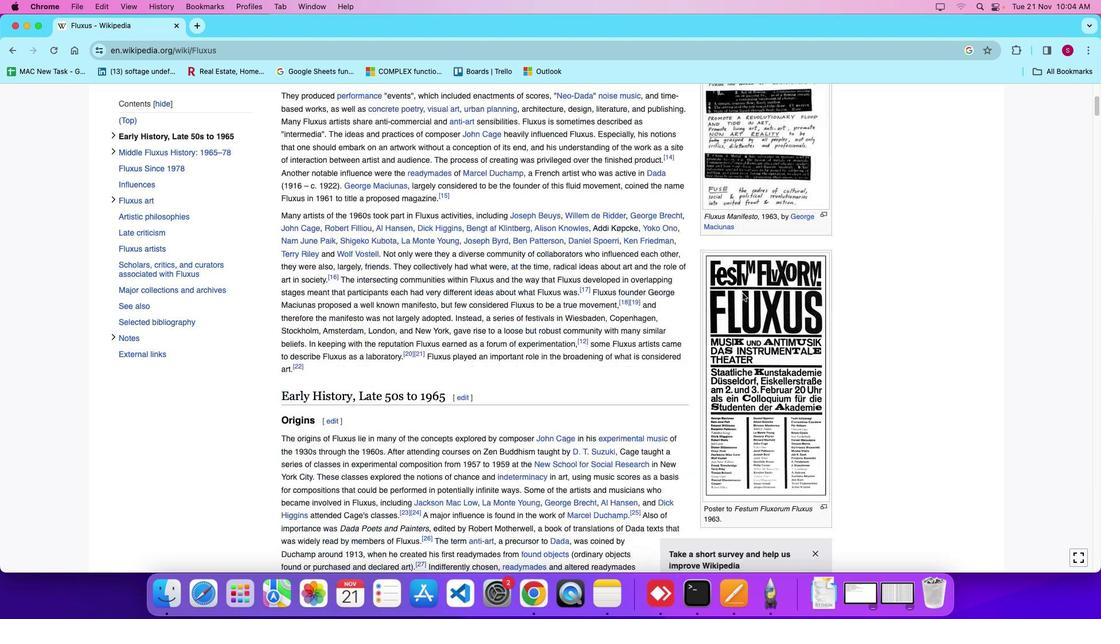 
Action: Mouse scrolled (393, 231) with delta (63, 80)
Screenshot: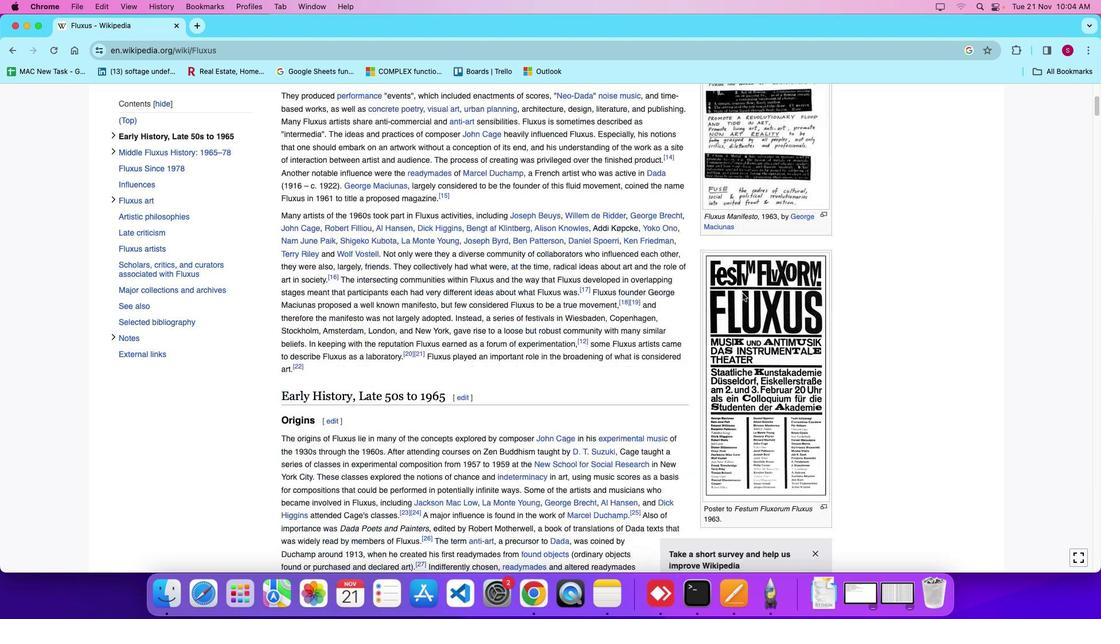 
Action: Mouse scrolled (393, 231) with delta (63, 82)
Screenshot: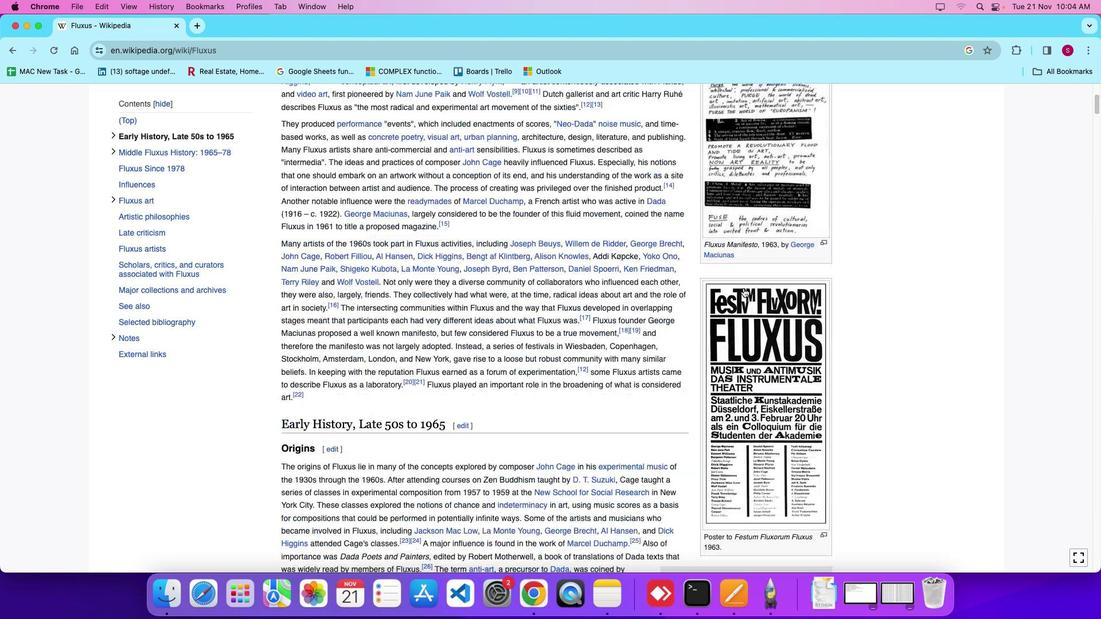 
Action: Mouse scrolled (393, 231) with delta (63, 83)
Screenshot: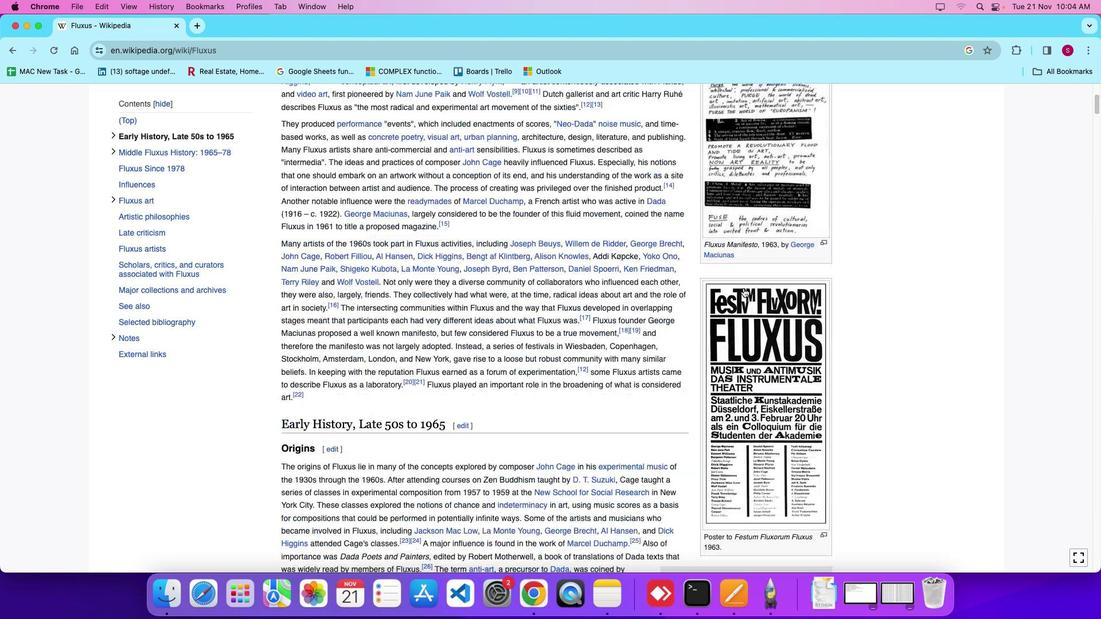 
Action: Mouse moved to (394, 228)
Screenshot: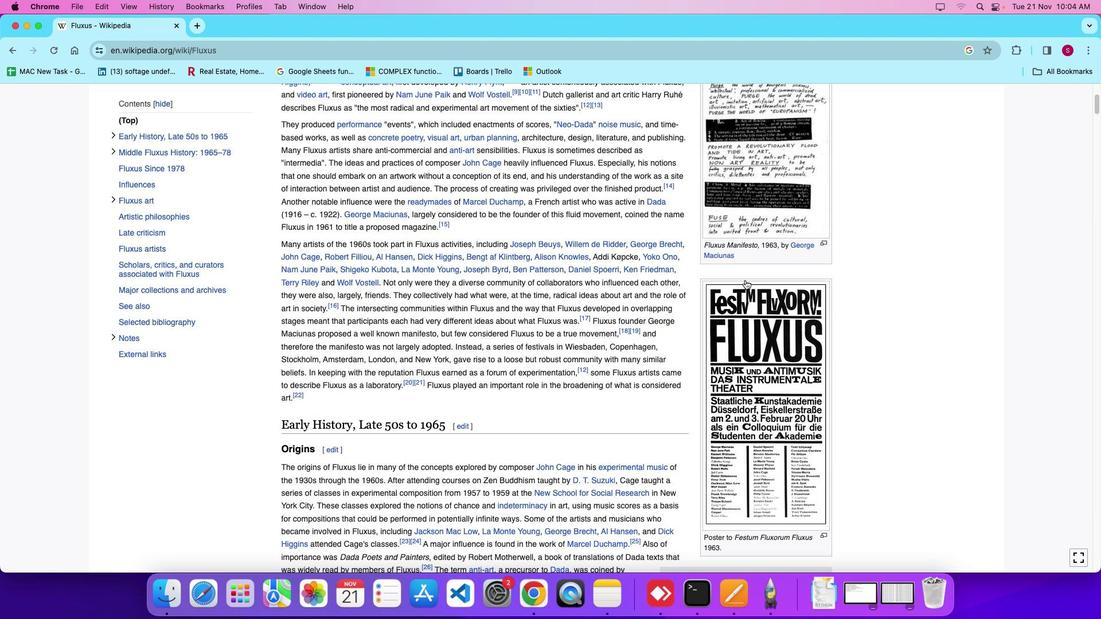 
Action: Mouse scrolled (394, 228) with delta (63, 80)
Screenshot: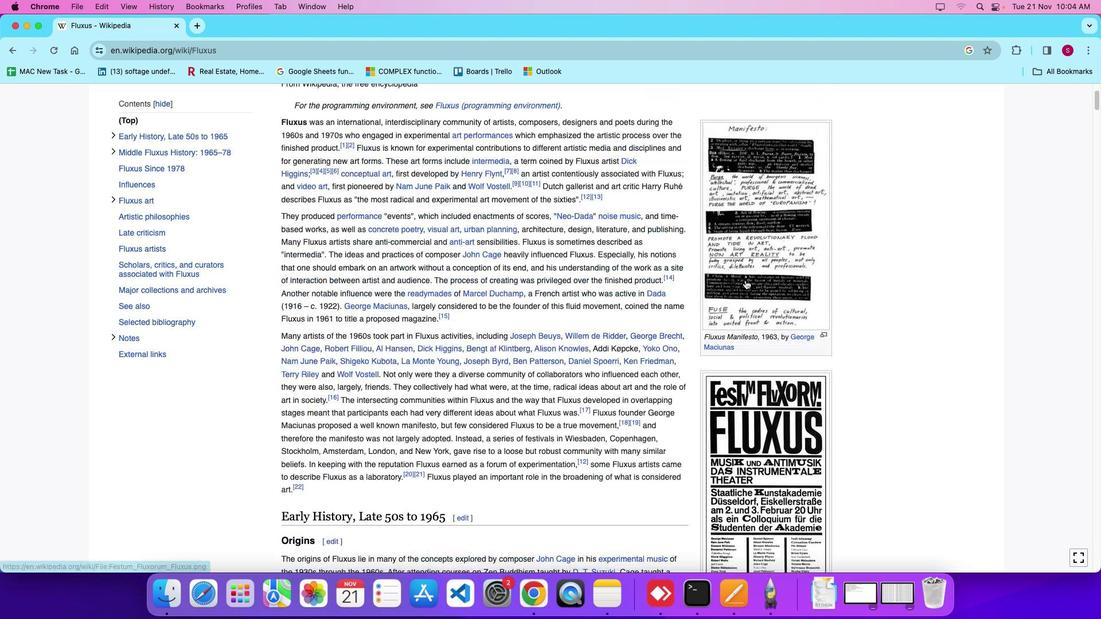 
Action: Mouse scrolled (394, 228) with delta (63, 80)
Screenshot: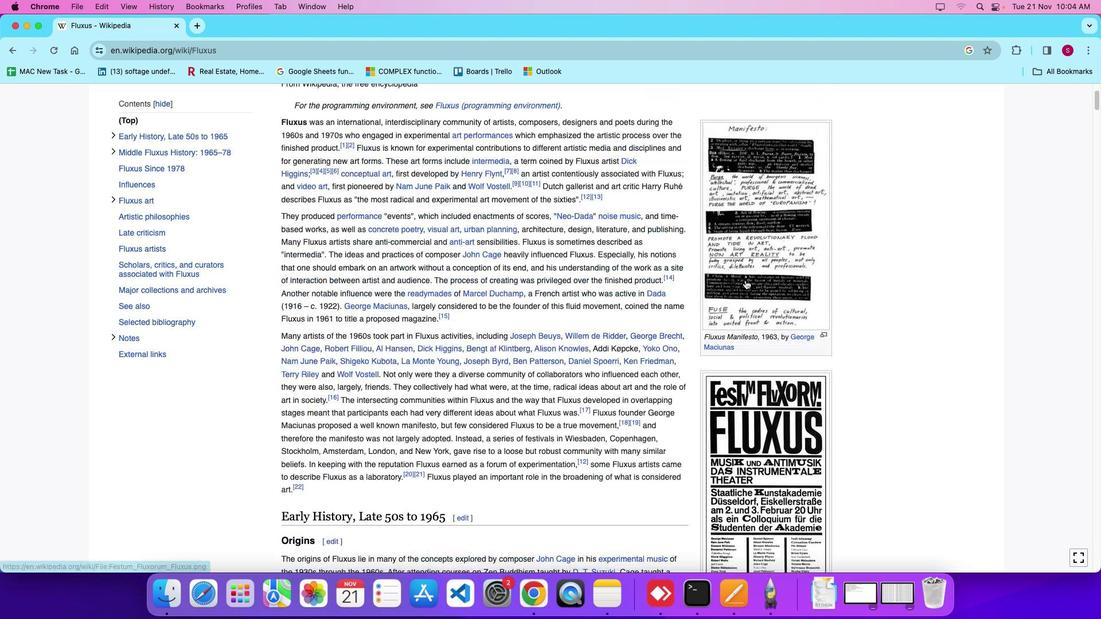 
Action: Mouse moved to (394, 228)
Screenshot: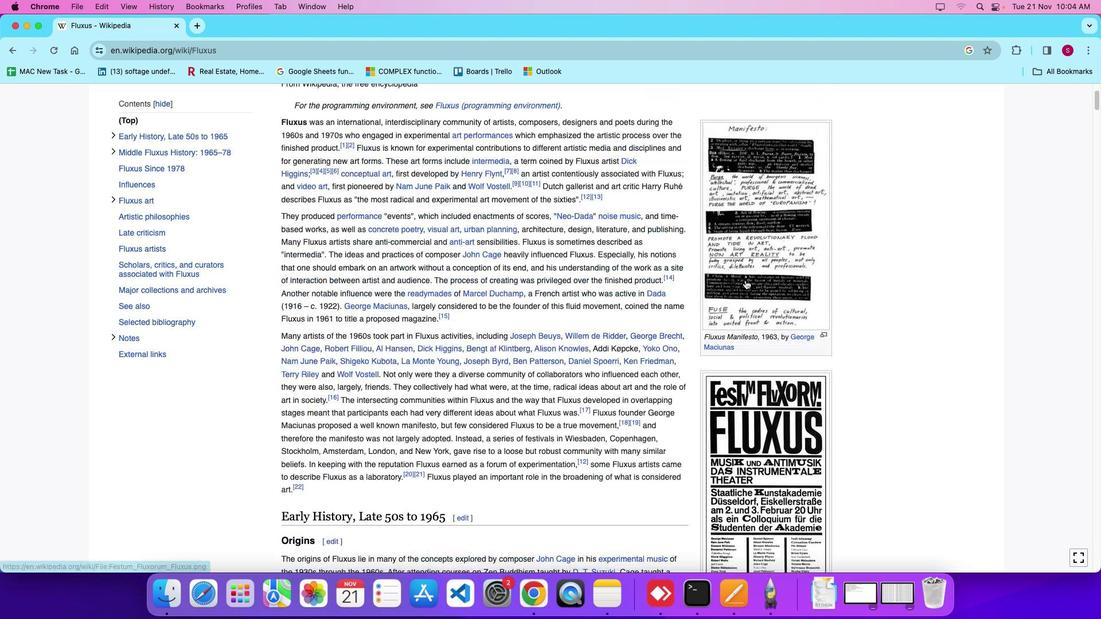 
Action: Mouse scrolled (394, 228) with delta (63, 82)
Screenshot: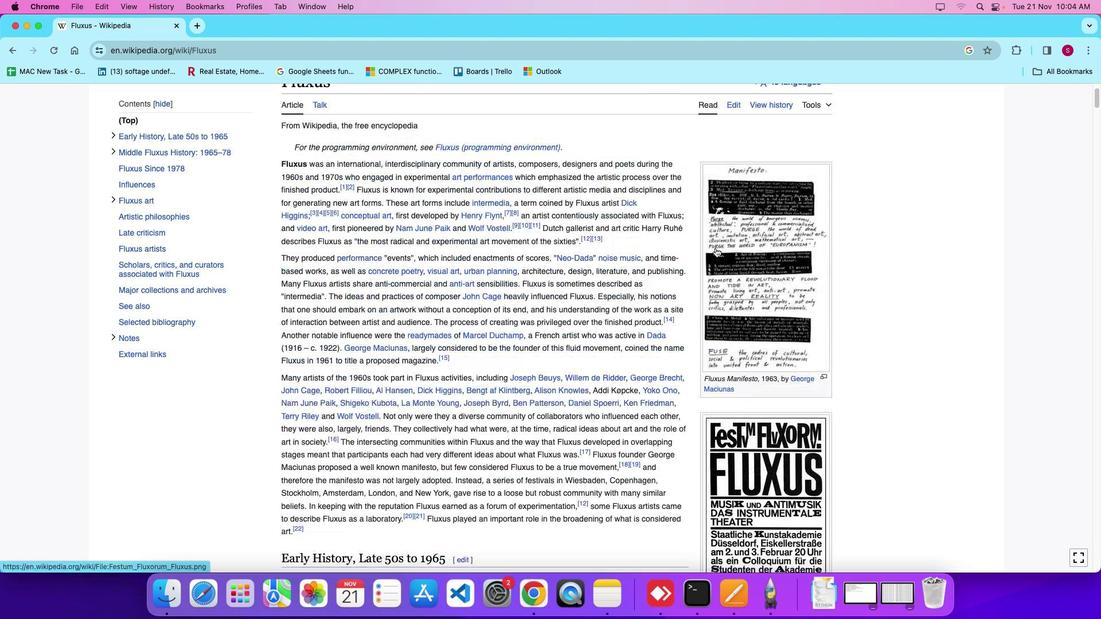 
Action: Mouse moved to (394, 228)
Screenshot: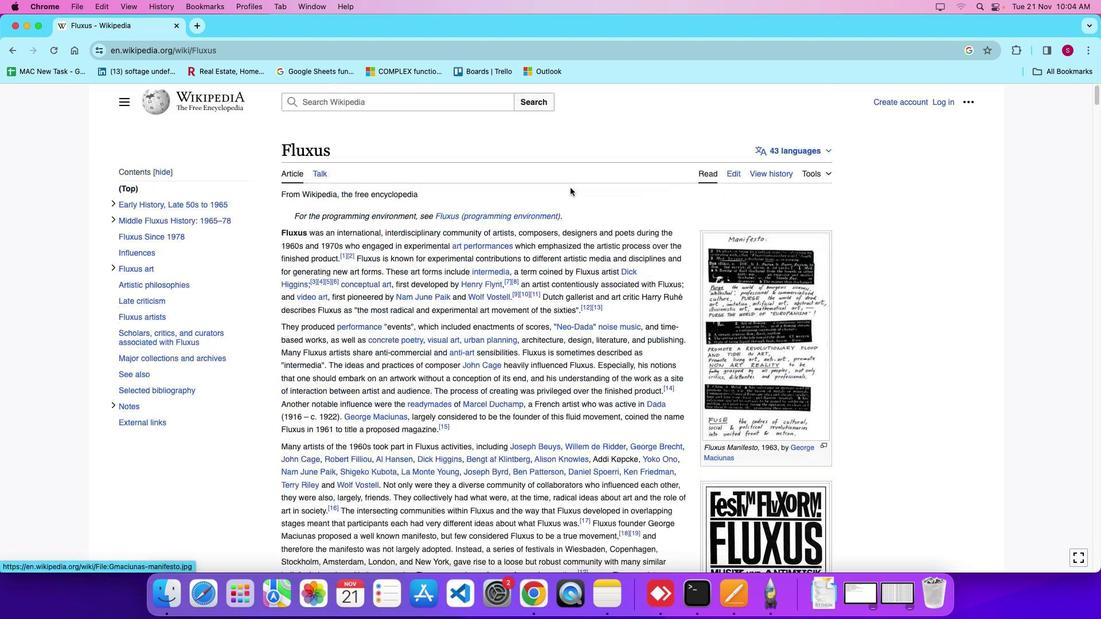 
Action: Mouse scrolled (394, 228) with delta (63, 83)
Screenshot: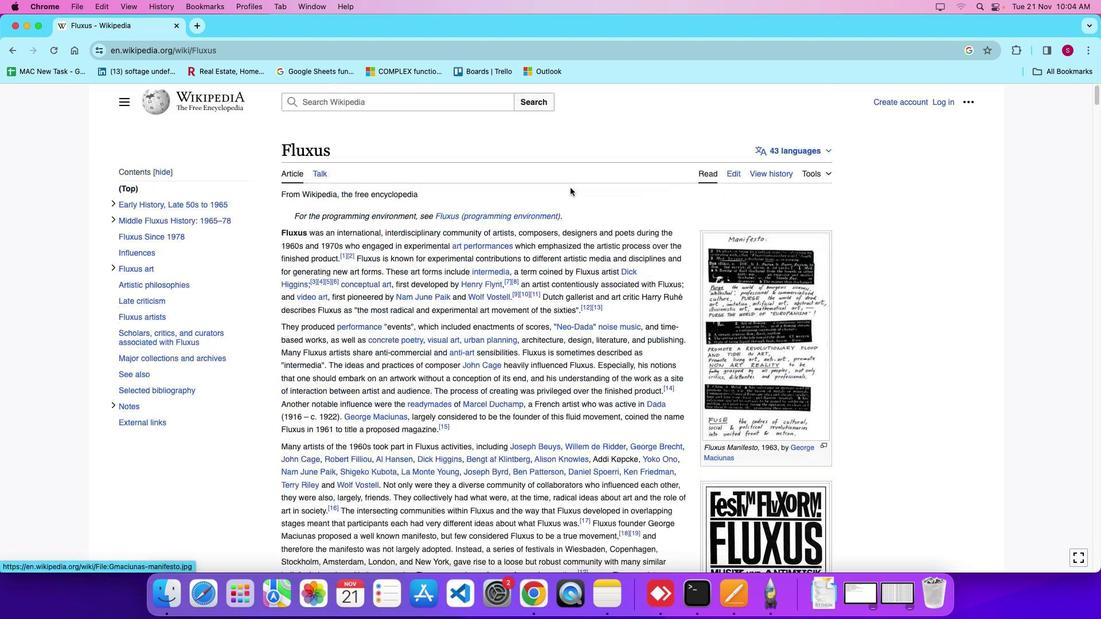 
Action: Mouse moved to (395, 228)
Screenshot: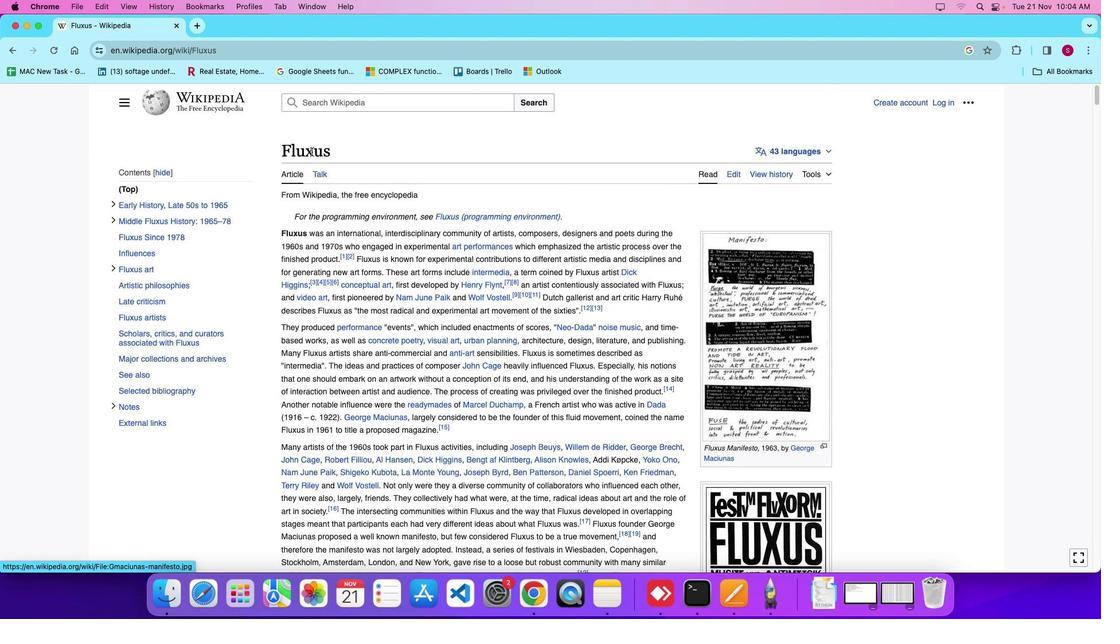 
Action: Mouse scrolled (395, 228) with delta (63, 80)
Screenshot: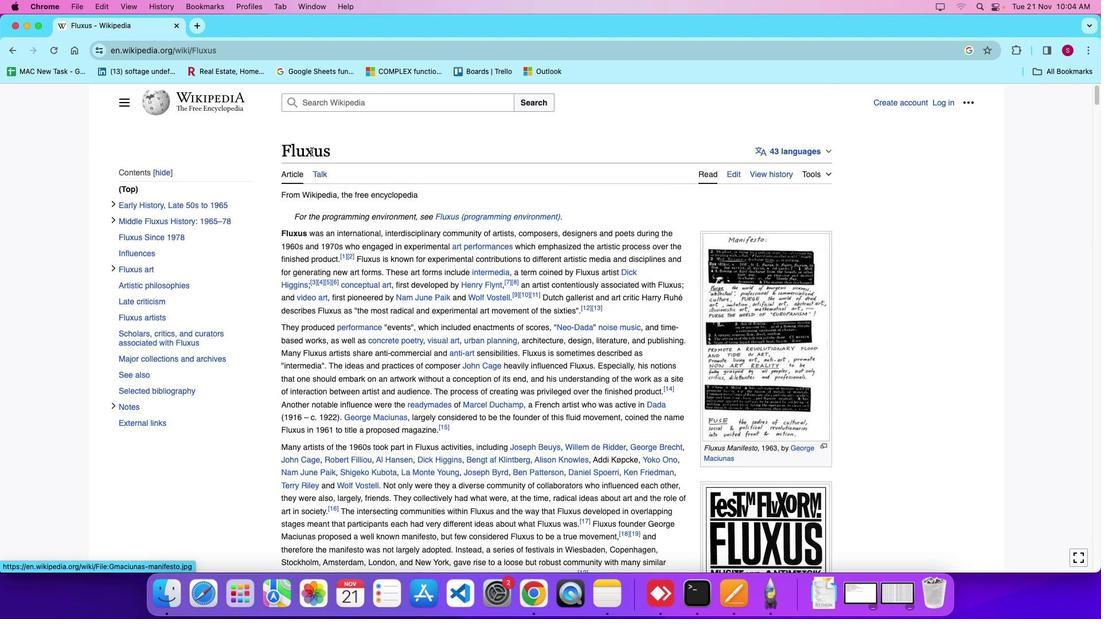 
Action: Mouse scrolled (395, 228) with delta (63, 80)
Screenshot: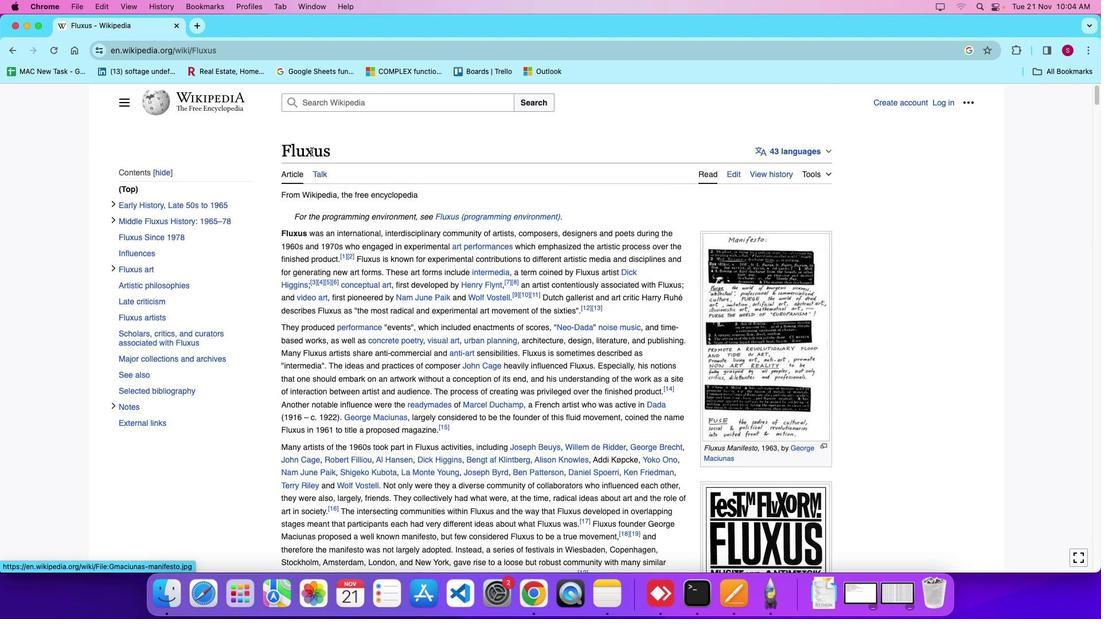 
Action: Mouse scrolled (395, 228) with delta (63, 82)
Screenshot: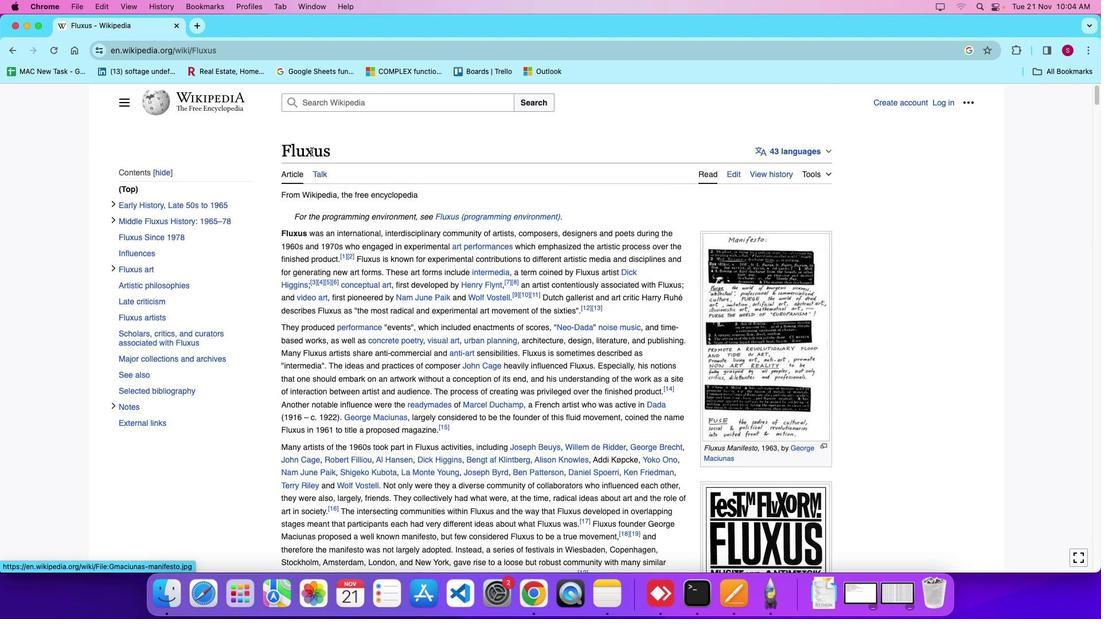 
Action: Mouse moved to (395, 228)
Screenshot: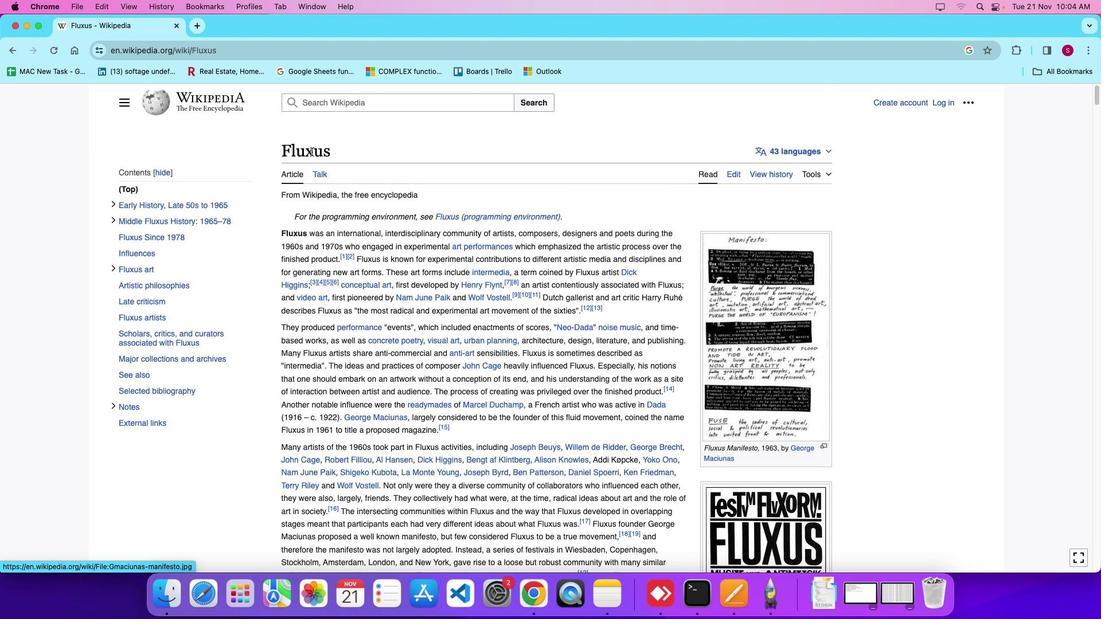 
Action: Mouse scrolled (395, 228) with delta (63, 83)
Screenshot: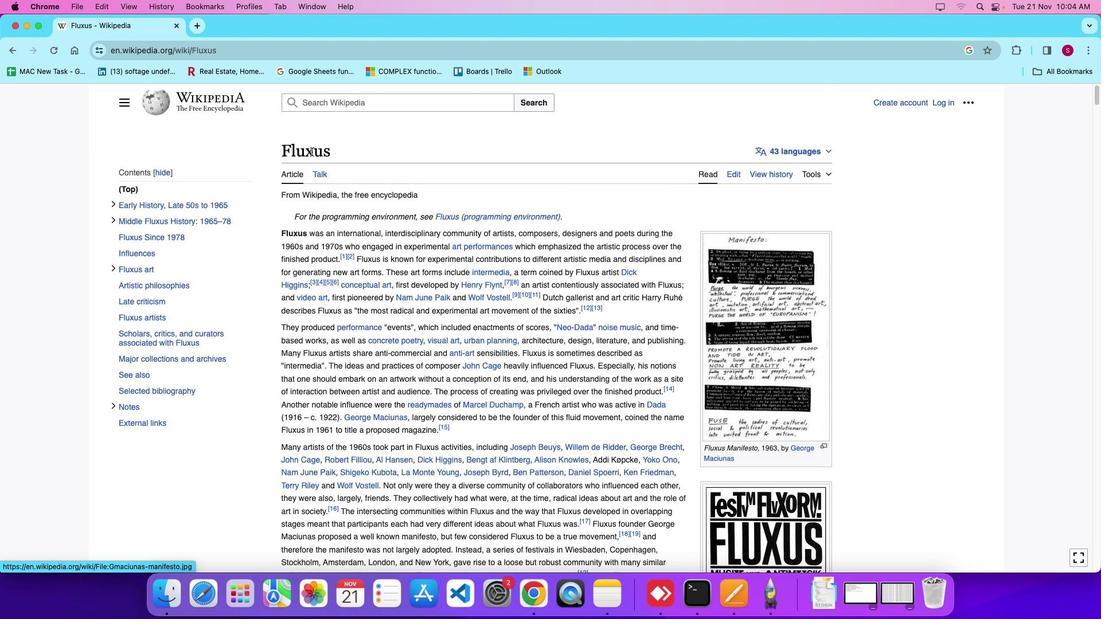 
Action: Mouse moved to (397, 228)
Screenshot: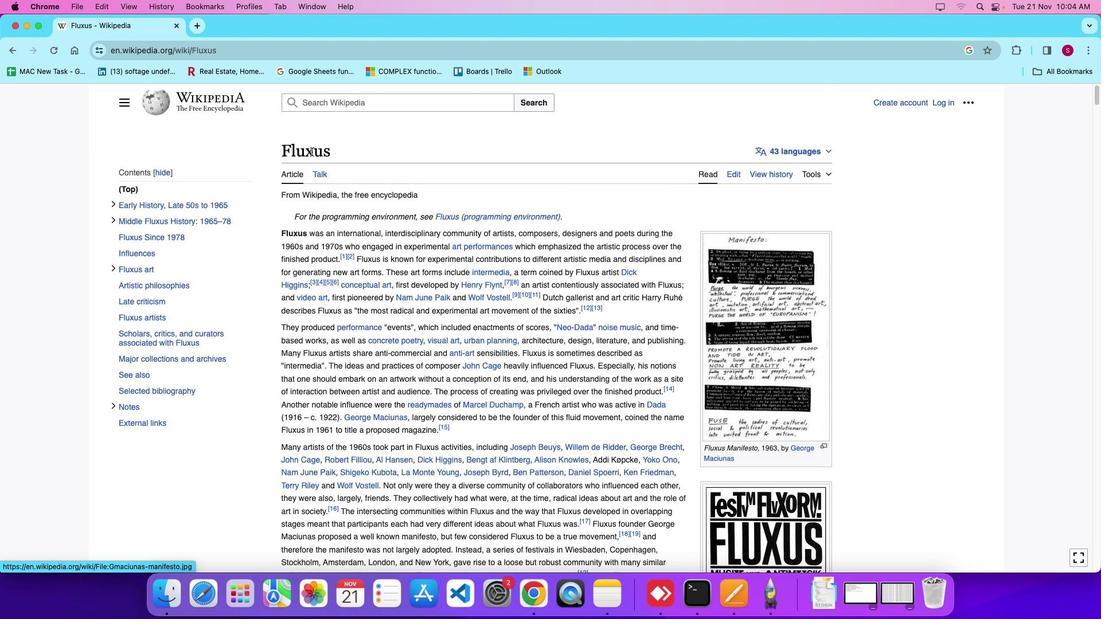 
Action: Mouse scrolled (397, 228) with delta (63, 84)
Screenshot: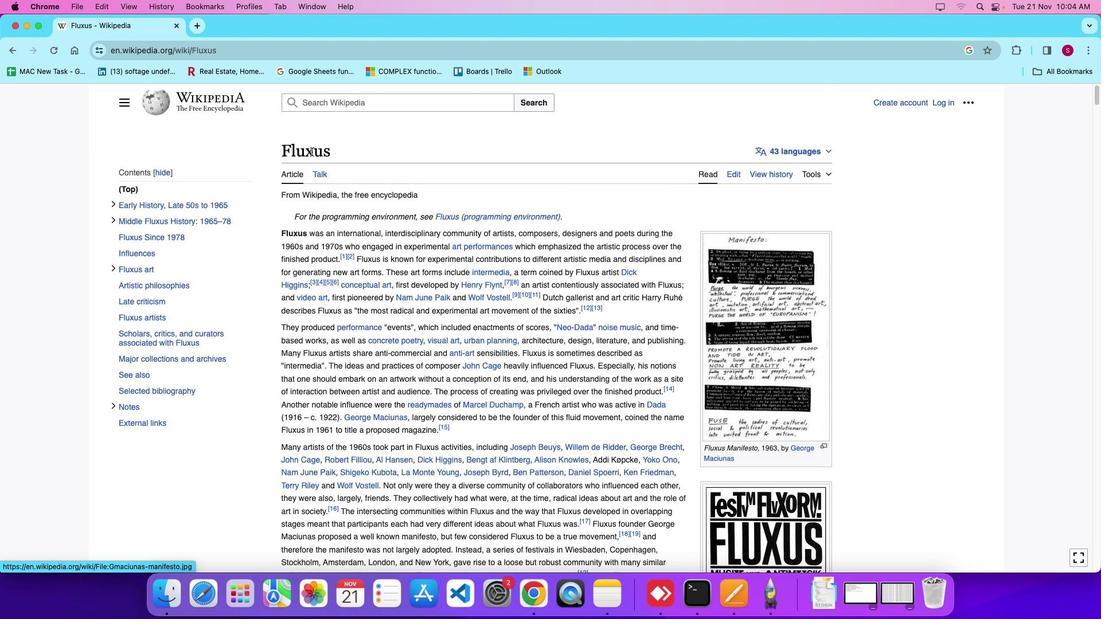 
Action: Mouse moved to (402, 224)
Screenshot: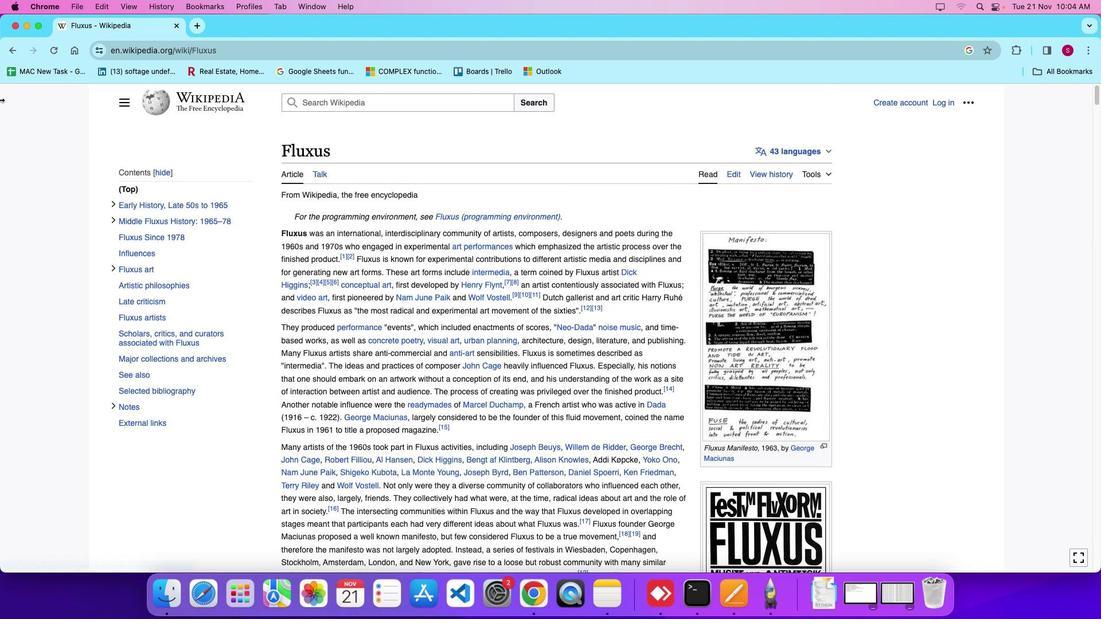 
Action: Mouse scrolled (402, 224) with delta (63, 80)
Screenshot: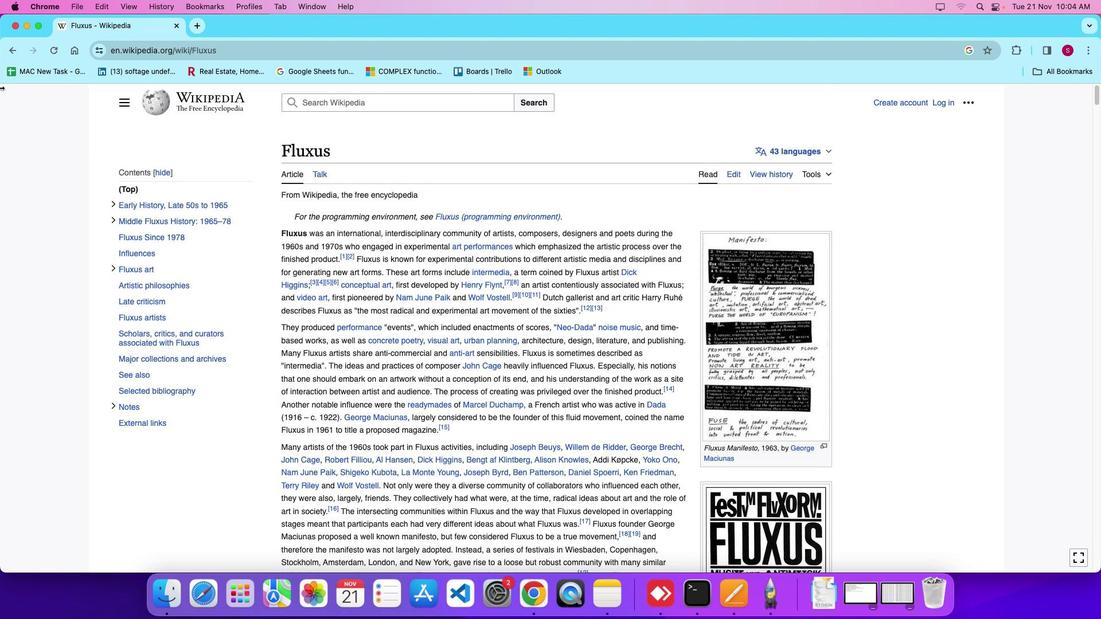 
Action: Mouse scrolled (402, 224) with delta (63, 80)
Screenshot: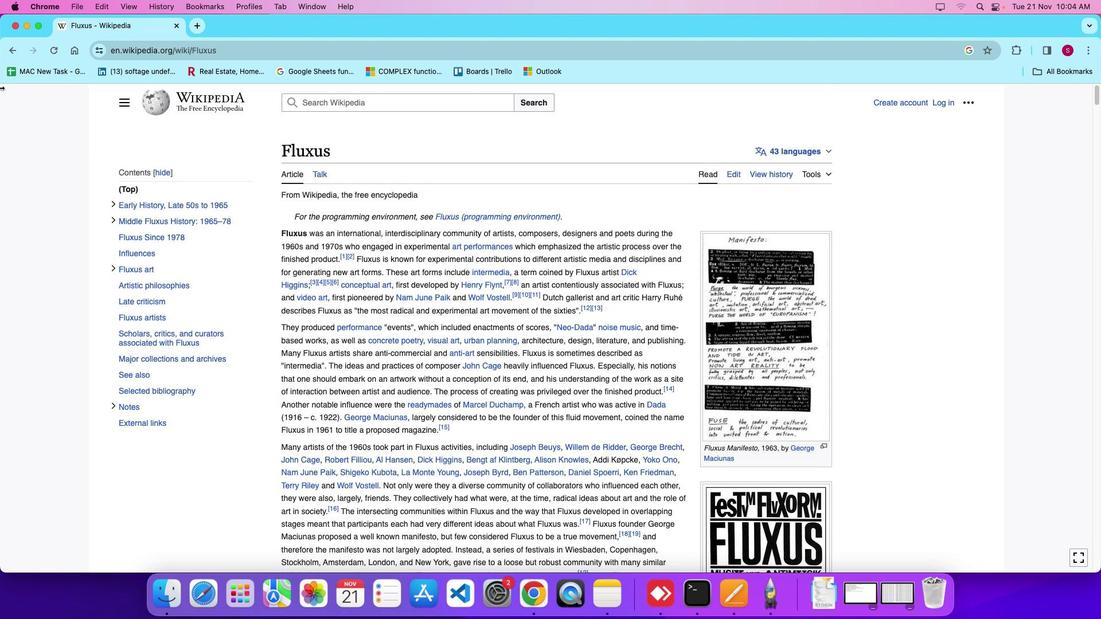 
Action: Mouse scrolled (402, 224) with delta (63, 82)
Screenshot: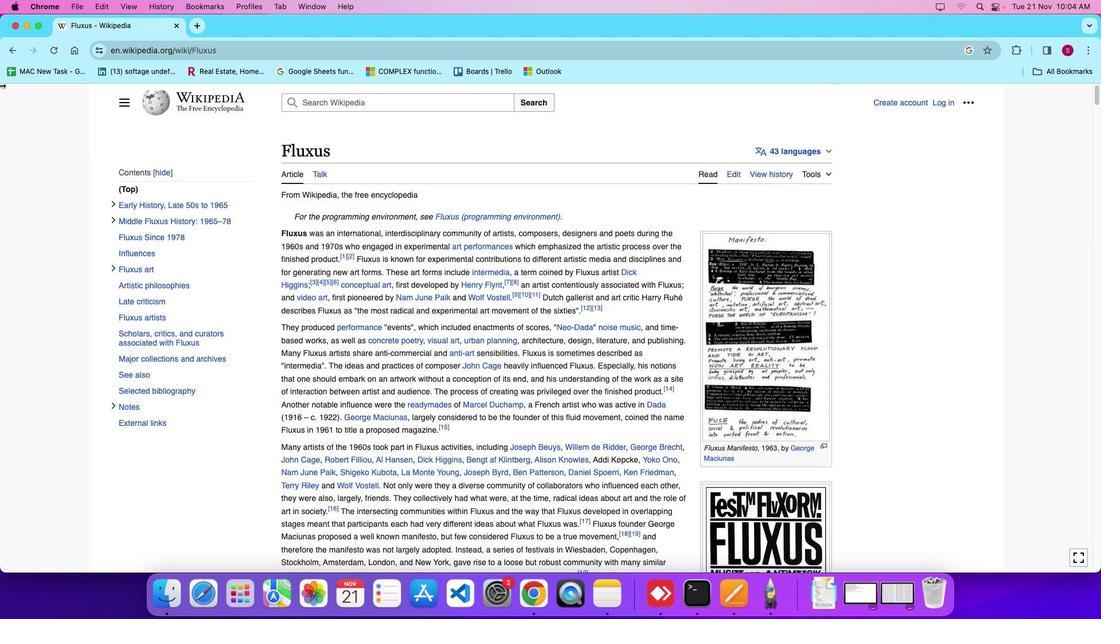 
Action: Mouse scrolled (402, 224) with delta (63, 83)
Screenshot: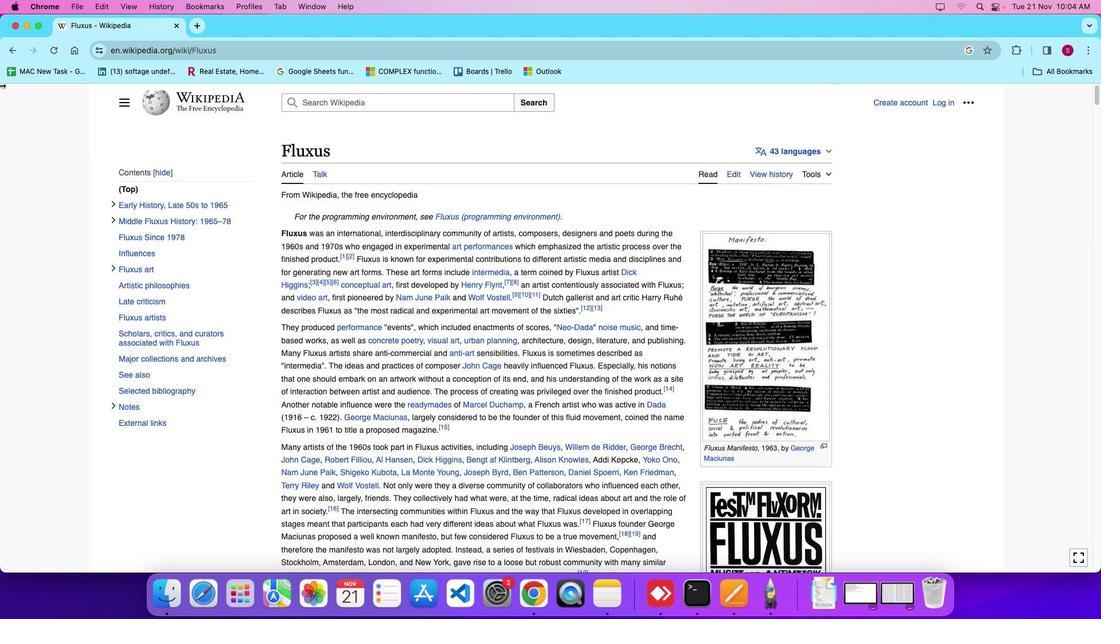 
Action: Mouse scrolled (402, 224) with delta (63, 84)
Screenshot: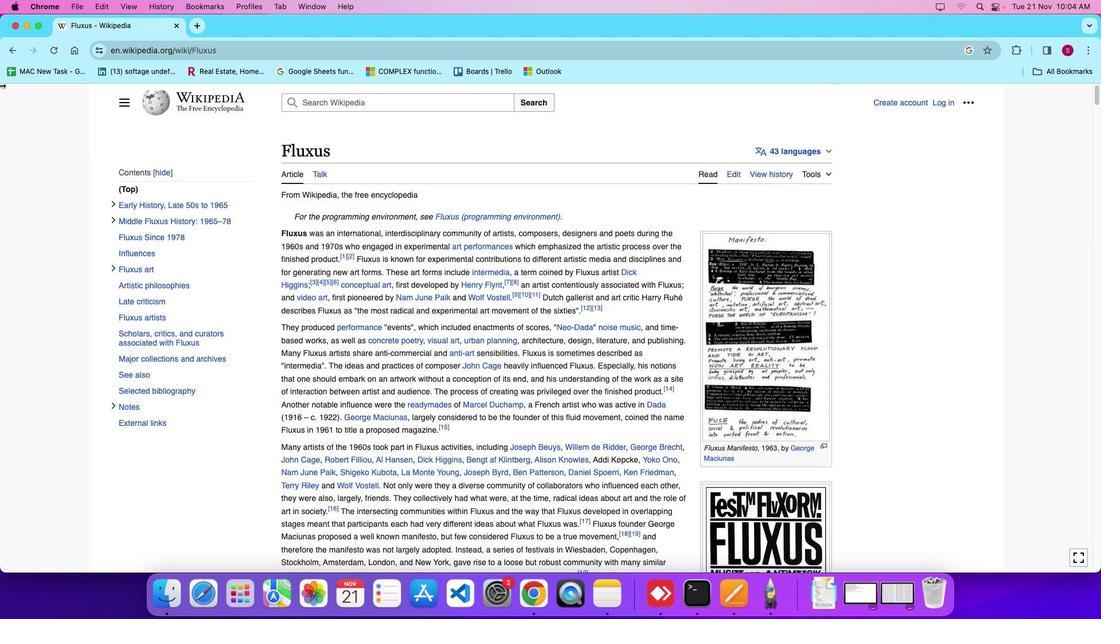 
Action: Mouse scrolled (402, 224) with delta (63, 84)
Screenshot: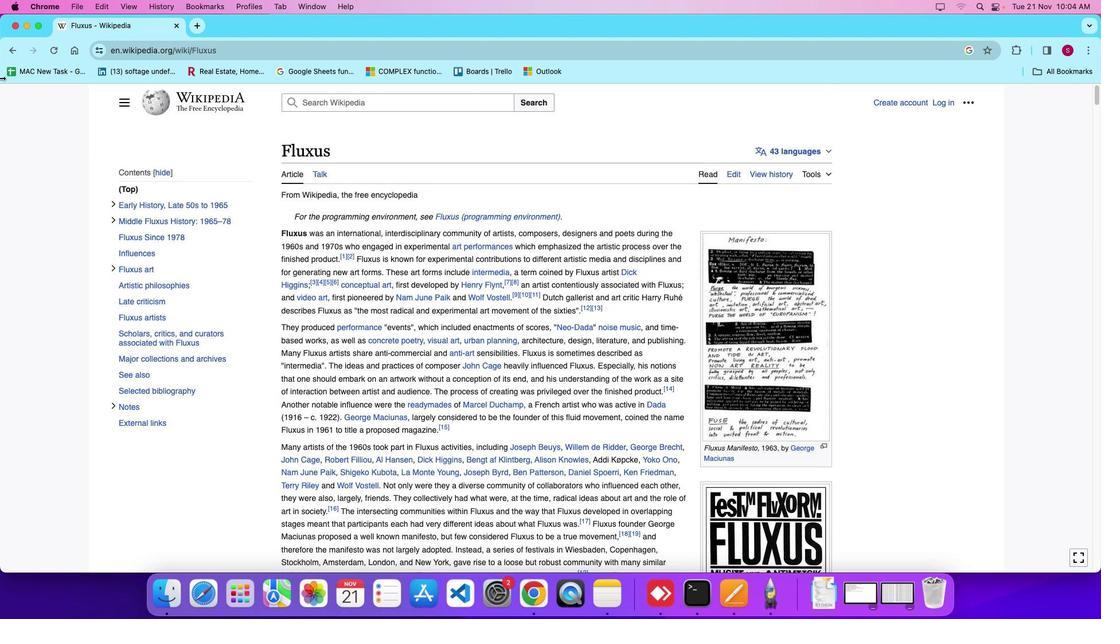 
Action: Mouse moved to (402, 224)
Screenshot: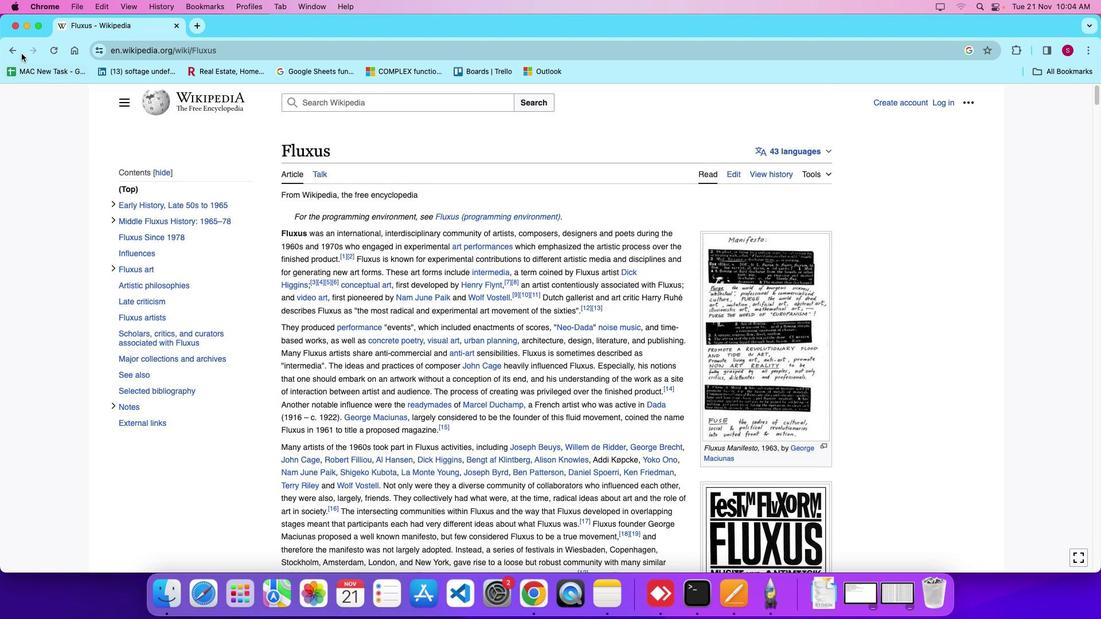 
Action: Mouse scrolled (402, 224) with delta (63, 80)
Screenshot: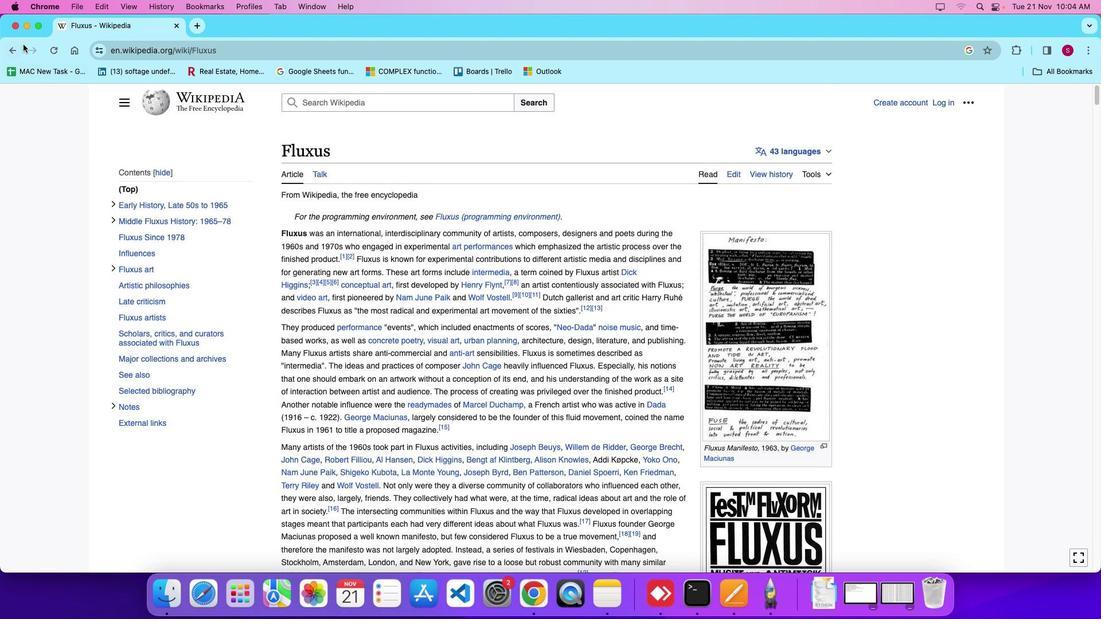 
Action: Mouse scrolled (402, 224) with delta (63, 80)
Screenshot: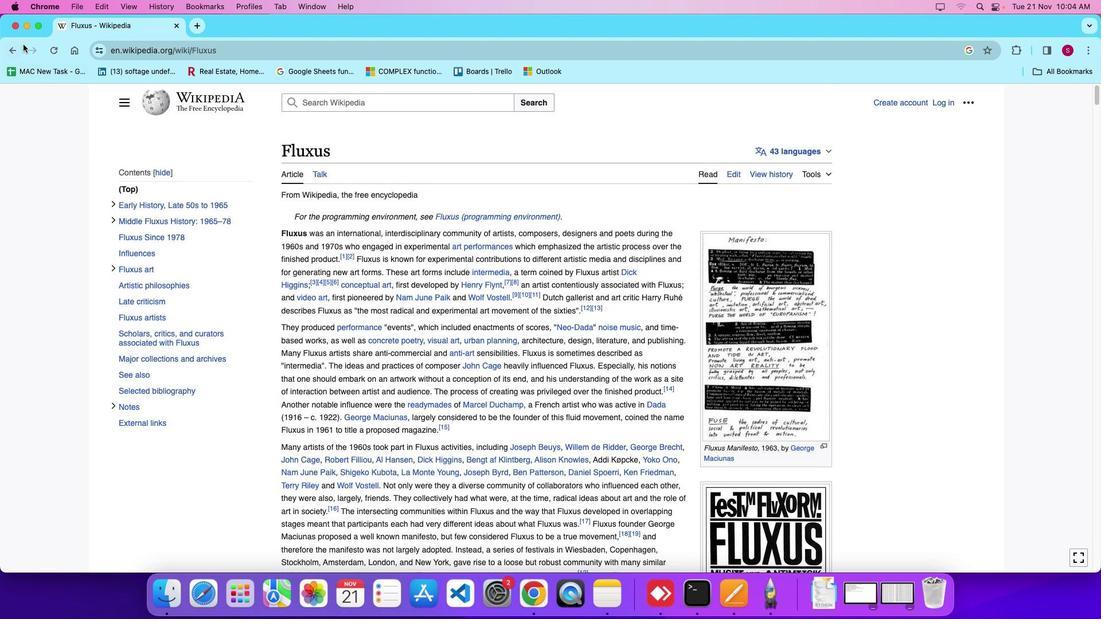 
Action: Mouse scrolled (402, 224) with delta (63, 82)
Screenshot: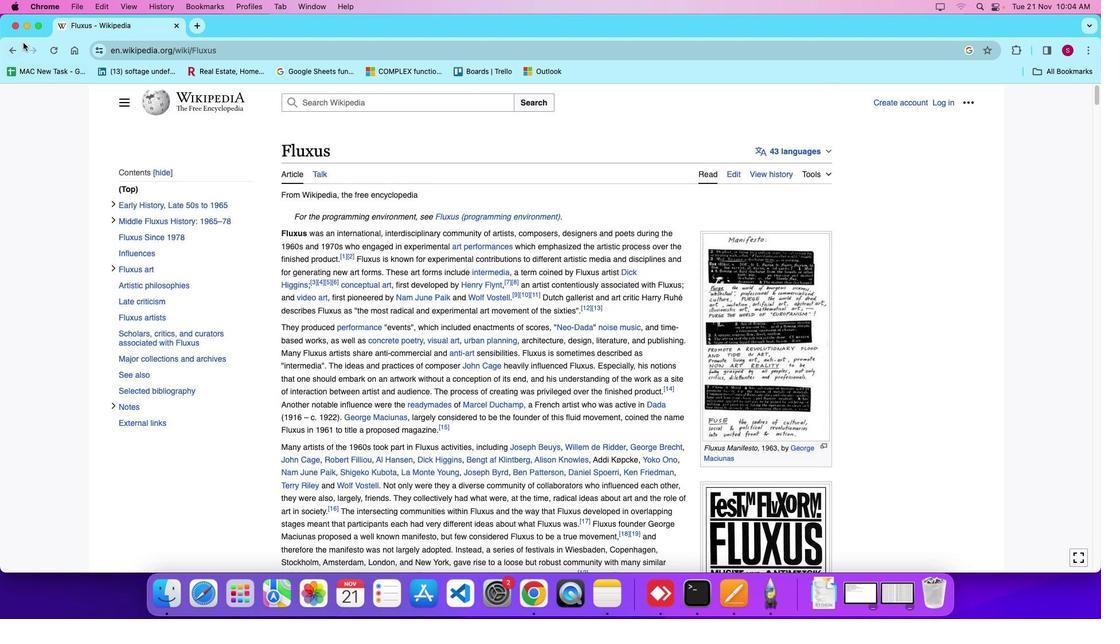 
Action: Mouse scrolled (402, 224) with delta (63, 83)
Screenshot: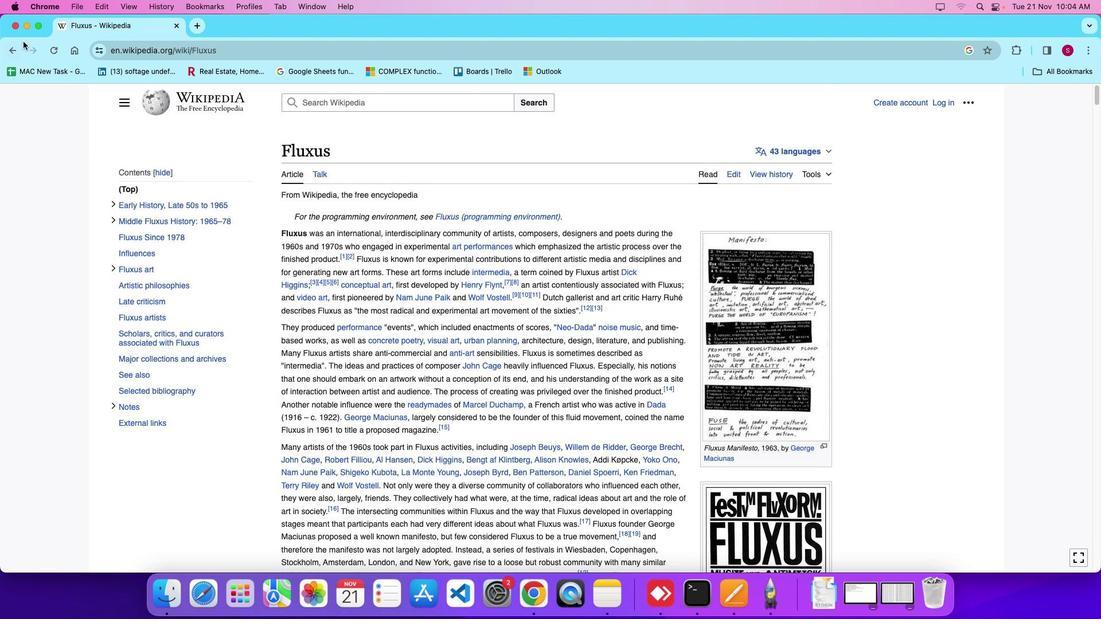 
Action: Mouse moved to (403, 222)
Screenshot: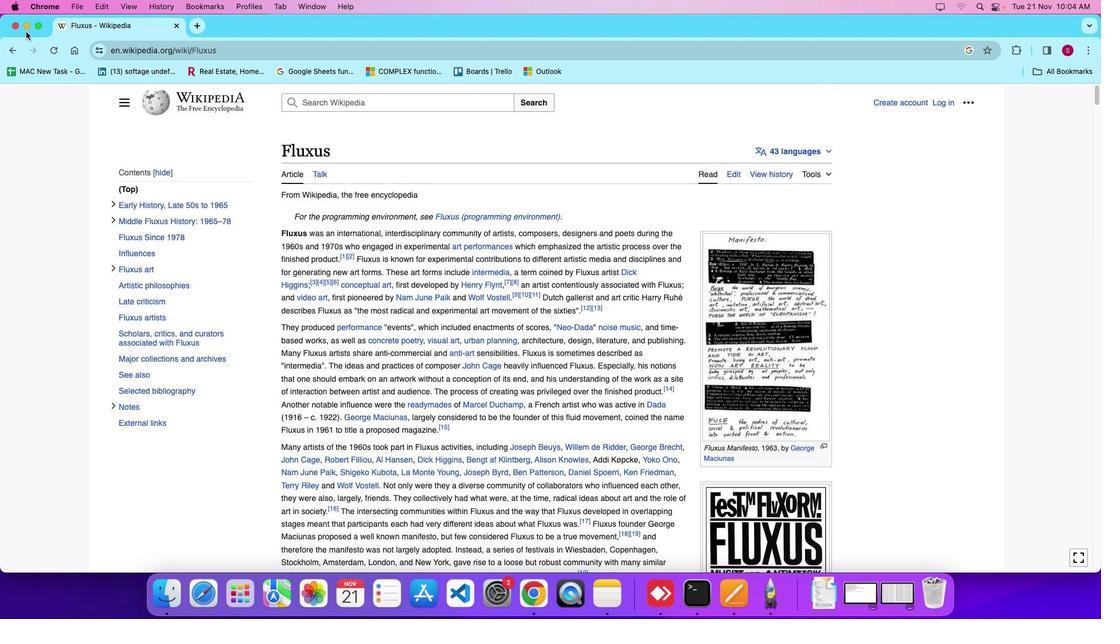 
Action: Mouse scrolled (403, 222) with delta (63, 80)
Screenshot: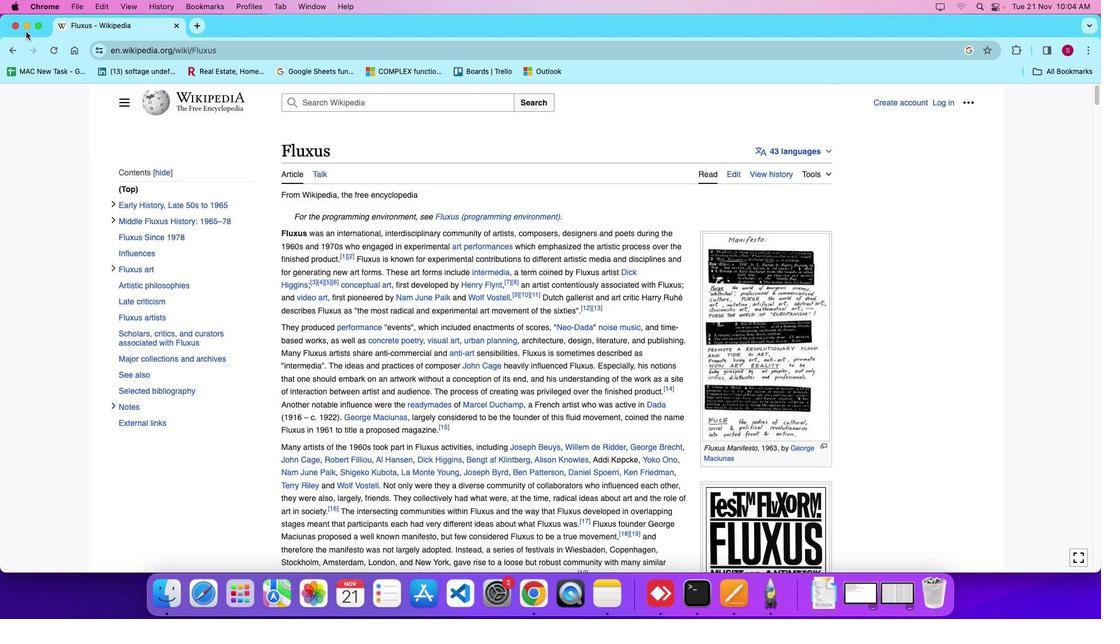 
Action: Mouse scrolled (403, 222) with delta (63, 80)
Screenshot: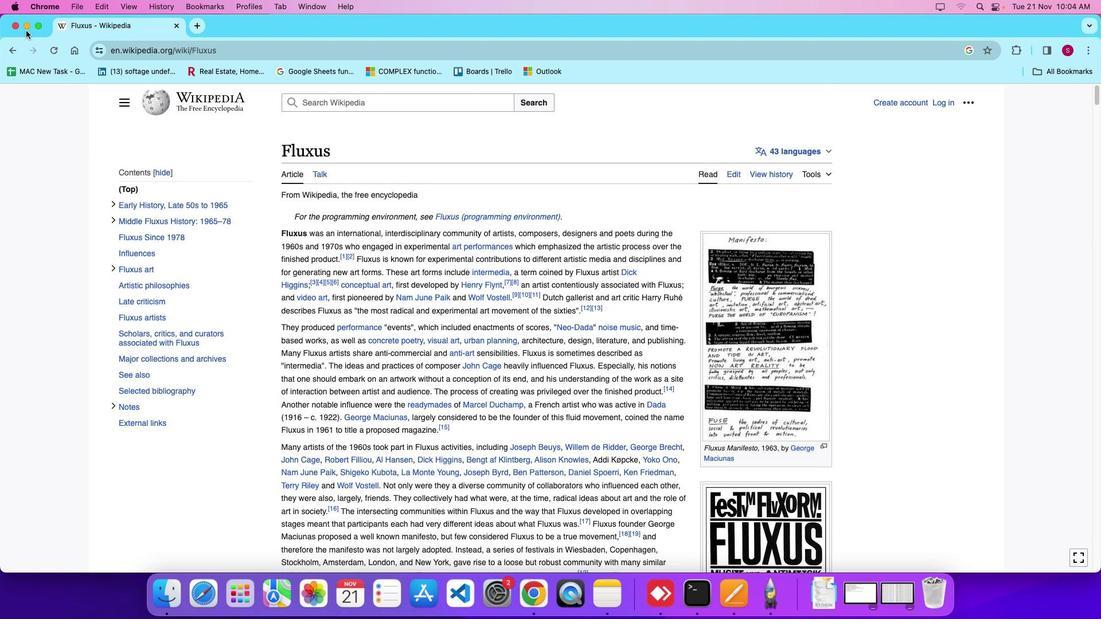 
Action: Mouse scrolled (403, 222) with delta (63, 82)
Screenshot: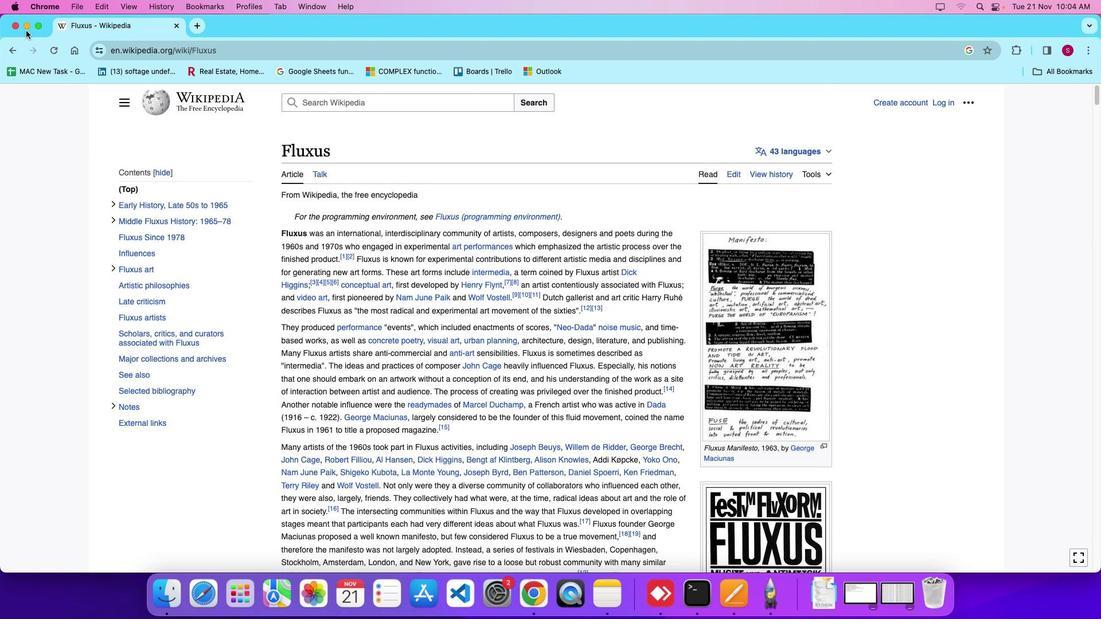 
Action: Mouse scrolled (403, 222) with delta (63, 83)
Screenshot: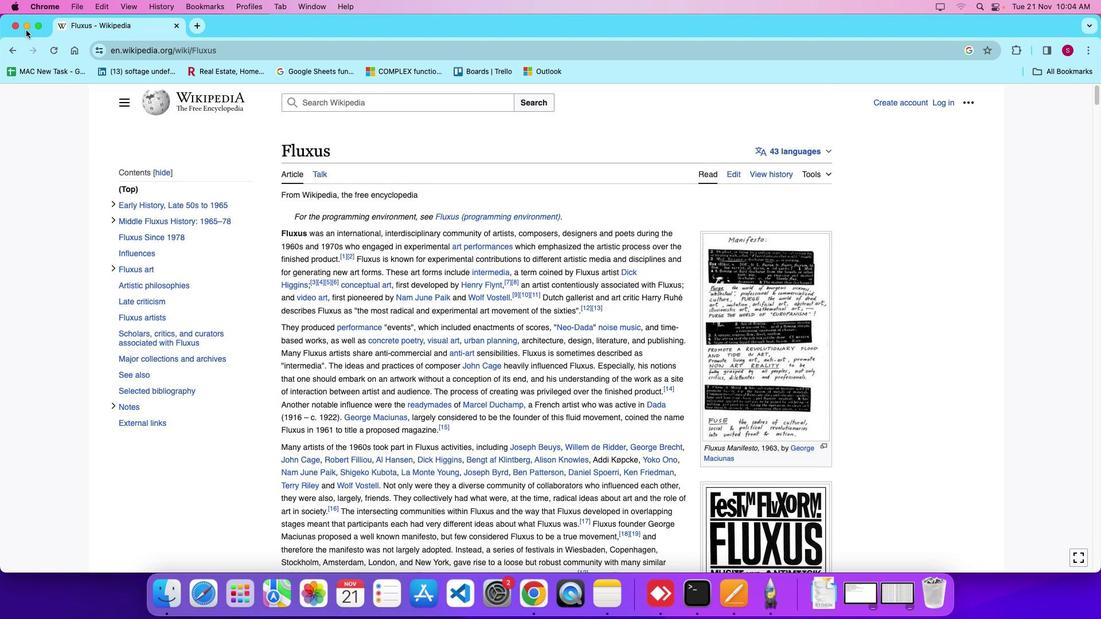 
Action: Mouse moved to (404, 215)
Screenshot: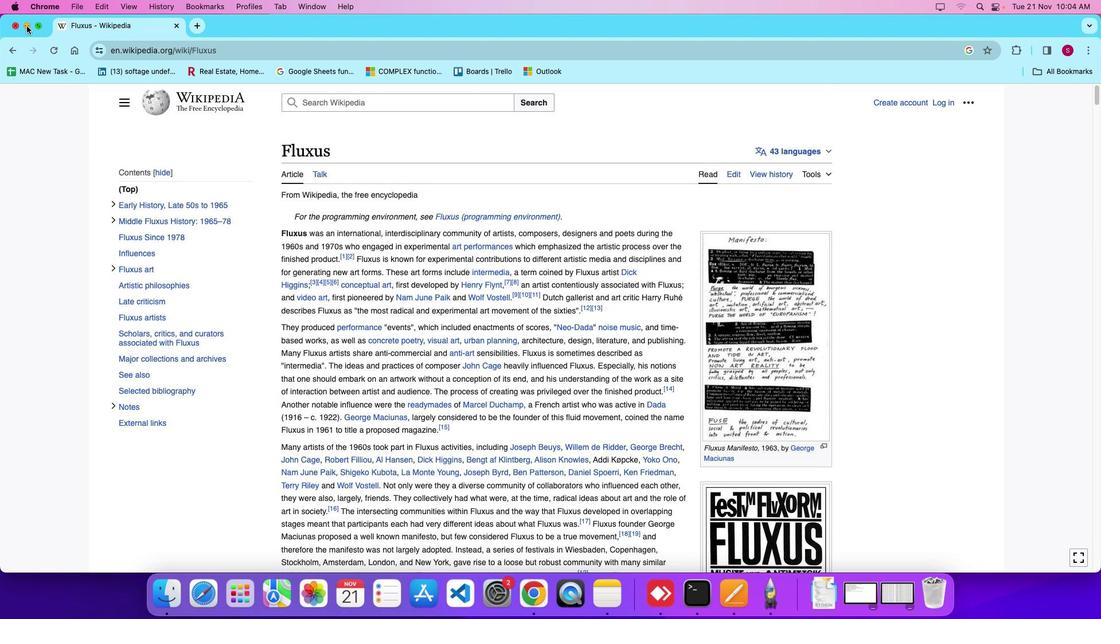 
Action: Mouse scrolled (404, 215) with delta (63, 80)
Screenshot: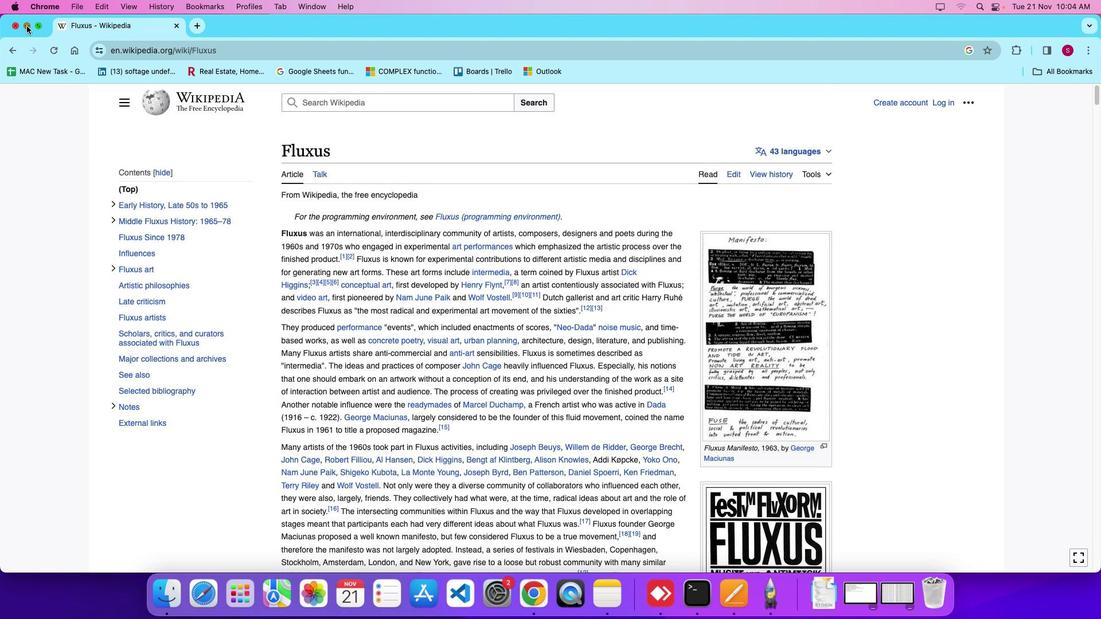 
Action: Mouse scrolled (404, 215) with delta (63, 80)
Screenshot: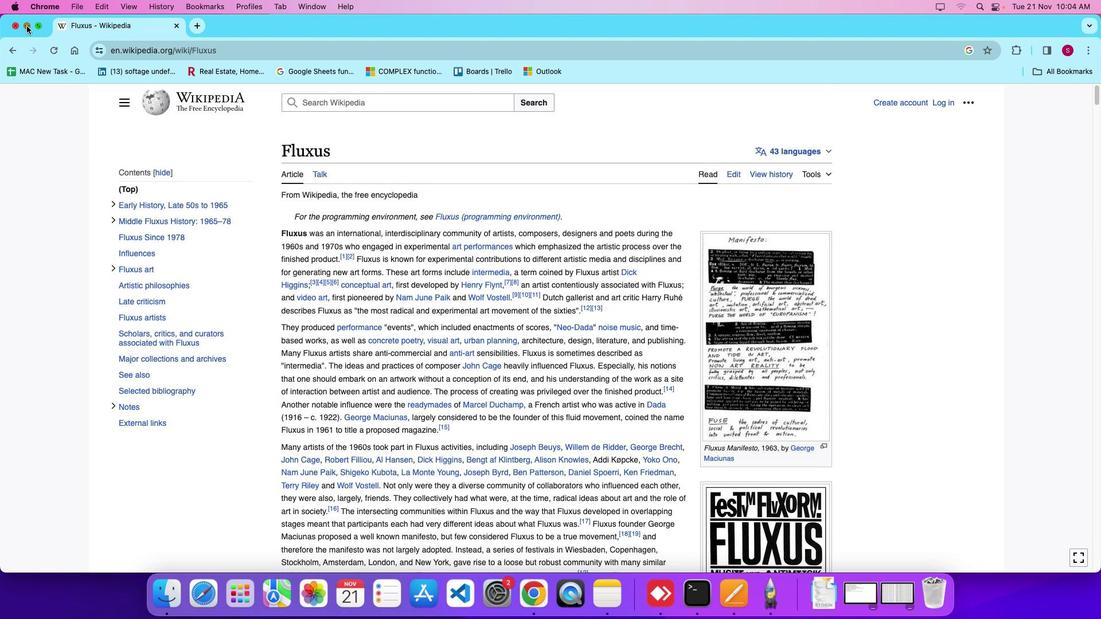 
Action: Mouse scrolled (404, 215) with delta (63, 82)
Screenshot: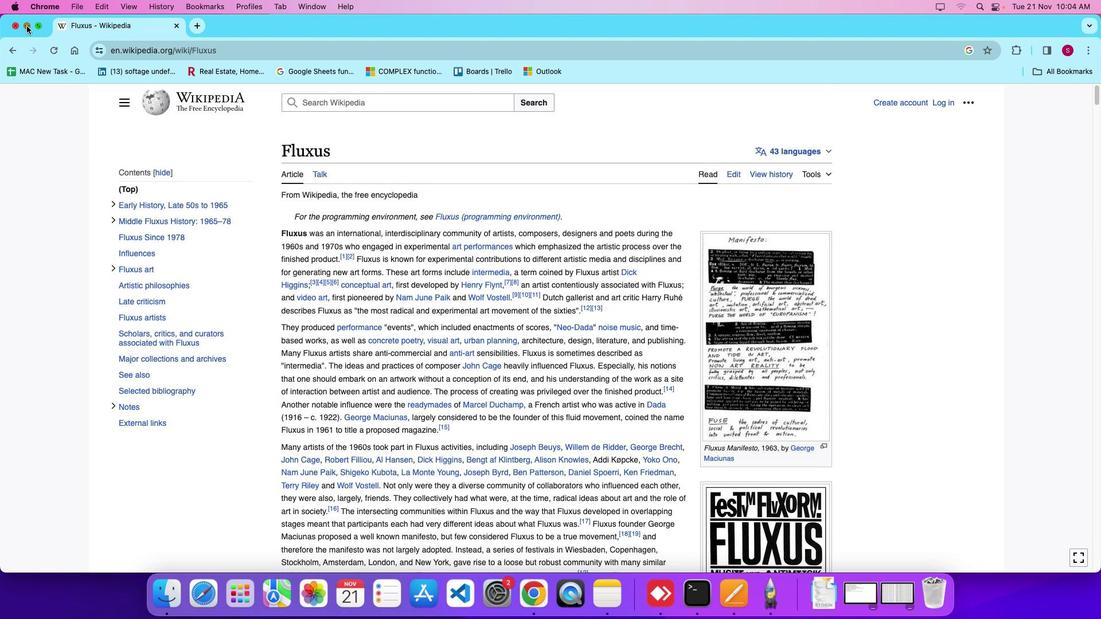 
Action: Mouse scrolled (404, 215) with delta (63, 83)
Screenshot: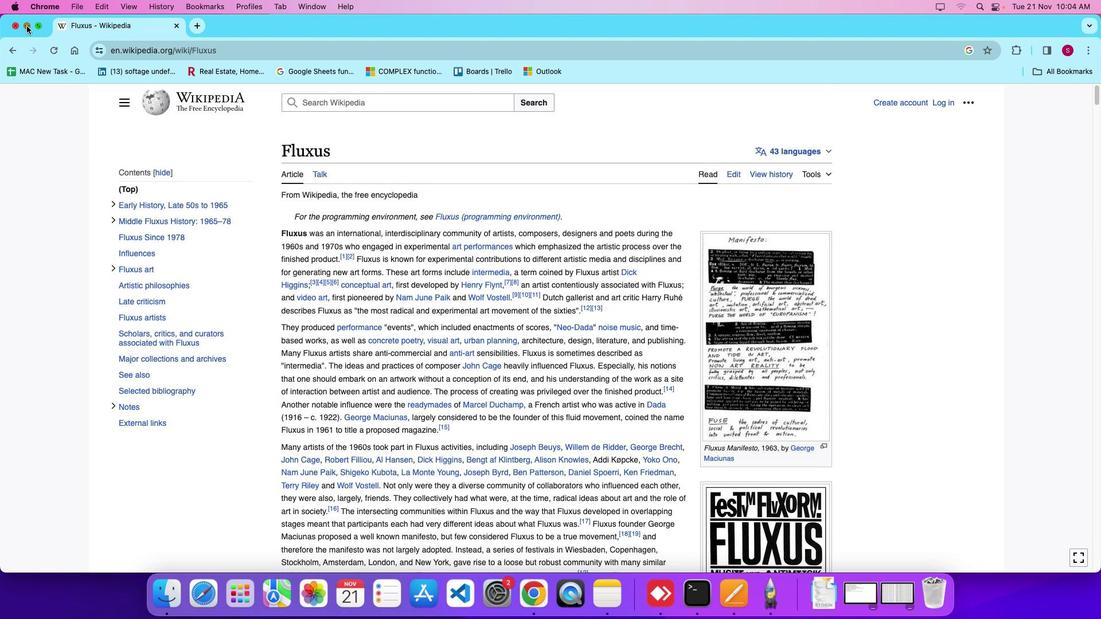 
Action: Mouse moved to (76, 92)
Screenshot: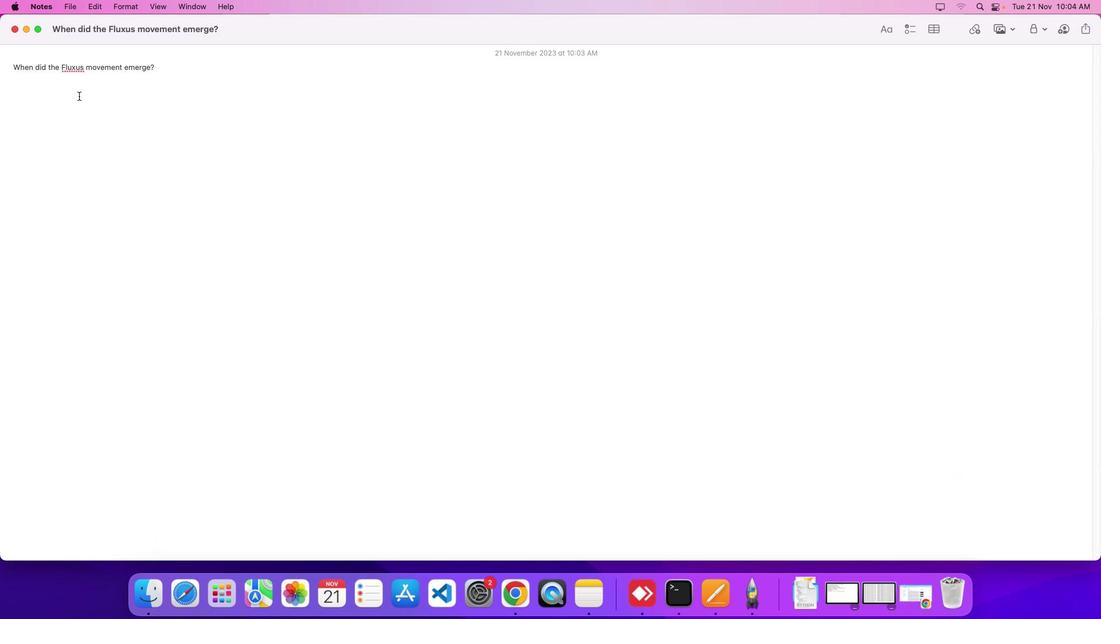 
Action: Mouse pressed left at (76, 92)
Screenshot: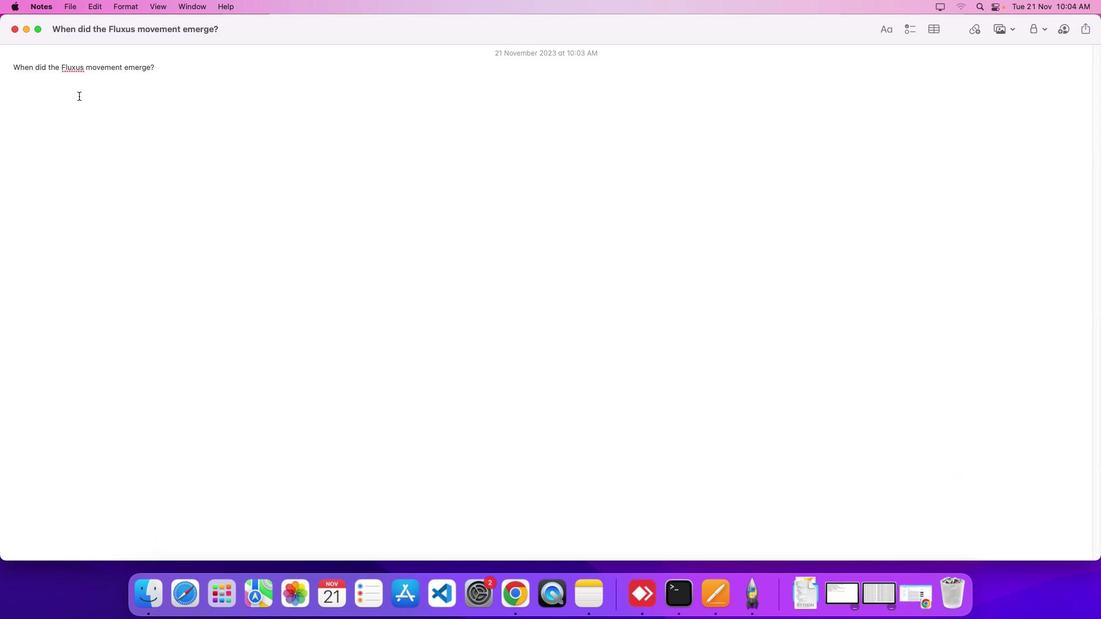 
Action: Mouse moved to (126, 137)
Screenshot: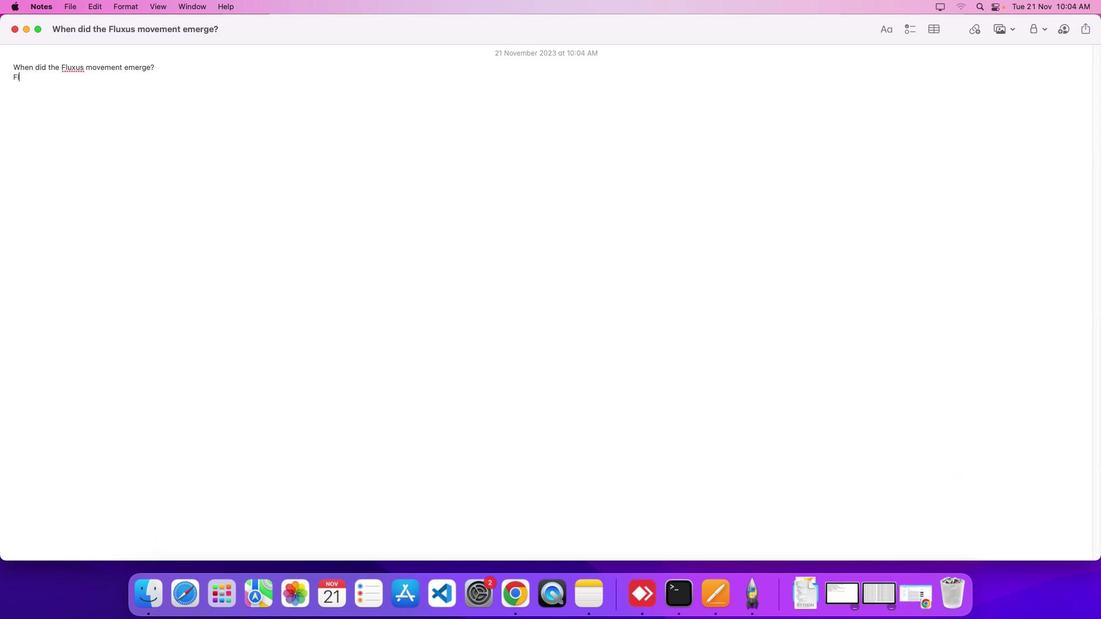 
Action: Mouse pressed left at (126, 137)
